 Task: Research Airbnb options in Allada, Benin from 12th  December, 2023 to 15th December, 2023 for 3 adults.2 bedrooms having 3 beds and 1 bathroom. Property type can be flat. Look for 4 properties as per requirement.
Action: Mouse moved to (421, 151)
Screenshot: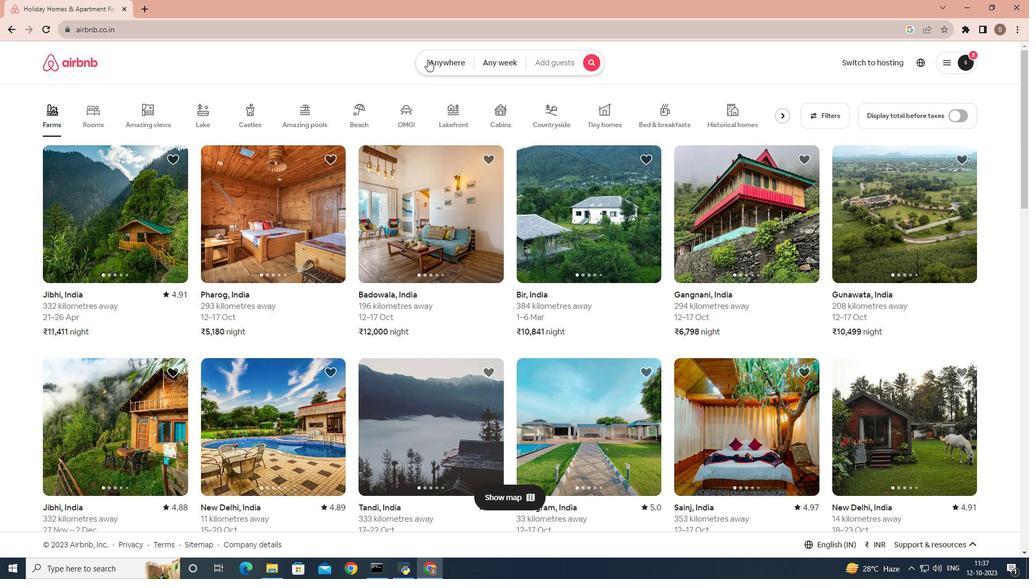 
Action: Mouse pressed left at (421, 151)
Screenshot: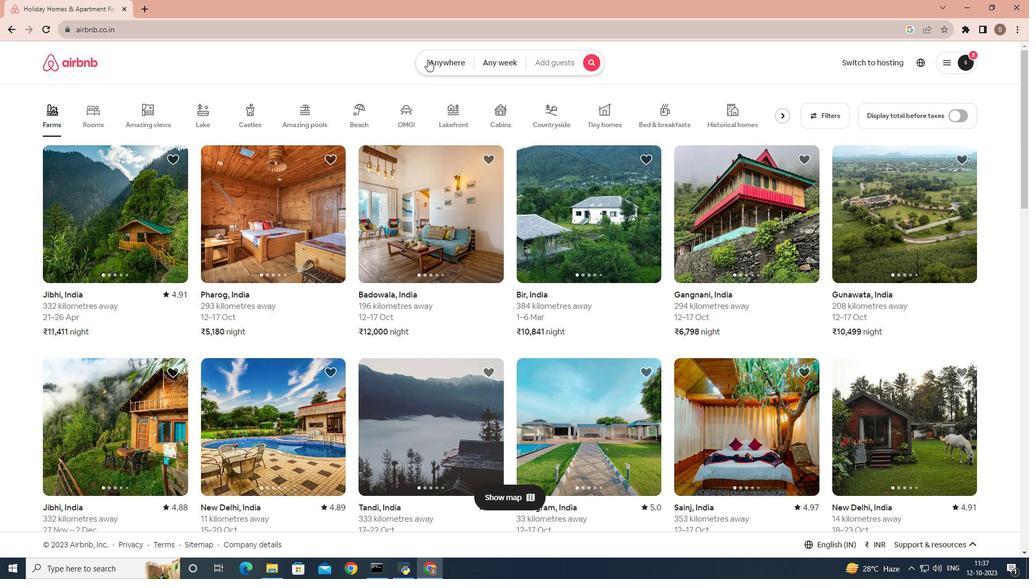 
Action: Mouse moved to (330, 174)
Screenshot: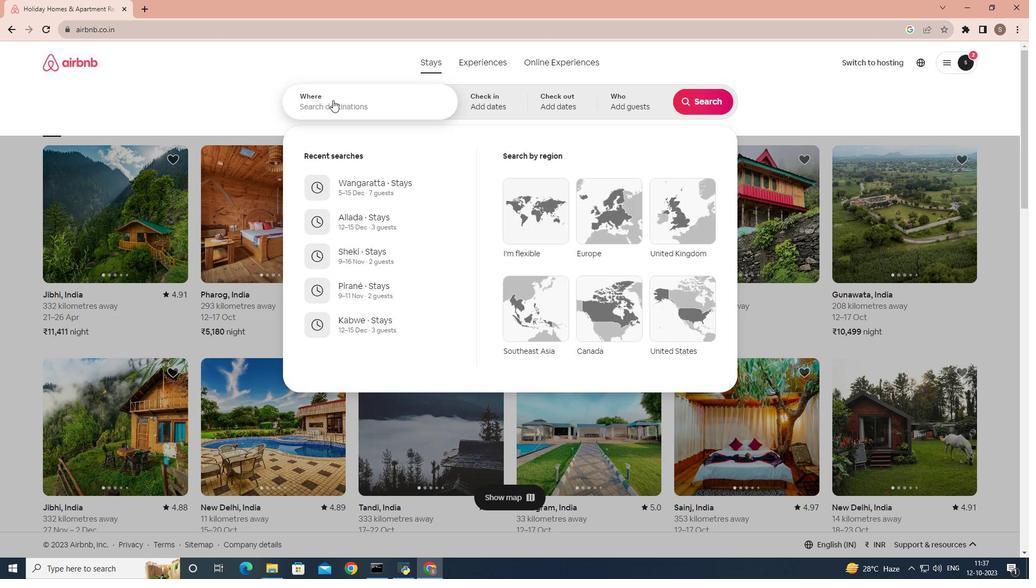 
Action: Mouse pressed left at (330, 174)
Screenshot: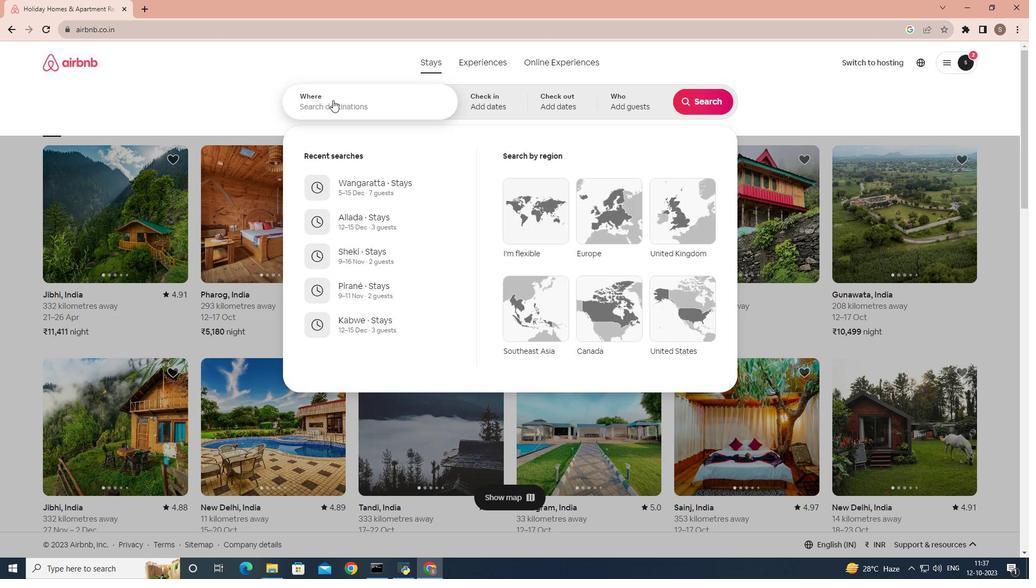 
Action: Mouse moved to (324, 175)
Screenshot: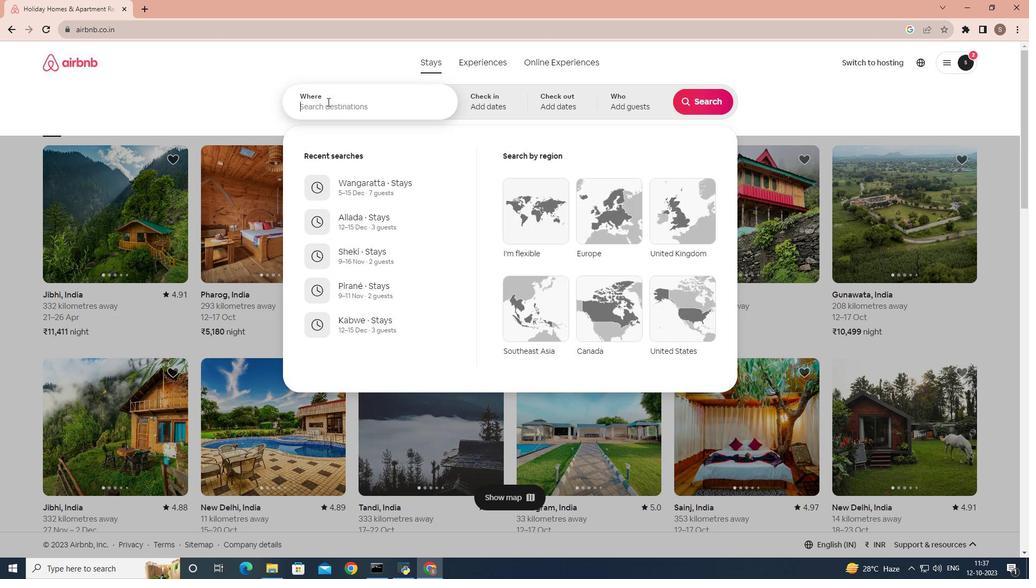 
Action: Key pressed alla
Screenshot: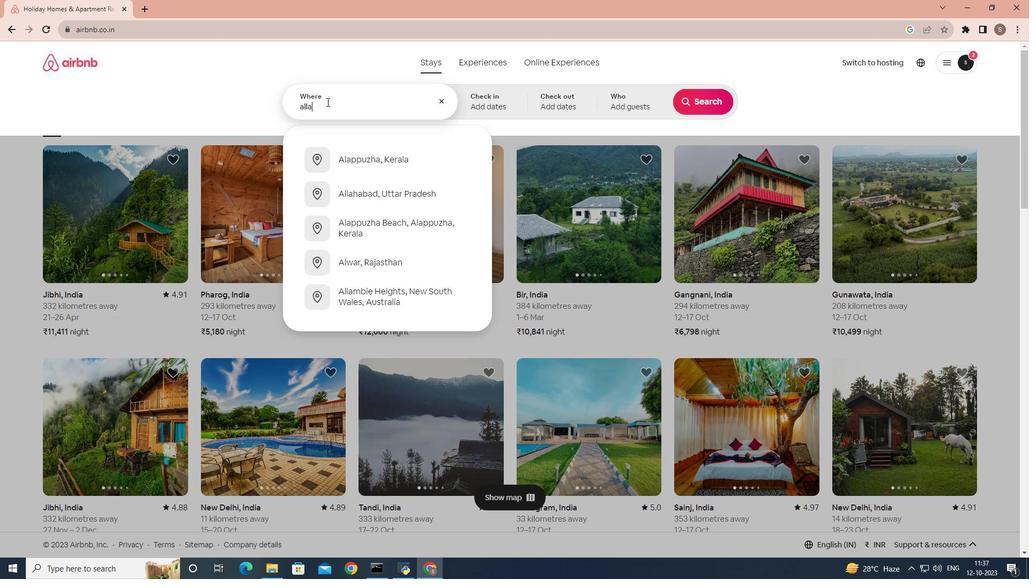 
Action: Mouse moved to (323, 175)
Screenshot: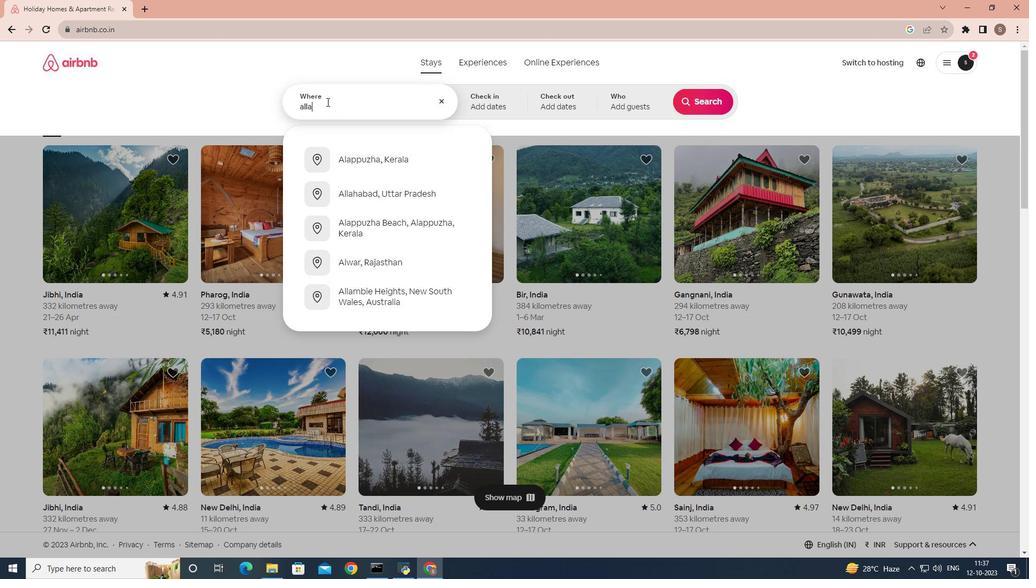 
Action: Key pressed da
Screenshot: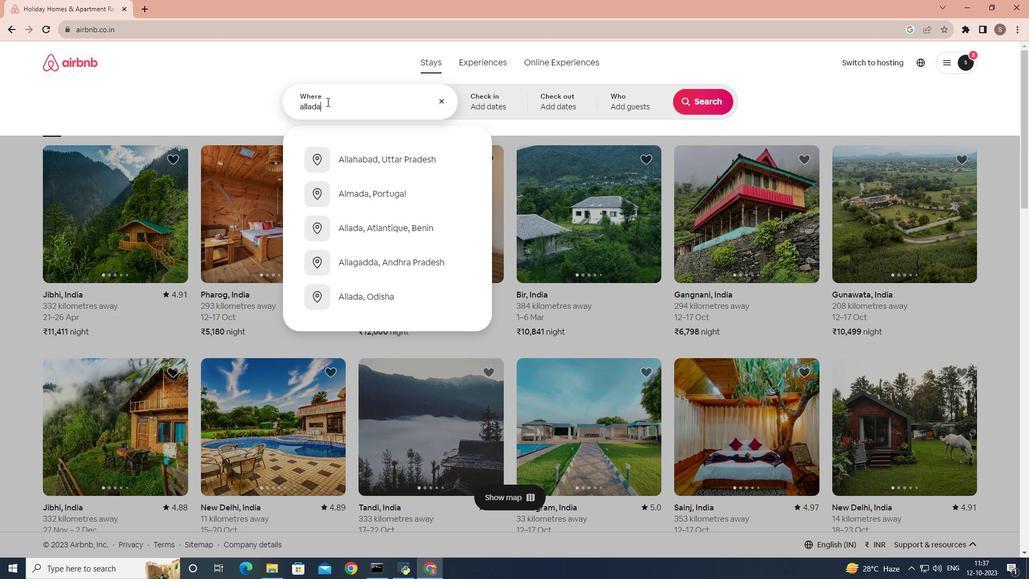 
Action: Mouse moved to (342, 243)
Screenshot: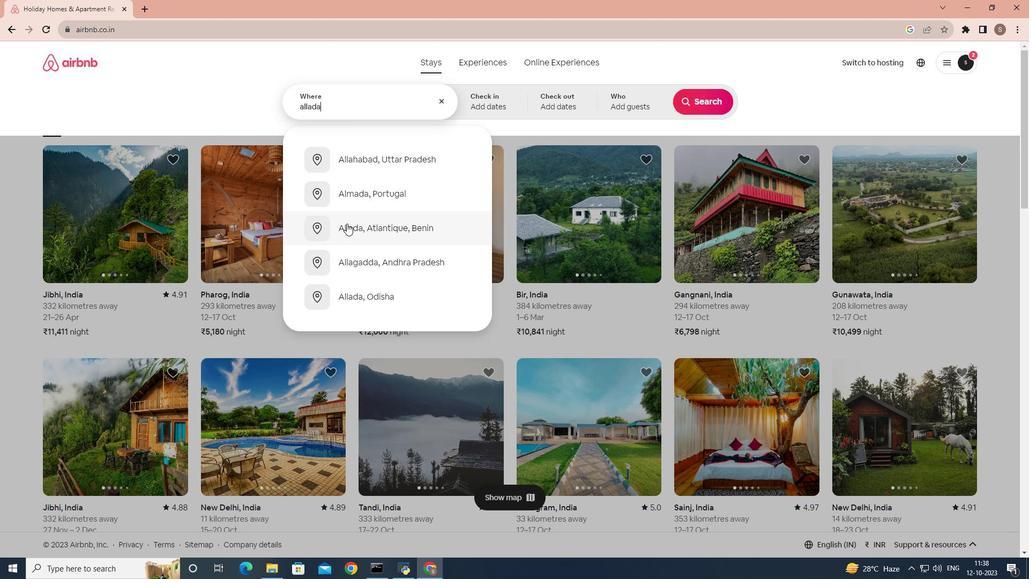 
Action: Mouse pressed left at (342, 243)
Screenshot: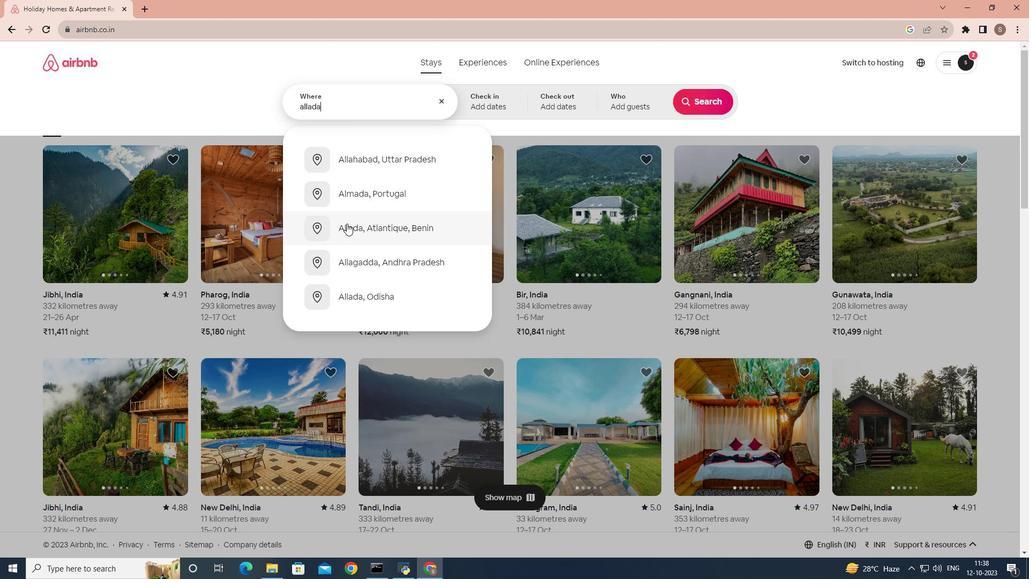 
Action: Mouse moved to (682, 224)
Screenshot: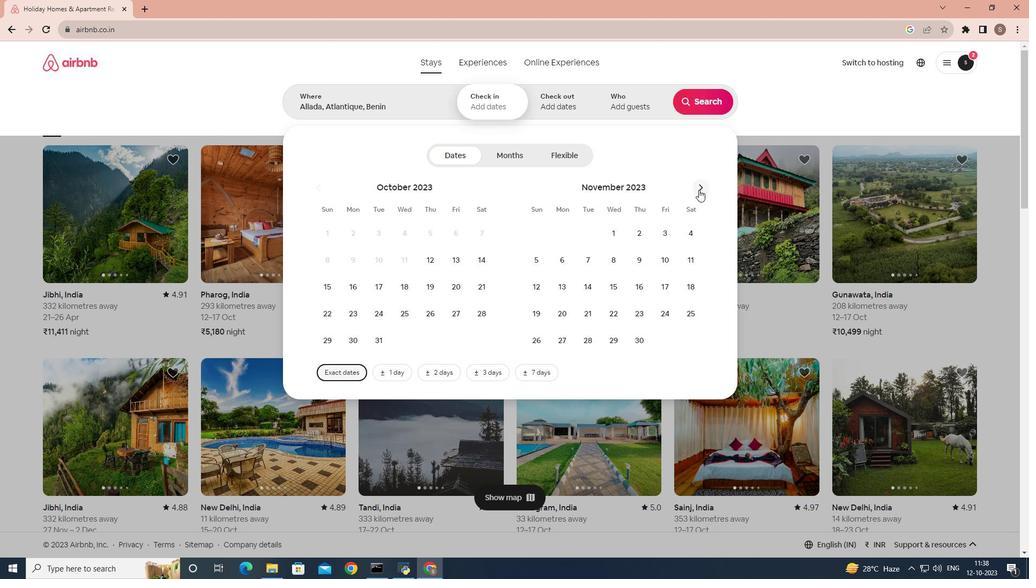 
Action: Mouse pressed left at (682, 224)
Screenshot: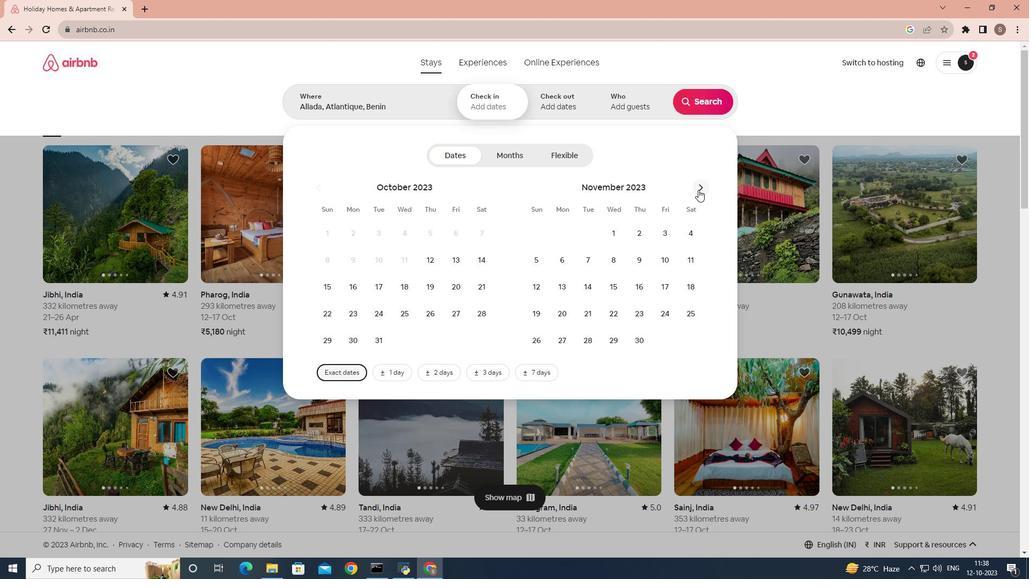 
Action: Mouse moved to (588, 279)
Screenshot: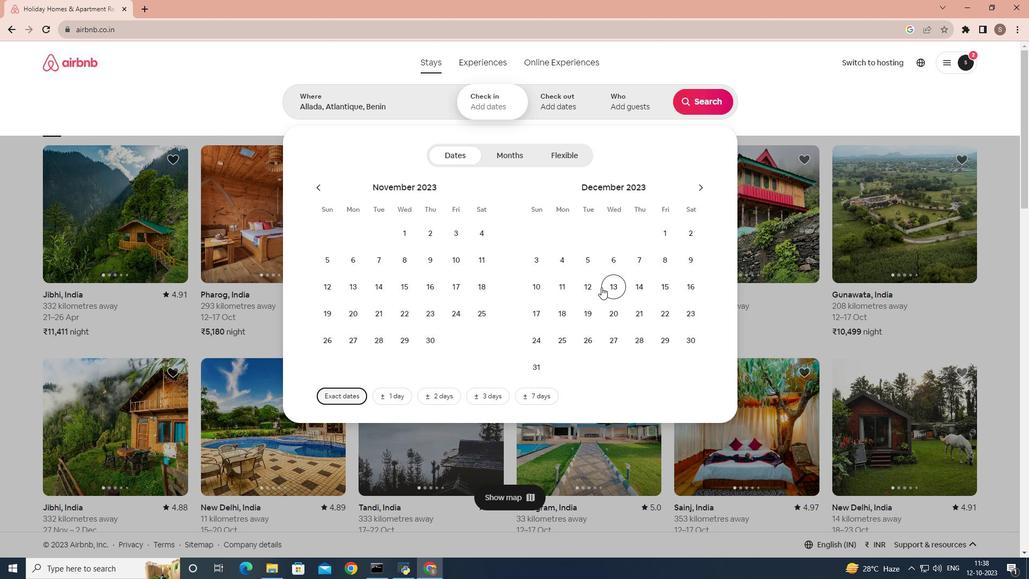 
Action: Mouse pressed left at (588, 279)
Screenshot: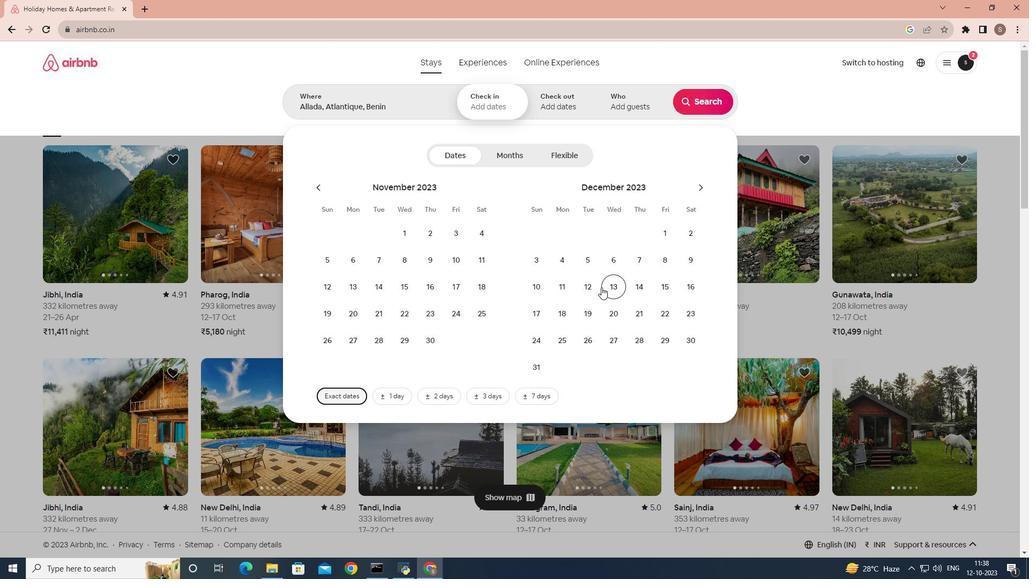 
Action: Mouse moved to (580, 280)
Screenshot: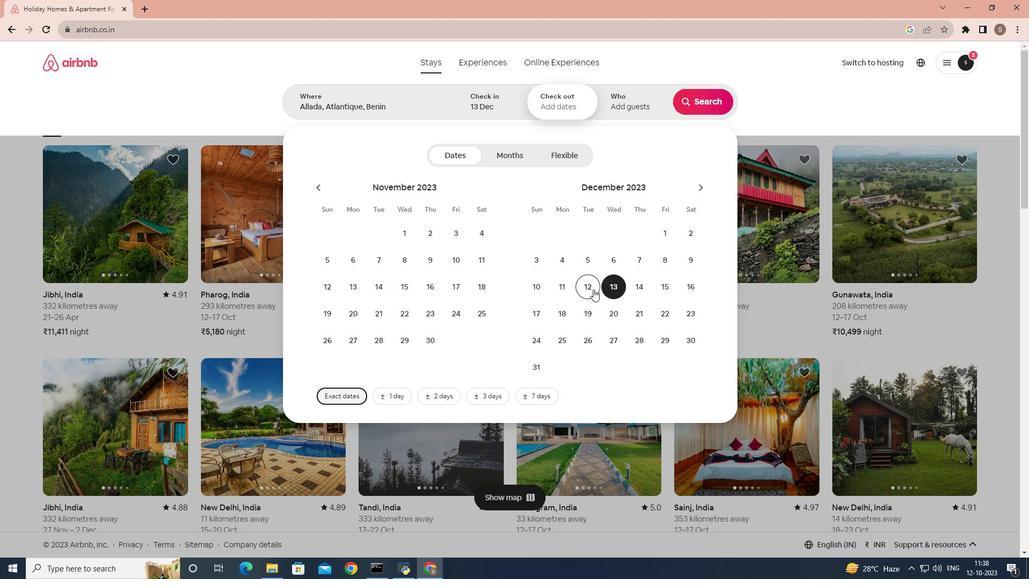 
Action: Mouse pressed left at (580, 280)
Screenshot: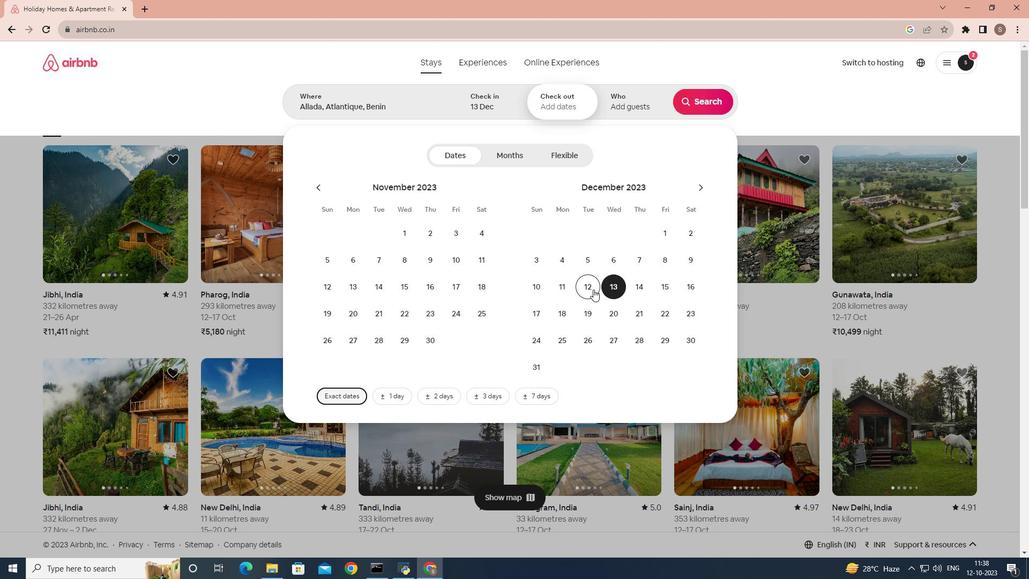 
Action: Mouse moved to (658, 281)
Screenshot: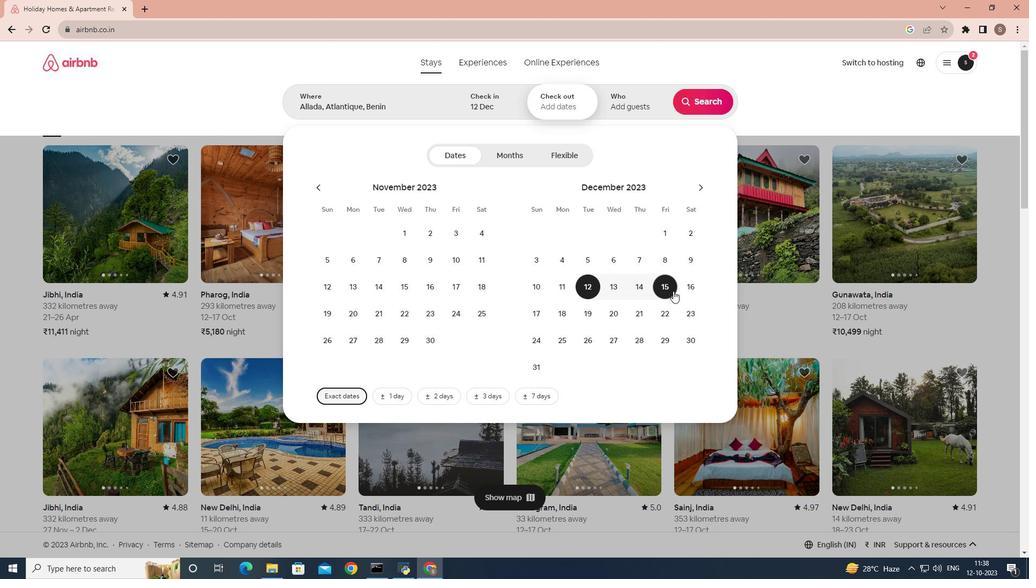 
Action: Mouse pressed left at (658, 281)
Screenshot: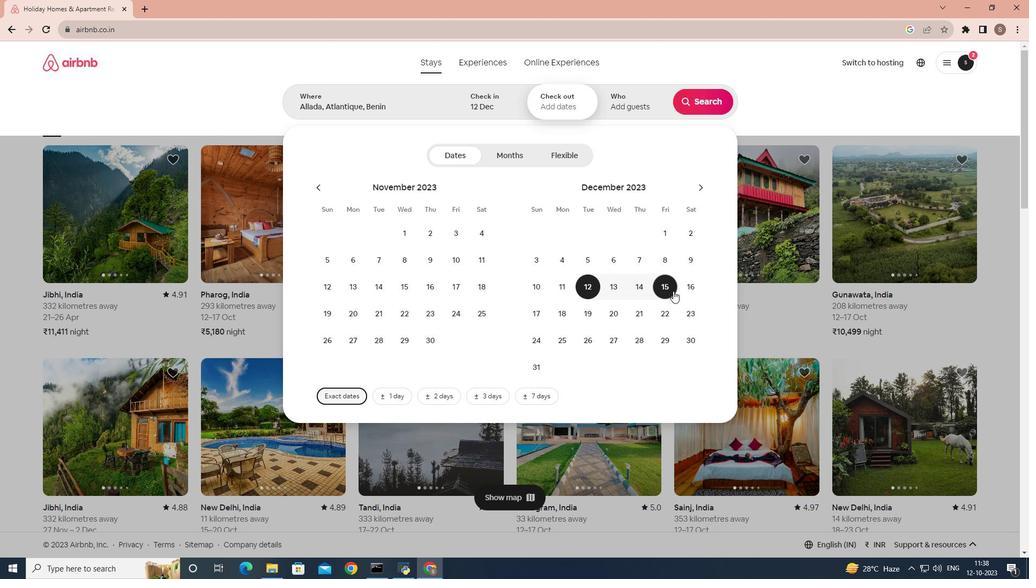 
Action: Mouse moved to (607, 183)
Screenshot: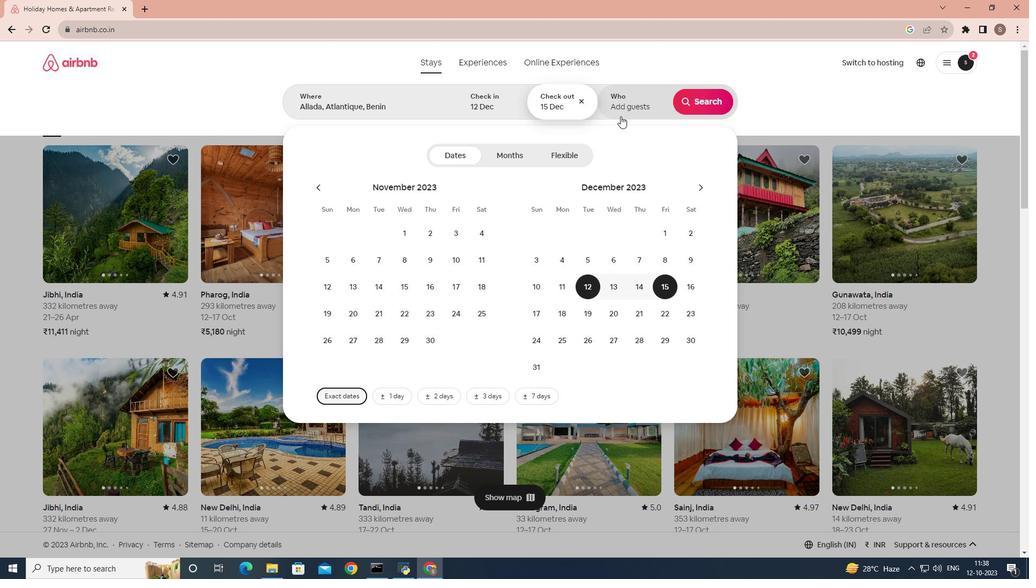 
Action: Mouse pressed left at (607, 183)
Screenshot: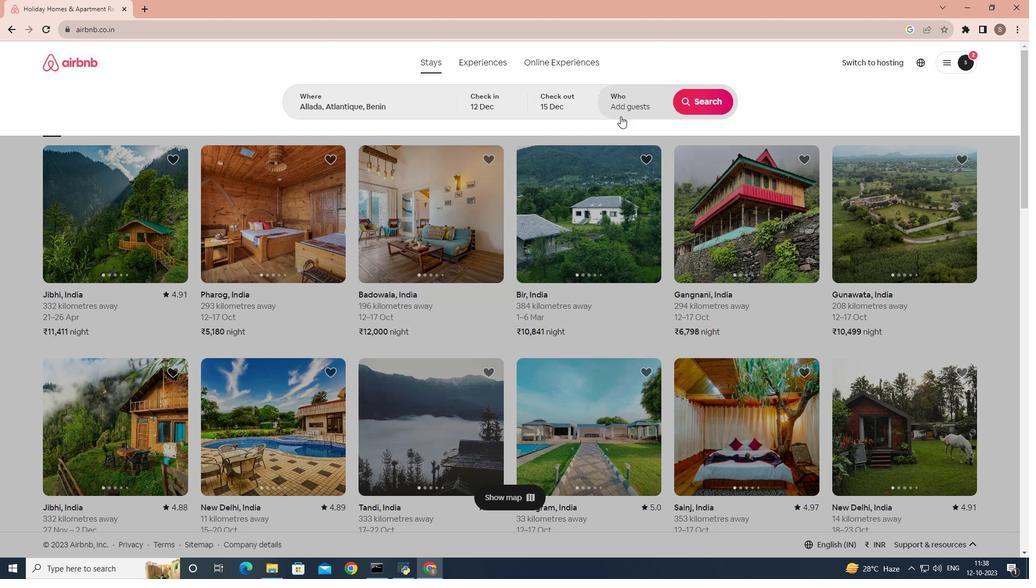 
Action: Mouse moved to (682, 210)
Screenshot: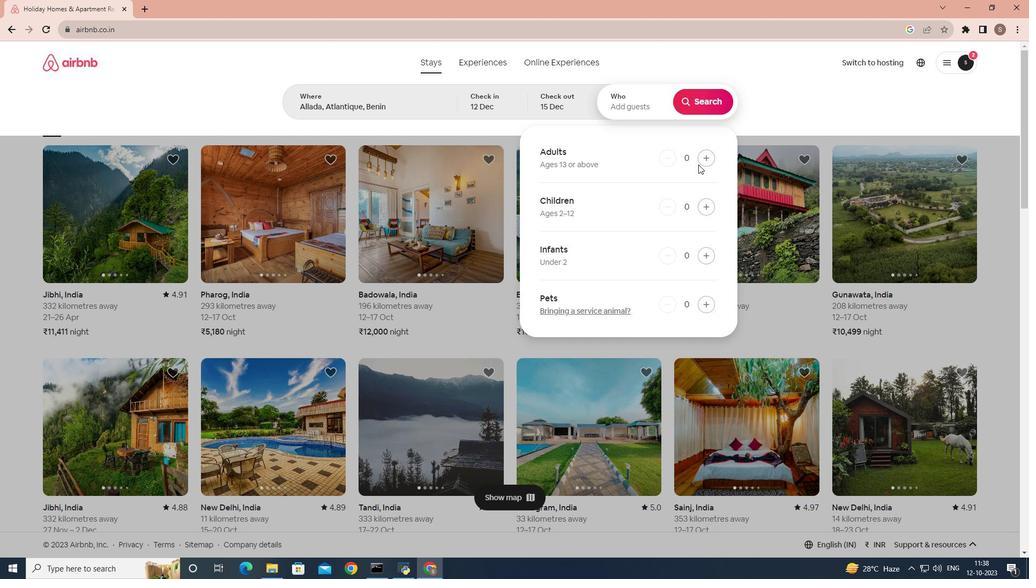 
Action: Mouse pressed left at (682, 210)
Screenshot: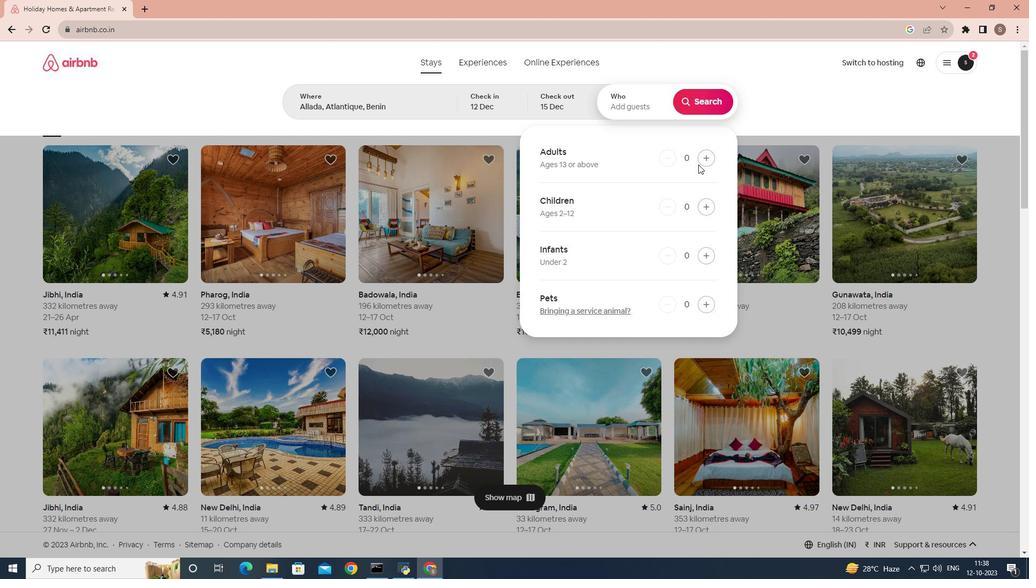 
Action: Mouse moved to (682, 209)
Screenshot: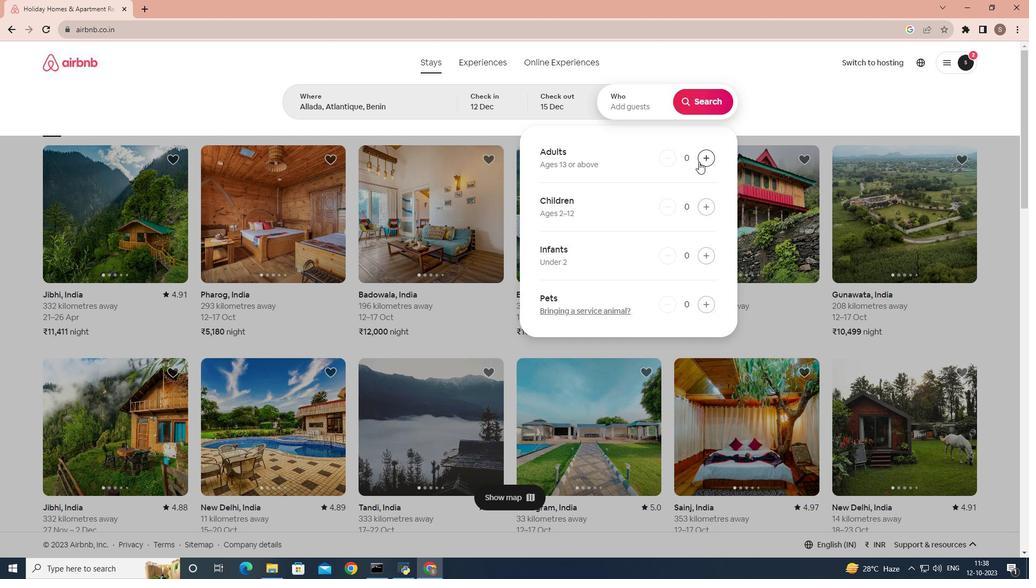
Action: Mouse pressed left at (682, 209)
Screenshot: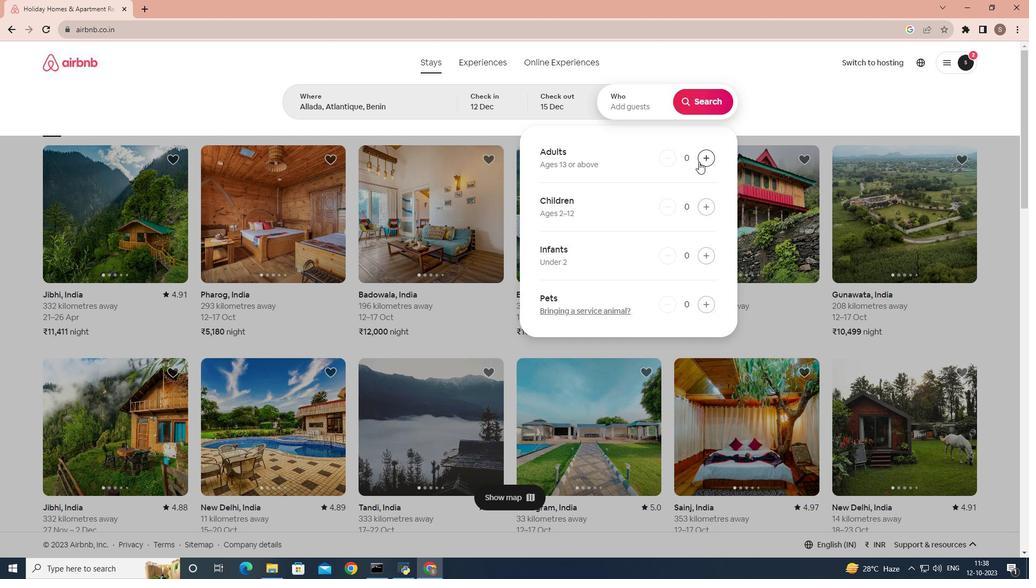 
Action: Mouse pressed left at (682, 209)
Screenshot: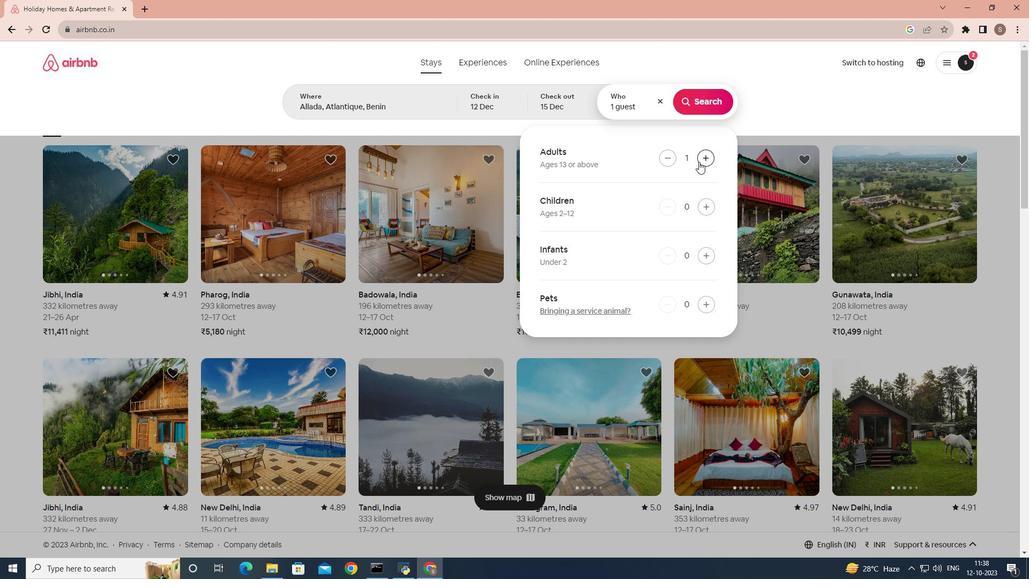 
Action: Mouse pressed left at (682, 209)
Screenshot: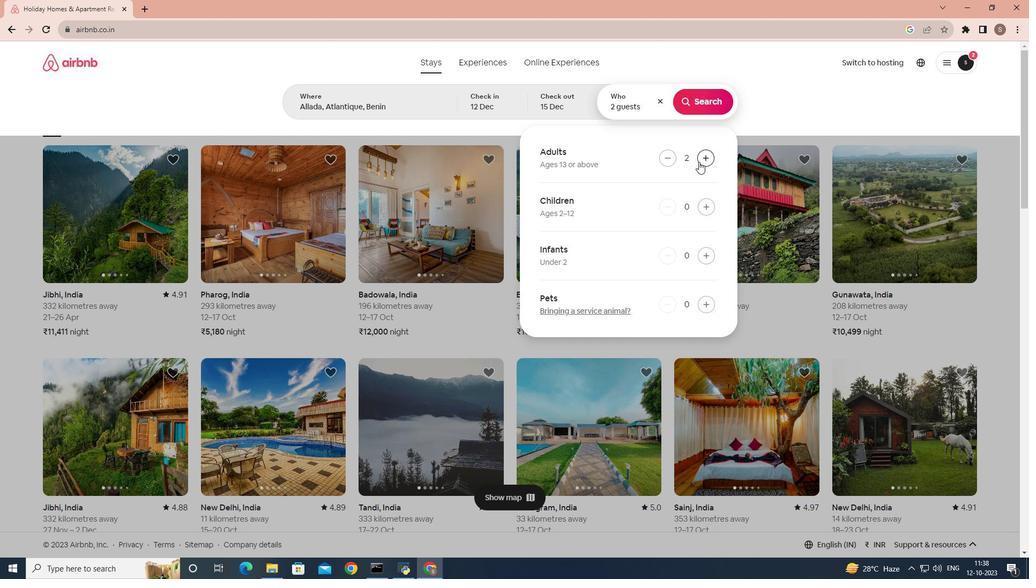 
Action: Mouse moved to (683, 166)
Screenshot: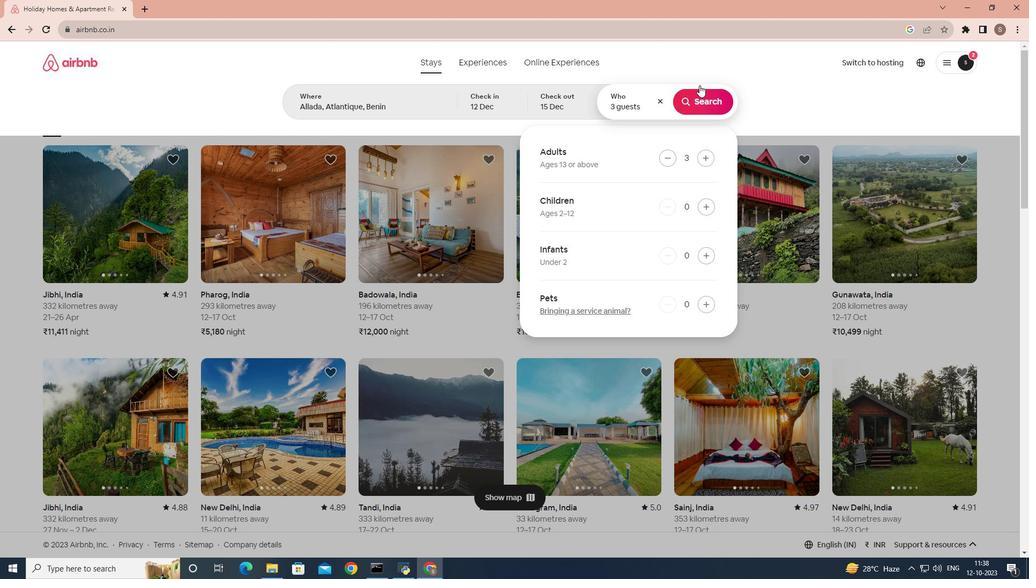 
Action: Mouse pressed left at (683, 166)
Screenshot: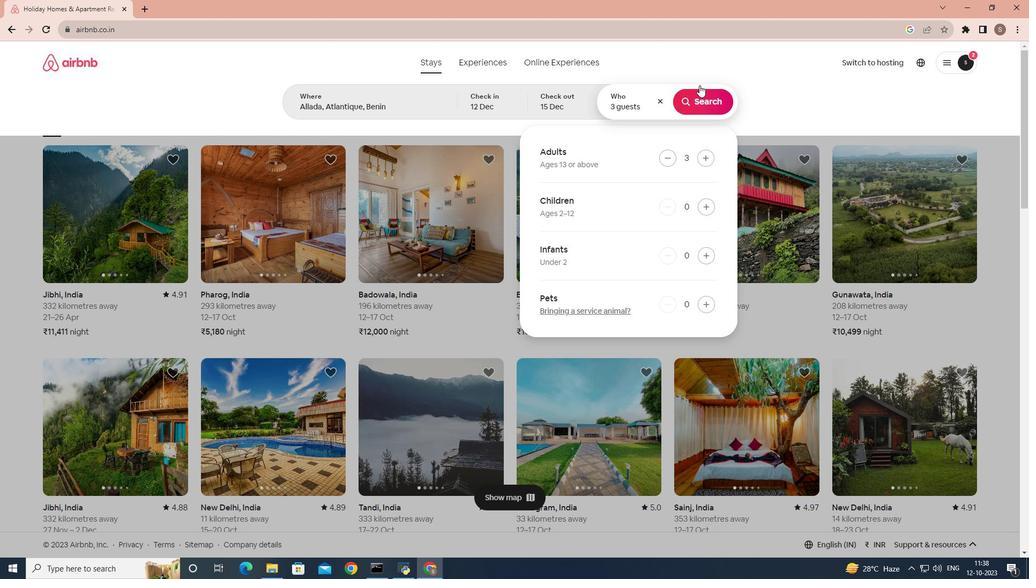 
Action: Mouse moved to (680, 172)
Screenshot: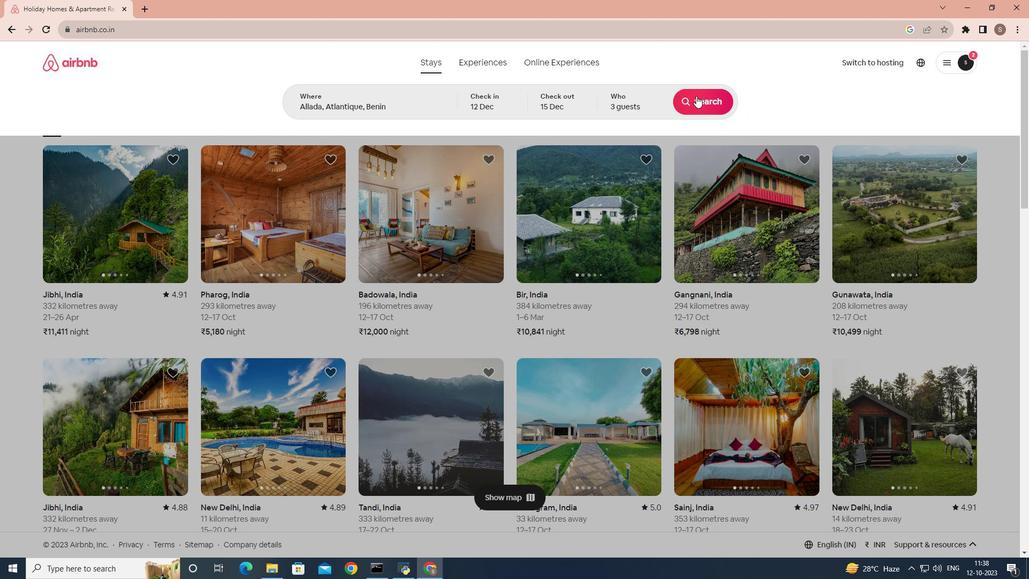 
Action: Mouse pressed left at (680, 172)
Screenshot: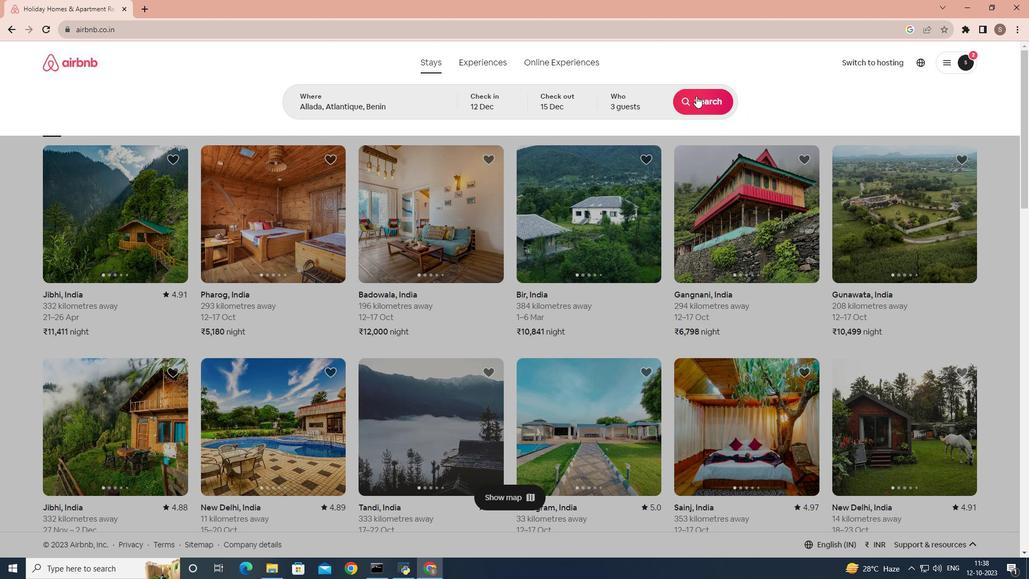 
Action: Mouse moved to (830, 178)
Screenshot: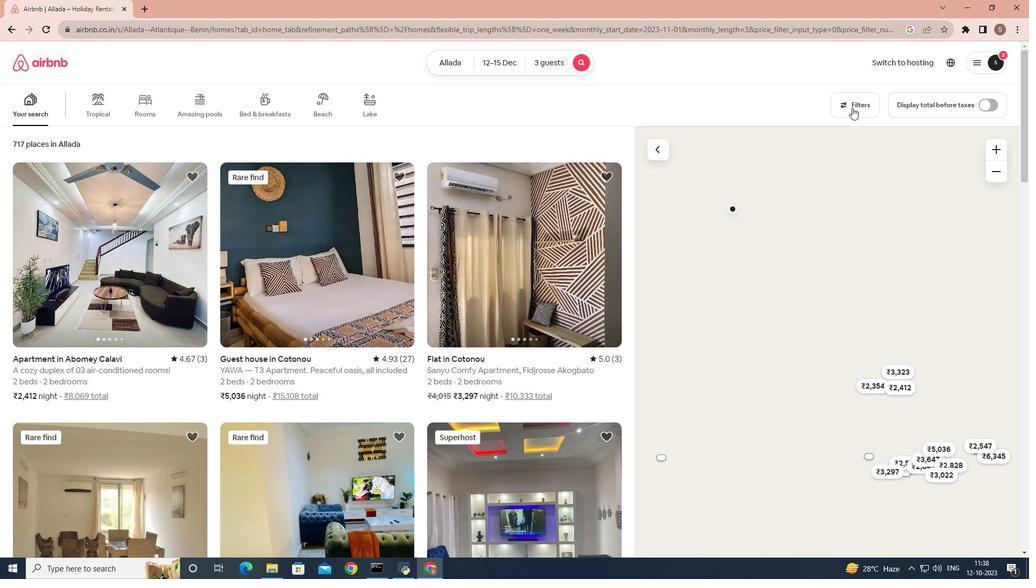 
Action: Mouse pressed left at (830, 178)
Screenshot: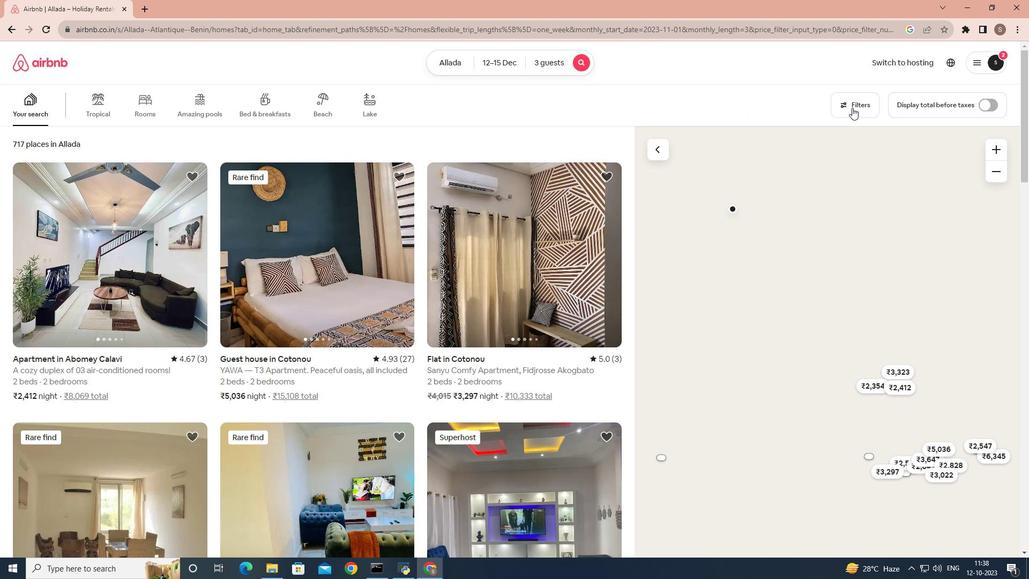 
Action: Mouse moved to (455, 272)
Screenshot: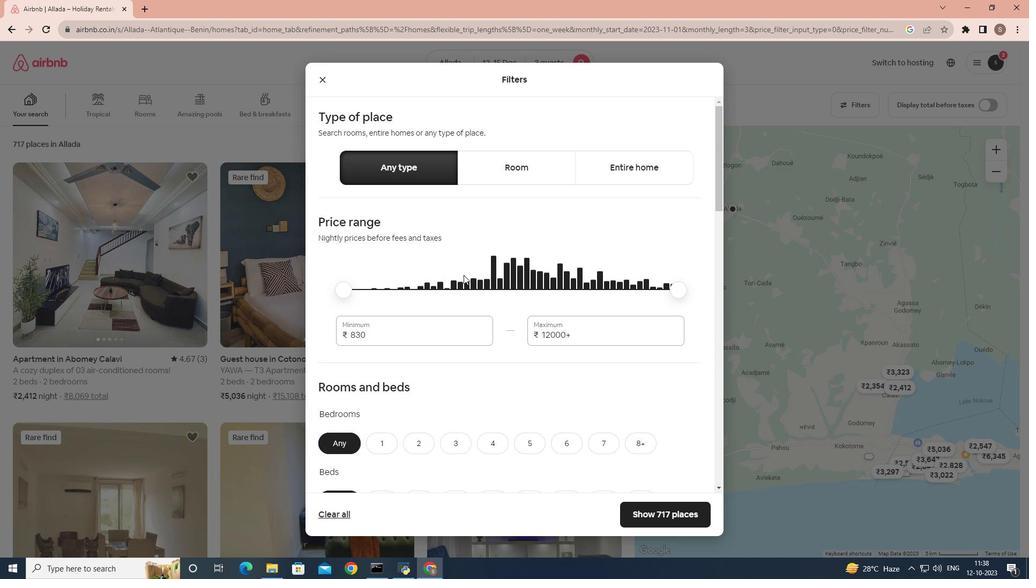 
Action: Mouse scrolled (455, 271) with delta (0, 0)
Screenshot: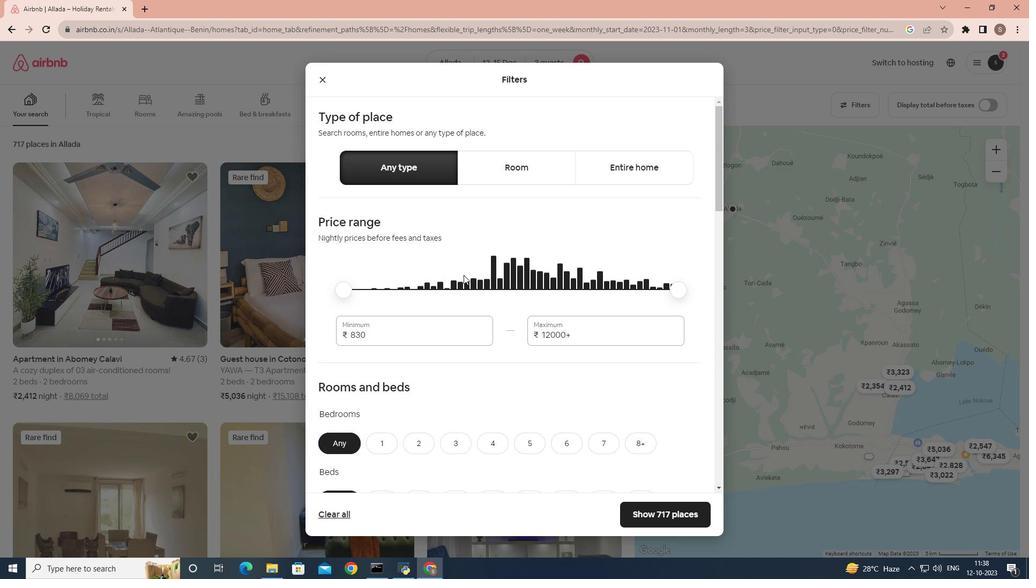 
Action: Mouse moved to (455, 272)
Screenshot: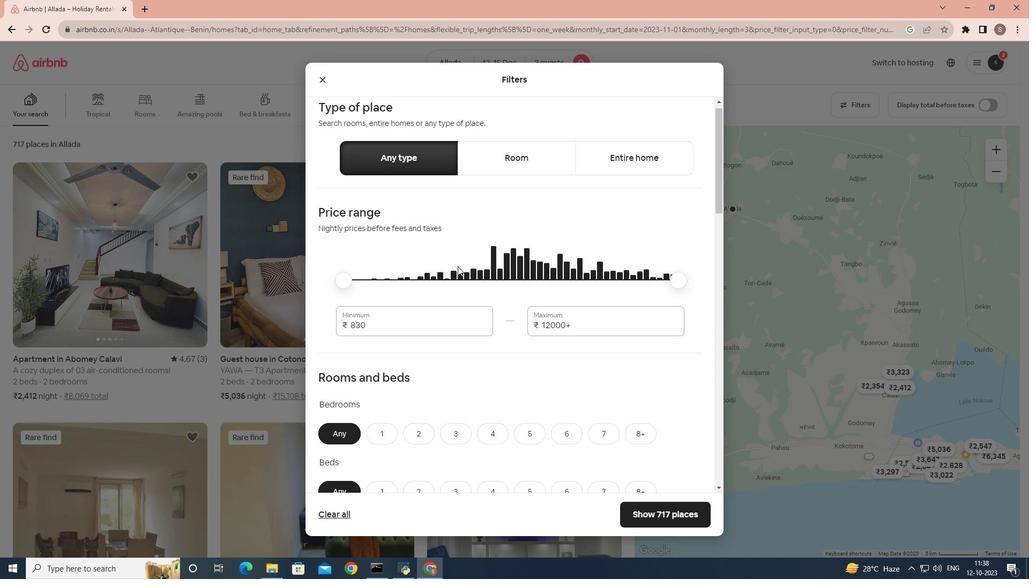 
Action: Mouse scrolled (455, 271) with delta (0, 0)
Screenshot: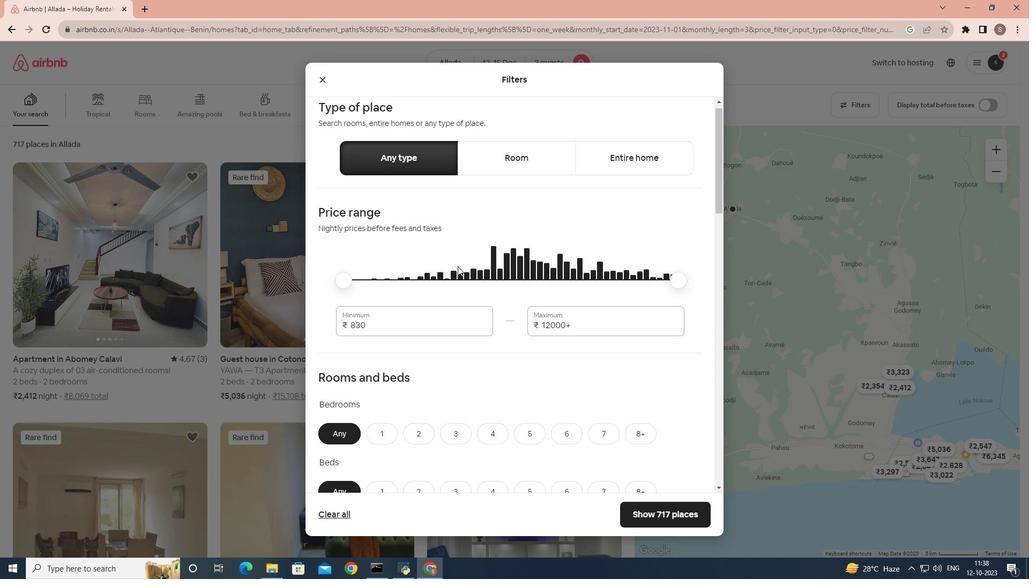 
Action: Mouse moved to (454, 271)
Screenshot: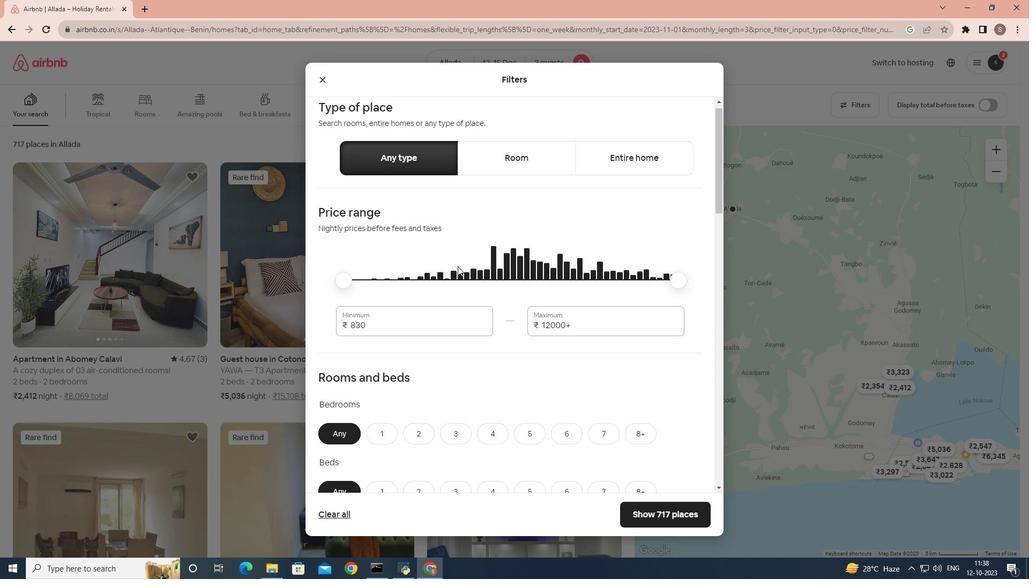 
Action: Mouse scrolled (454, 270) with delta (0, 0)
Screenshot: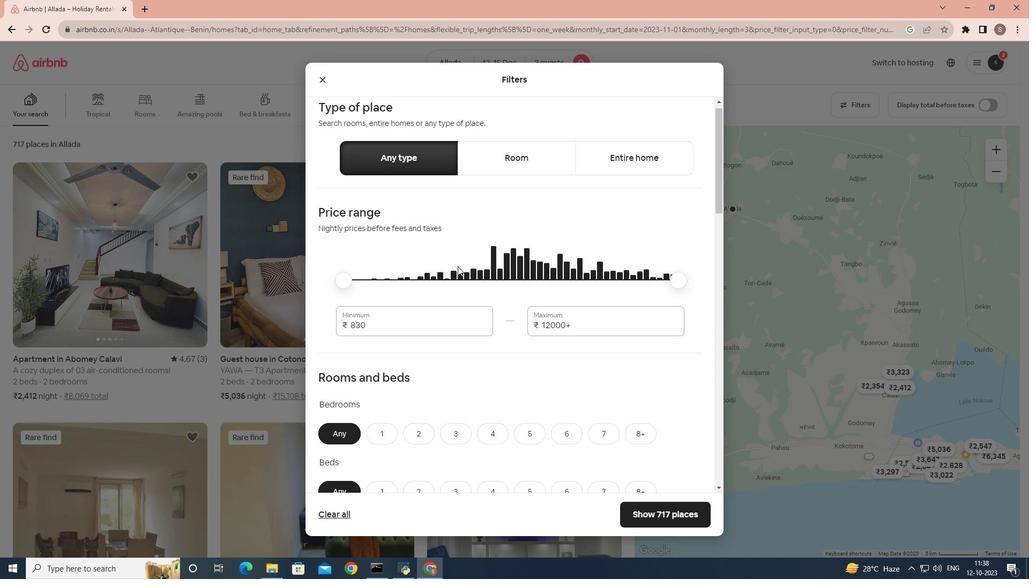 
Action: Mouse moved to (453, 270)
Screenshot: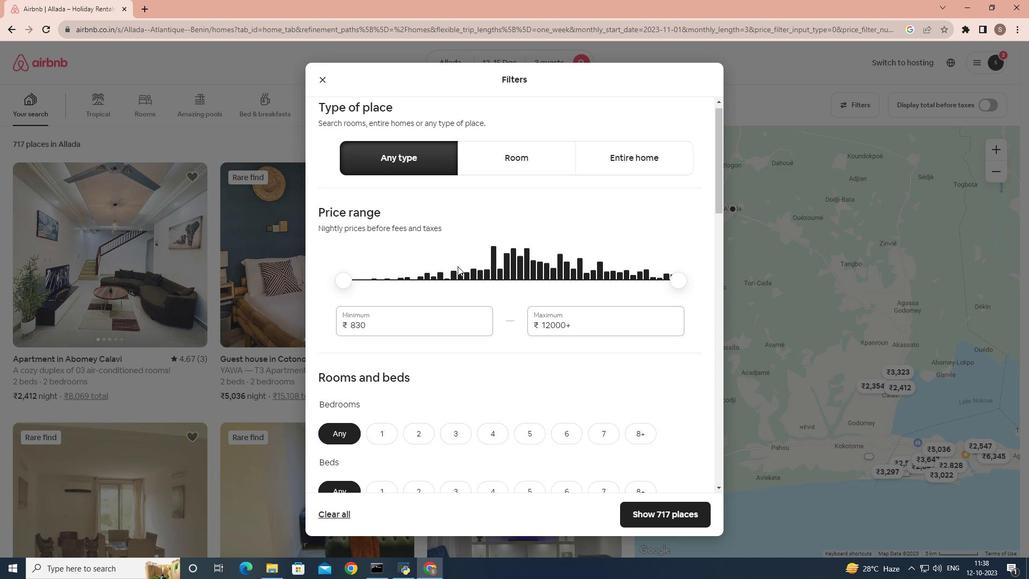 
Action: Mouse scrolled (453, 269) with delta (0, 0)
Screenshot: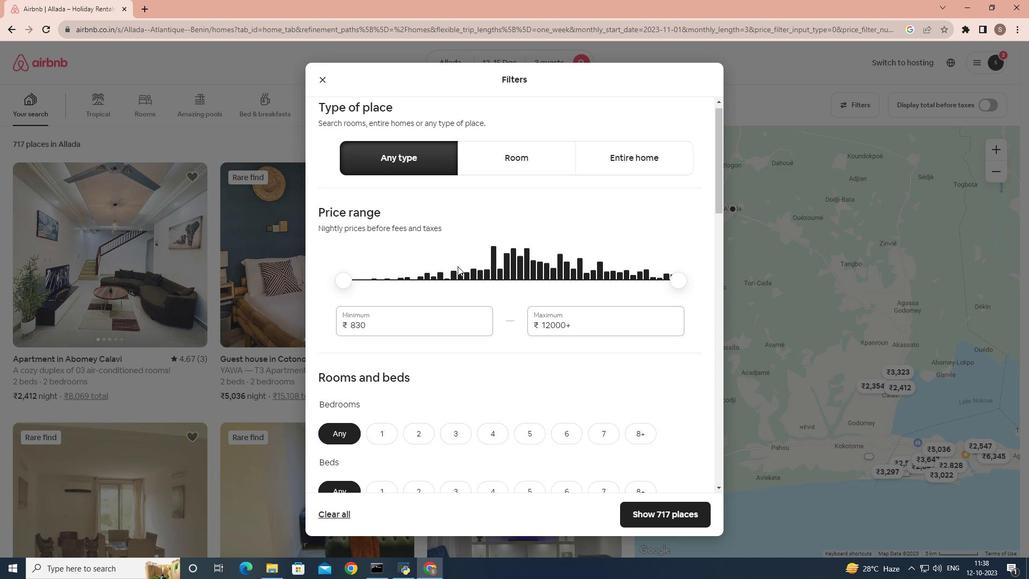 
Action: Mouse moved to (450, 269)
Screenshot: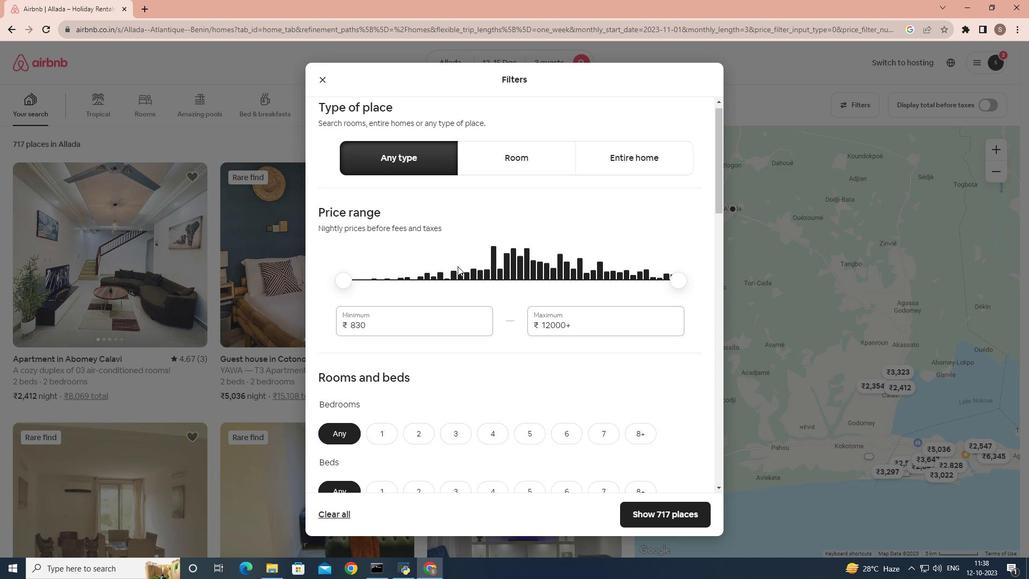 
Action: Mouse scrolled (450, 268) with delta (0, 0)
Screenshot: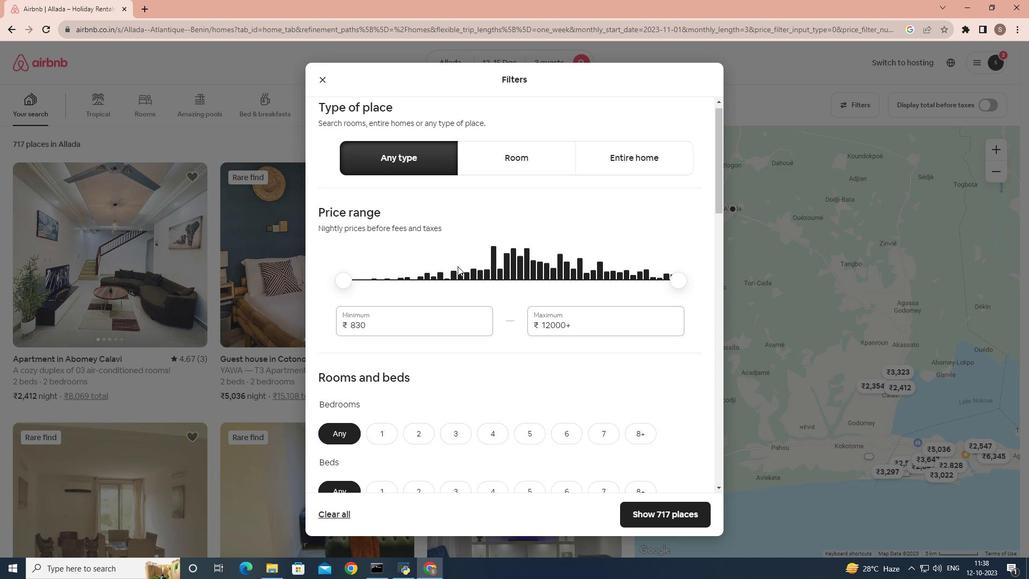 
Action: Mouse moved to (449, 267)
Screenshot: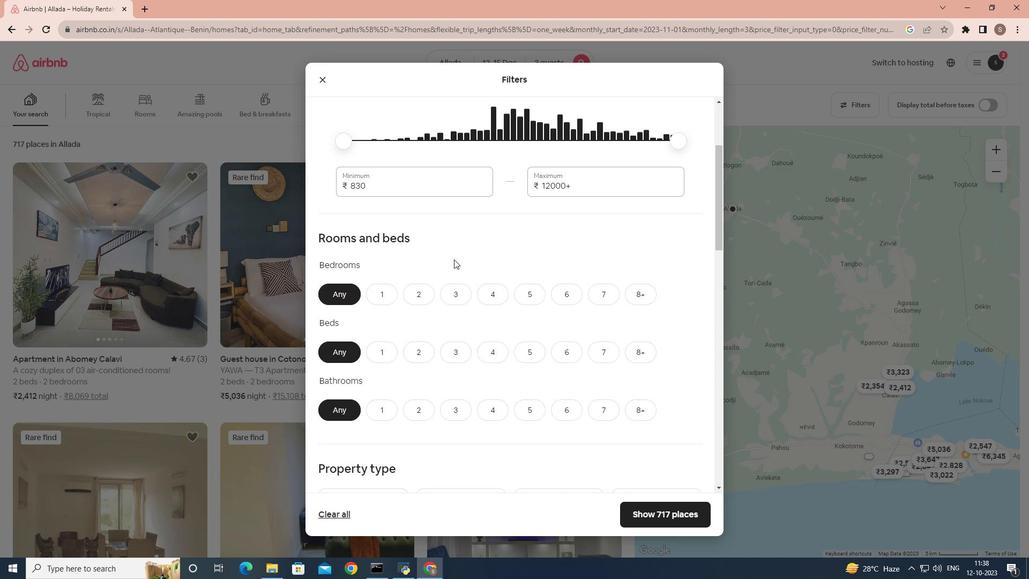 
Action: Mouse scrolled (449, 267) with delta (0, 0)
Screenshot: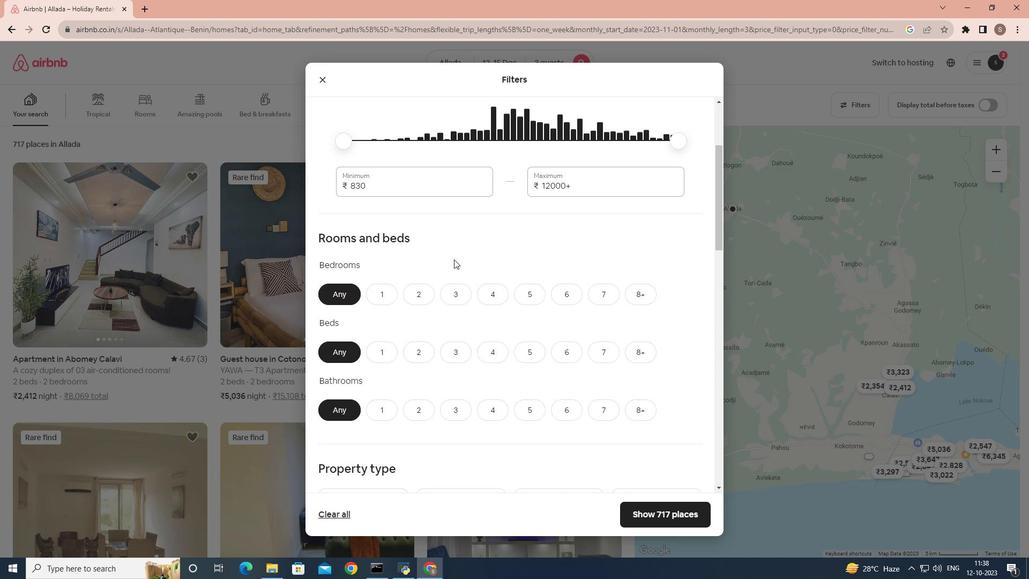 
Action: Mouse moved to (422, 239)
Screenshot: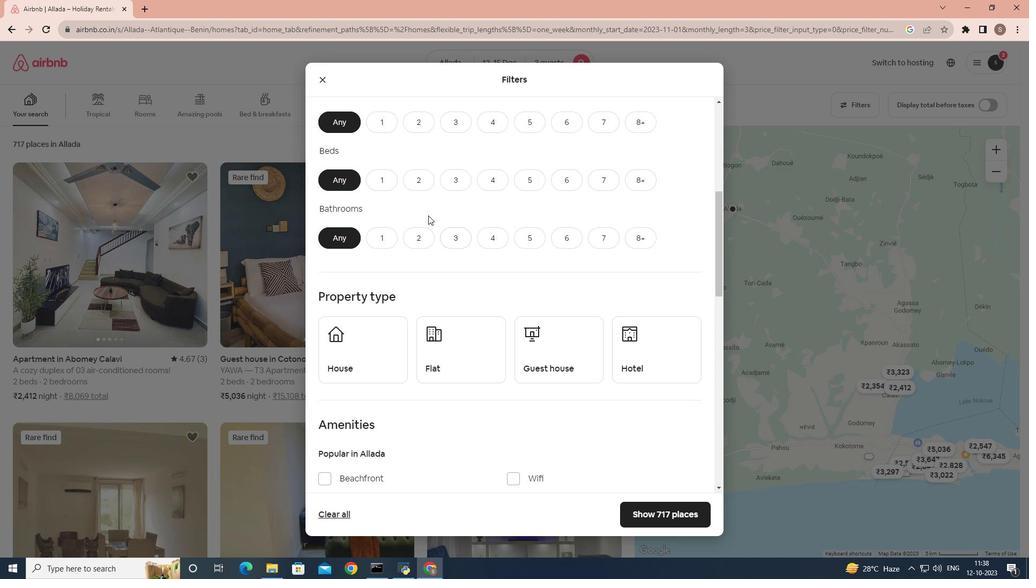 
Action: Mouse scrolled (422, 239) with delta (0, 0)
Screenshot: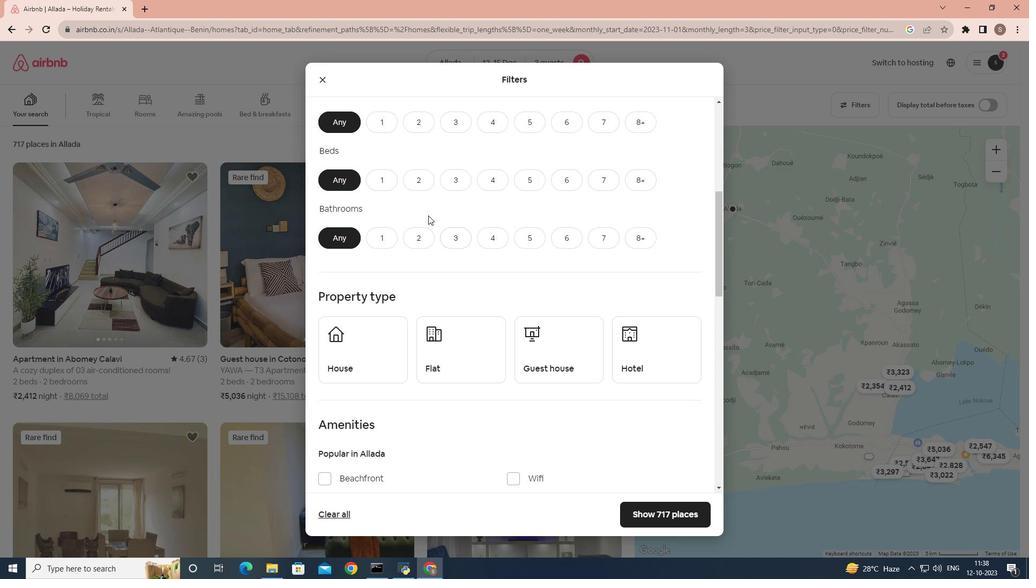 
Action: Mouse moved to (414, 220)
Screenshot: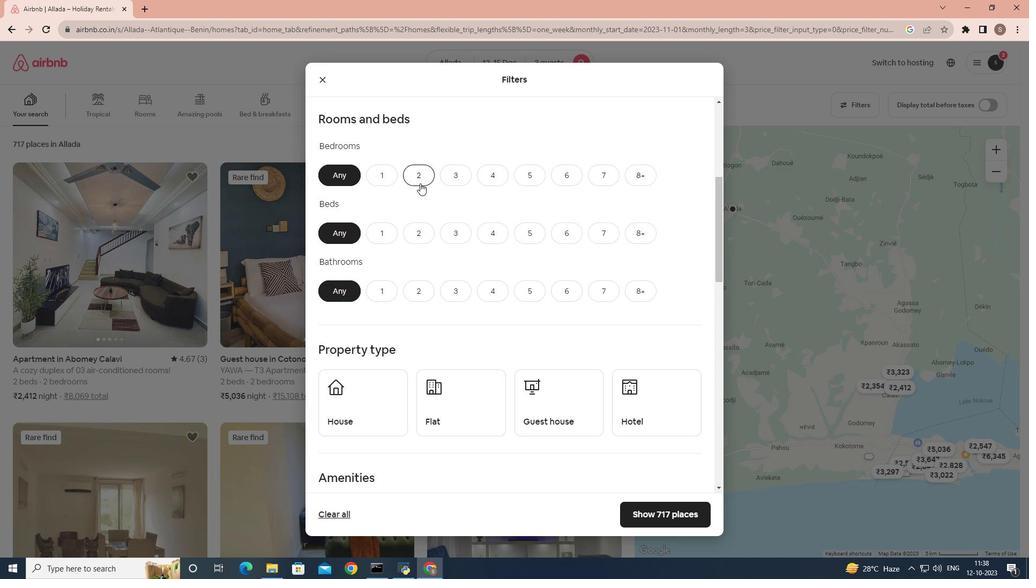 
Action: Mouse pressed left at (414, 220)
Screenshot: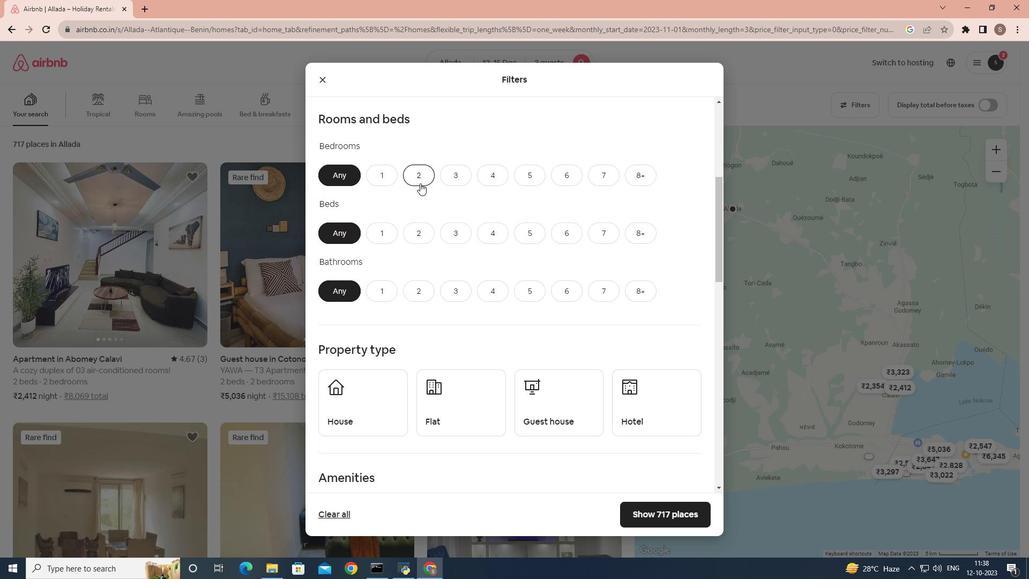 
Action: Mouse moved to (453, 252)
Screenshot: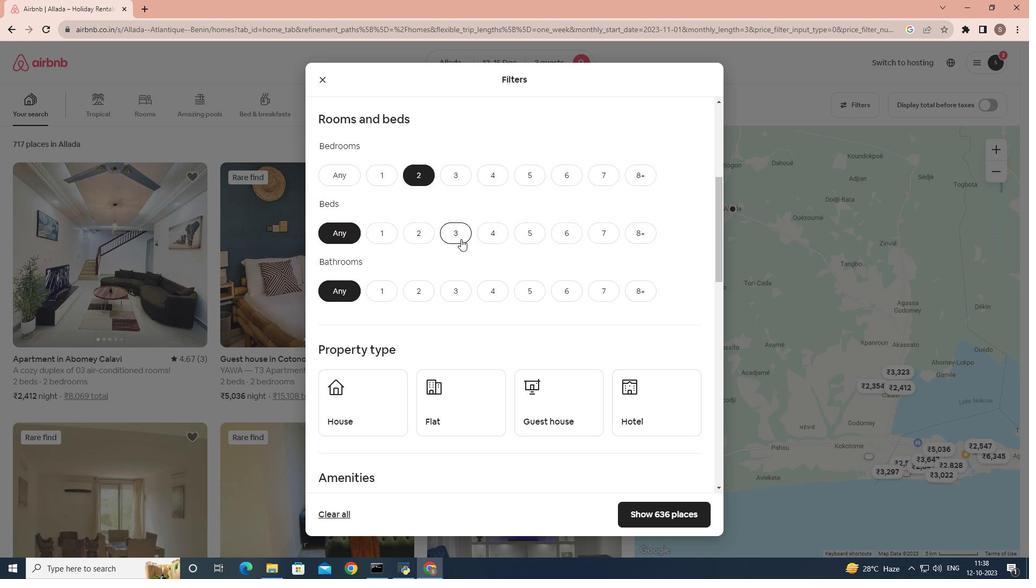 
Action: Mouse pressed left at (453, 252)
Screenshot: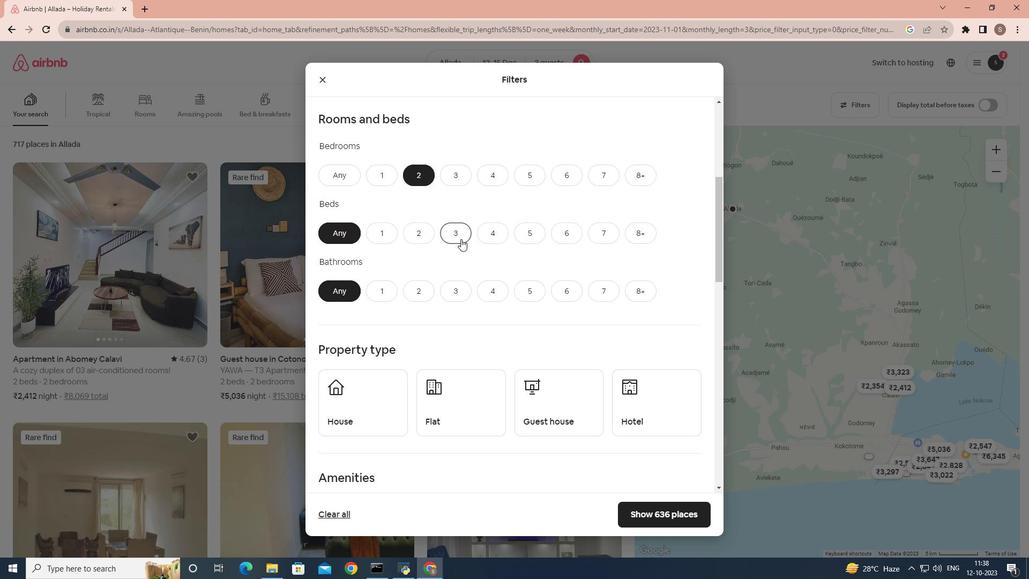 
Action: Mouse moved to (390, 281)
Screenshot: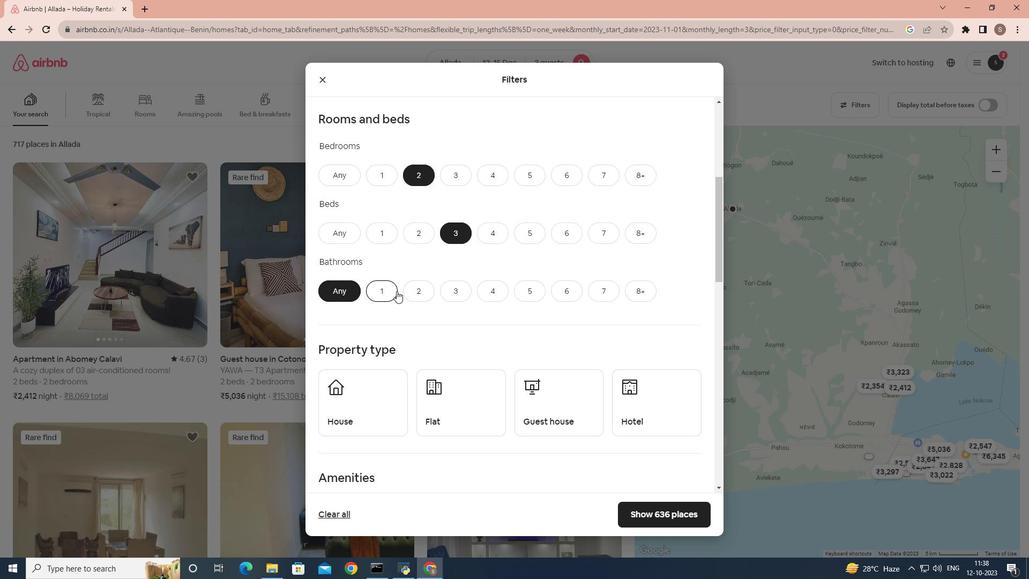 
Action: Mouse pressed left at (390, 281)
Screenshot: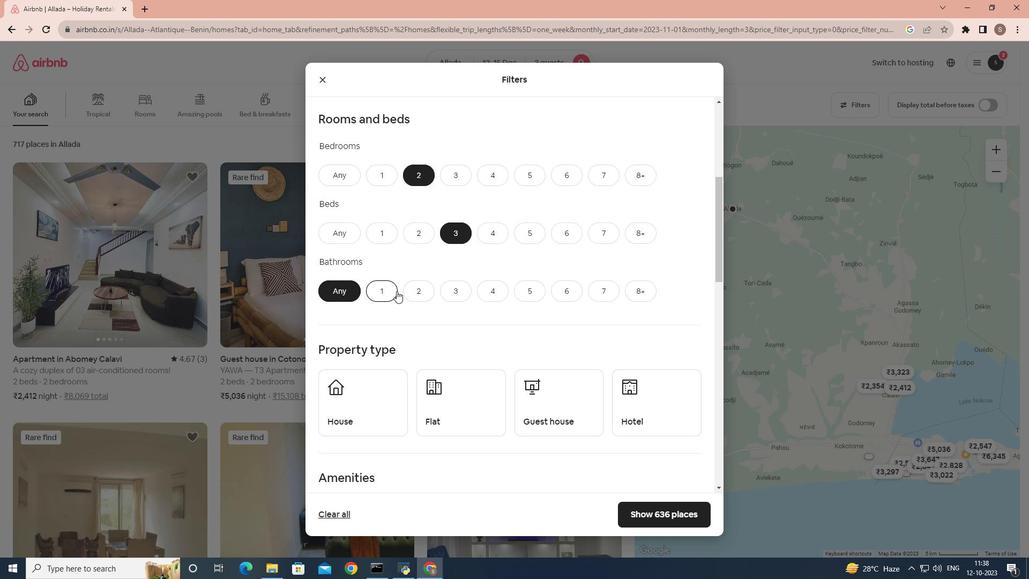 
Action: Mouse moved to (417, 269)
Screenshot: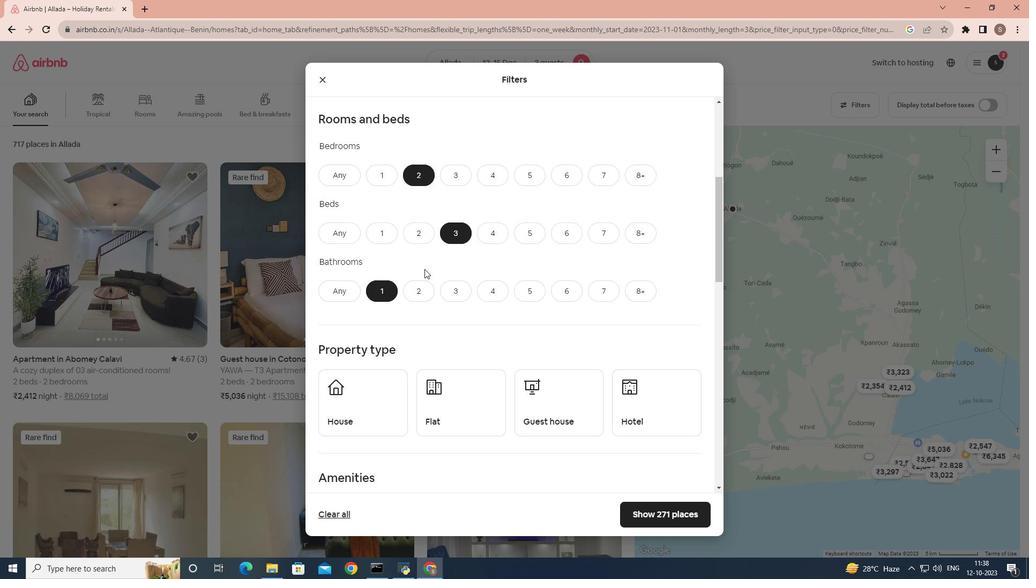 
Action: Mouse scrolled (417, 268) with delta (0, 0)
Screenshot: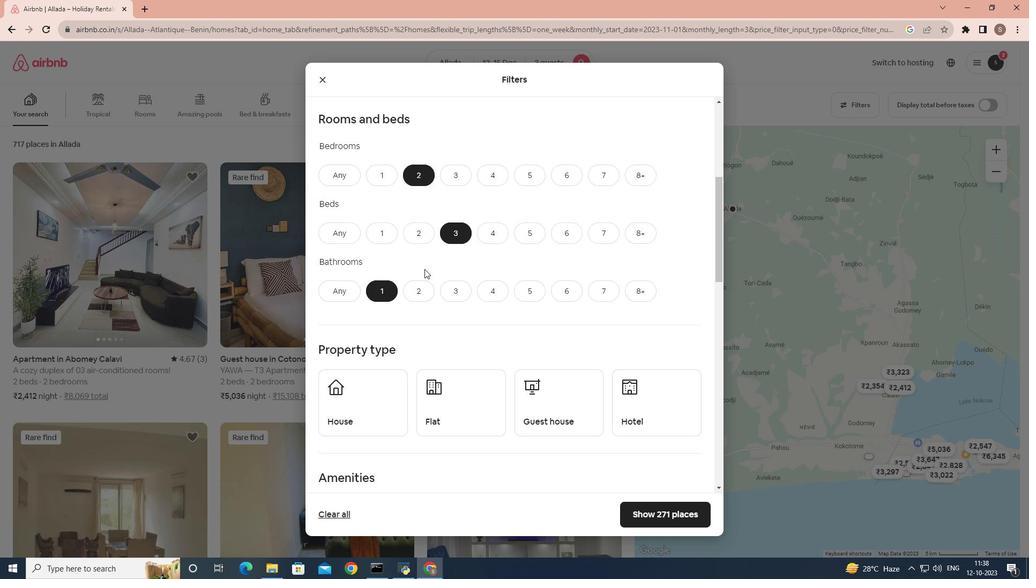 
Action: Mouse scrolled (417, 268) with delta (0, 0)
Screenshot: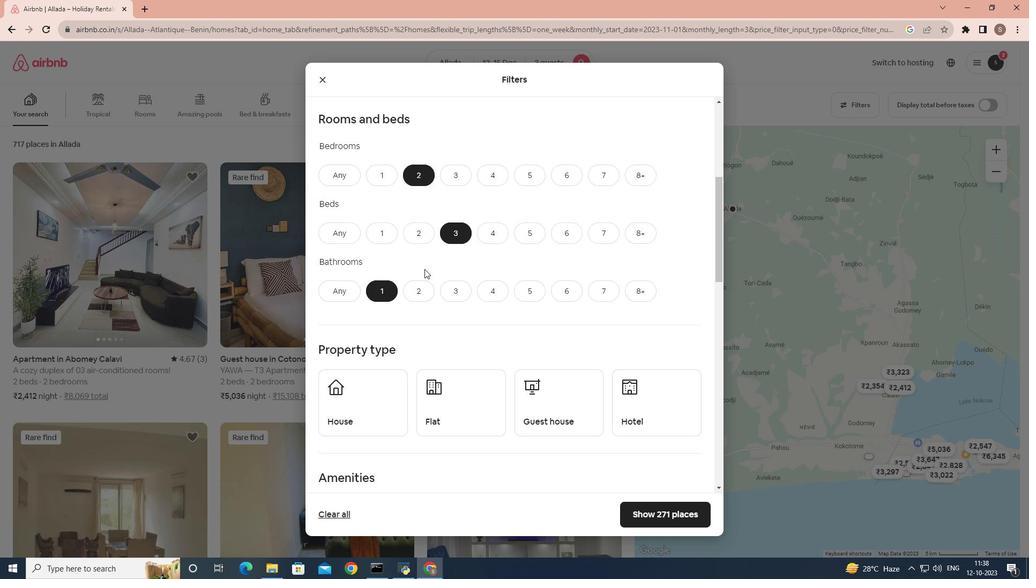 
Action: Mouse scrolled (417, 268) with delta (0, 0)
Screenshot: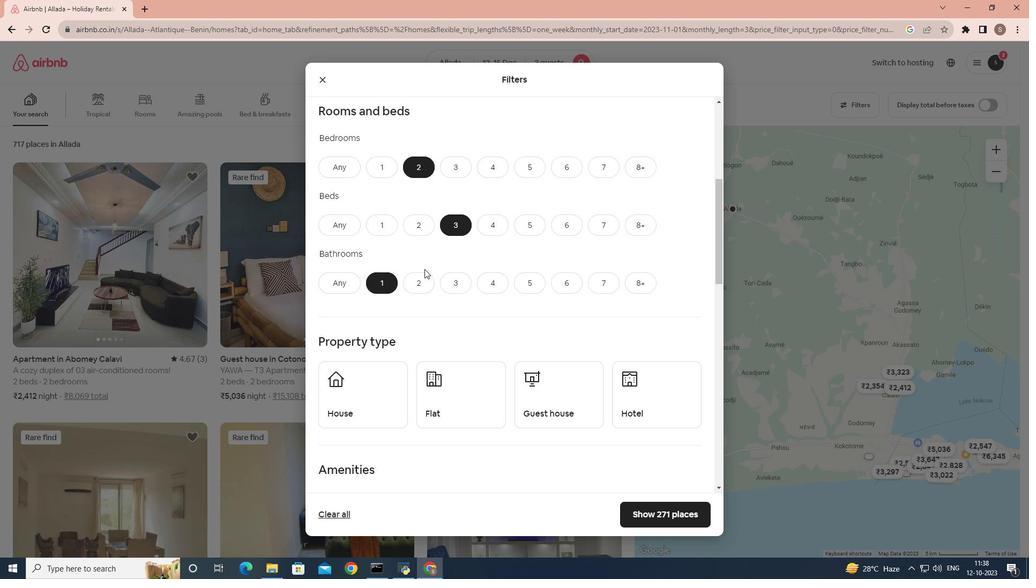 
Action: Mouse scrolled (417, 268) with delta (0, 0)
Screenshot: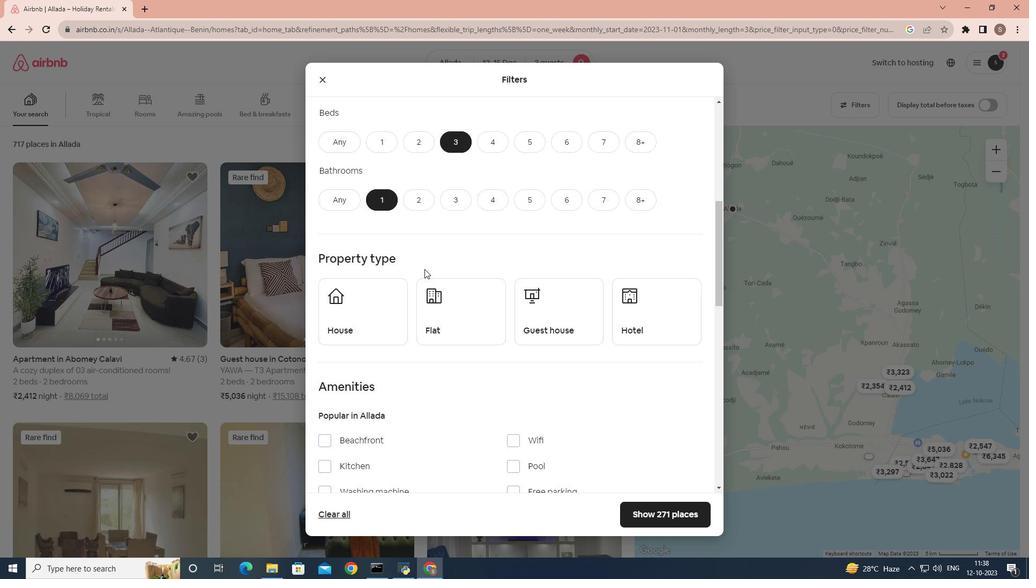 
Action: Mouse scrolled (417, 268) with delta (0, 0)
Screenshot: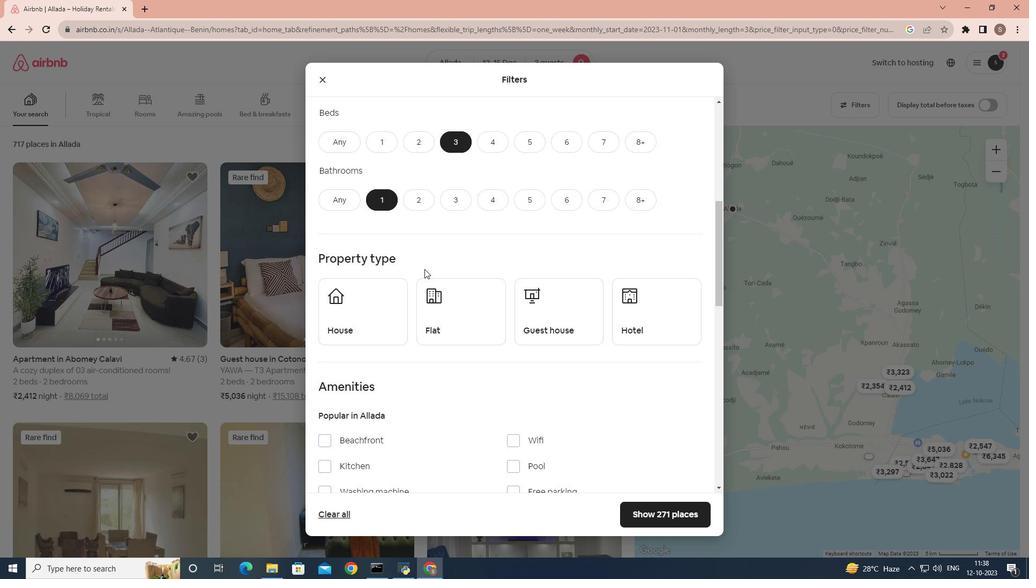 
Action: Mouse moved to (442, 193)
Screenshot: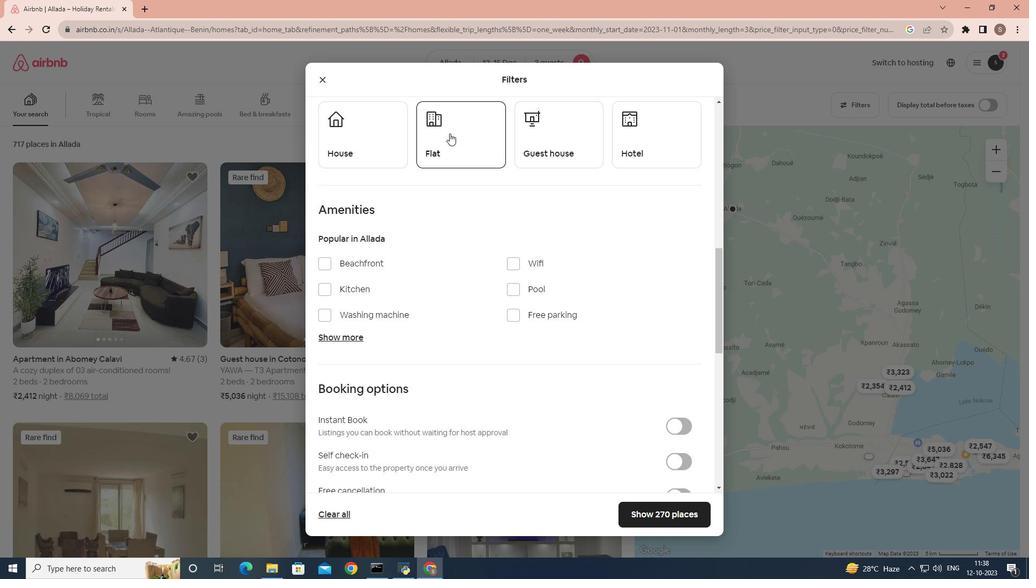 
Action: Mouse pressed left at (442, 193)
Screenshot: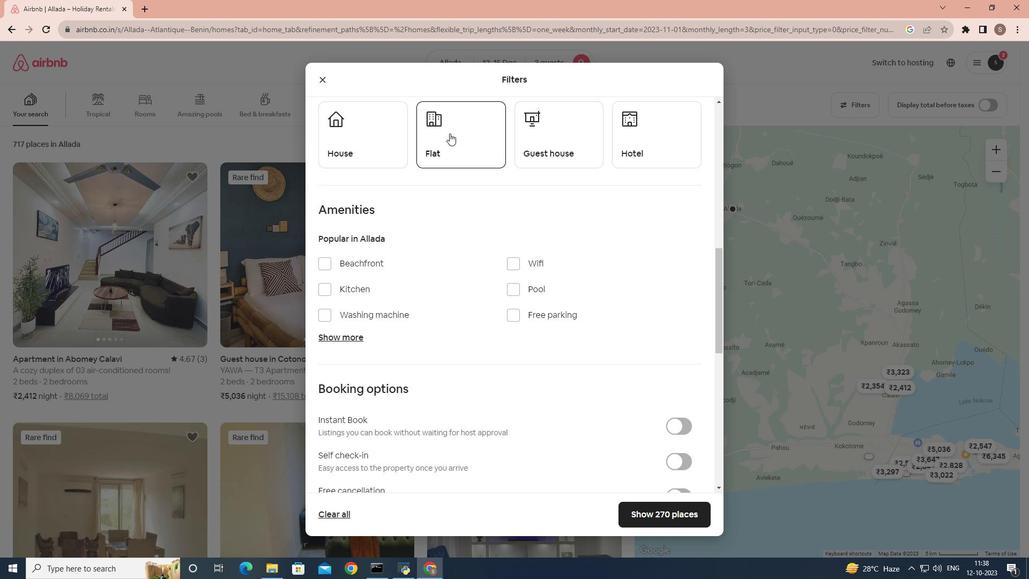 
Action: Mouse moved to (431, 286)
Screenshot: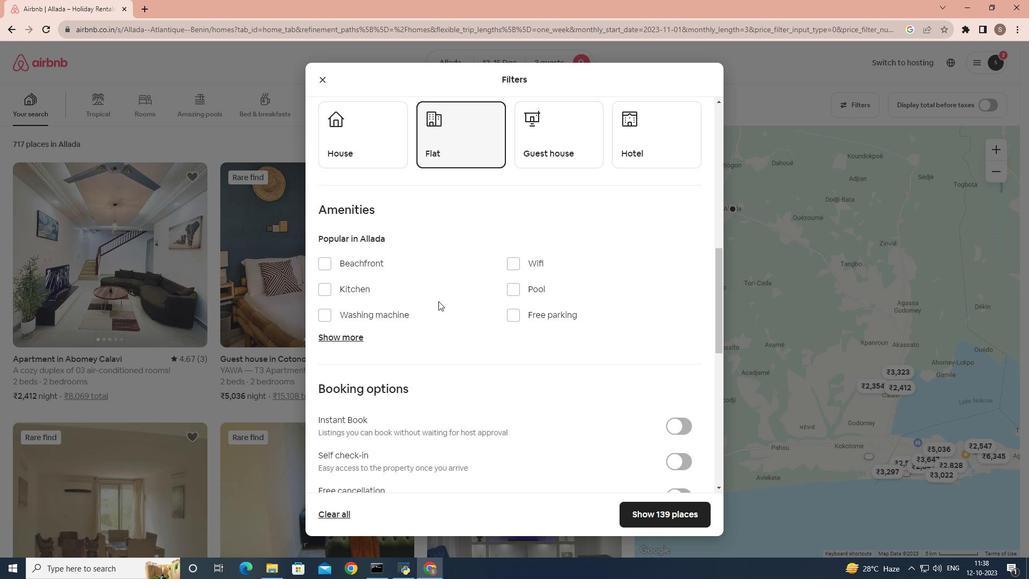 
Action: Mouse scrolled (431, 286) with delta (0, 0)
Screenshot: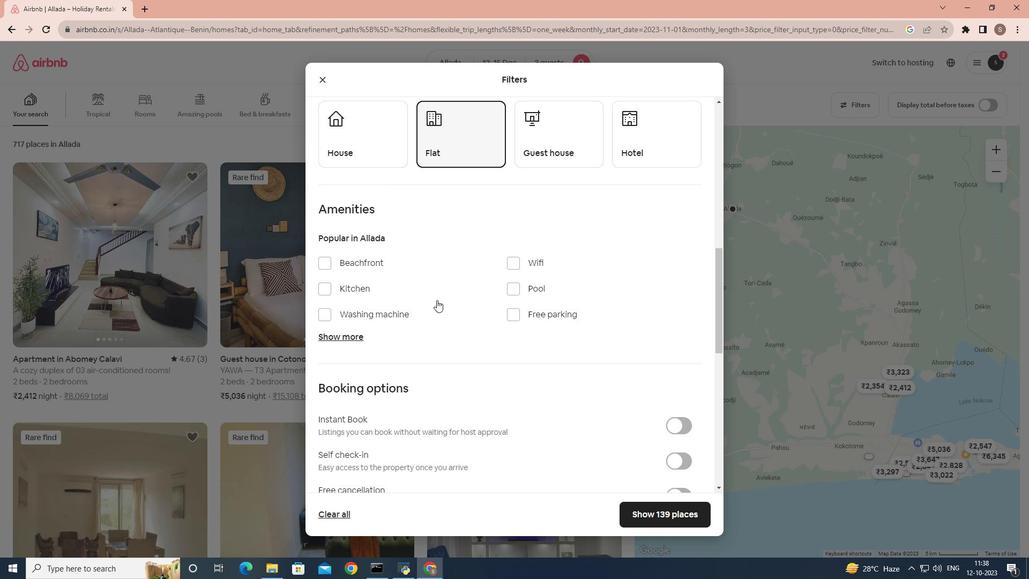 
Action: Mouse scrolled (431, 286) with delta (0, 0)
Screenshot: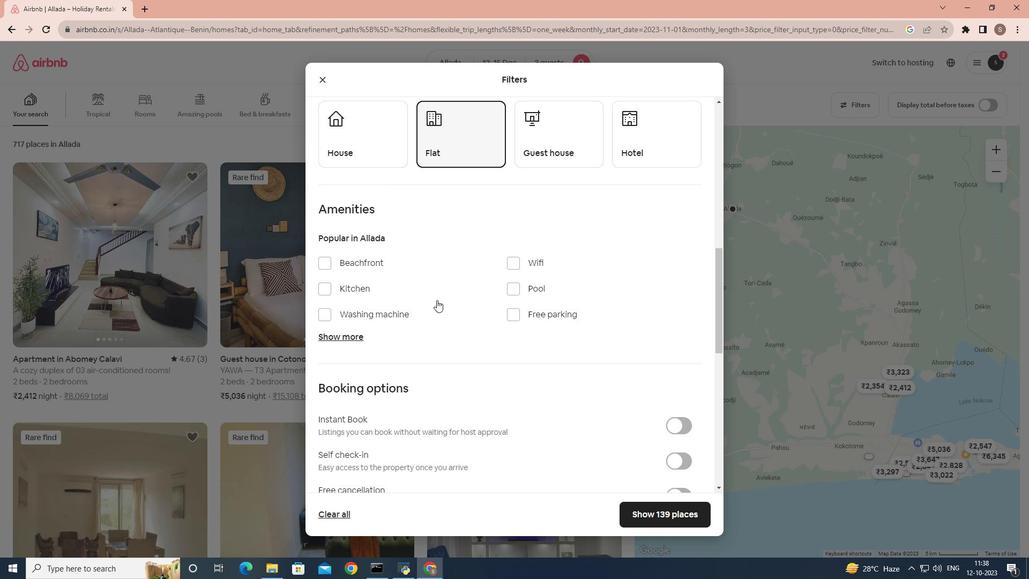 
Action: Mouse scrolled (431, 286) with delta (0, 0)
Screenshot: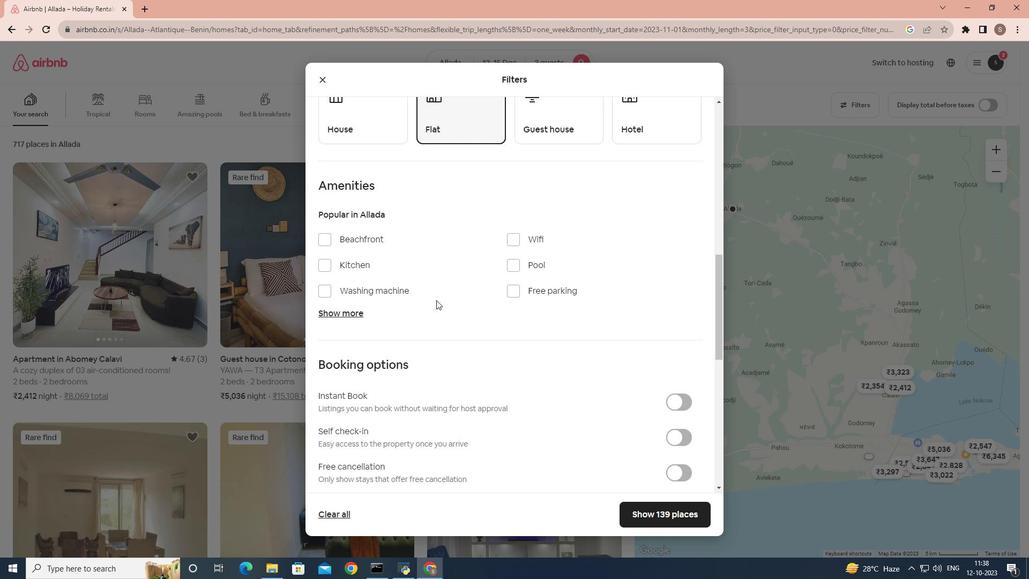 
Action: Mouse moved to (430, 286)
Screenshot: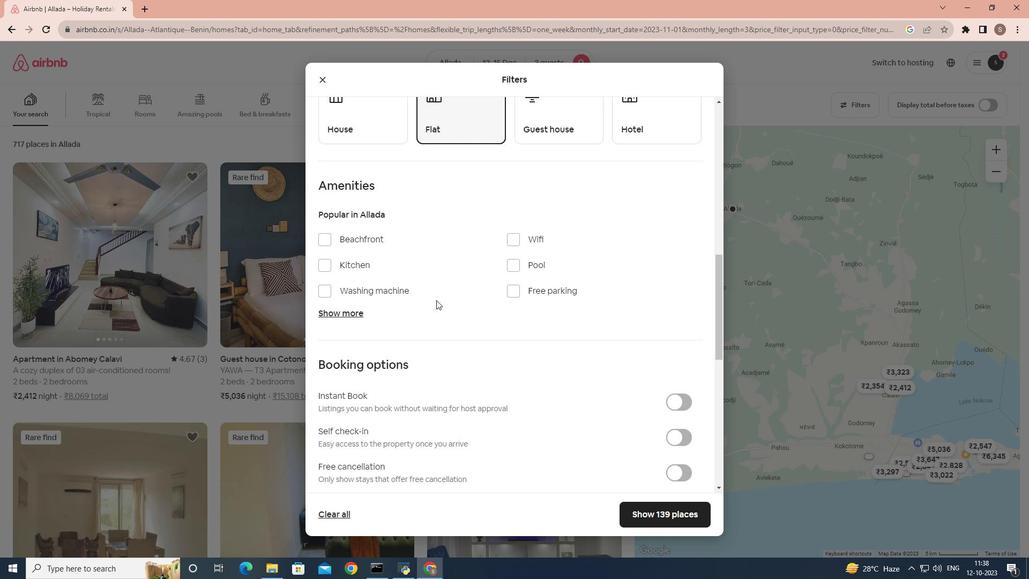 
Action: Mouse scrolled (430, 286) with delta (0, 0)
Screenshot: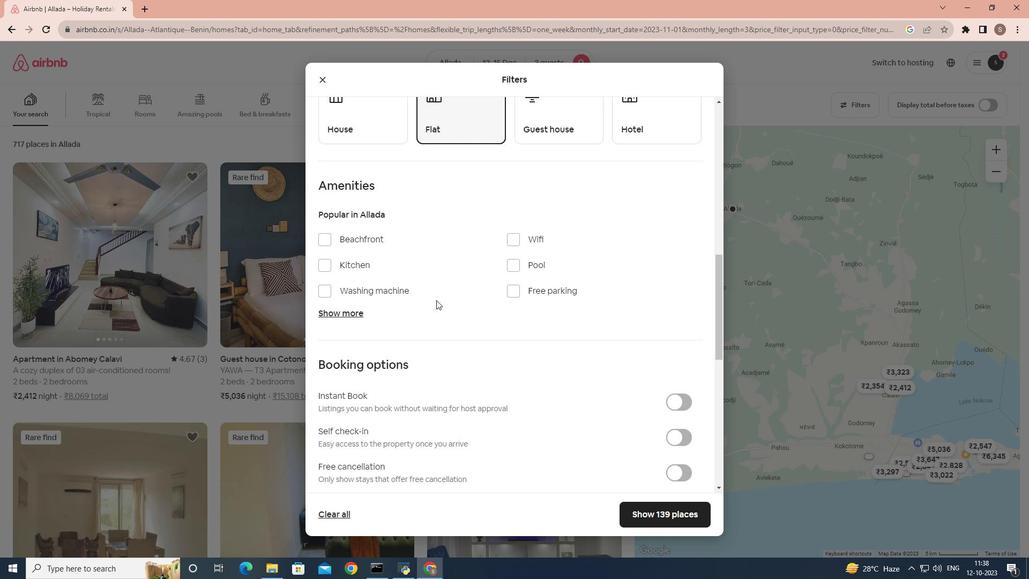 
Action: Mouse moved to (429, 286)
Screenshot: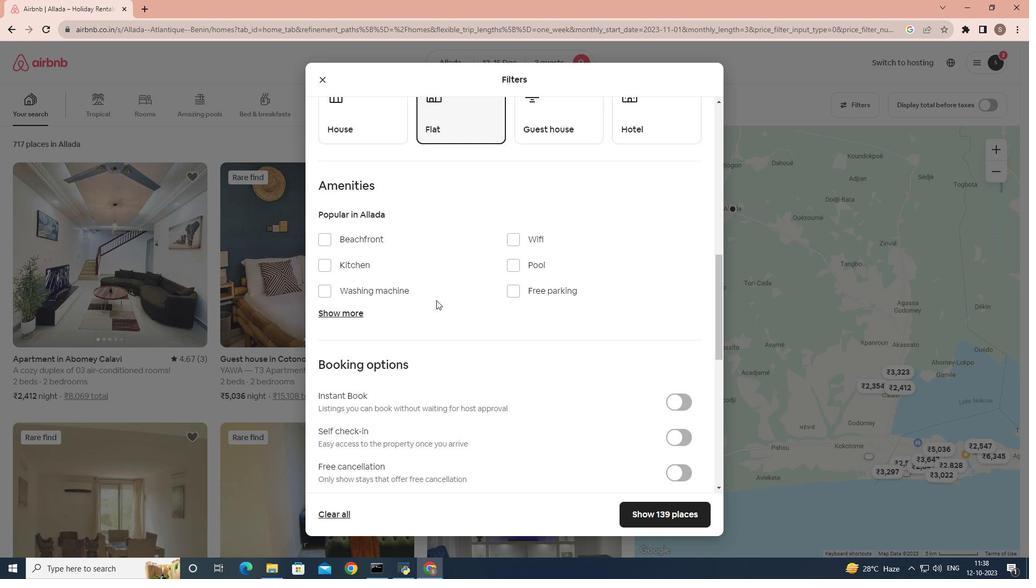 
Action: Mouse scrolled (429, 285) with delta (0, 0)
Screenshot: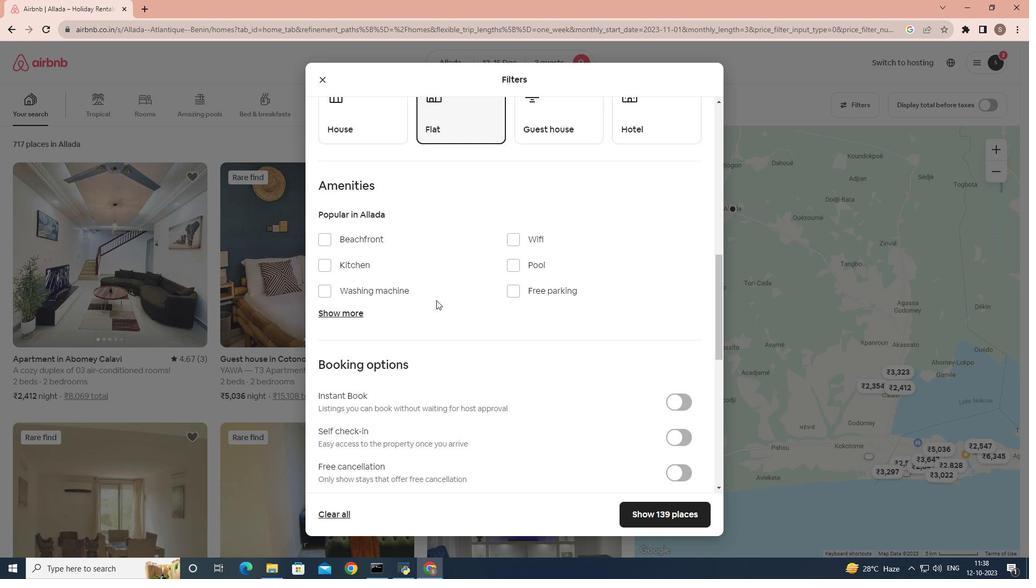 
Action: Mouse moved to (475, 293)
Screenshot: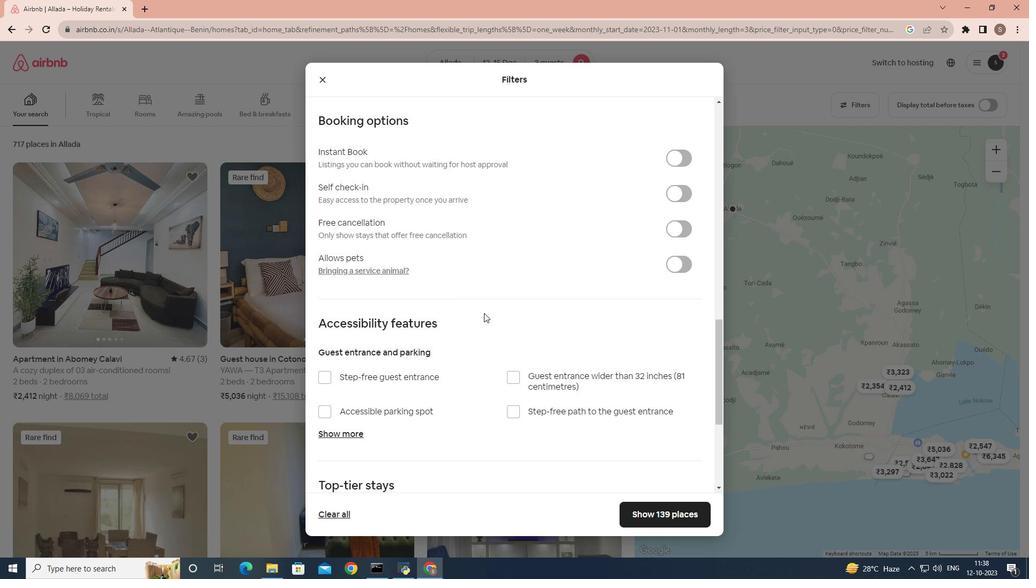 
Action: Mouse scrolled (475, 293) with delta (0, 0)
Screenshot: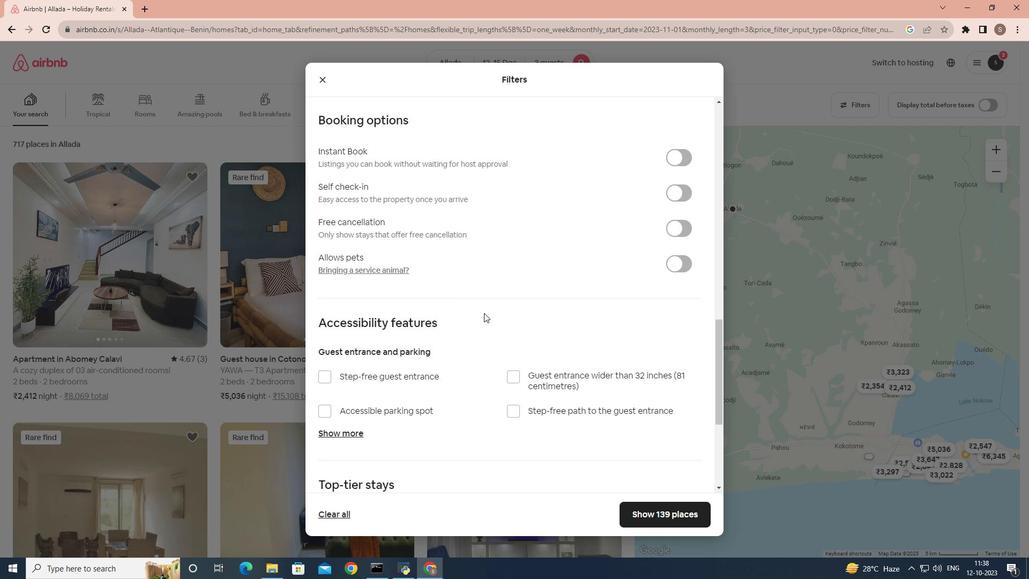 
Action: Mouse scrolled (475, 293) with delta (0, 0)
Screenshot: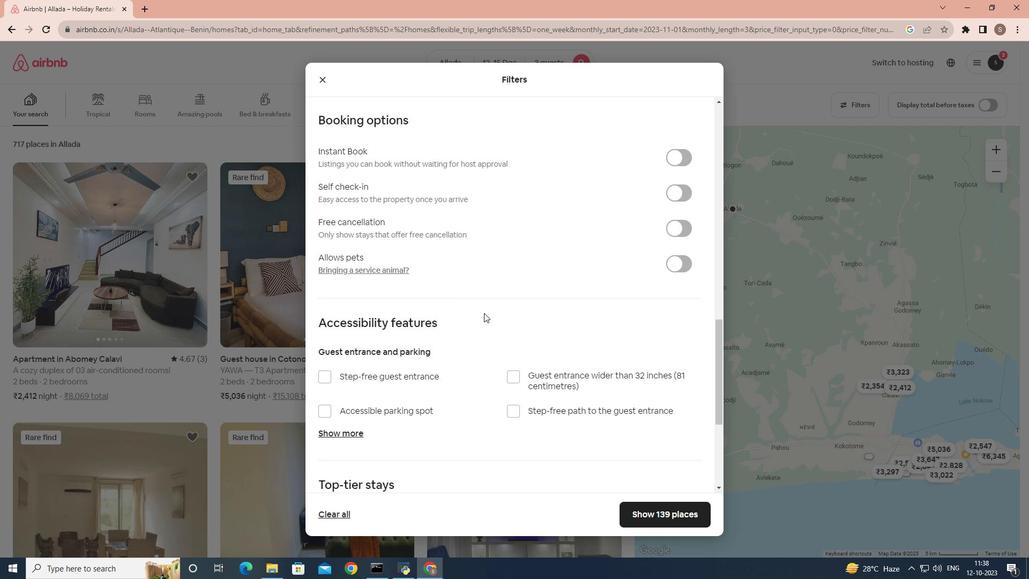 
Action: Mouse scrolled (475, 293) with delta (0, 0)
Screenshot: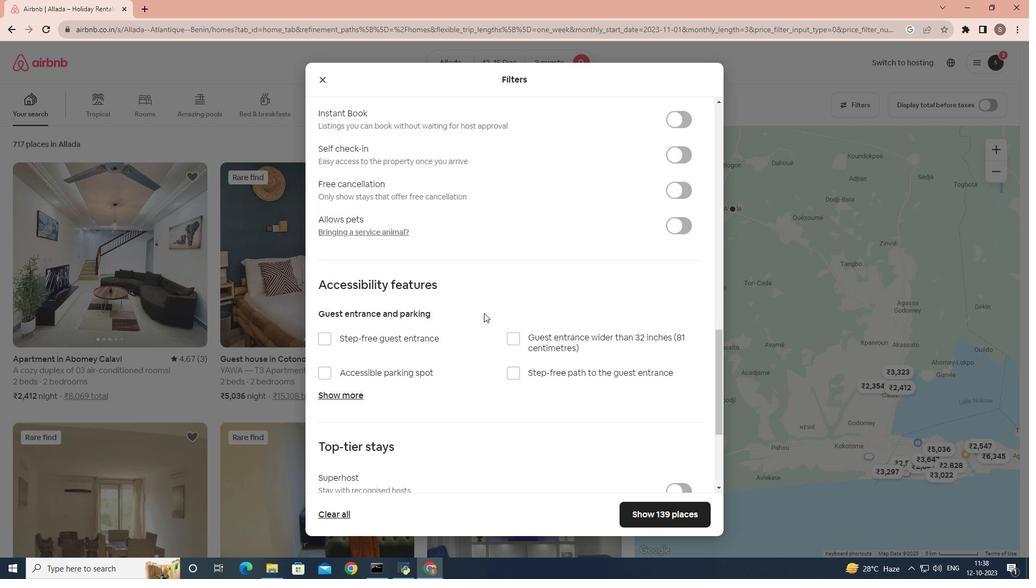
Action: Mouse moved to (475, 293)
Screenshot: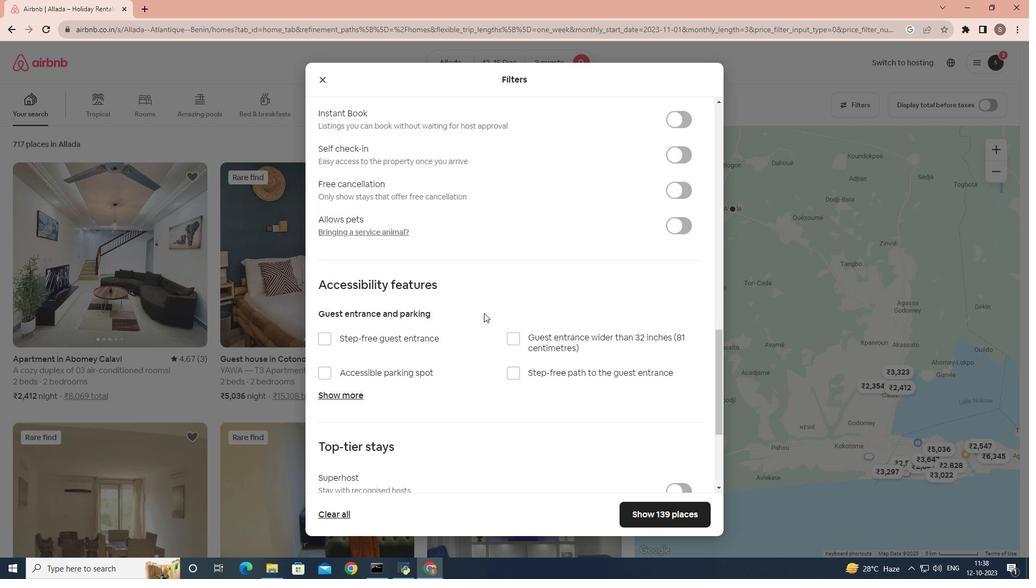 
Action: Mouse scrolled (475, 293) with delta (0, 0)
Screenshot: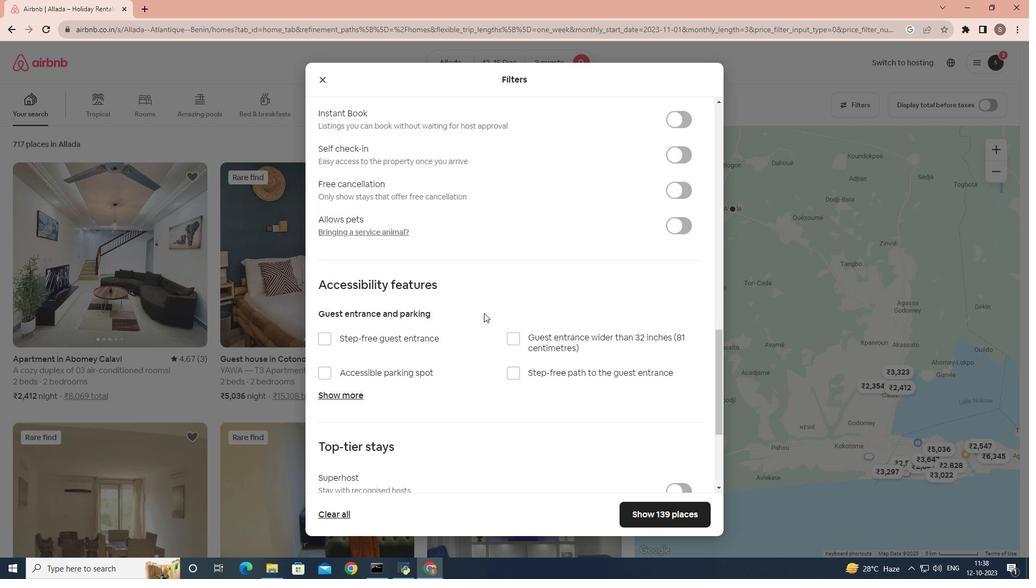 
Action: Mouse moved to (647, 405)
Screenshot: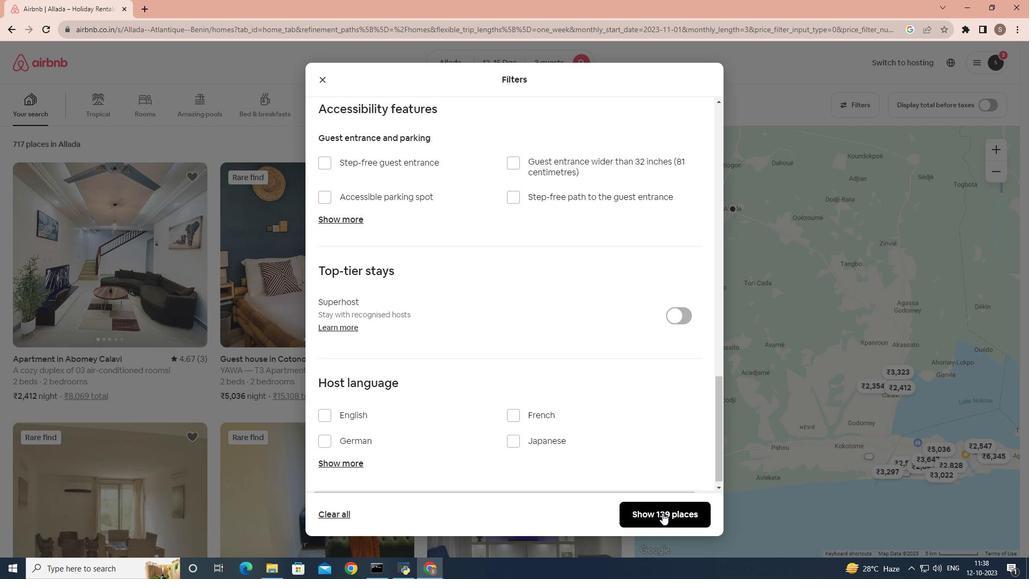 
Action: Mouse pressed left at (647, 405)
Screenshot: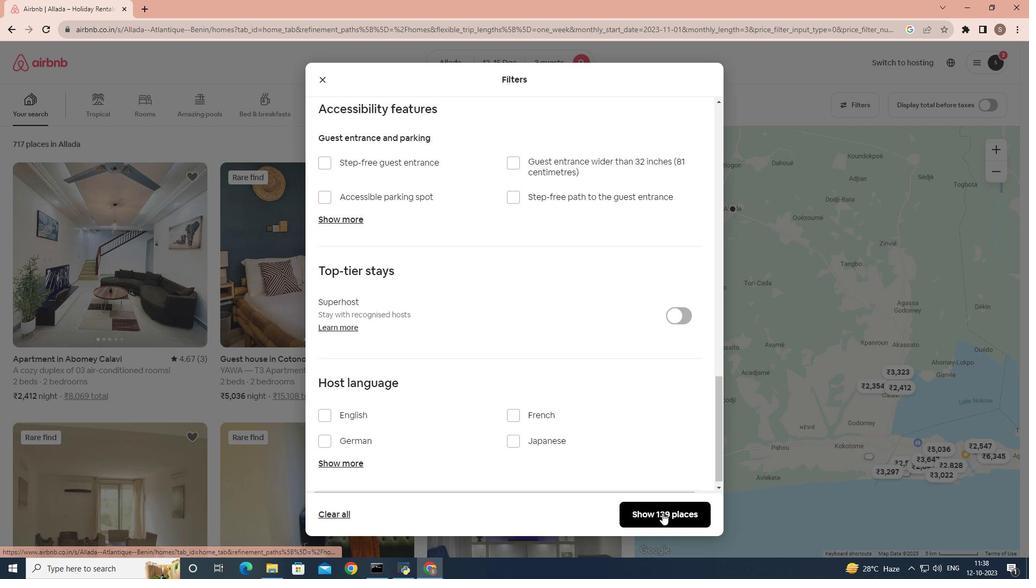 
Action: Mouse moved to (284, 294)
Screenshot: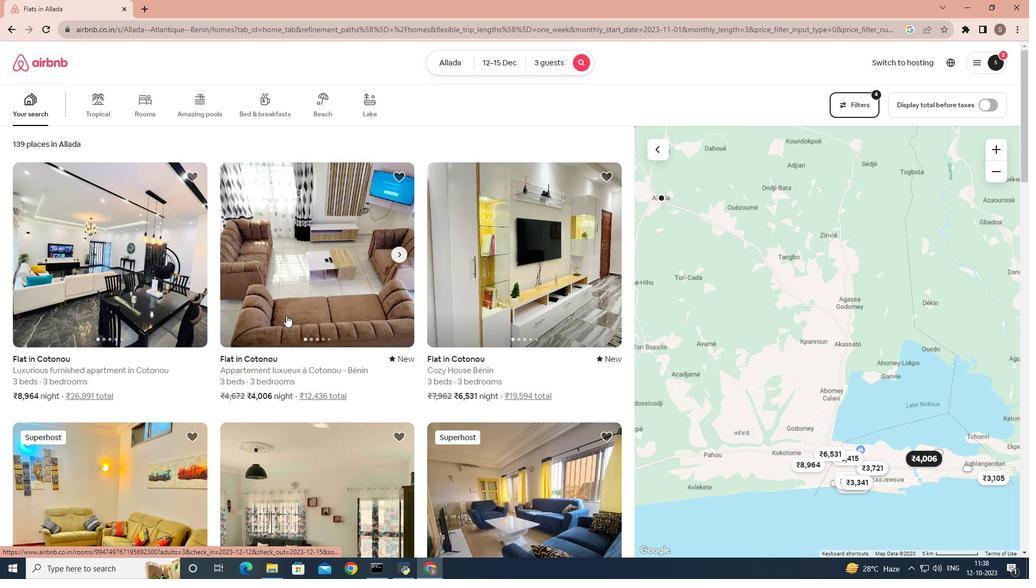 
Action: Mouse pressed left at (284, 294)
Screenshot: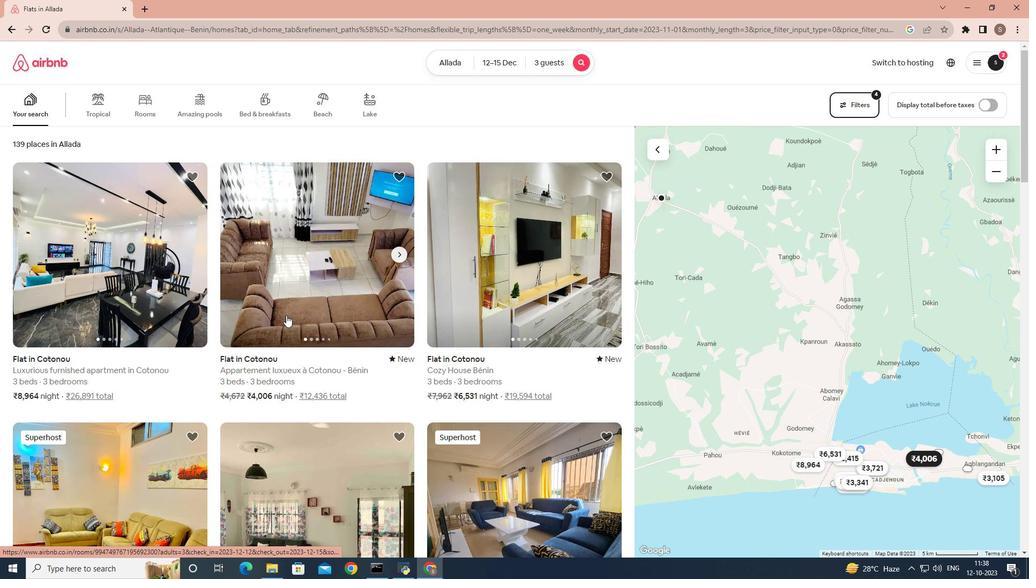 
Action: Mouse scrolled (284, 294) with delta (0, 0)
Screenshot: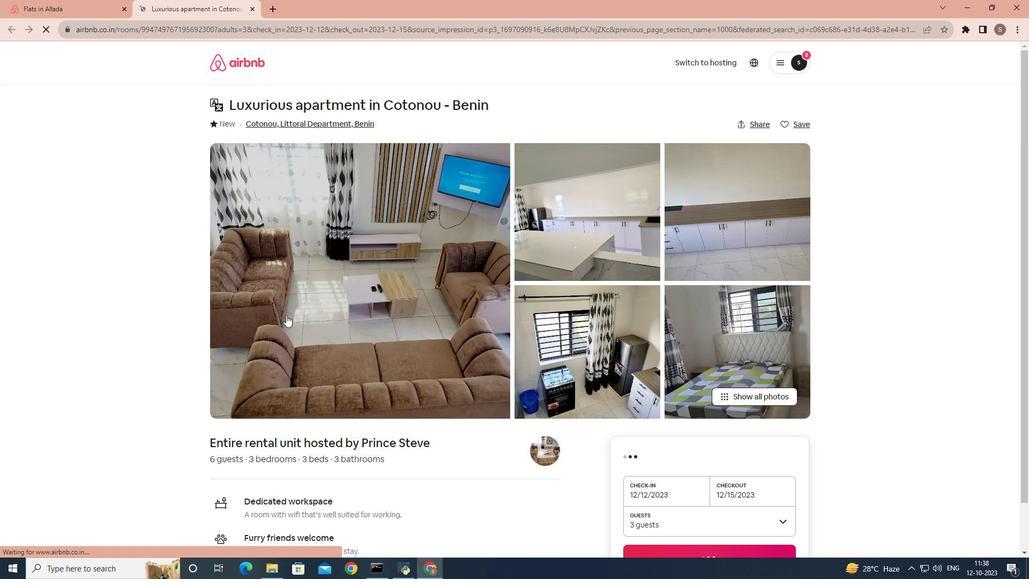 
Action: Mouse scrolled (284, 294) with delta (0, 0)
Screenshot: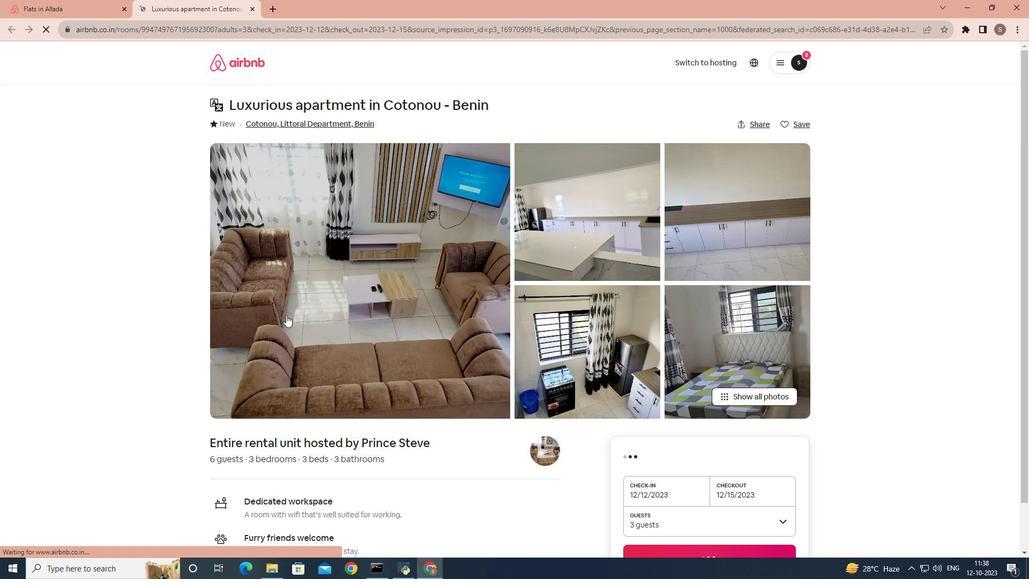 
Action: Mouse scrolled (284, 294) with delta (0, 0)
Screenshot: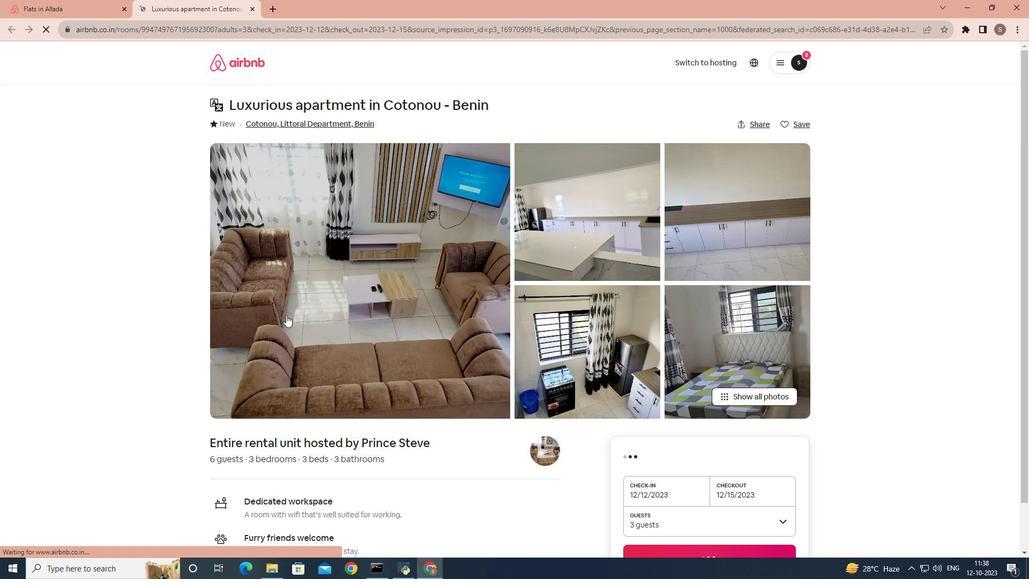 
Action: Mouse scrolled (284, 294) with delta (0, 0)
Screenshot: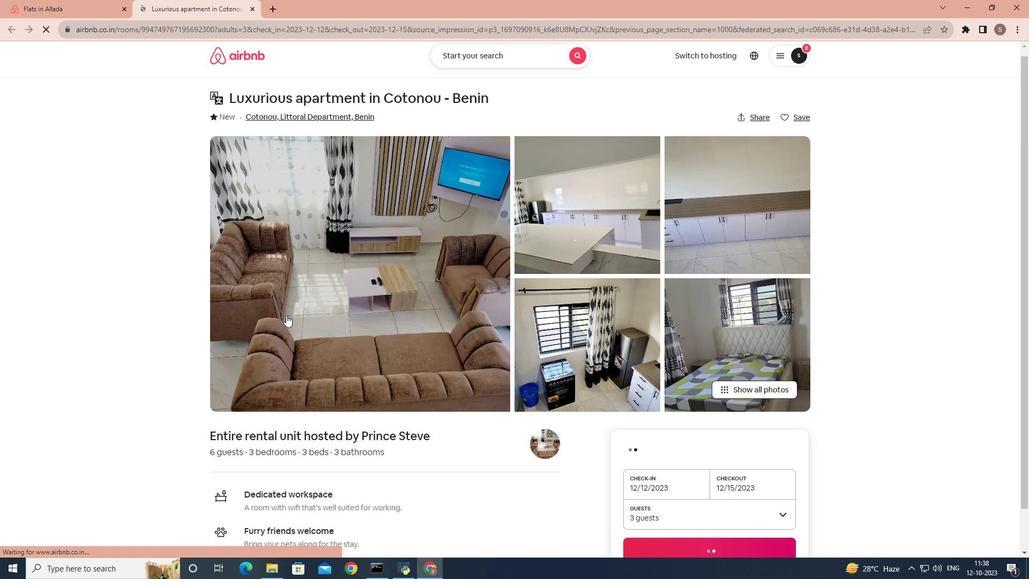 
Action: Mouse scrolled (284, 294) with delta (0, 0)
Screenshot: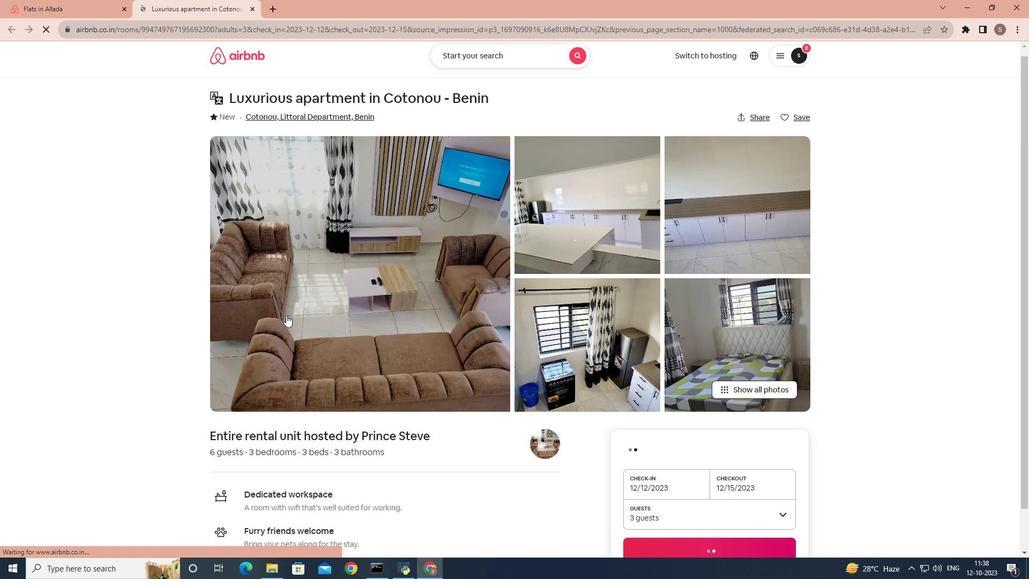
Action: Mouse scrolled (284, 294) with delta (0, 0)
Screenshot: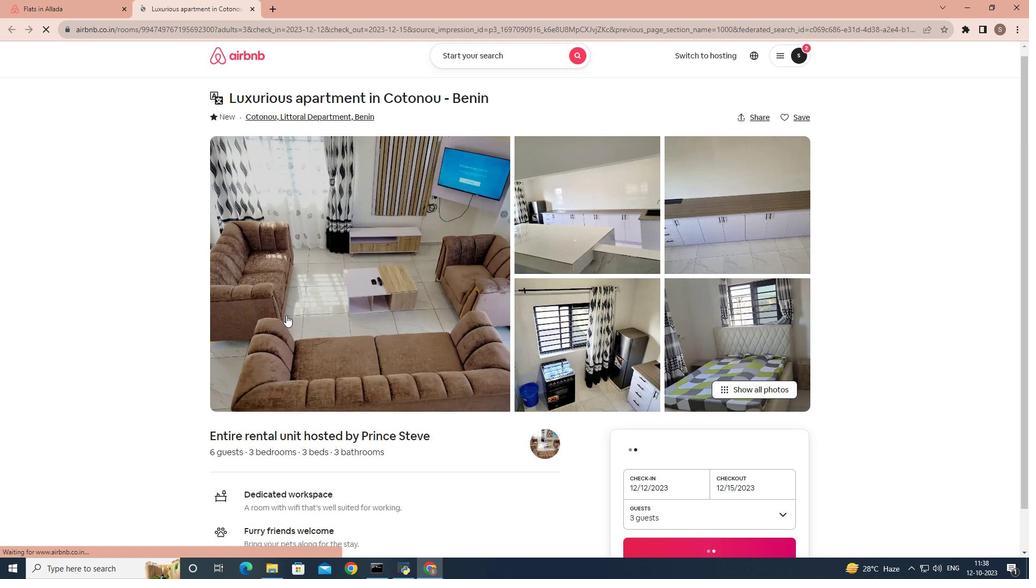 
Action: Mouse moved to (284, 293)
Screenshot: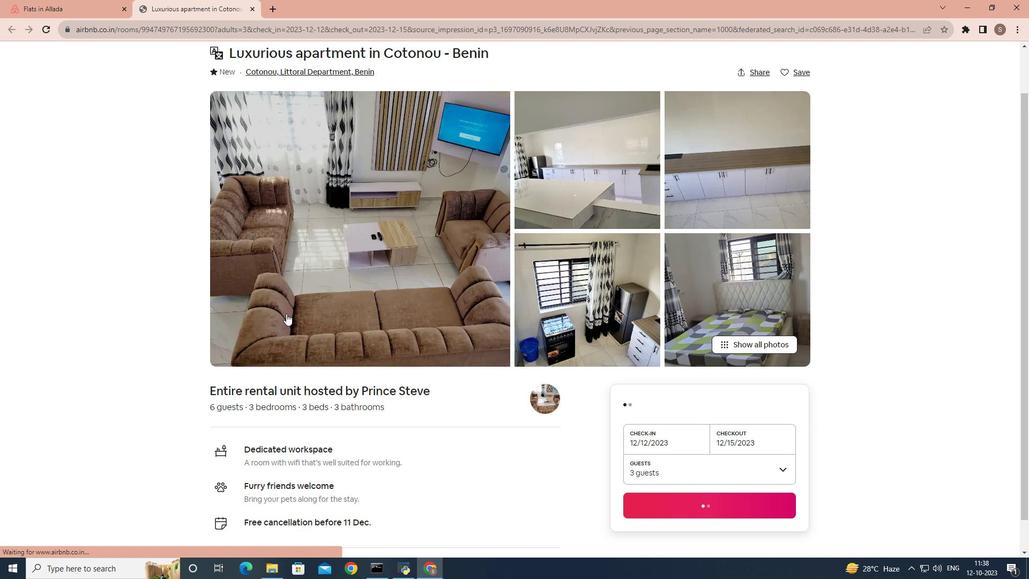 
Action: Mouse scrolled (284, 293) with delta (0, 0)
Screenshot: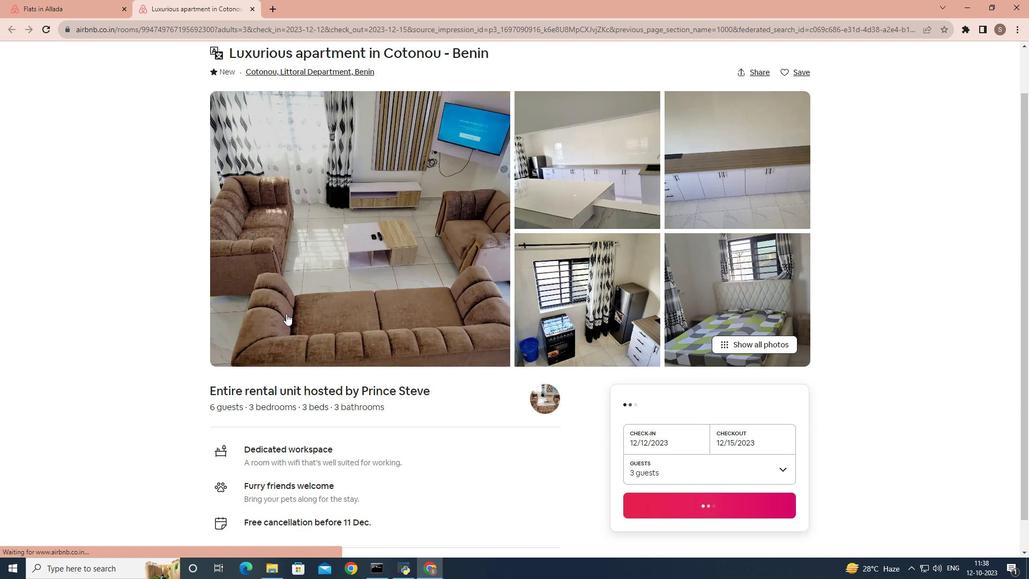 
Action: Mouse scrolled (284, 293) with delta (0, 0)
Screenshot: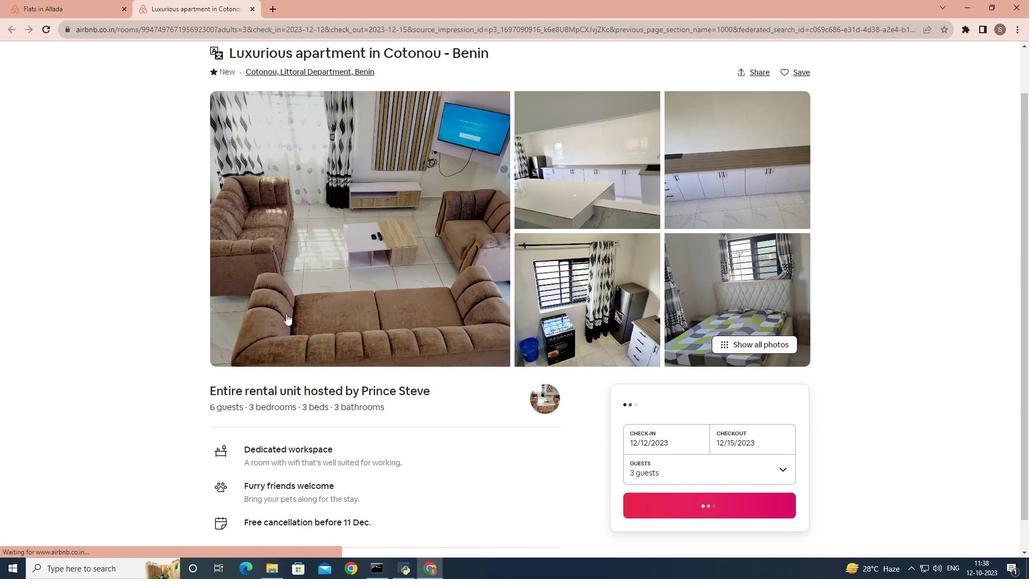 
Action: Mouse scrolled (284, 293) with delta (0, 0)
Screenshot: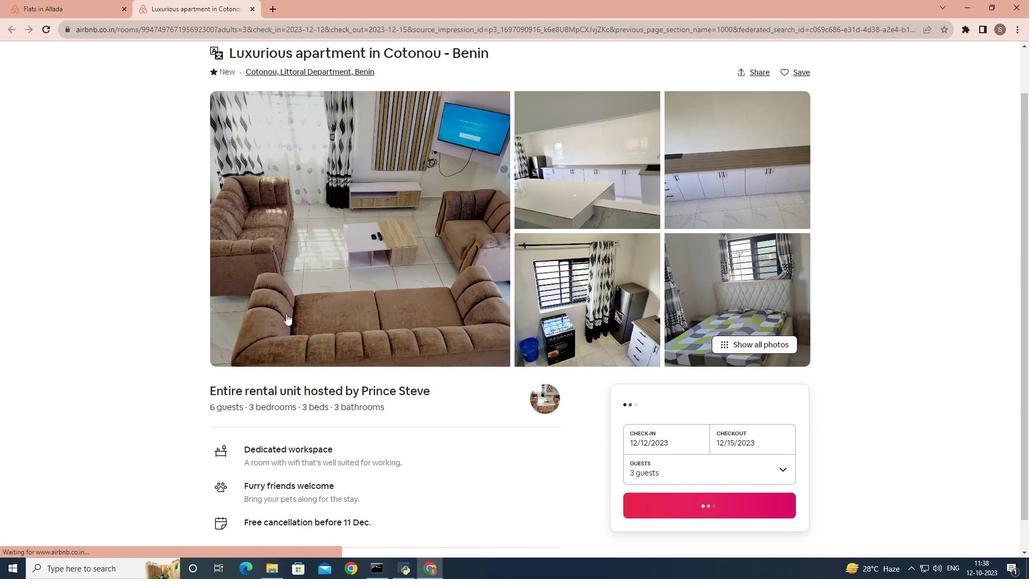 
Action: Mouse scrolled (284, 293) with delta (0, 0)
Screenshot: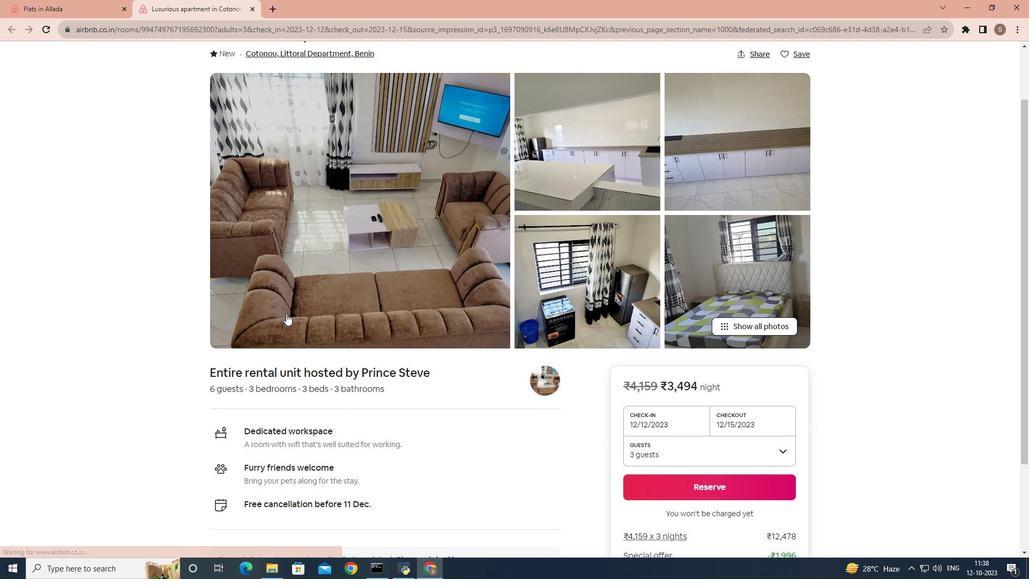 
Action: Mouse scrolled (284, 293) with delta (0, 0)
Screenshot: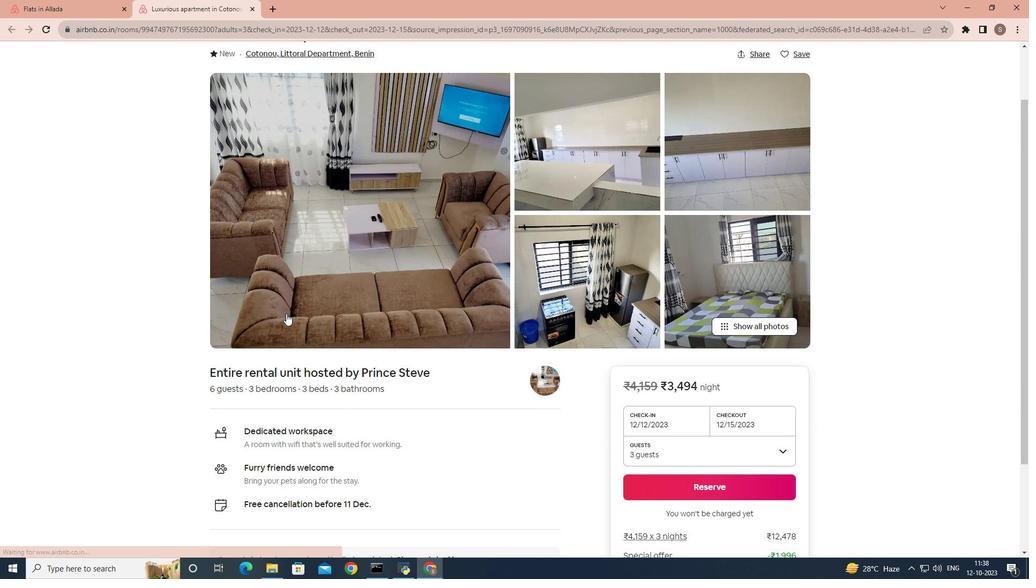 
Action: Mouse moved to (284, 292)
Screenshot: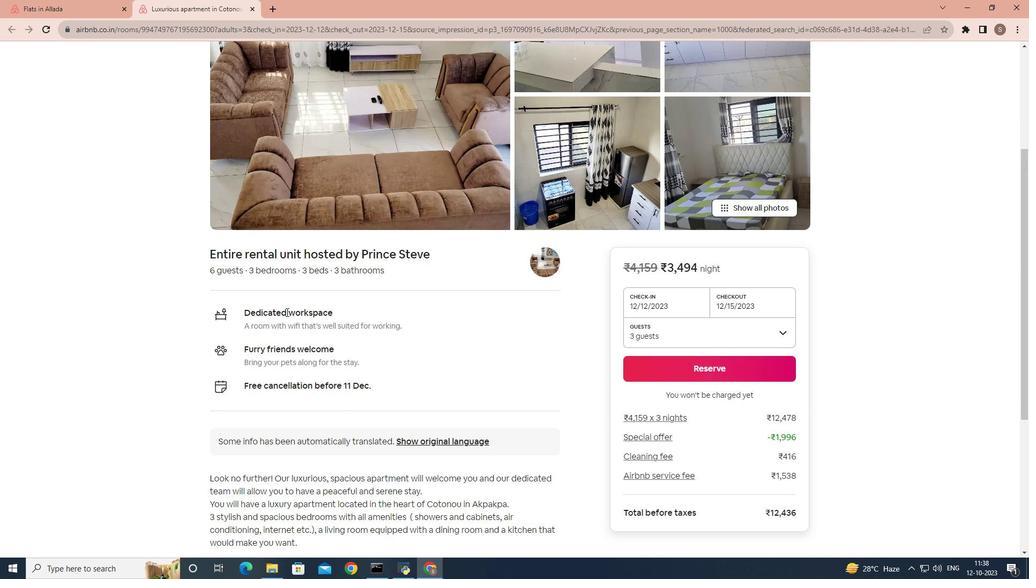 
Action: Mouse scrolled (284, 292) with delta (0, 0)
Screenshot: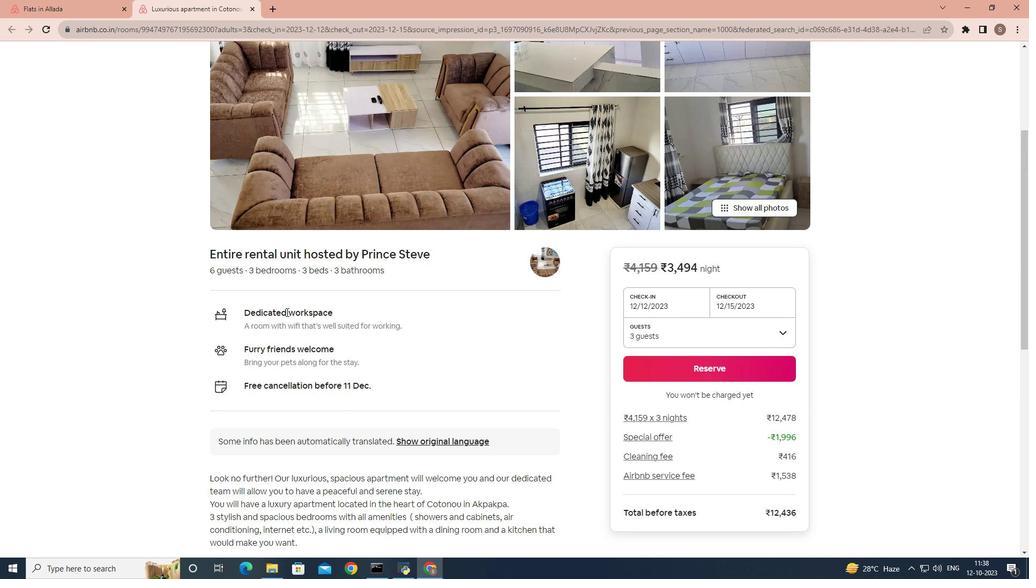 
Action: Mouse scrolled (284, 292) with delta (0, 0)
Screenshot: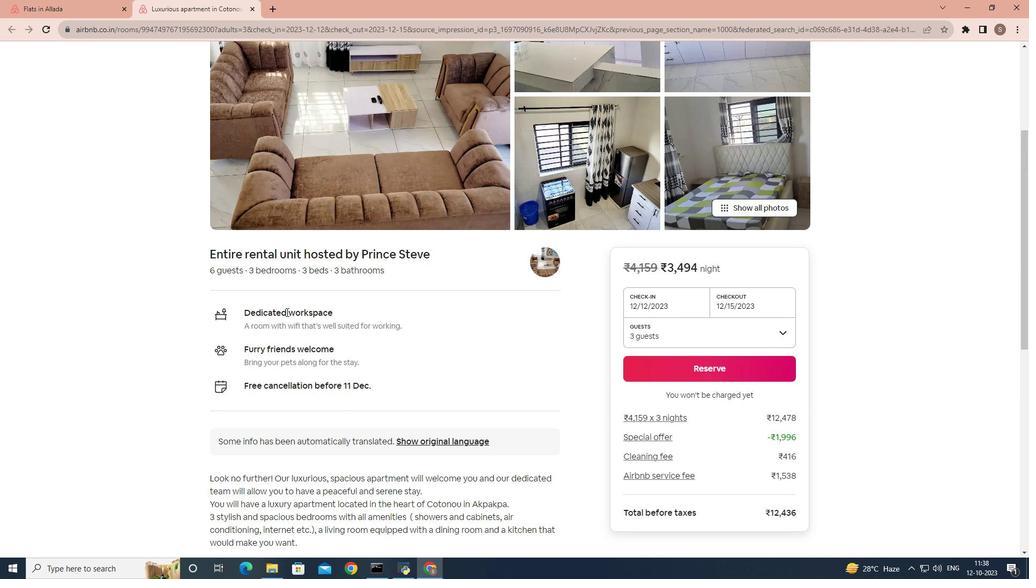 
Action: Mouse scrolled (284, 292) with delta (0, 0)
Screenshot: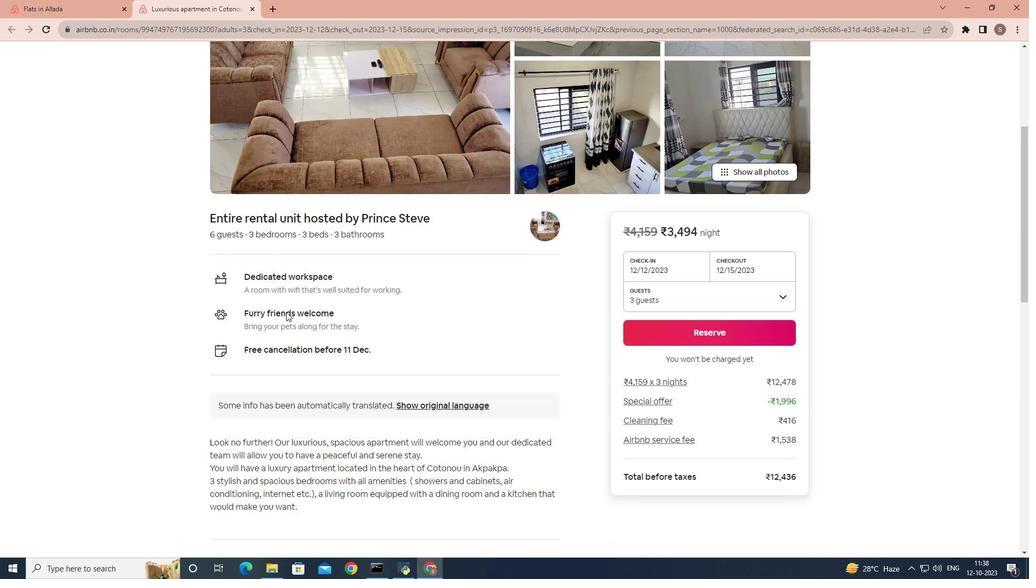 
Action: Mouse scrolled (284, 292) with delta (0, 0)
Screenshot: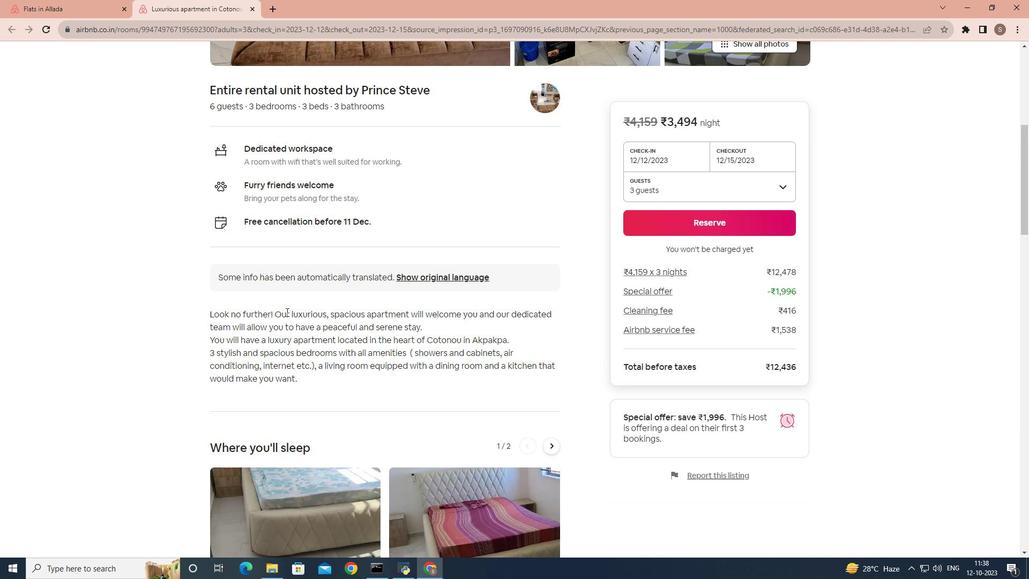 
Action: Mouse scrolled (284, 292) with delta (0, 0)
Screenshot: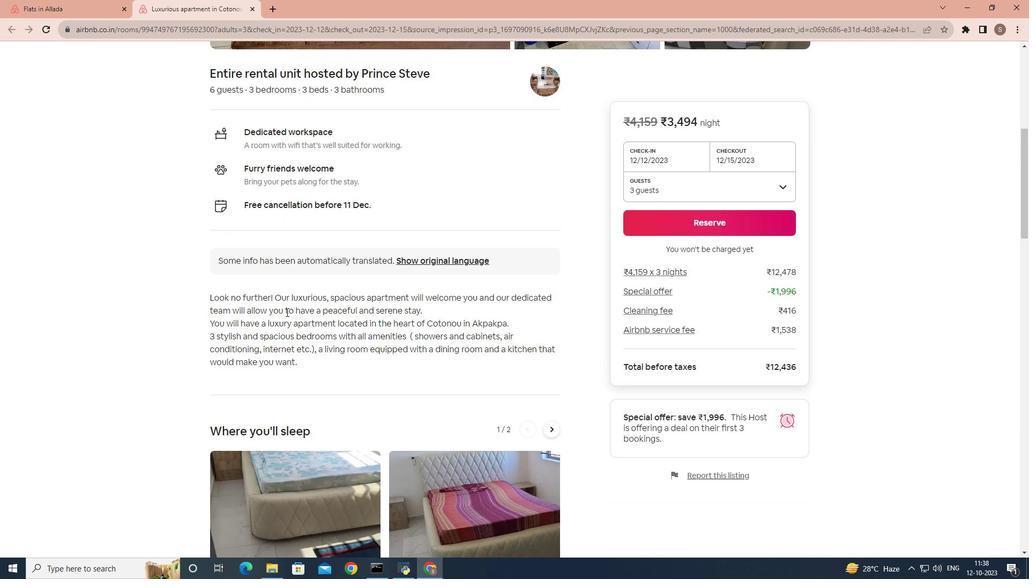 
Action: Mouse scrolled (284, 292) with delta (0, 0)
Screenshot: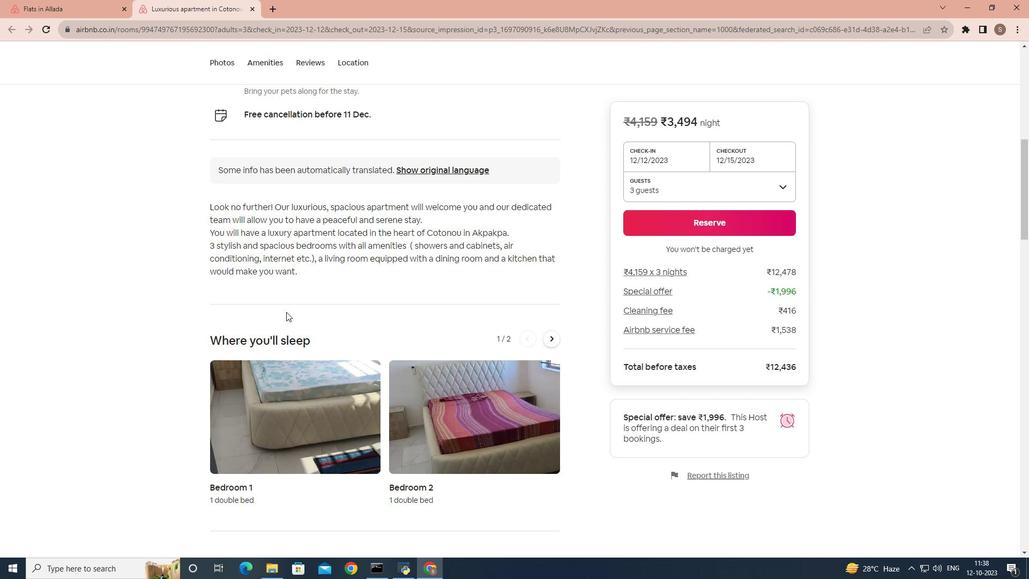 
Action: Mouse scrolled (284, 292) with delta (0, 0)
Screenshot: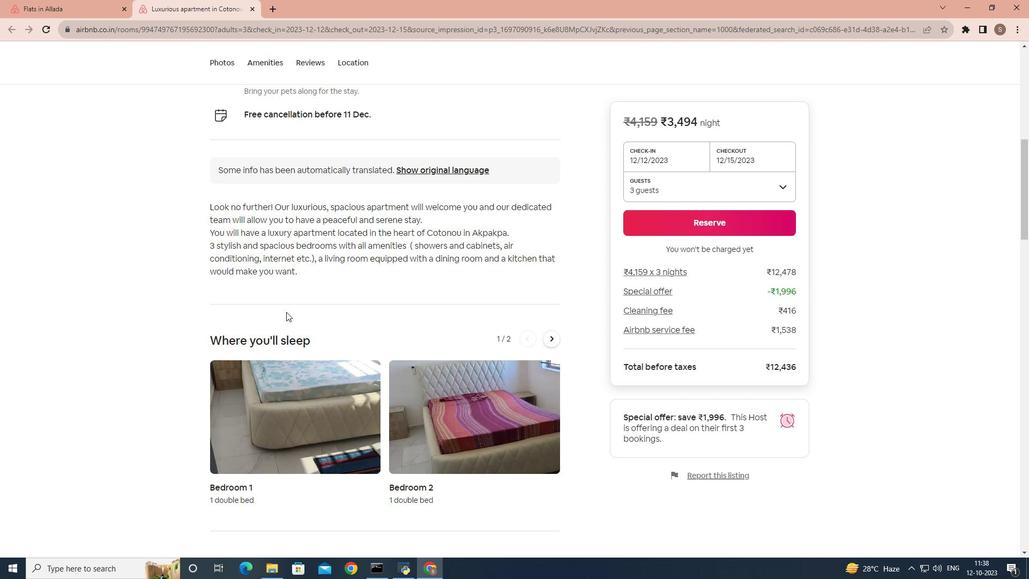 
Action: Mouse scrolled (284, 292) with delta (0, 0)
Screenshot: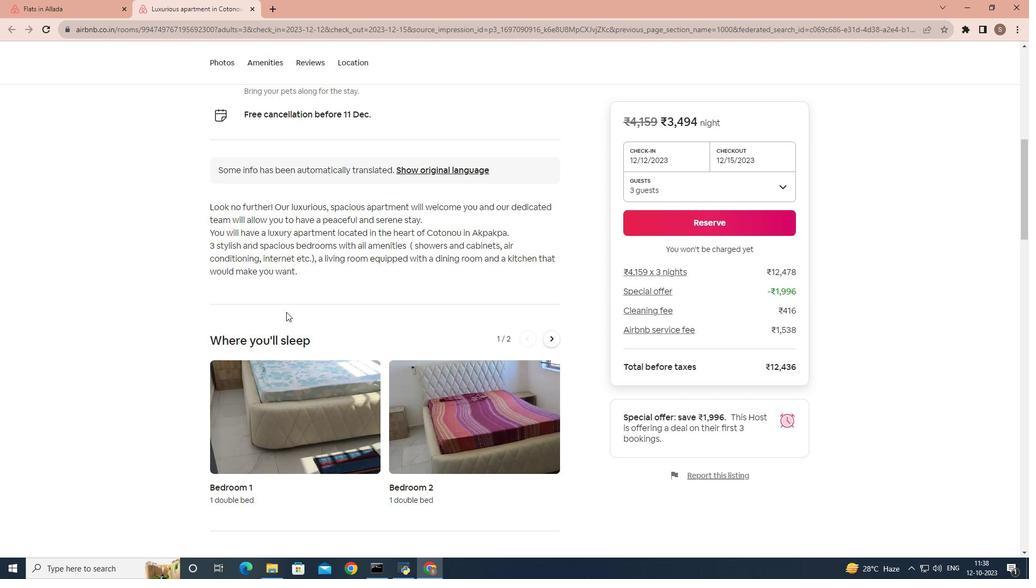 
Action: Mouse scrolled (284, 292) with delta (0, 0)
Screenshot: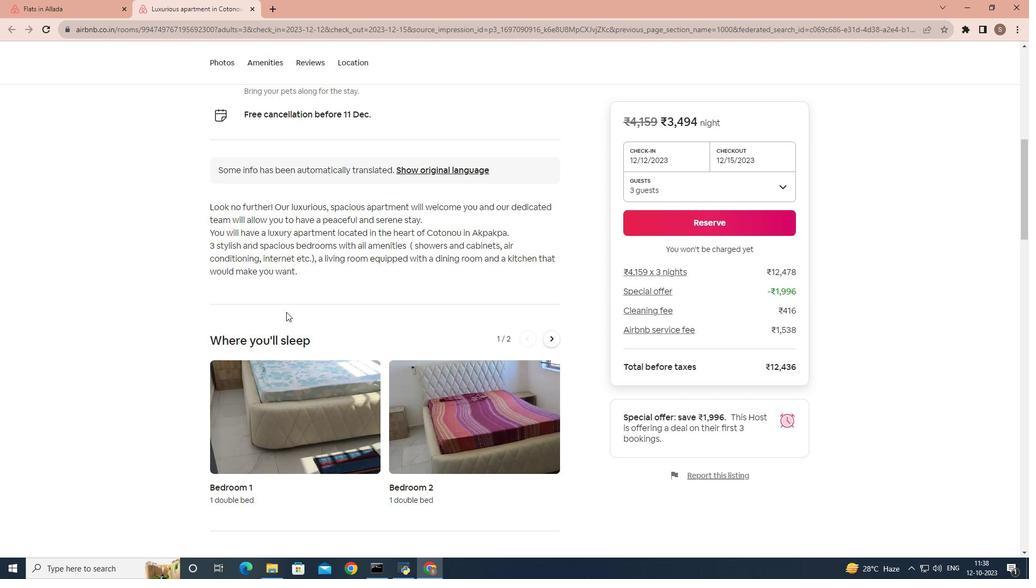 
Action: Mouse scrolled (284, 292) with delta (0, 0)
Screenshot: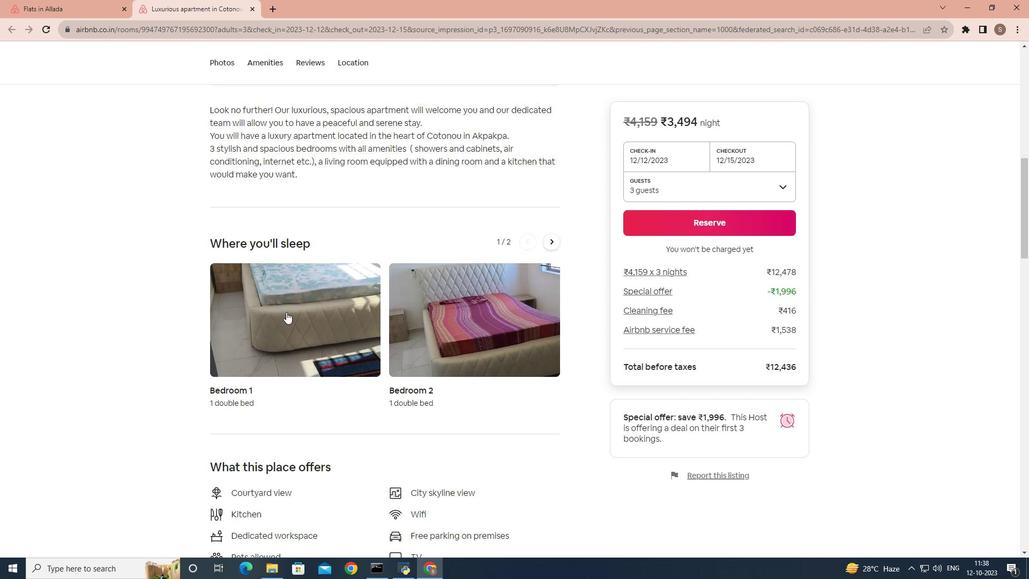 
Action: Mouse scrolled (284, 292) with delta (0, 0)
Screenshot: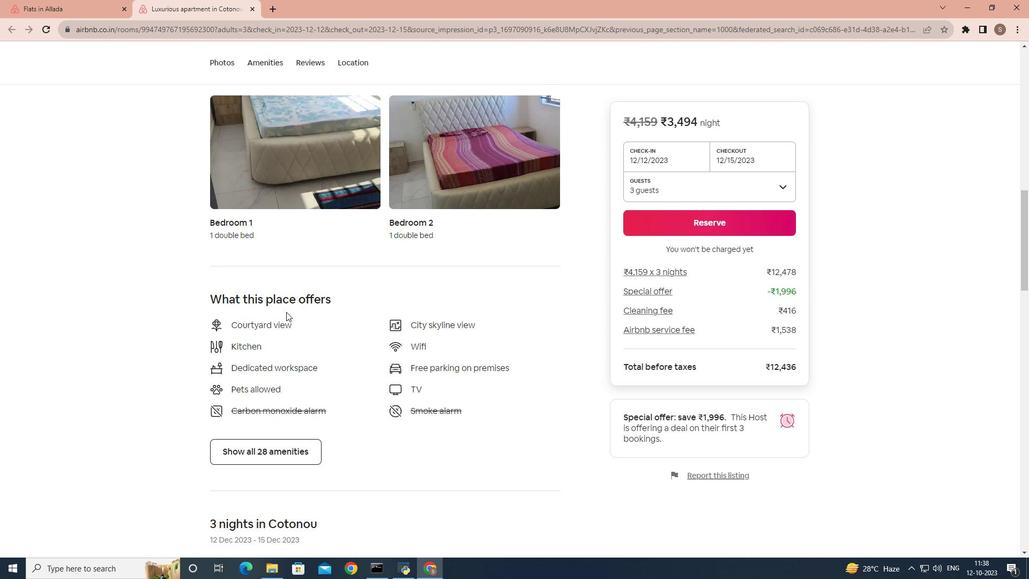 
Action: Mouse scrolled (284, 292) with delta (0, 0)
Screenshot: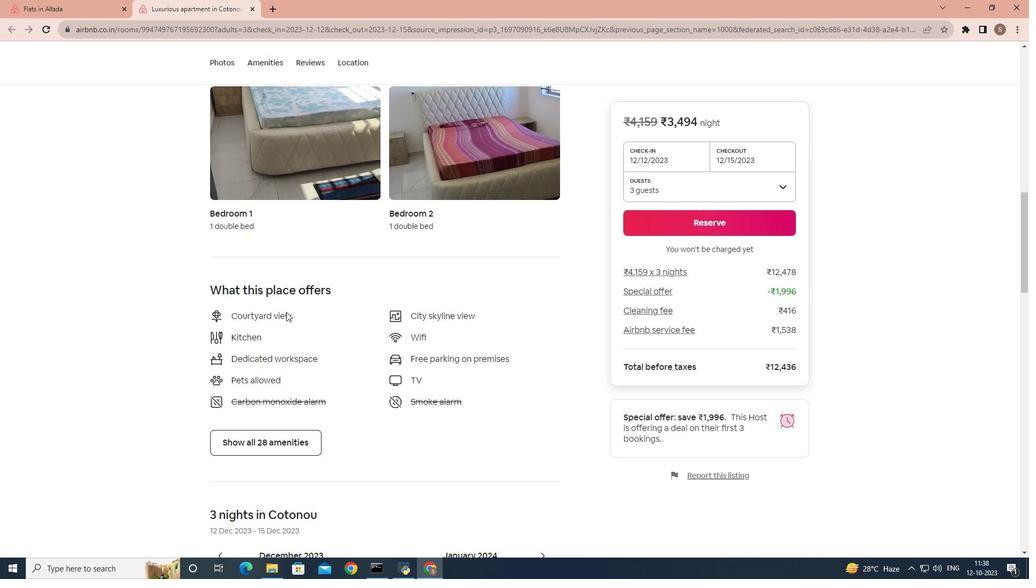 
Action: Mouse scrolled (284, 292) with delta (0, 0)
Screenshot: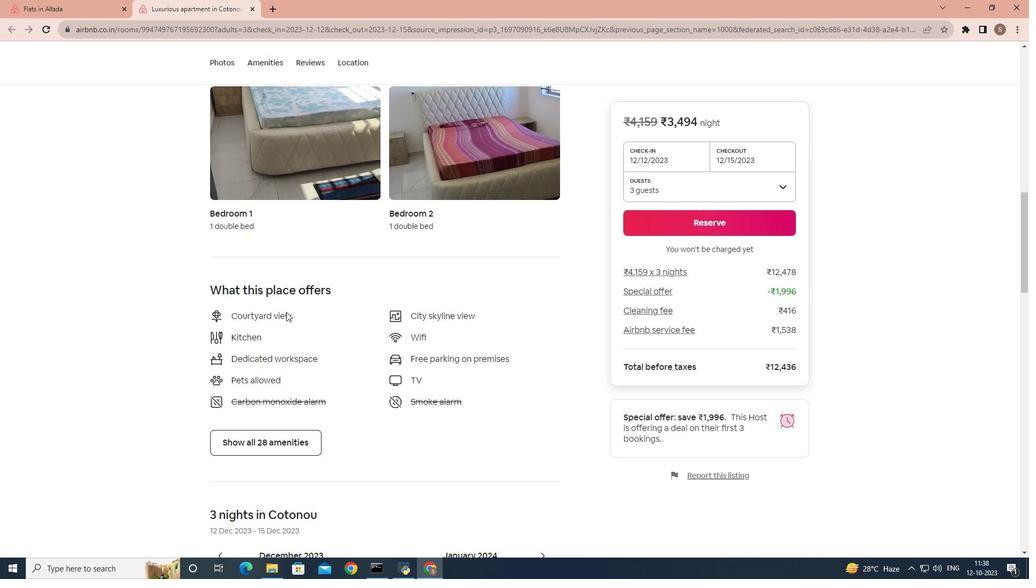 
Action: Mouse scrolled (284, 292) with delta (0, 0)
Screenshot: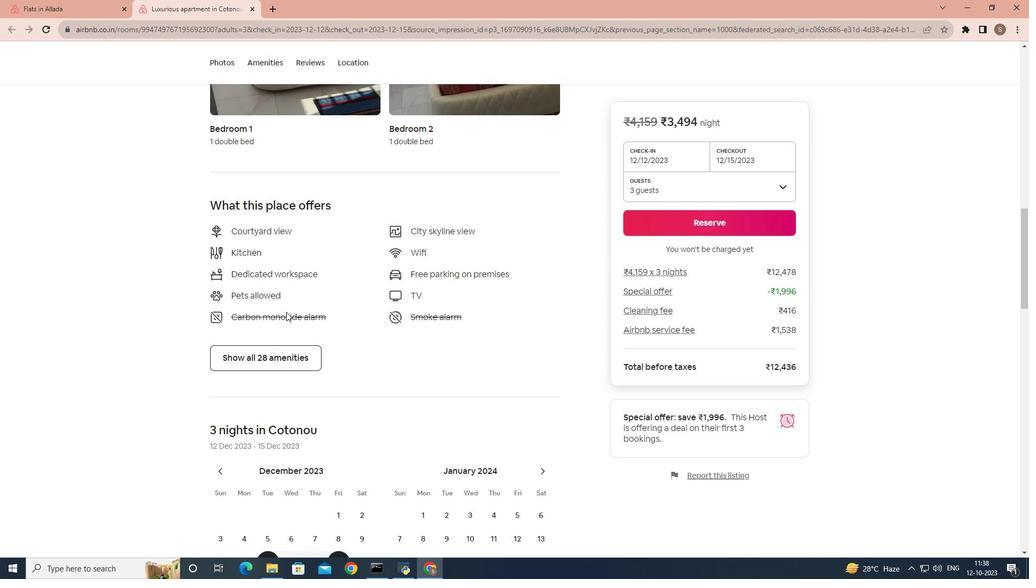
Action: Mouse scrolled (284, 292) with delta (0, 0)
Screenshot: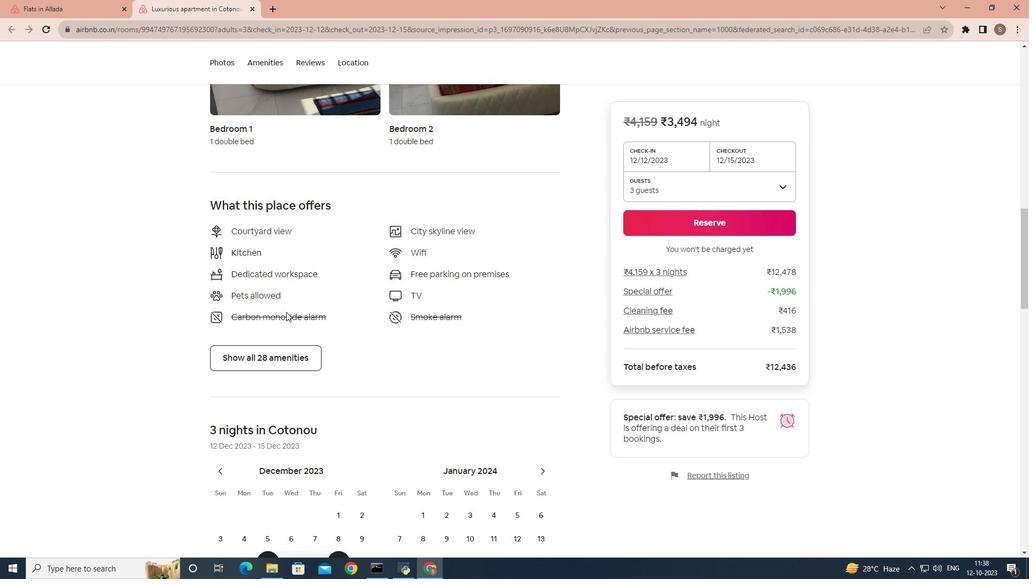 
Action: Mouse moved to (294, 225)
Screenshot: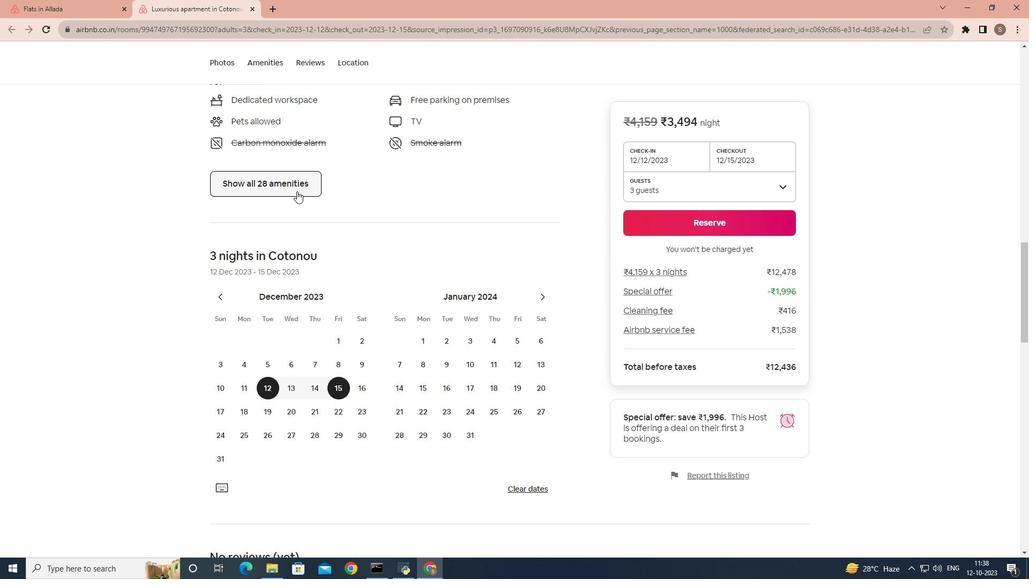 
Action: Mouse pressed left at (294, 225)
Screenshot: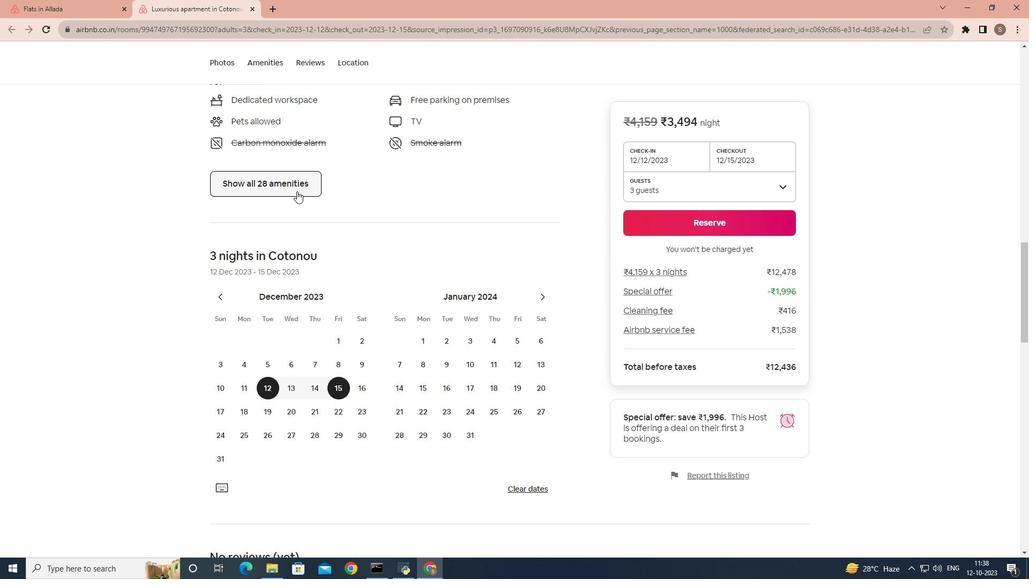 
Action: Mouse moved to (344, 221)
Screenshot: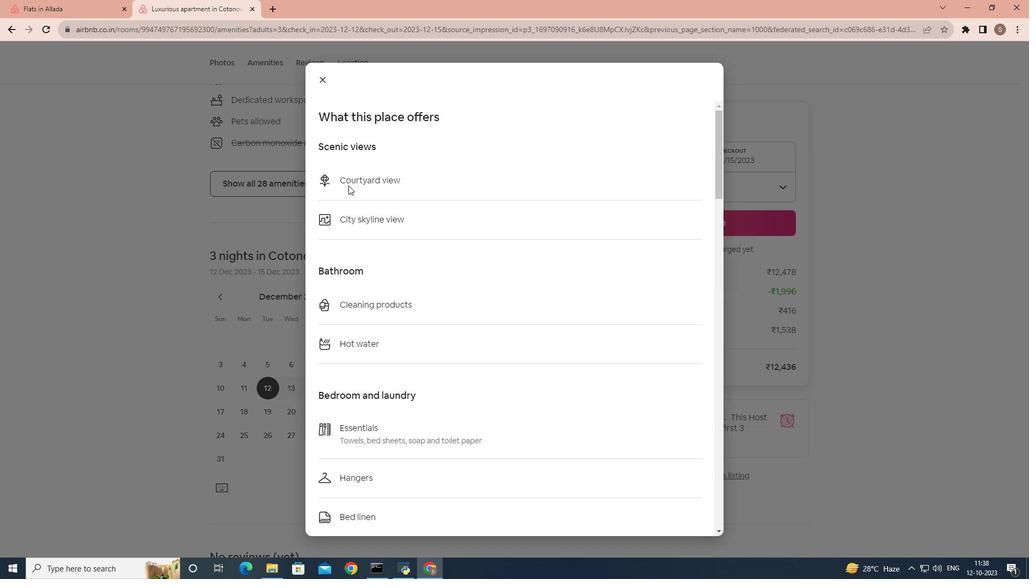 
Action: Mouse scrolled (344, 221) with delta (0, 0)
Screenshot: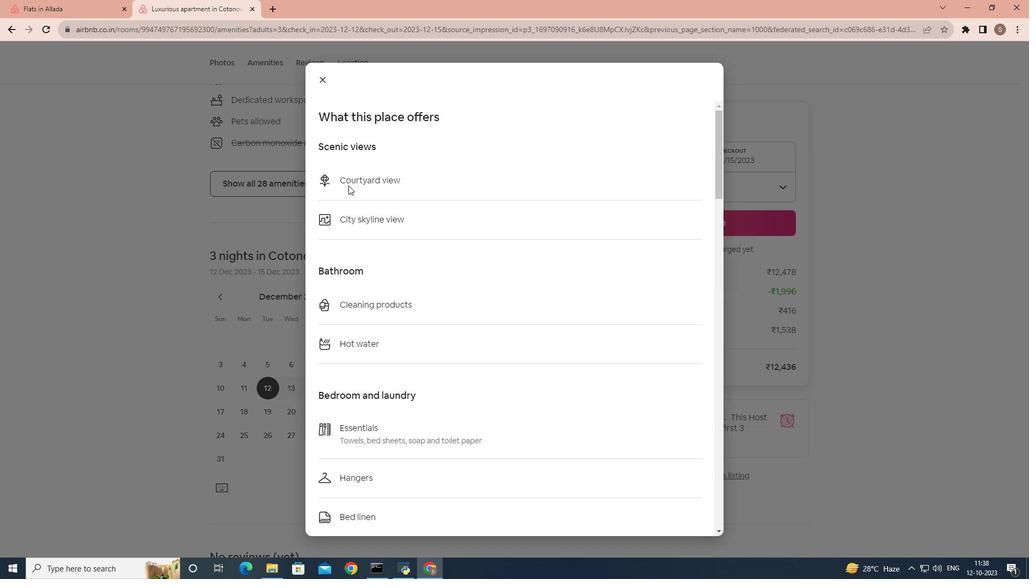 
Action: Mouse moved to (344, 221)
Screenshot: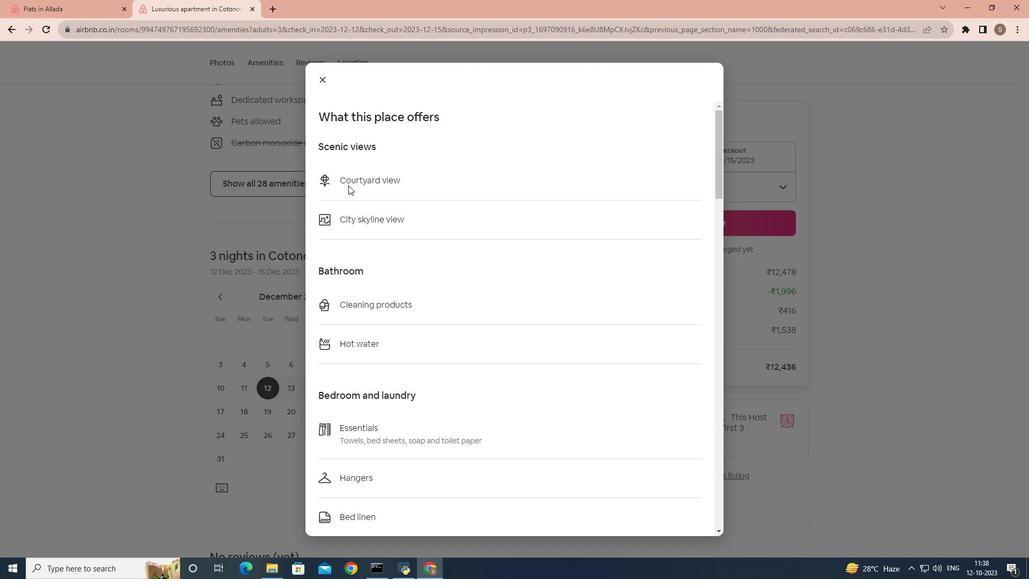 
Action: Mouse scrolled (344, 221) with delta (0, 0)
Screenshot: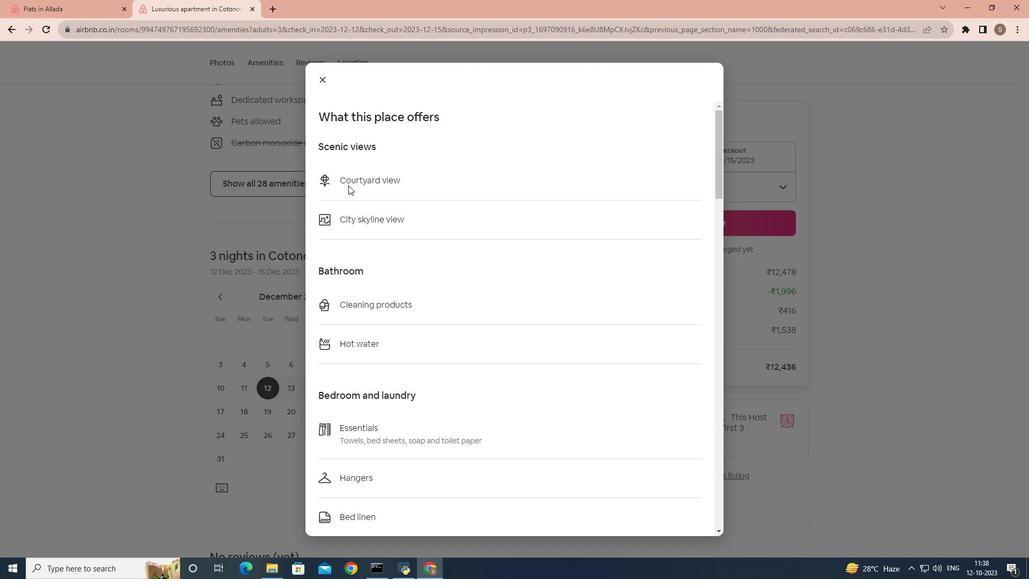 
Action: Mouse moved to (344, 222)
Screenshot: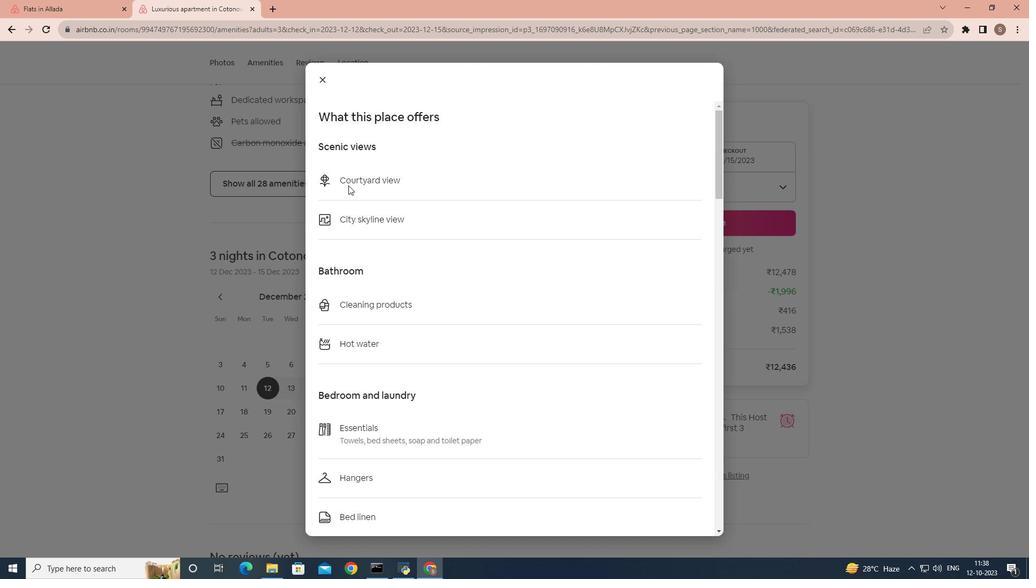 
Action: Mouse scrolled (344, 222) with delta (0, 0)
Screenshot: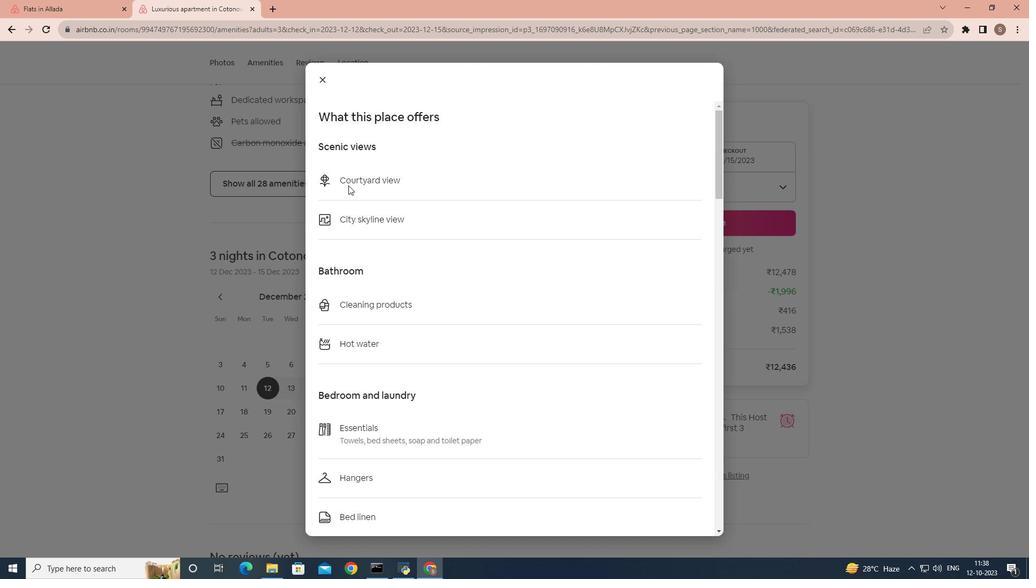 
Action: Mouse scrolled (344, 222) with delta (0, 0)
Screenshot: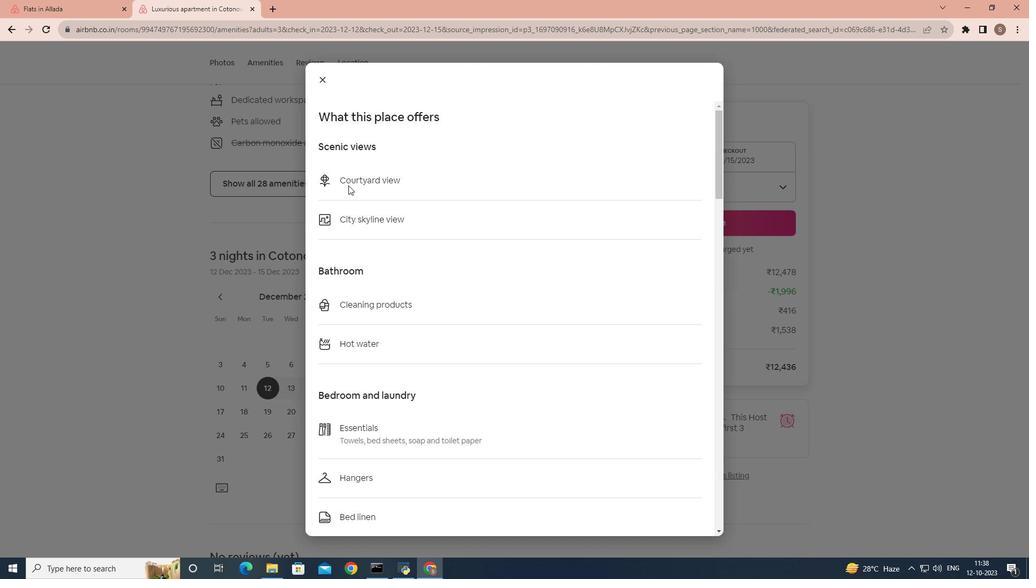 
Action: Mouse scrolled (344, 222) with delta (0, 0)
Screenshot: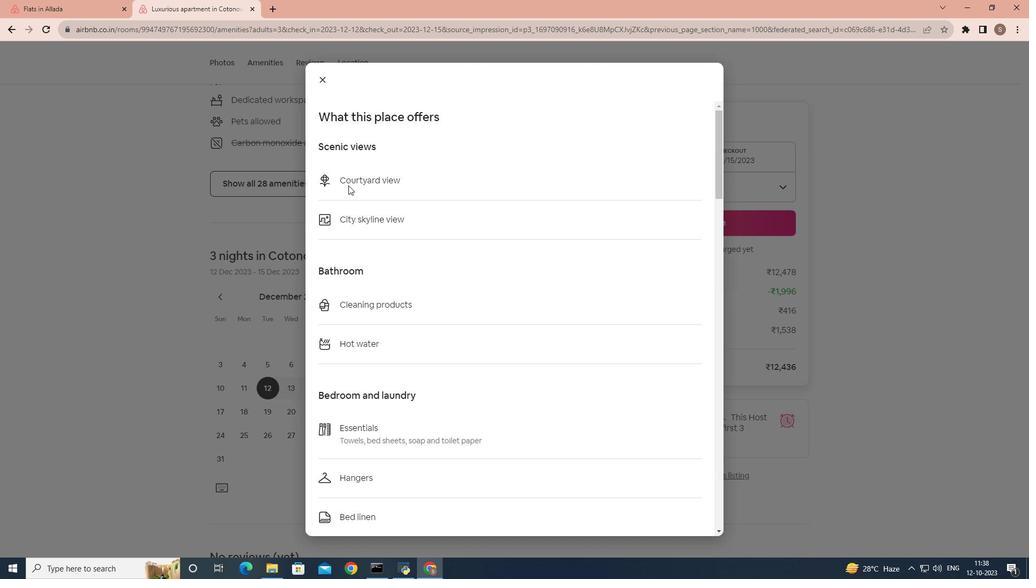 
Action: Mouse scrolled (344, 222) with delta (0, 0)
Screenshot: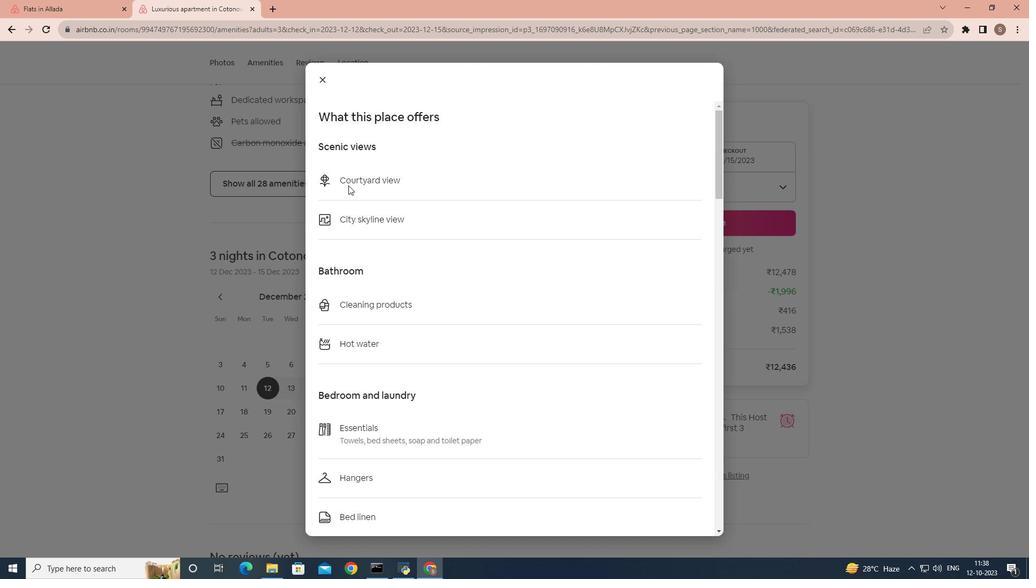 
Action: Mouse scrolled (344, 222) with delta (0, 0)
Screenshot: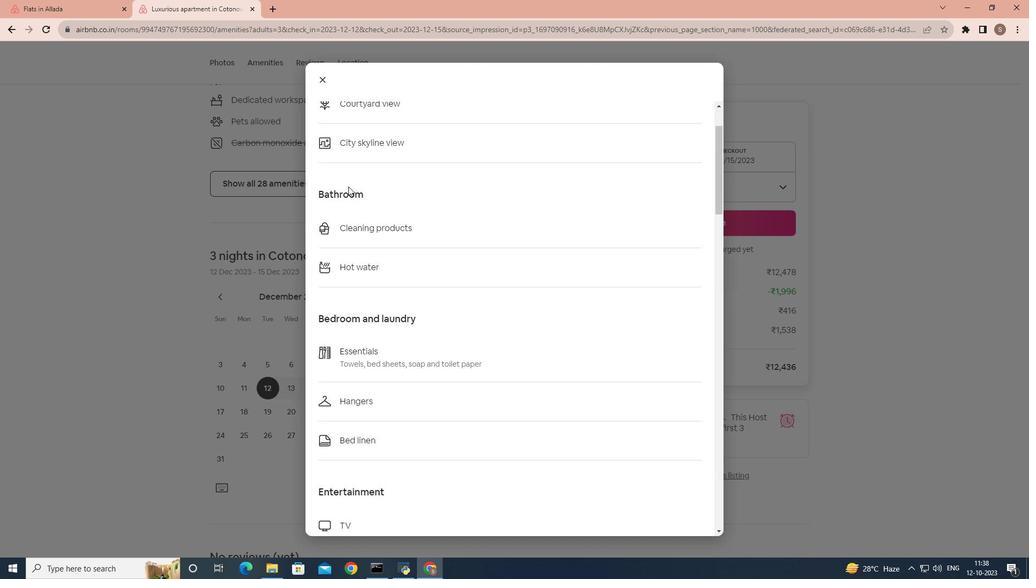 
Action: Mouse moved to (344, 222)
Screenshot: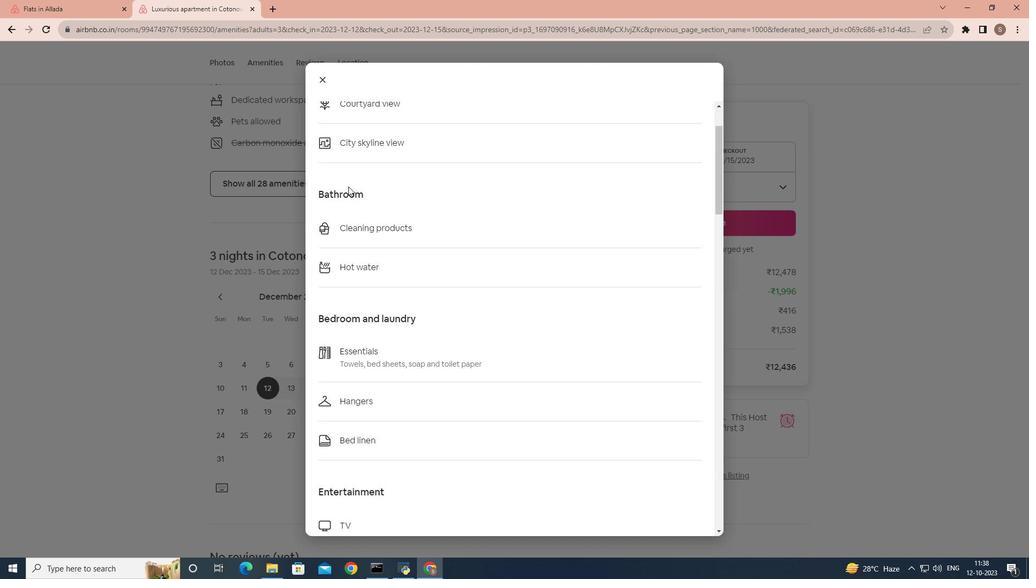 
Action: Mouse scrolled (344, 222) with delta (0, 0)
Screenshot: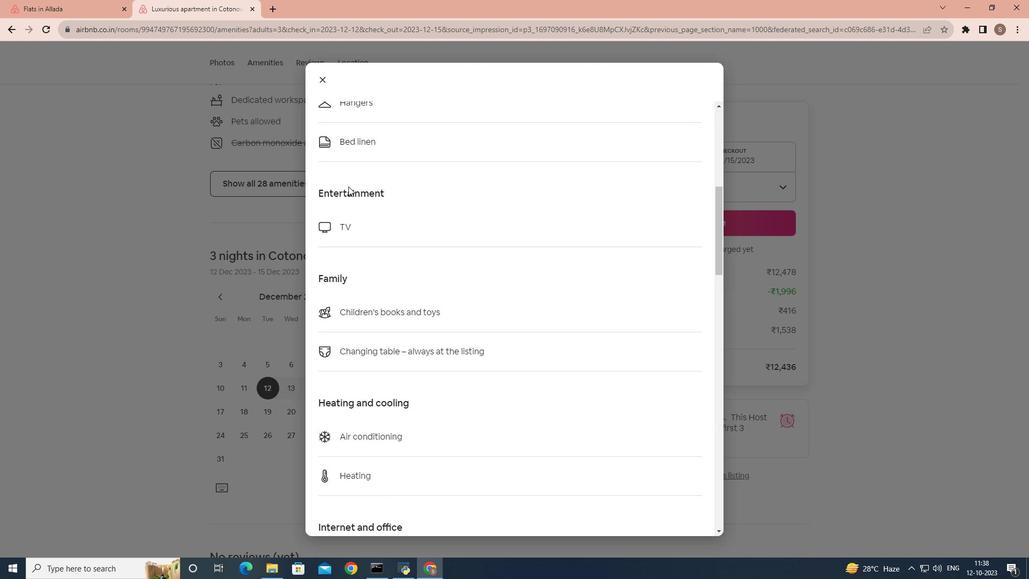 
Action: Mouse scrolled (344, 222) with delta (0, 0)
Screenshot: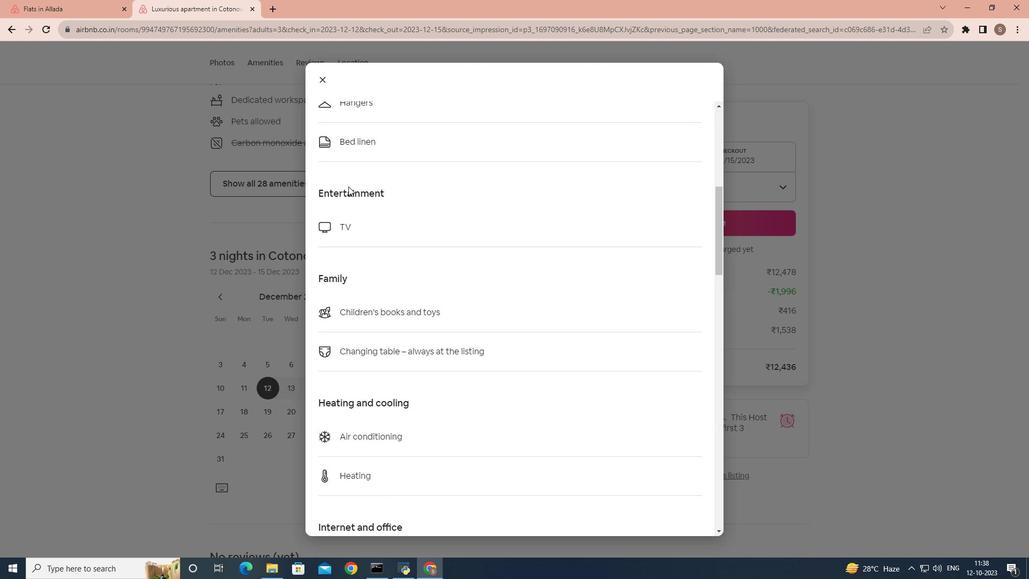 
Action: Mouse scrolled (344, 222) with delta (0, 0)
Screenshot: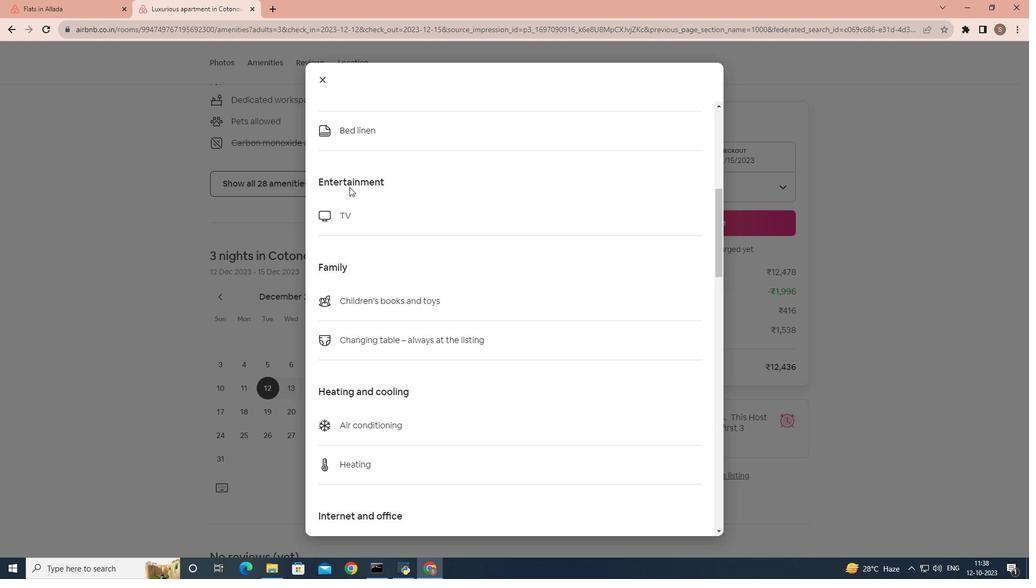 
Action: Mouse scrolled (344, 222) with delta (0, 0)
Screenshot: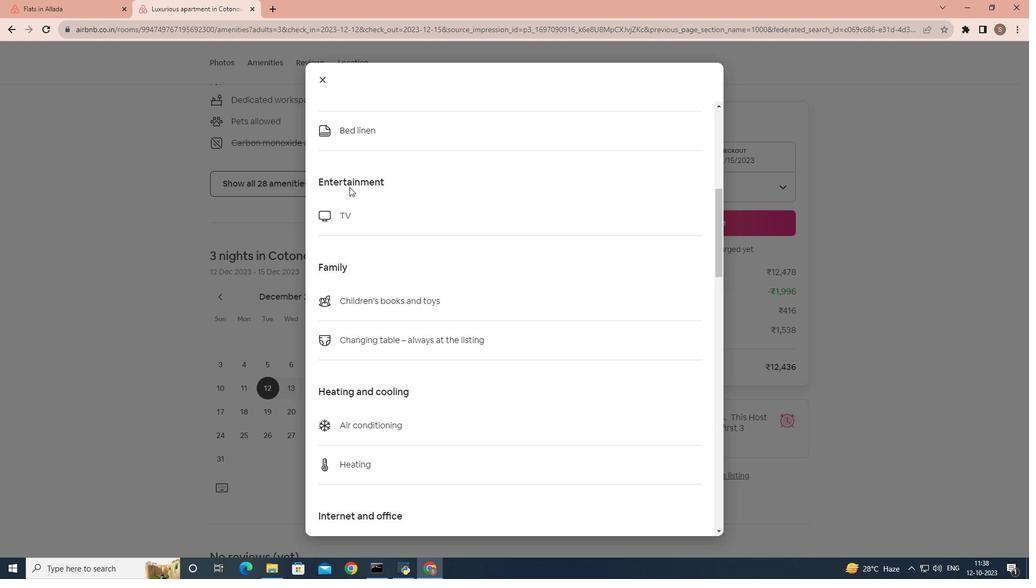 
Action: Mouse scrolled (344, 222) with delta (0, 0)
Screenshot: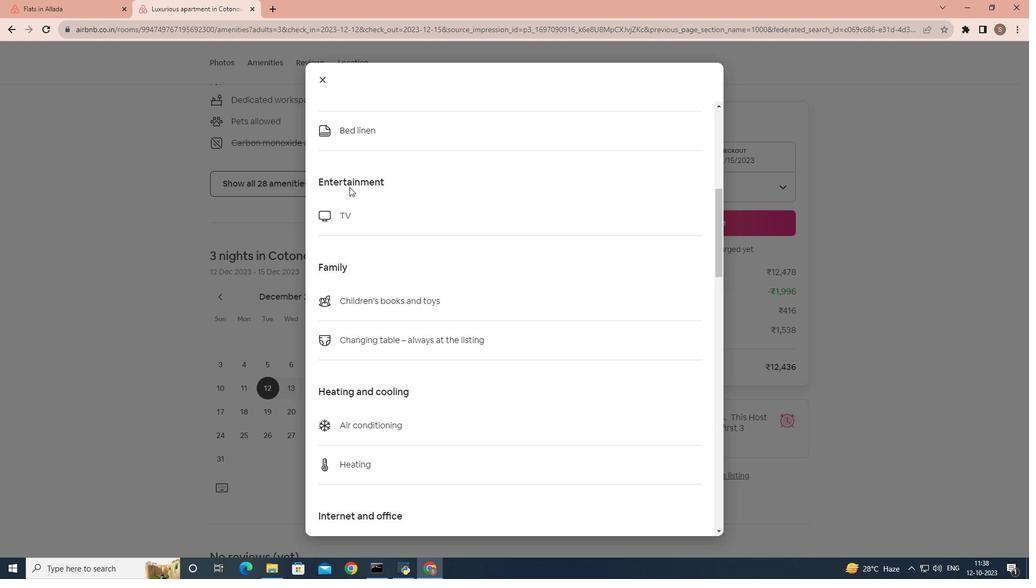 
Action: Mouse scrolled (344, 222) with delta (0, 0)
Screenshot: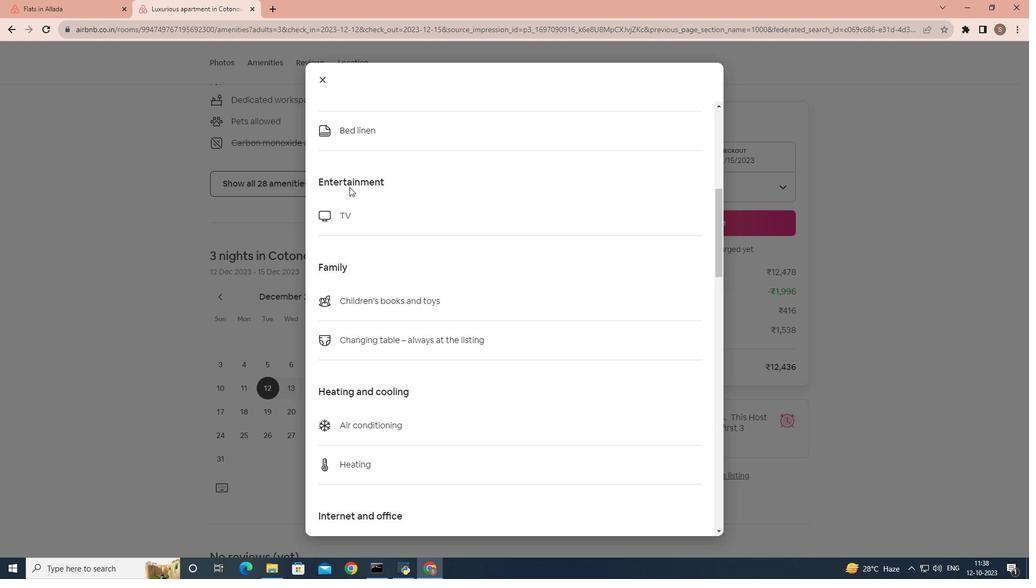 
Action: Mouse scrolled (344, 222) with delta (0, 0)
Screenshot: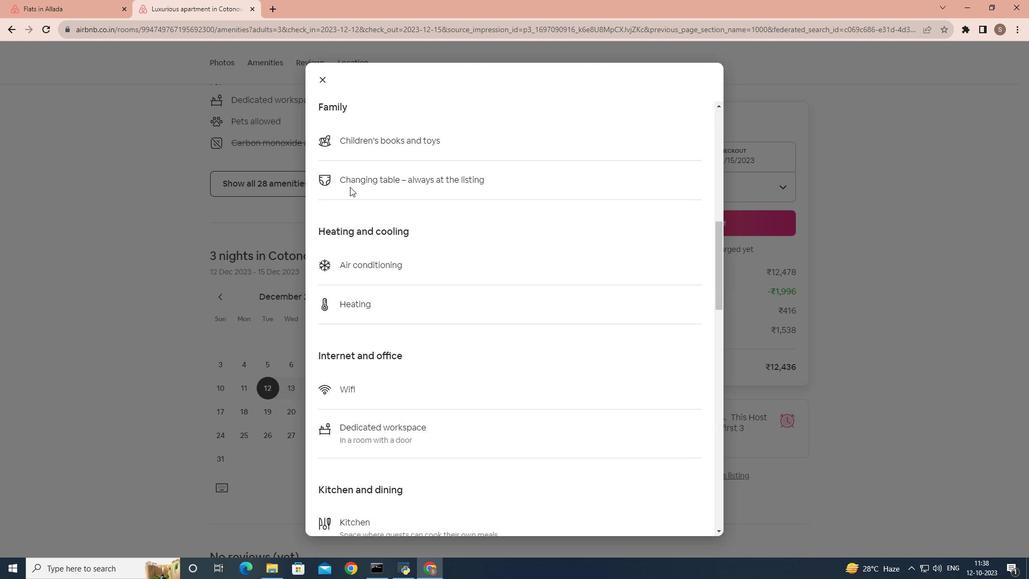 
Action: Mouse moved to (345, 223)
Screenshot: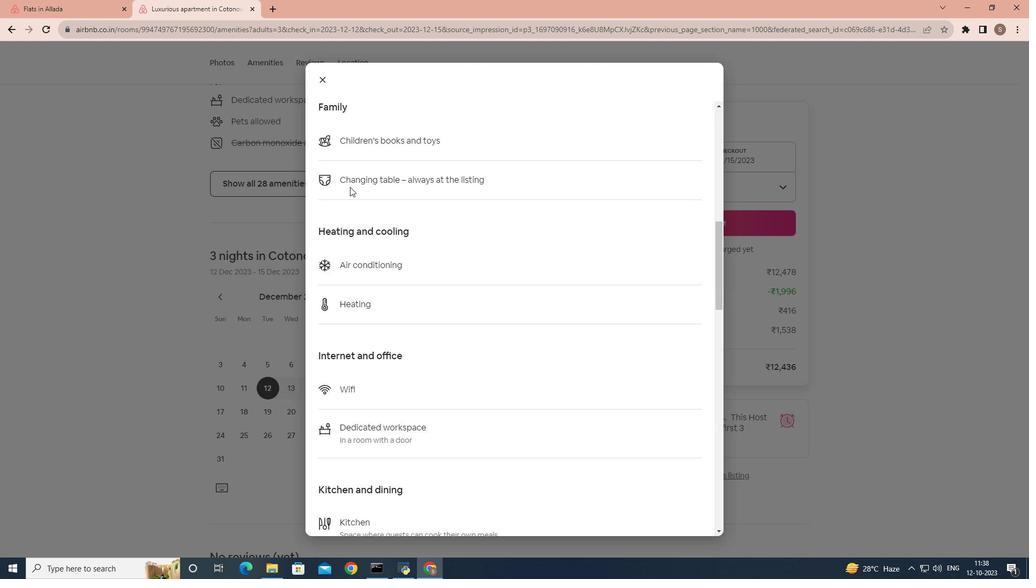 
Action: Mouse scrolled (345, 222) with delta (0, 0)
Screenshot: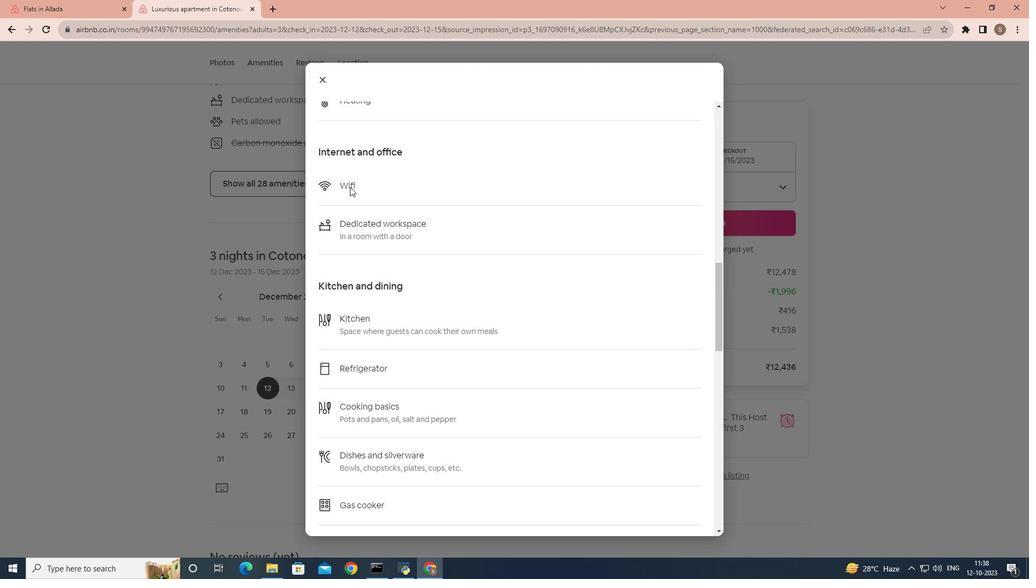 
Action: Mouse scrolled (345, 222) with delta (0, 0)
Screenshot: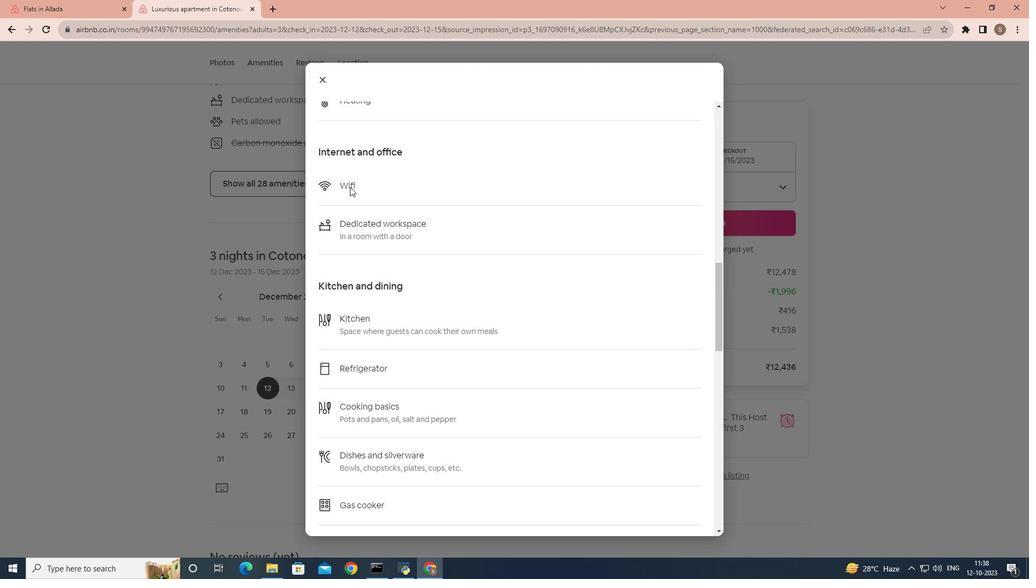 
Action: Mouse scrolled (345, 222) with delta (0, 0)
Screenshot: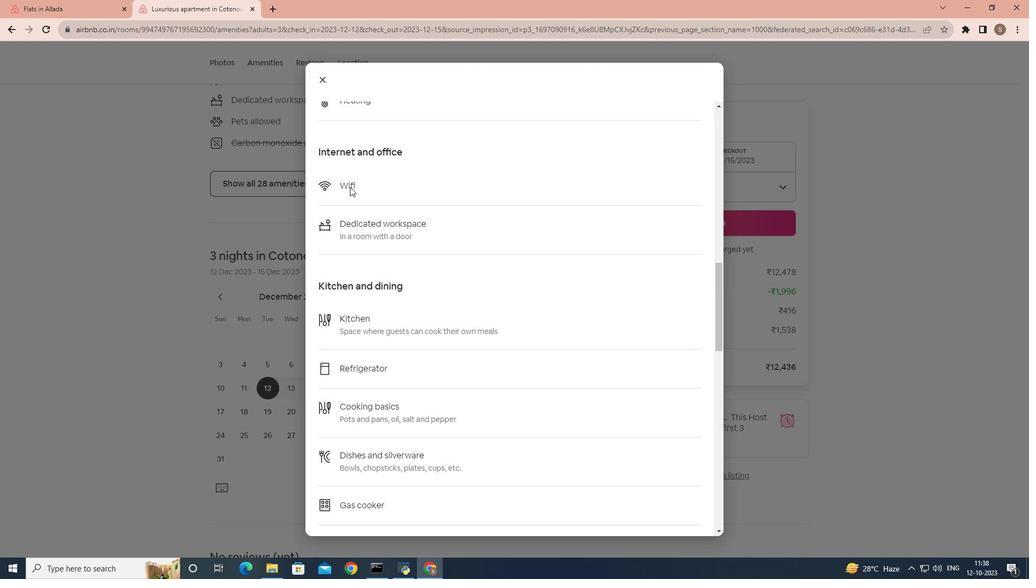 
Action: Mouse scrolled (345, 222) with delta (0, 0)
Screenshot: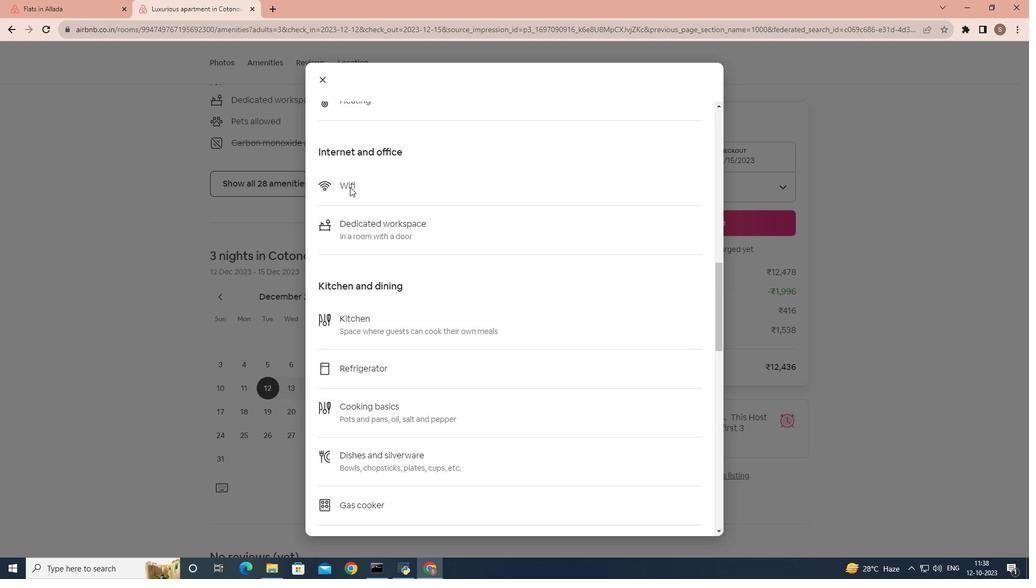 
Action: Mouse scrolled (345, 222) with delta (0, 0)
Screenshot: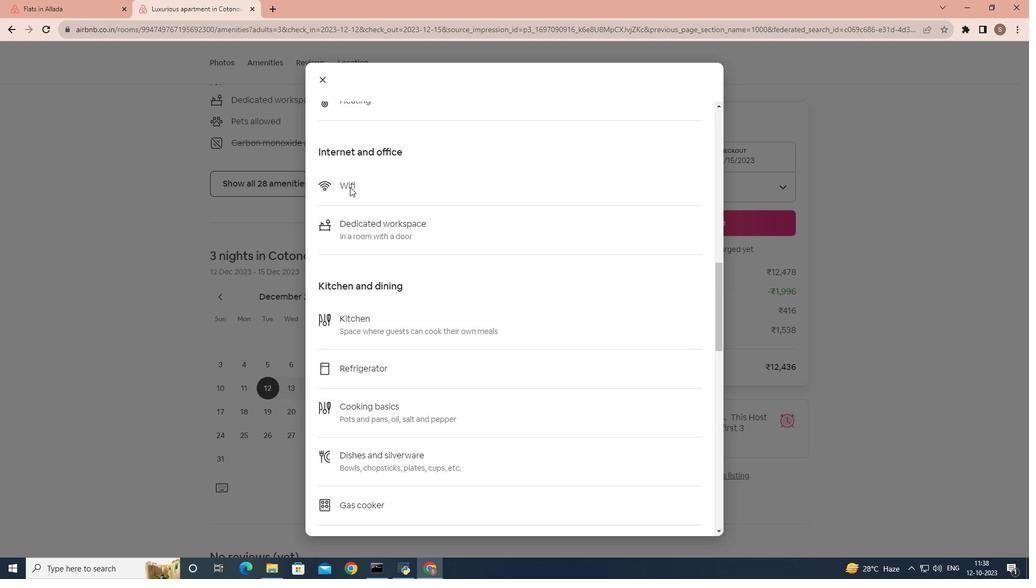 
Action: Mouse scrolled (345, 222) with delta (0, 0)
Screenshot: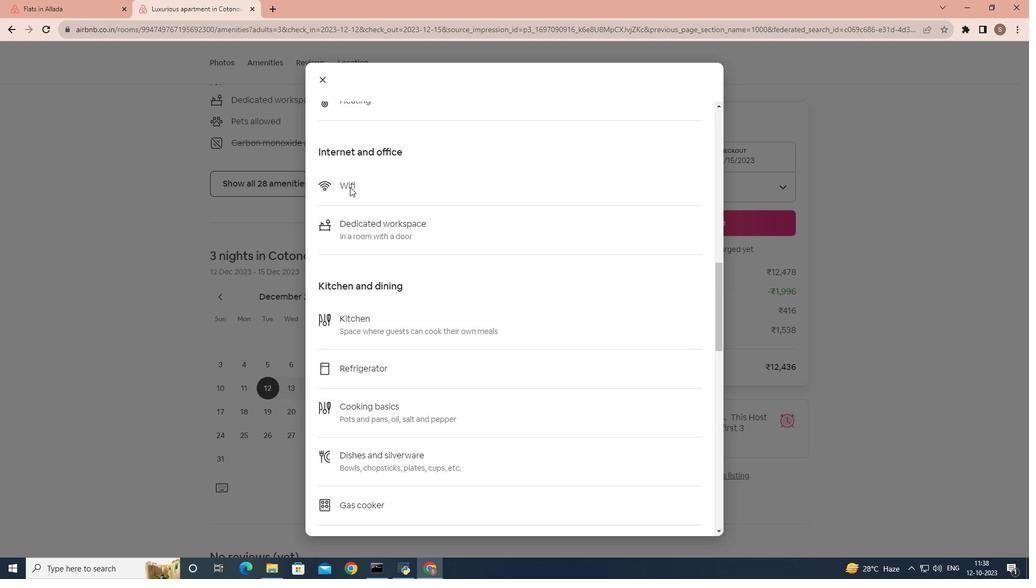 
Action: Mouse scrolled (345, 222) with delta (0, 0)
Screenshot: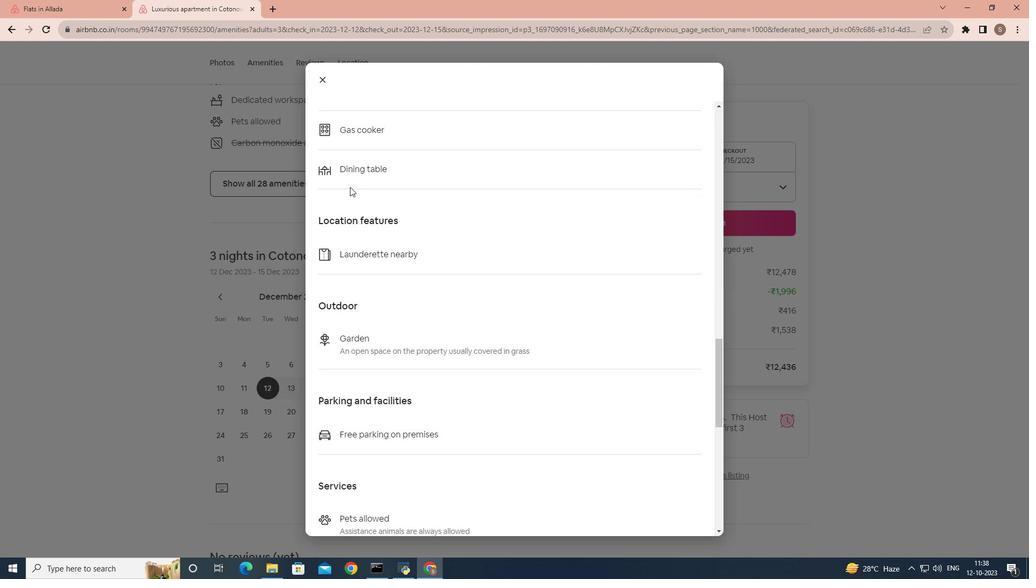 
Action: Mouse scrolled (345, 222) with delta (0, 0)
Screenshot: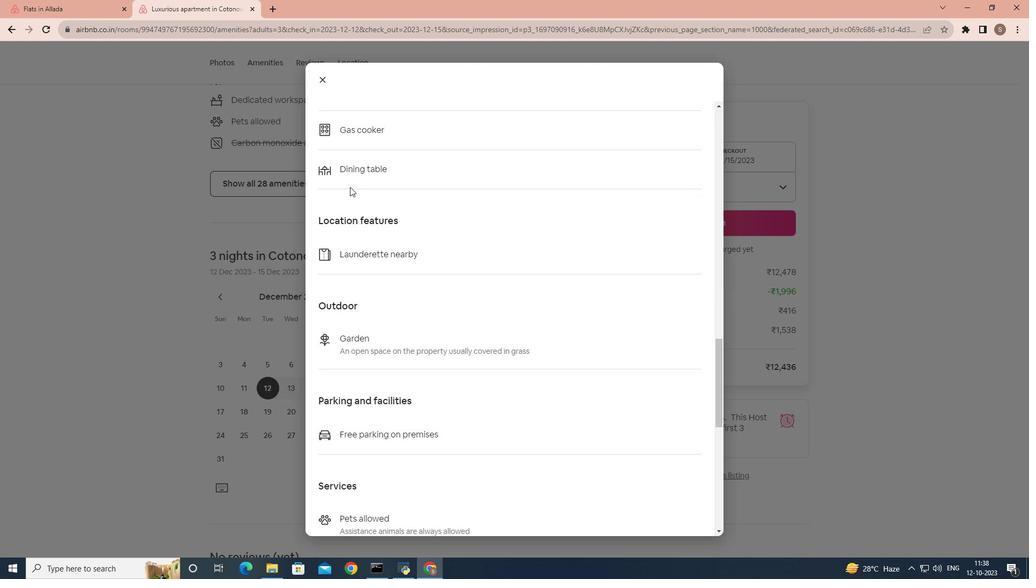 
Action: Mouse scrolled (345, 222) with delta (0, 0)
Screenshot: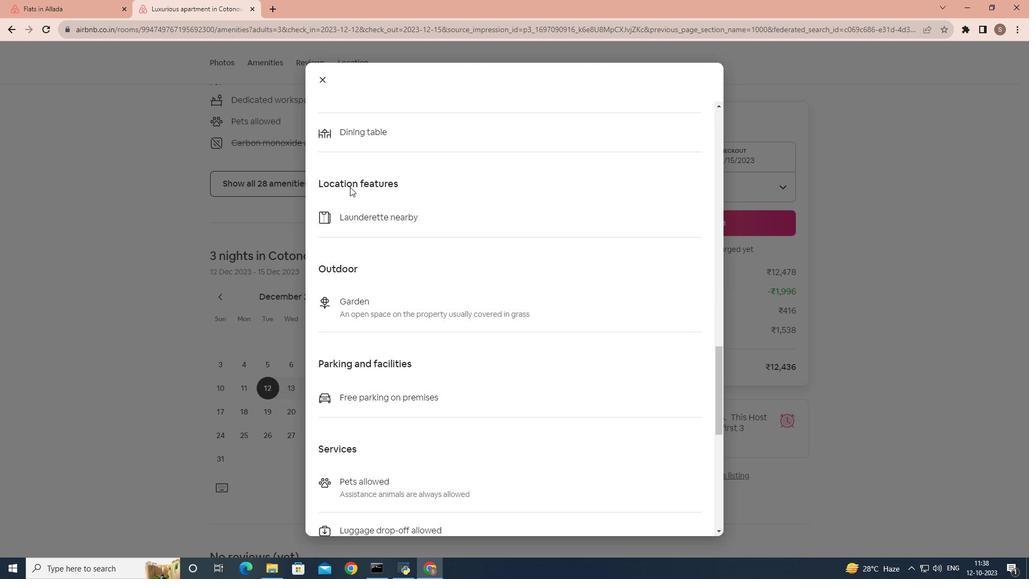 
Action: Mouse moved to (345, 223)
Screenshot: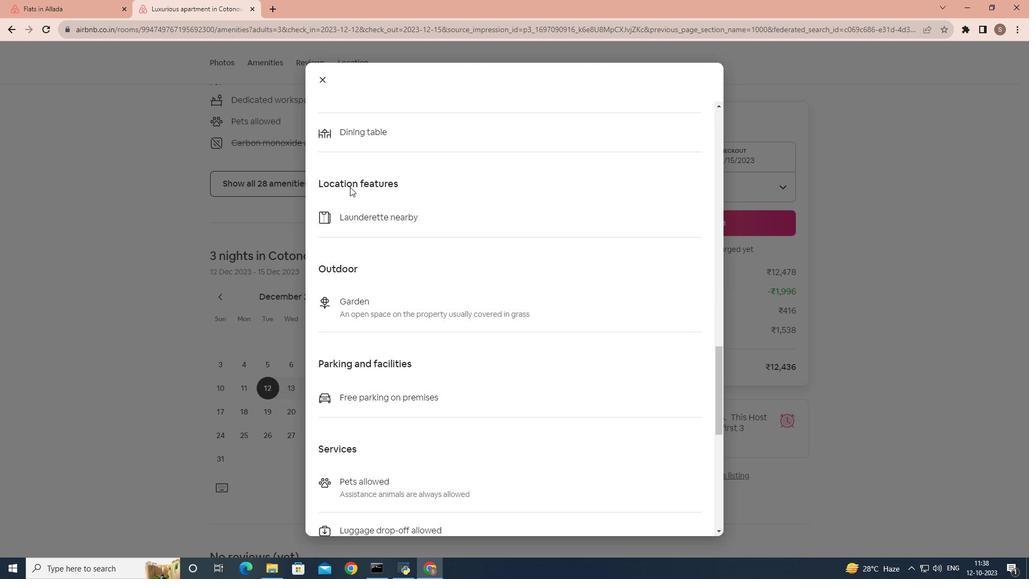 
Action: Mouse scrolled (345, 222) with delta (0, 0)
Screenshot: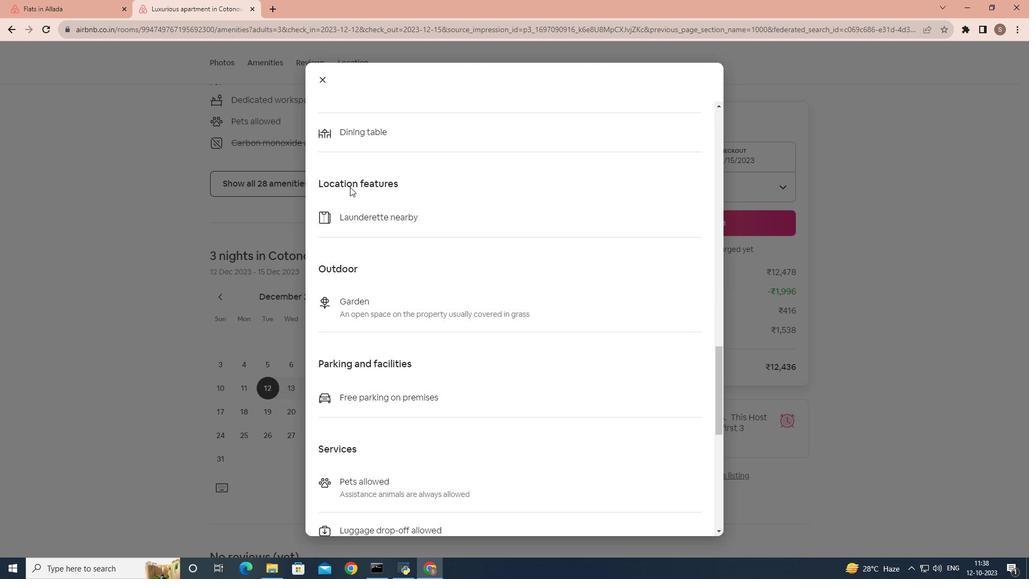 
Action: Mouse scrolled (345, 222) with delta (0, 0)
Screenshot: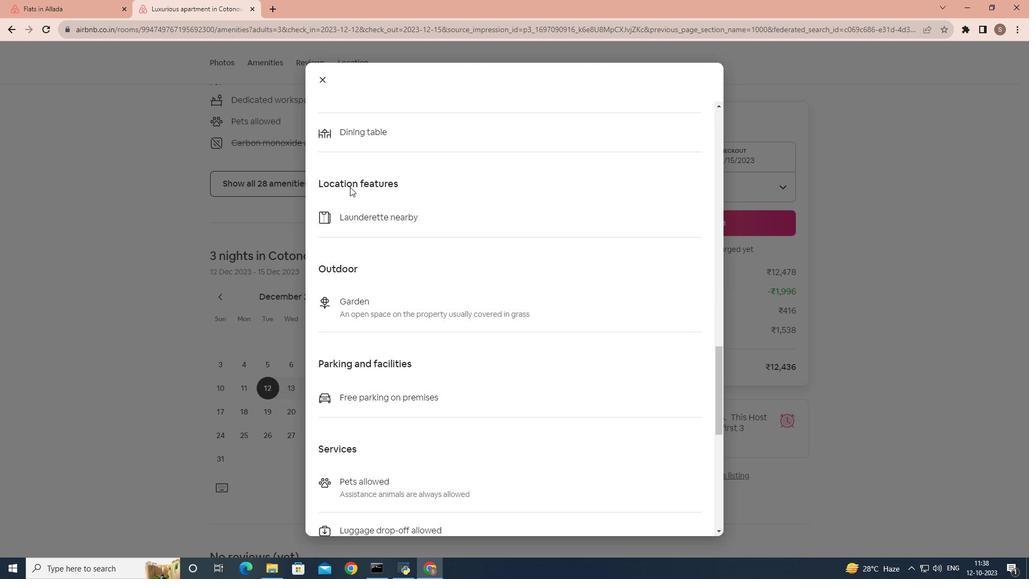
Action: Mouse scrolled (345, 222) with delta (0, 0)
Screenshot: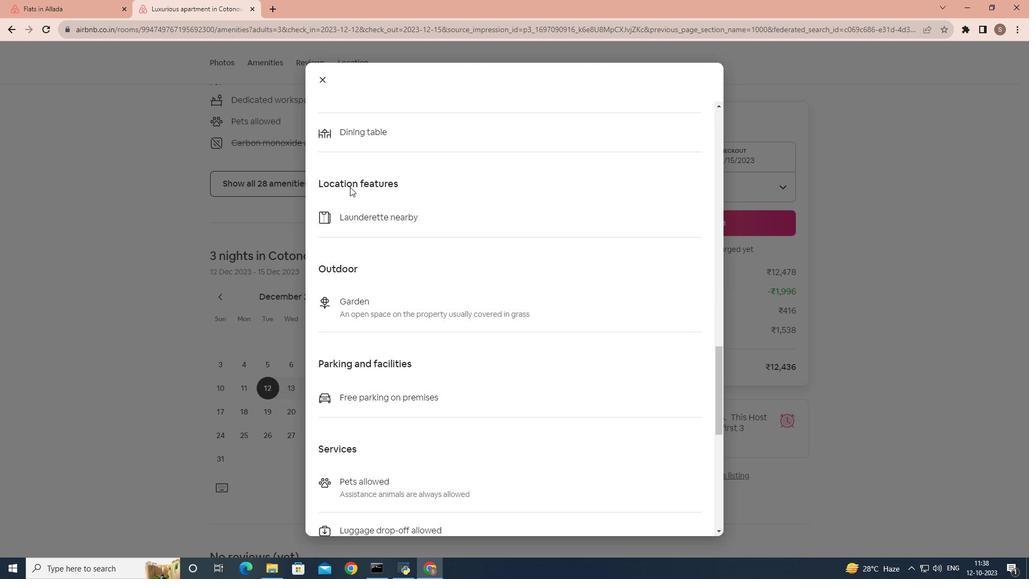 
Action: Mouse scrolled (345, 222) with delta (0, 0)
Screenshot: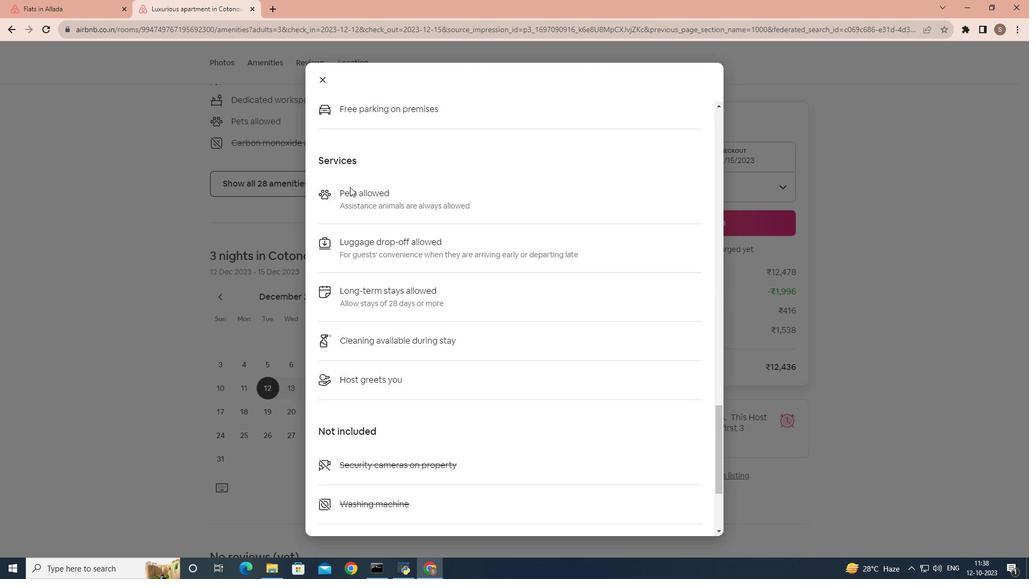 
Action: Mouse scrolled (345, 222) with delta (0, 0)
Screenshot: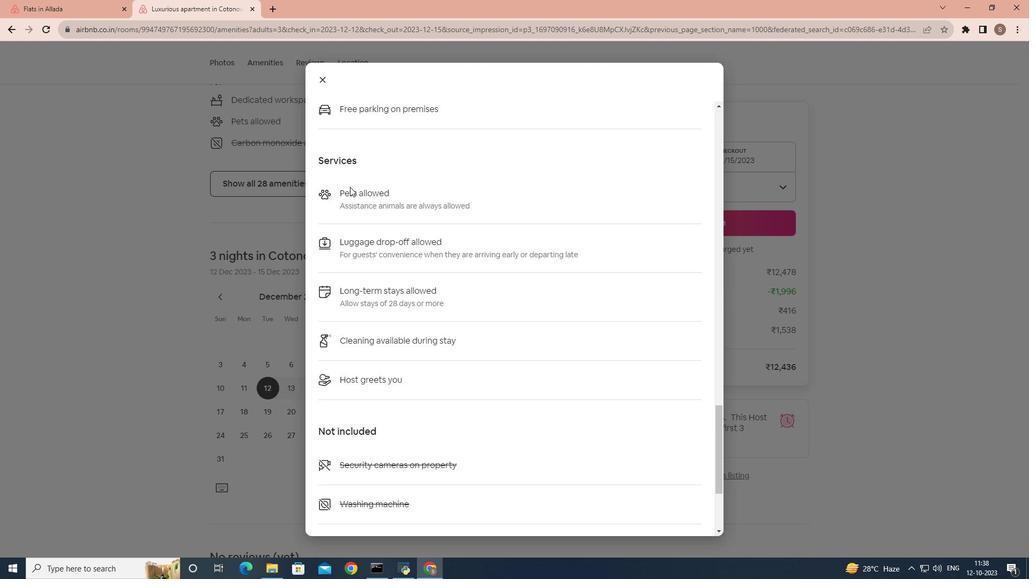 
Action: Mouse scrolled (345, 222) with delta (0, 0)
Screenshot: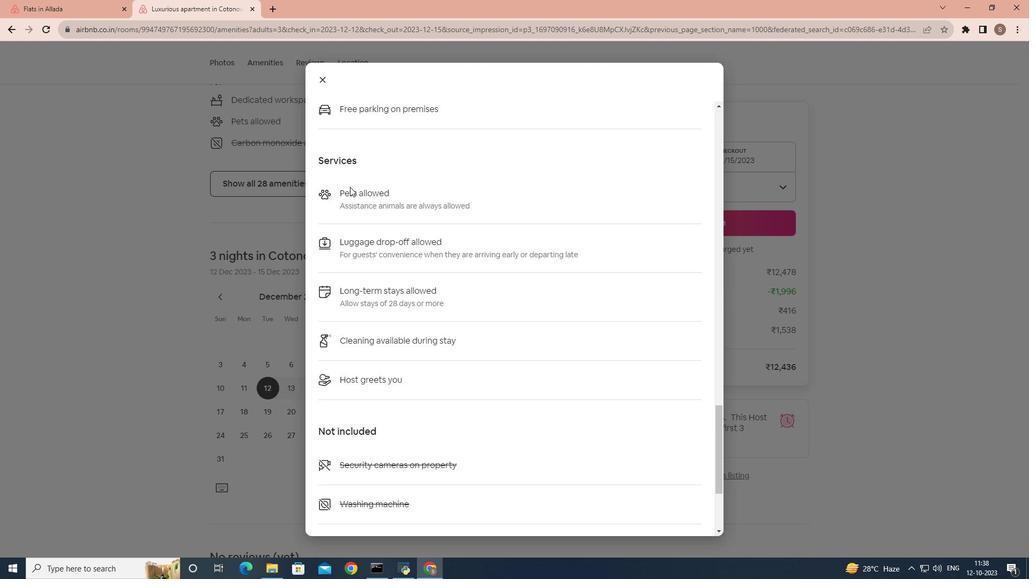 
Action: Mouse scrolled (345, 222) with delta (0, 0)
Screenshot: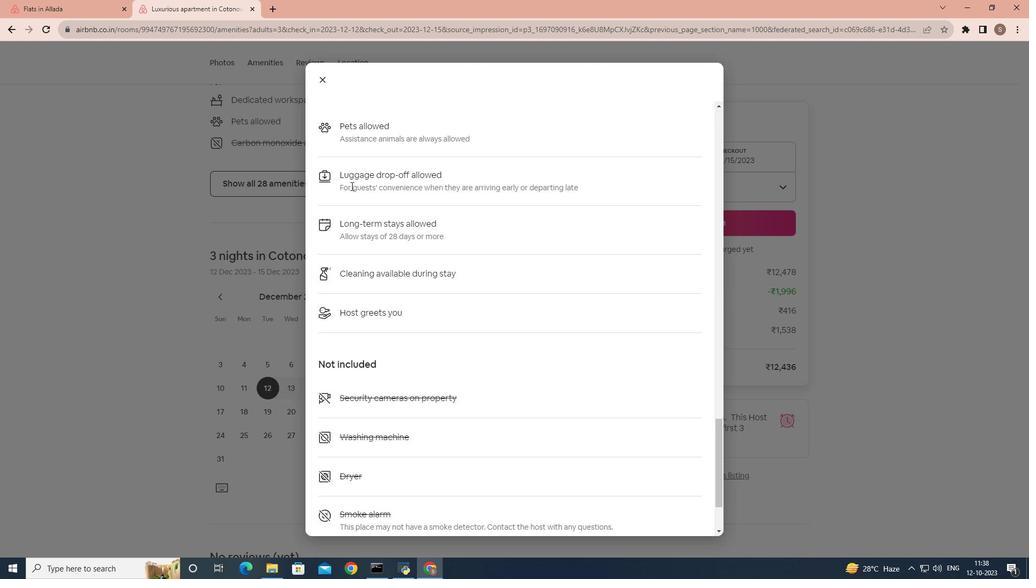
Action: Mouse scrolled (345, 222) with delta (0, 0)
Screenshot: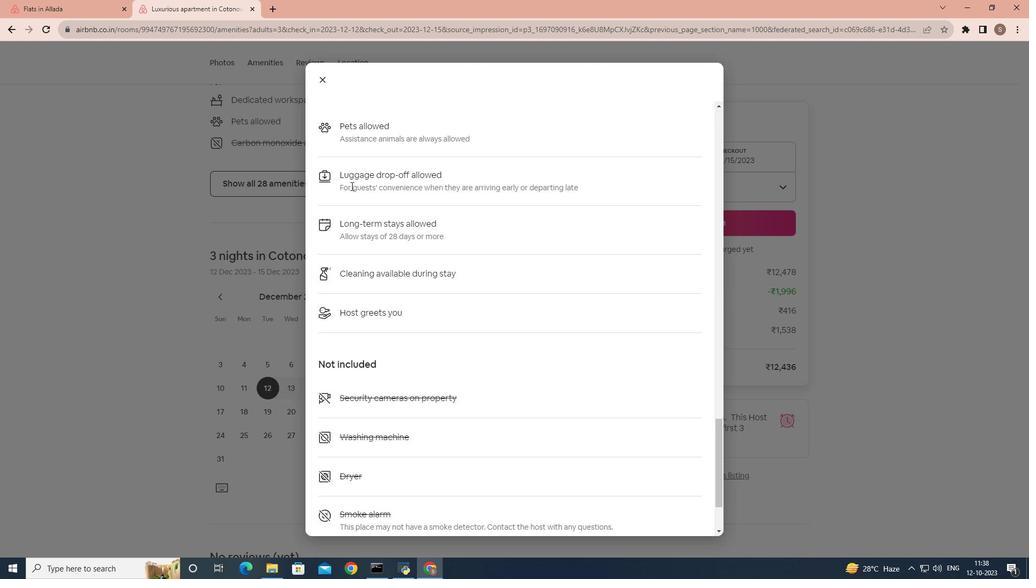 
Action: Mouse moved to (323, 164)
Screenshot: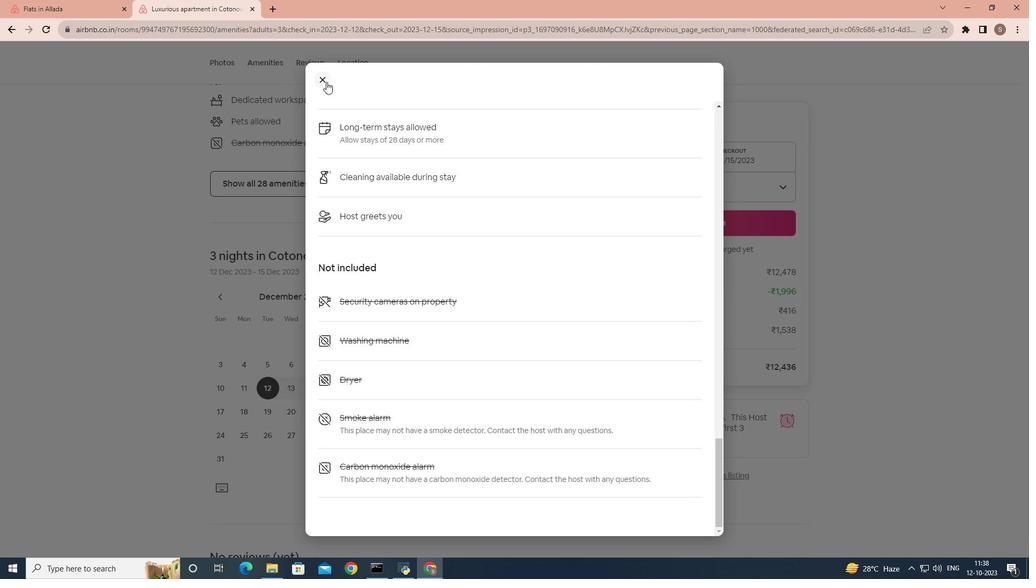 
Action: Mouse pressed left at (323, 164)
Screenshot: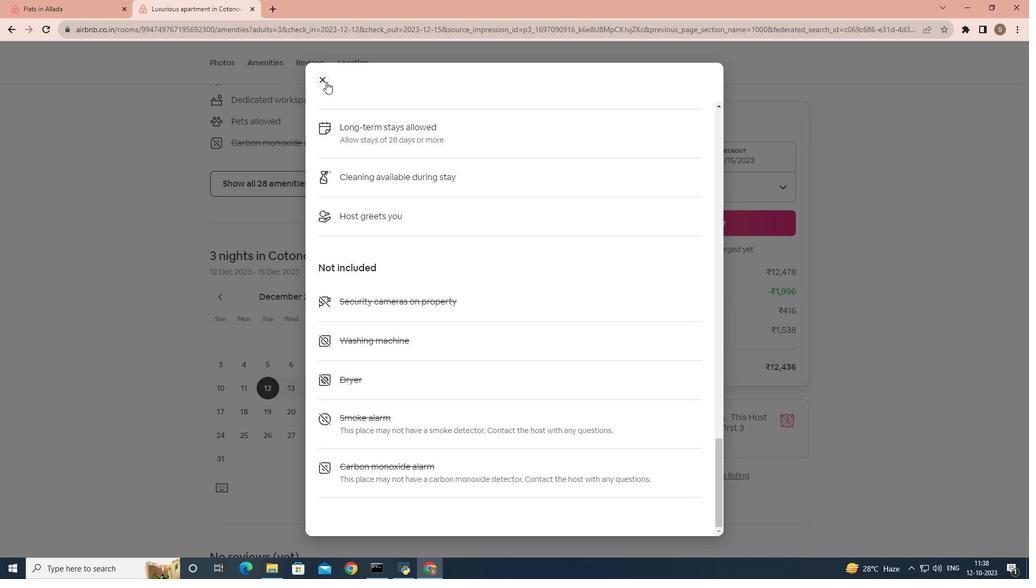 
Action: Mouse moved to (343, 269)
Screenshot: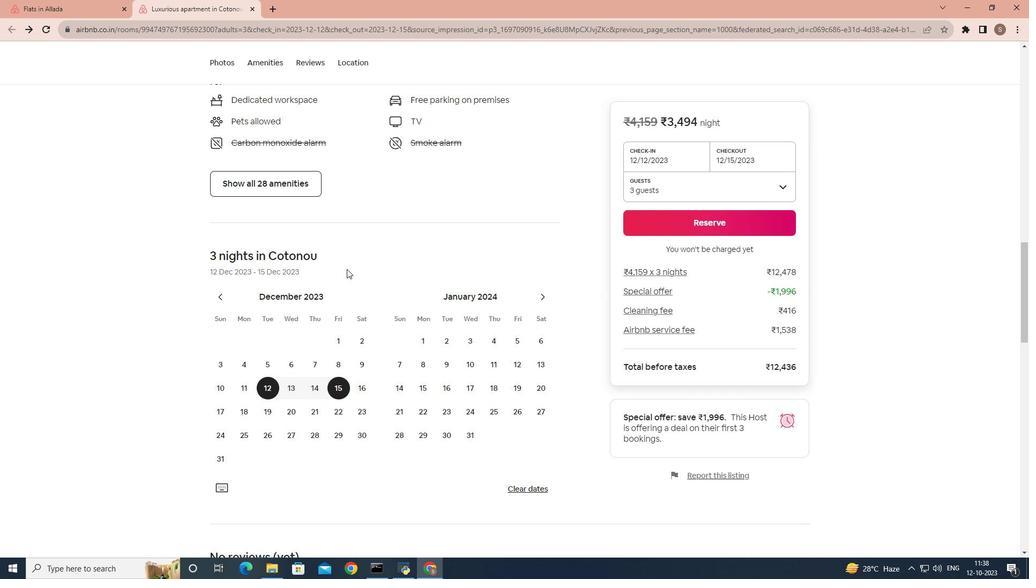 
Action: Mouse scrolled (343, 268) with delta (0, 0)
Screenshot: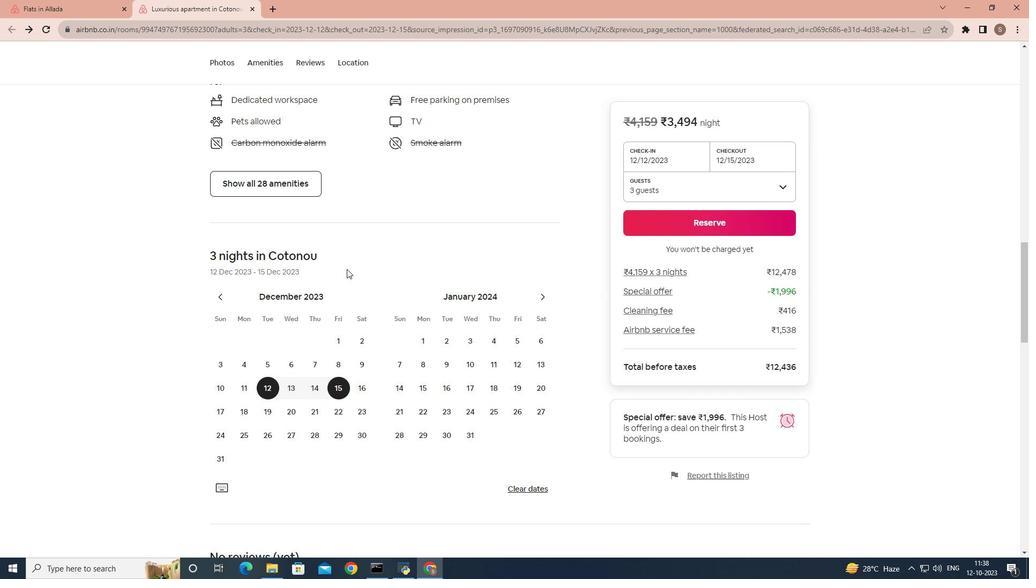 
Action: Mouse moved to (342, 269)
Screenshot: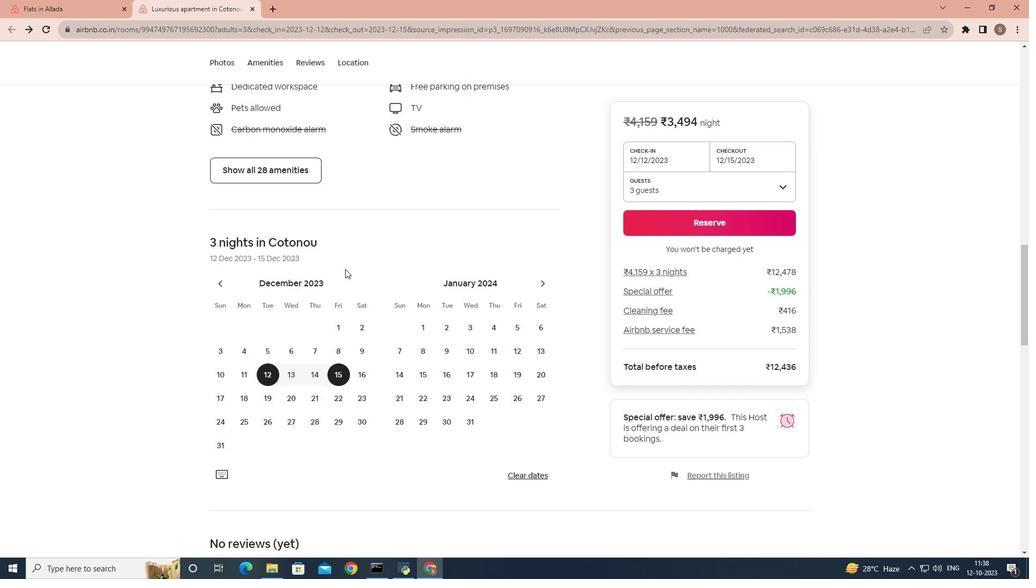 
Action: Mouse scrolled (342, 268) with delta (0, 0)
Screenshot: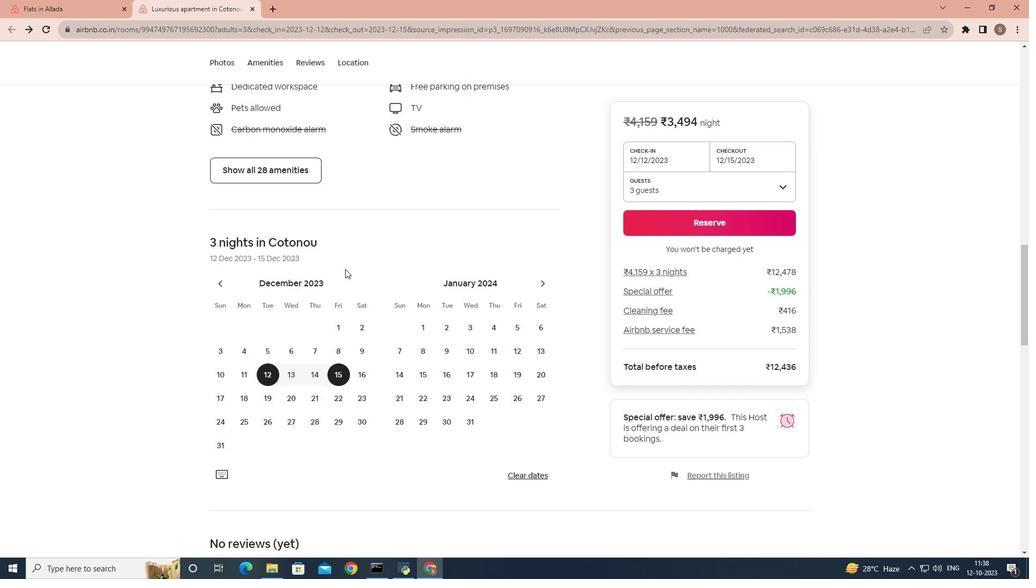
Action: Mouse moved to (342, 269)
Screenshot: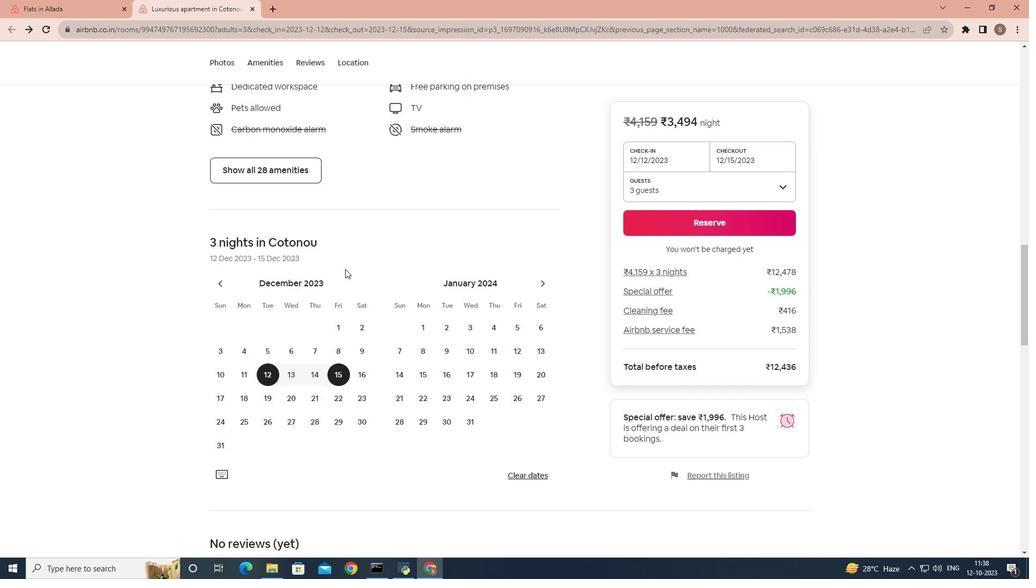 
Action: Mouse scrolled (342, 268) with delta (0, 0)
Screenshot: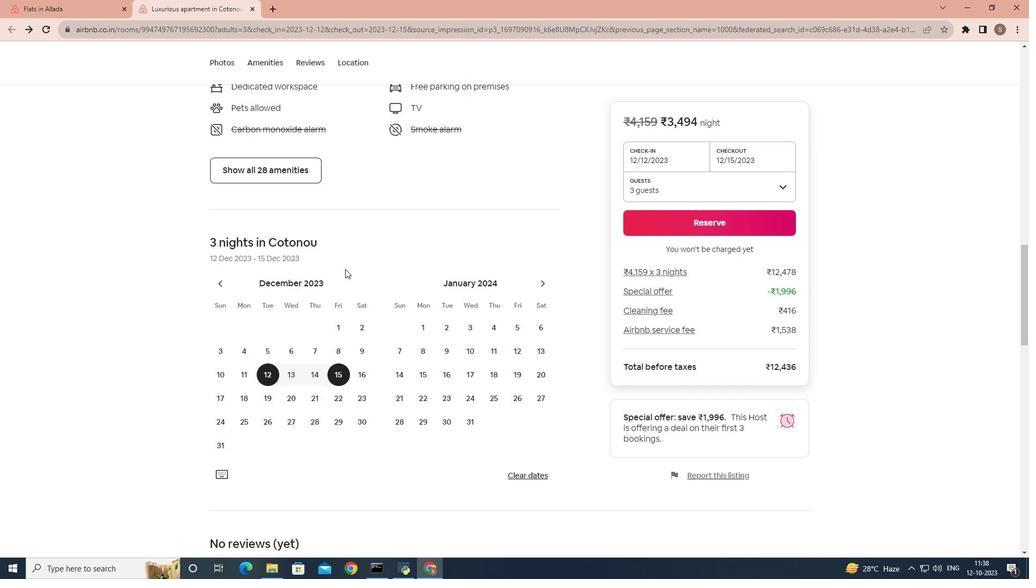 
Action: Mouse scrolled (342, 268) with delta (0, 0)
Screenshot: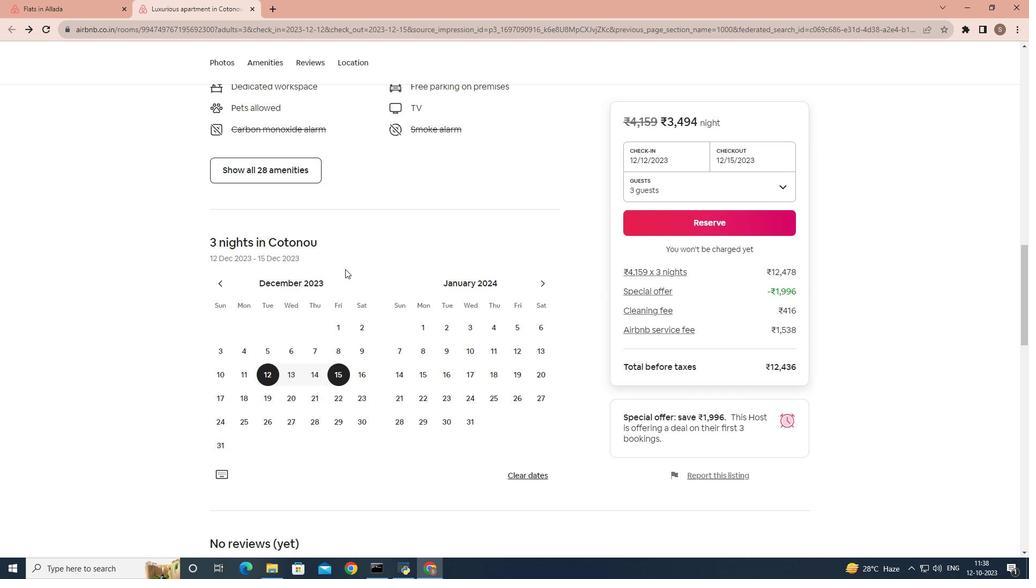
Action: Mouse moved to (342, 269)
Screenshot: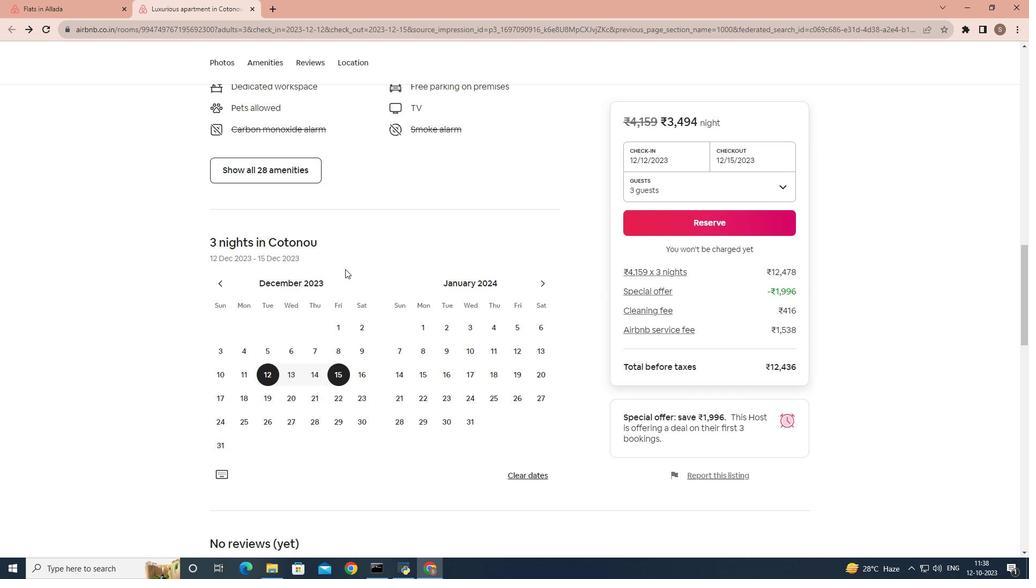 
Action: Mouse scrolled (342, 268) with delta (0, 0)
Screenshot: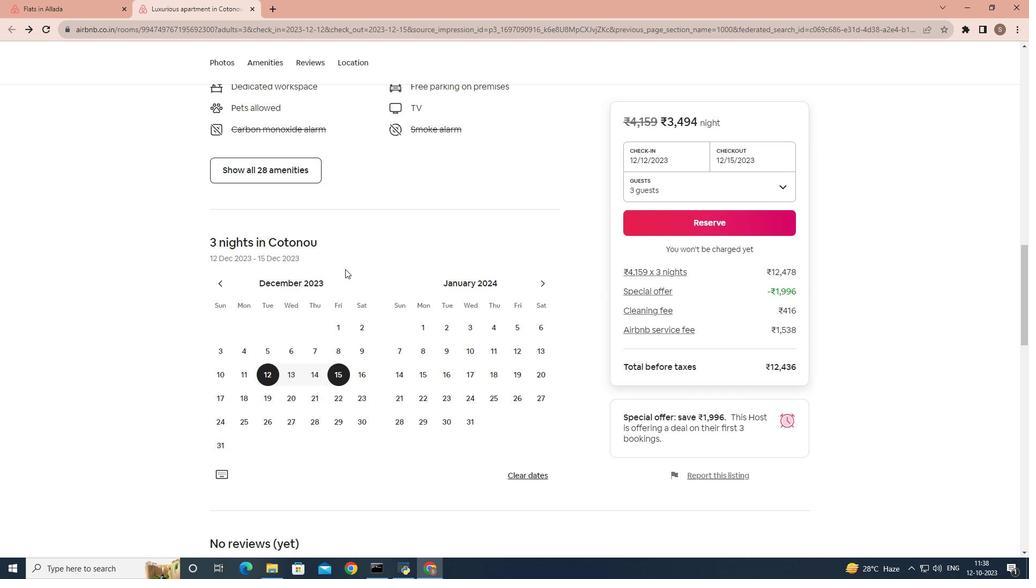 
Action: Mouse moved to (341, 269)
Screenshot: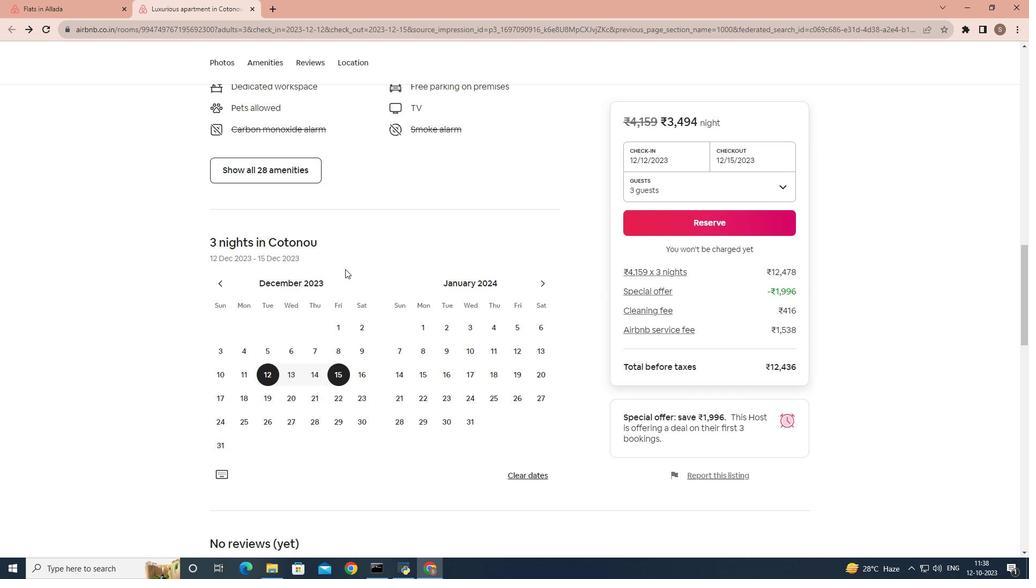 
Action: Mouse scrolled (341, 268) with delta (0, 0)
Screenshot: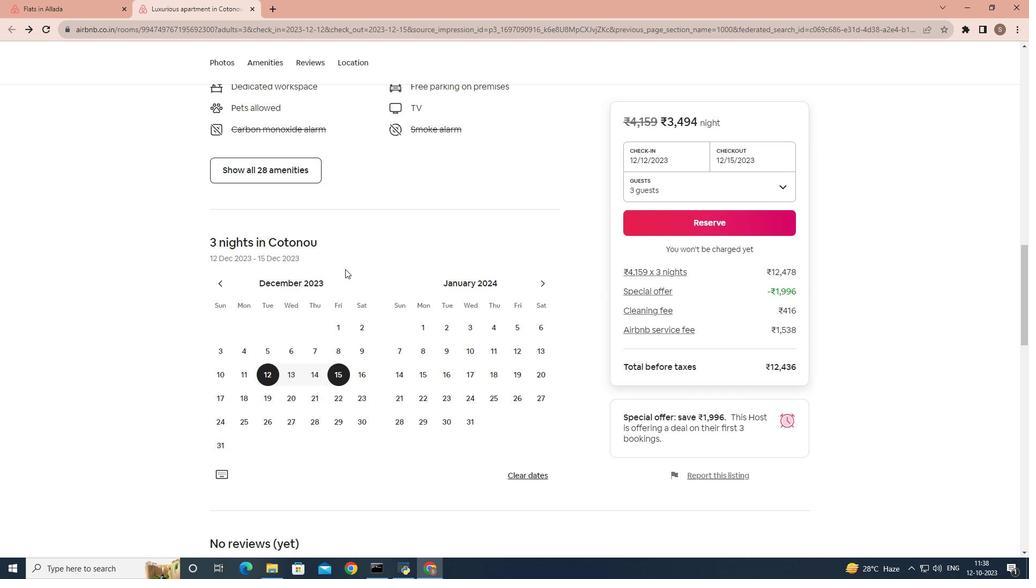 
Action: Mouse moved to (341, 269)
Screenshot: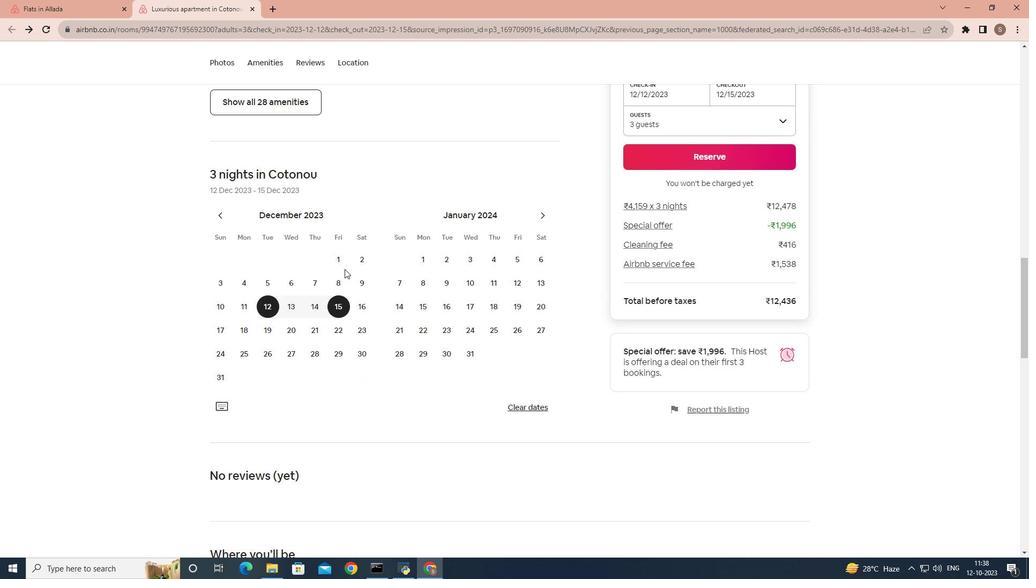 
Action: Mouse scrolled (341, 268) with delta (0, 0)
Screenshot: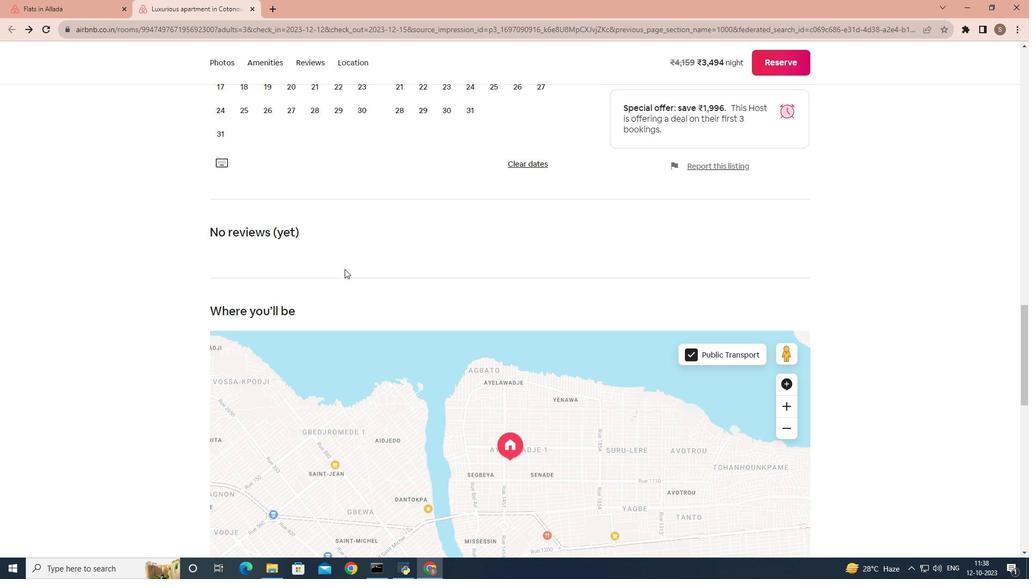
Action: Mouse scrolled (341, 268) with delta (0, 0)
Screenshot: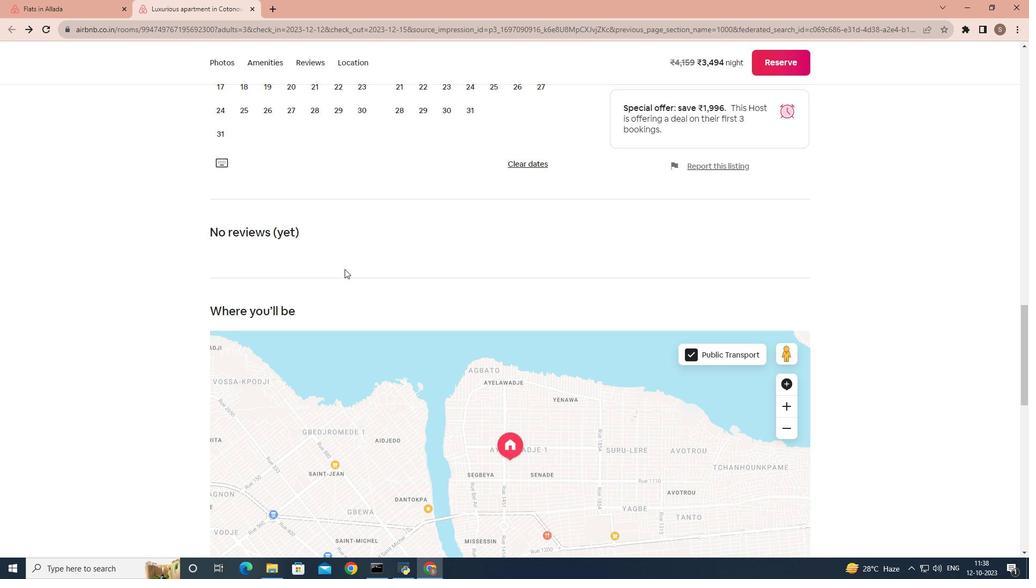 
Action: Mouse scrolled (341, 268) with delta (0, 0)
Screenshot: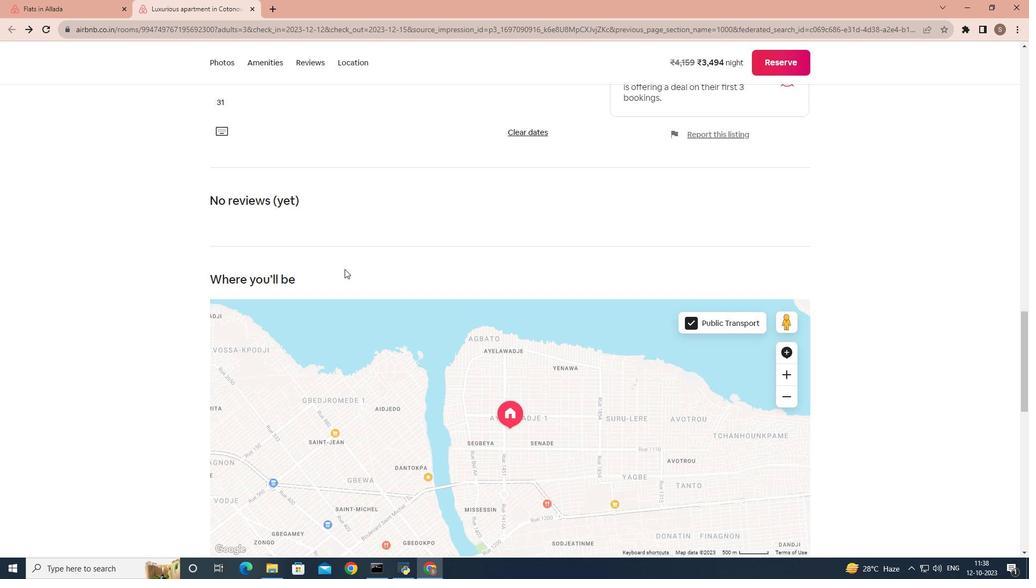 
Action: Mouse scrolled (341, 268) with delta (0, 0)
Screenshot: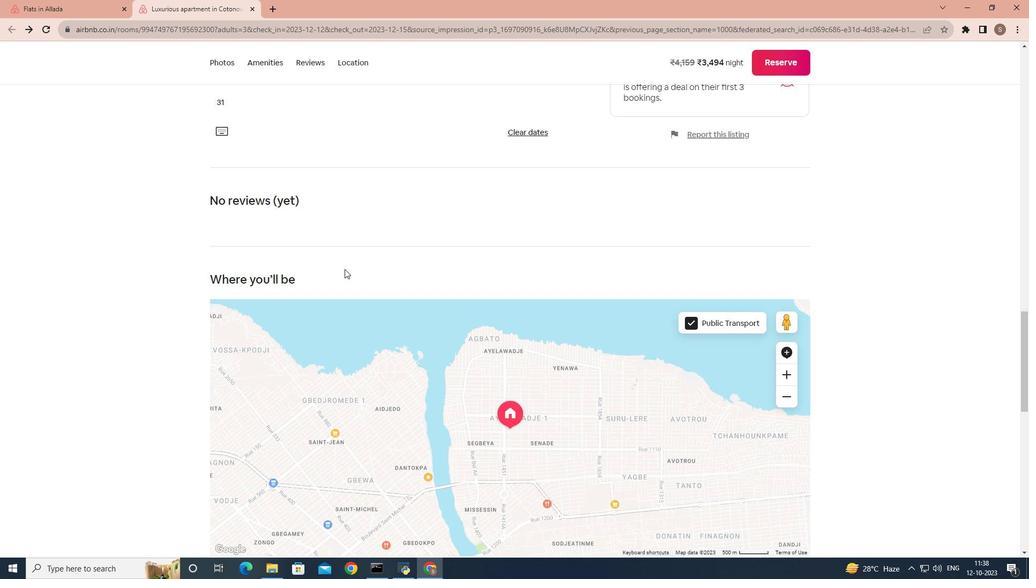 
Action: Mouse scrolled (341, 268) with delta (0, 0)
Screenshot: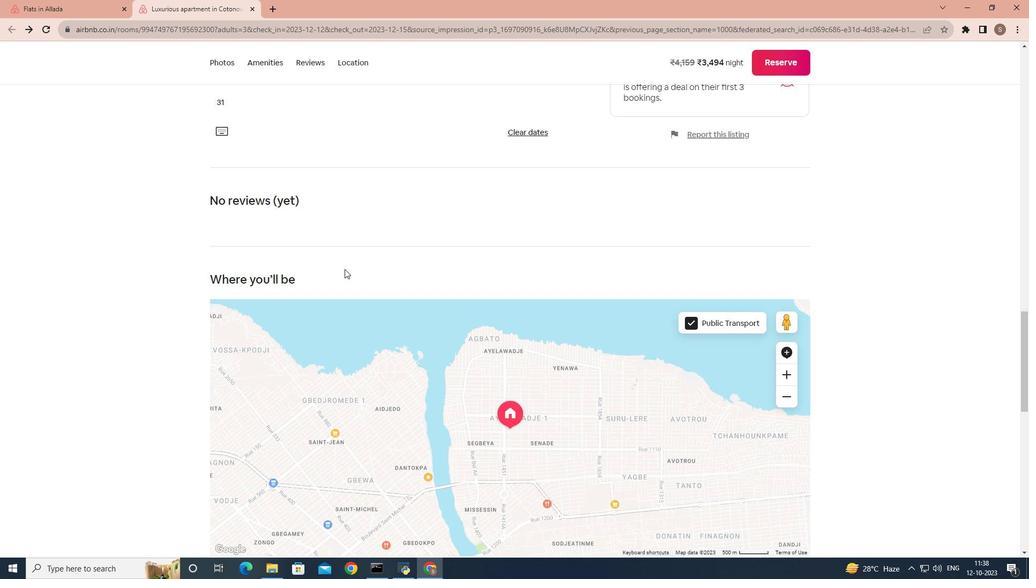 
Action: Mouse scrolled (341, 268) with delta (0, 0)
Screenshot: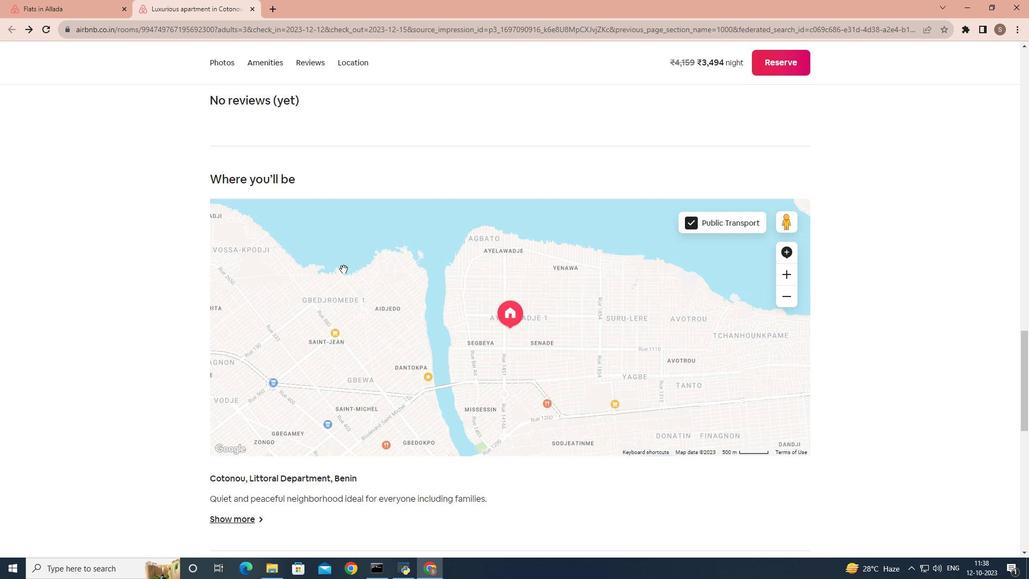 
Action: Mouse moved to (340, 269)
Screenshot: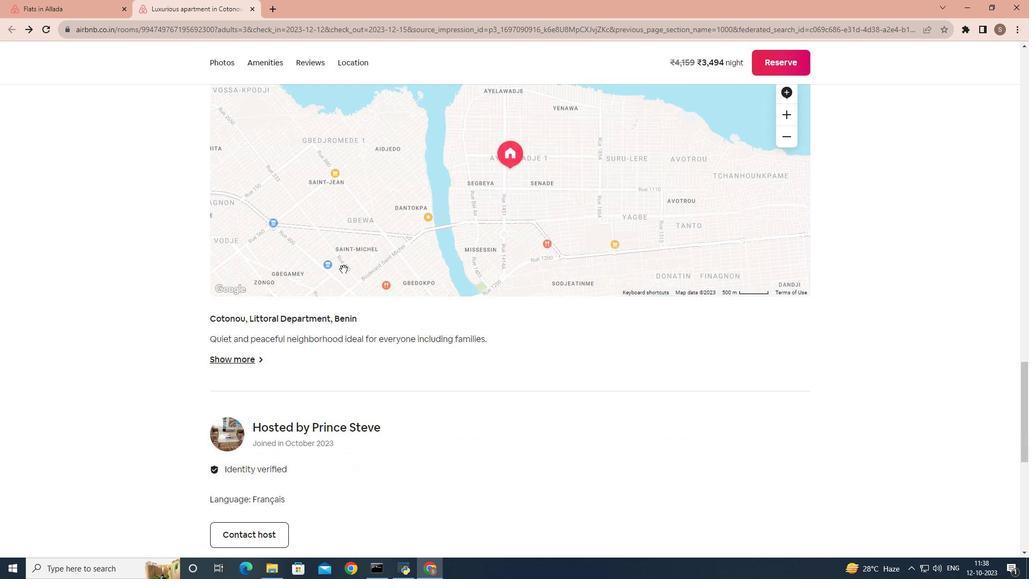 
Action: Mouse scrolled (340, 269) with delta (0, 0)
Screenshot: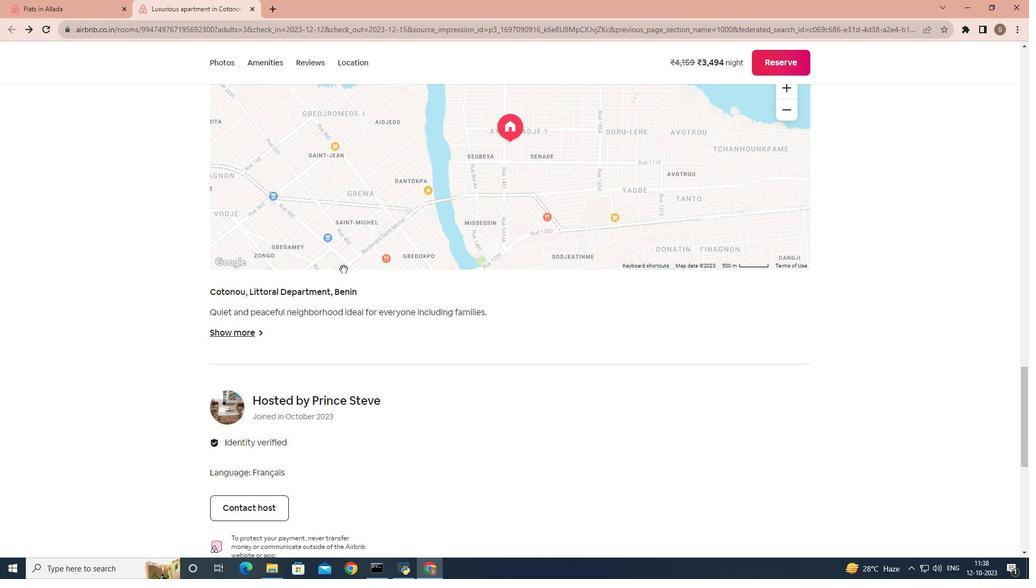 
Action: Mouse moved to (251, 334)
Screenshot: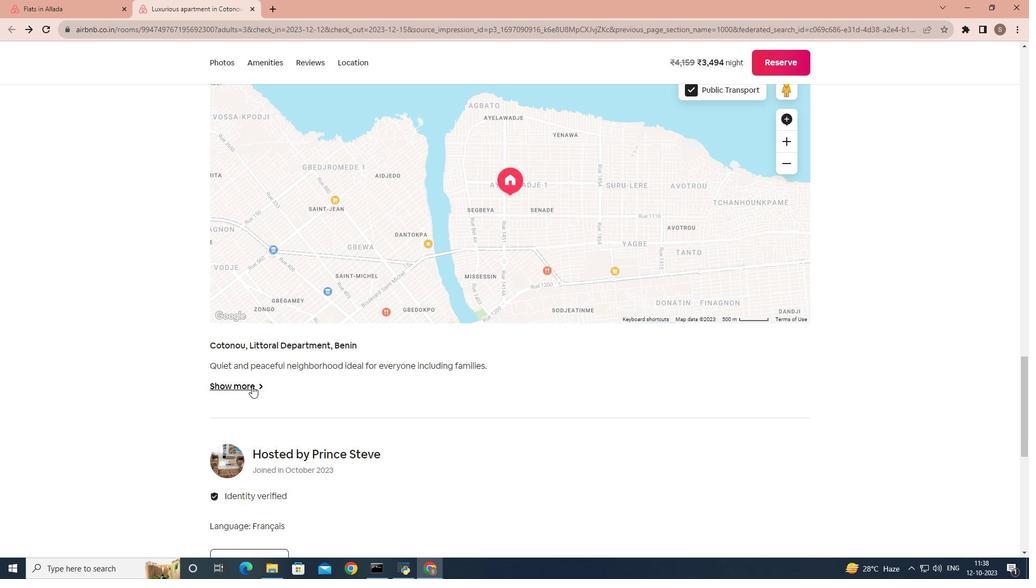 
Action: Mouse pressed left at (251, 334)
Screenshot: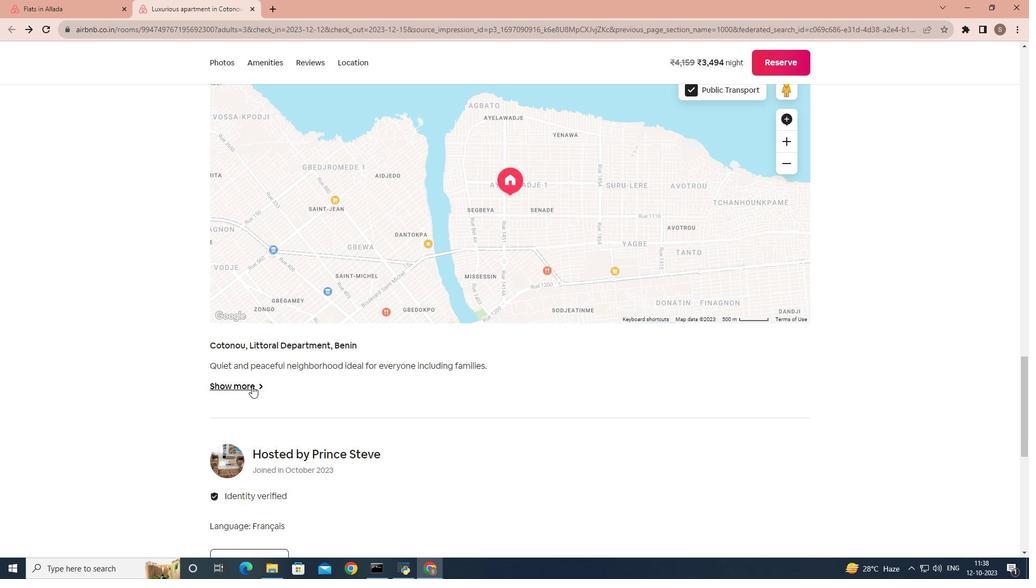 
Action: Mouse moved to (25, 152)
Screenshot: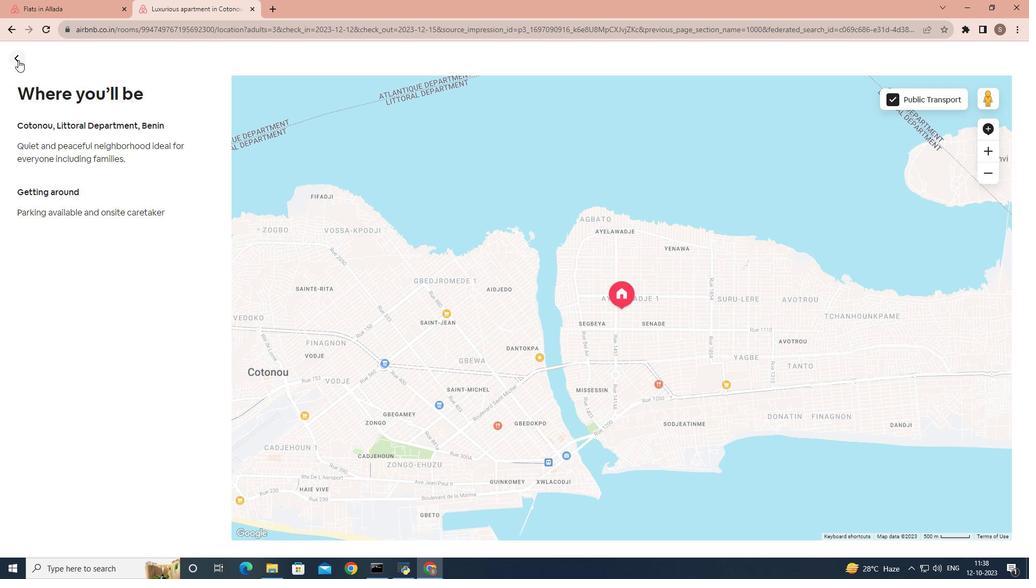 
Action: Mouse pressed left at (25, 152)
Screenshot: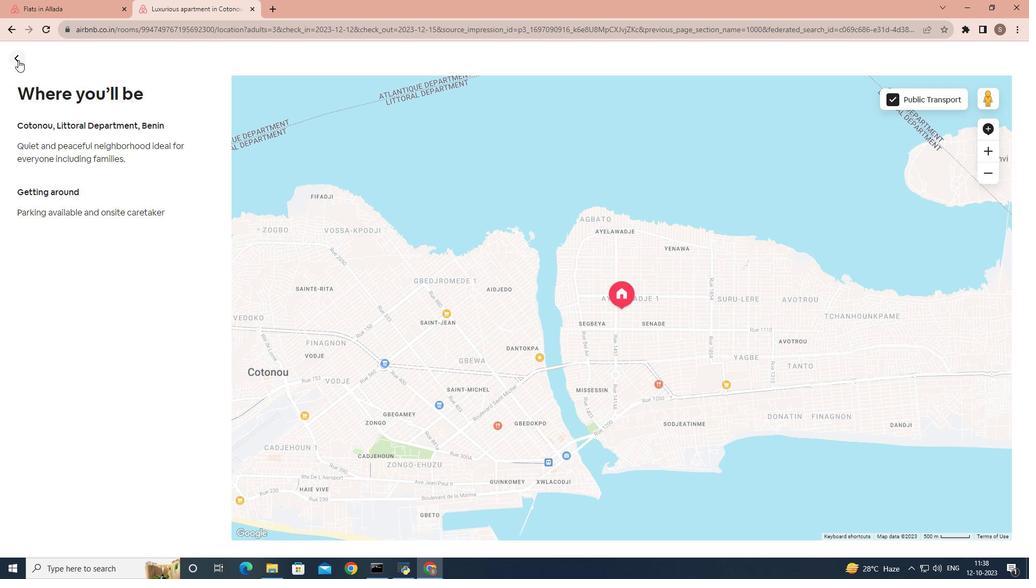 
Action: Mouse moved to (321, 284)
Screenshot: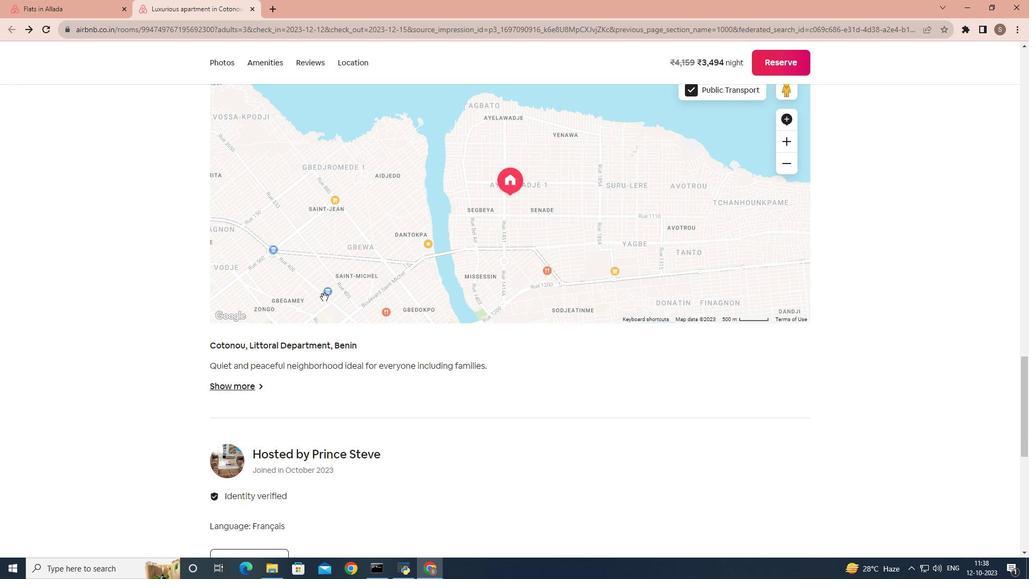 
Action: Mouse scrolled (321, 284) with delta (0, 0)
Screenshot: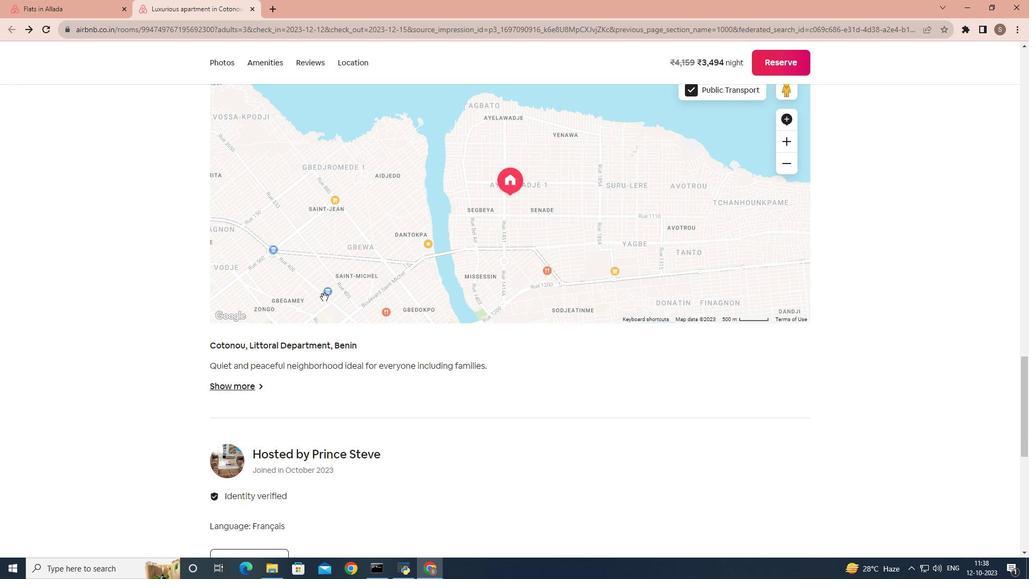 
Action: Mouse scrolled (321, 284) with delta (0, 0)
Screenshot: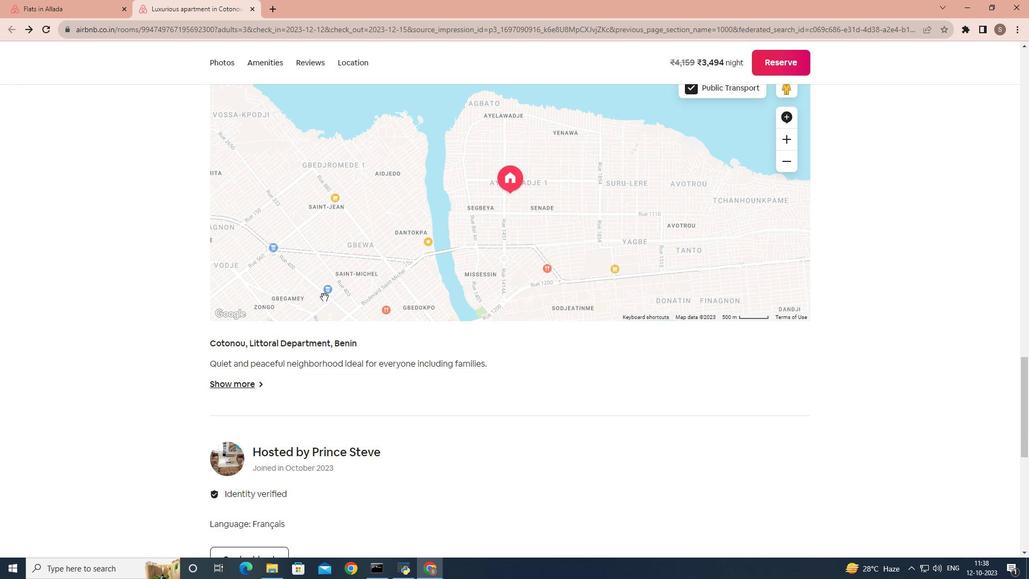 
Action: Mouse scrolled (321, 284) with delta (0, 0)
Screenshot: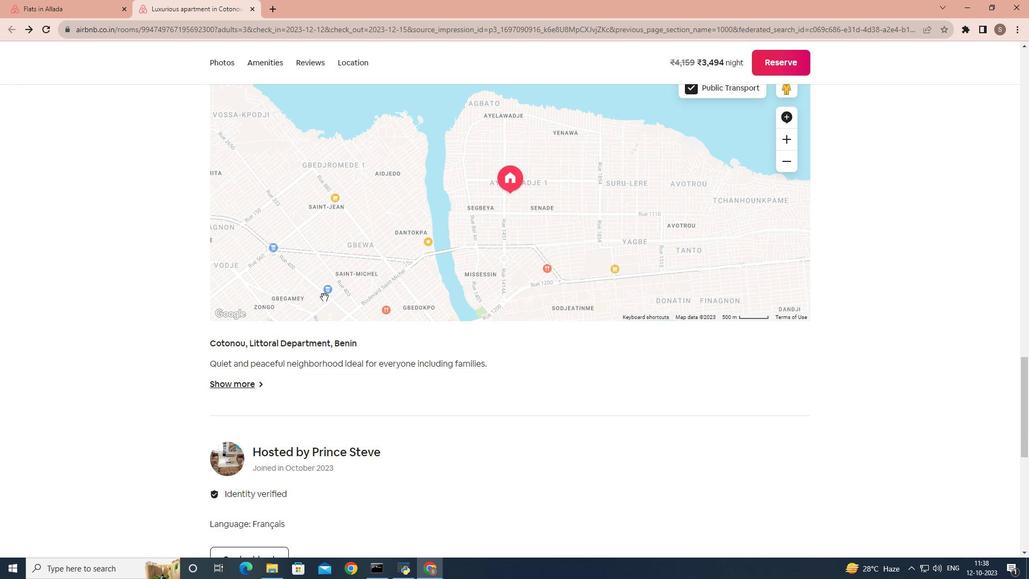 
Action: Mouse scrolled (321, 284) with delta (0, 0)
Screenshot: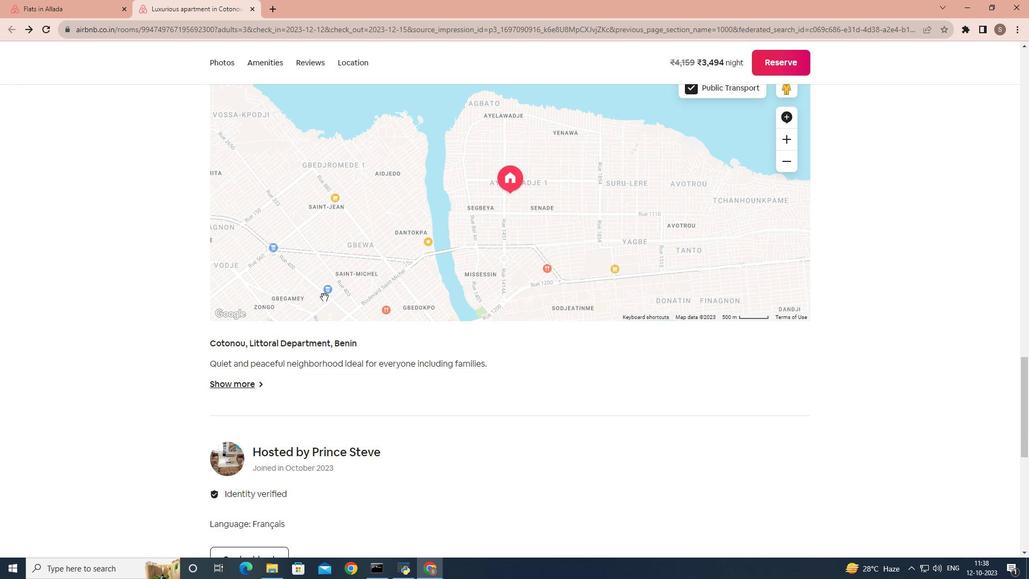 
Action: Mouse scrolled (321, 284) with delta (0, 0)
Screenshot: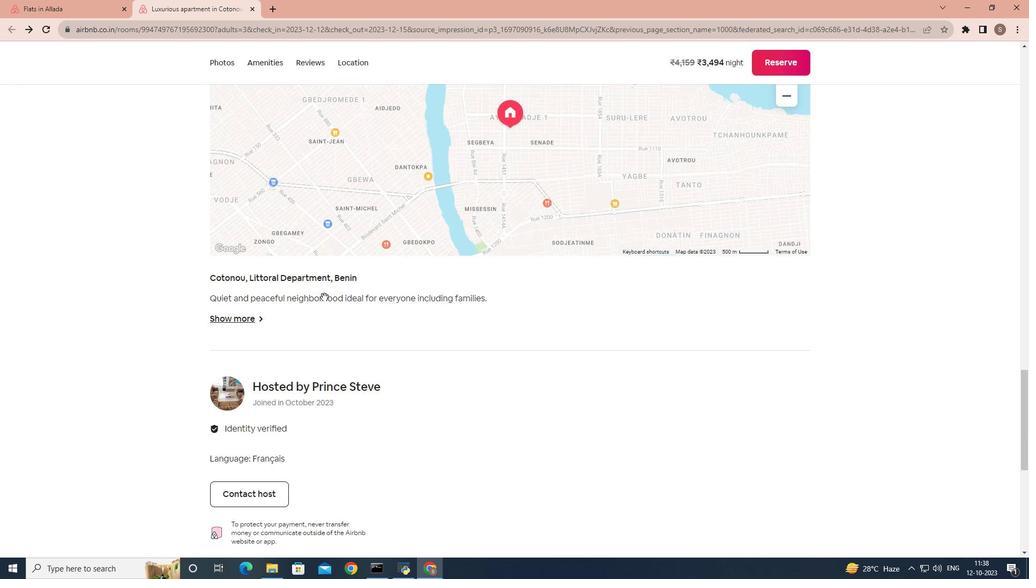 
Action: Mouse scrolled (321, 284) with delta (0, 0)
Screenshot: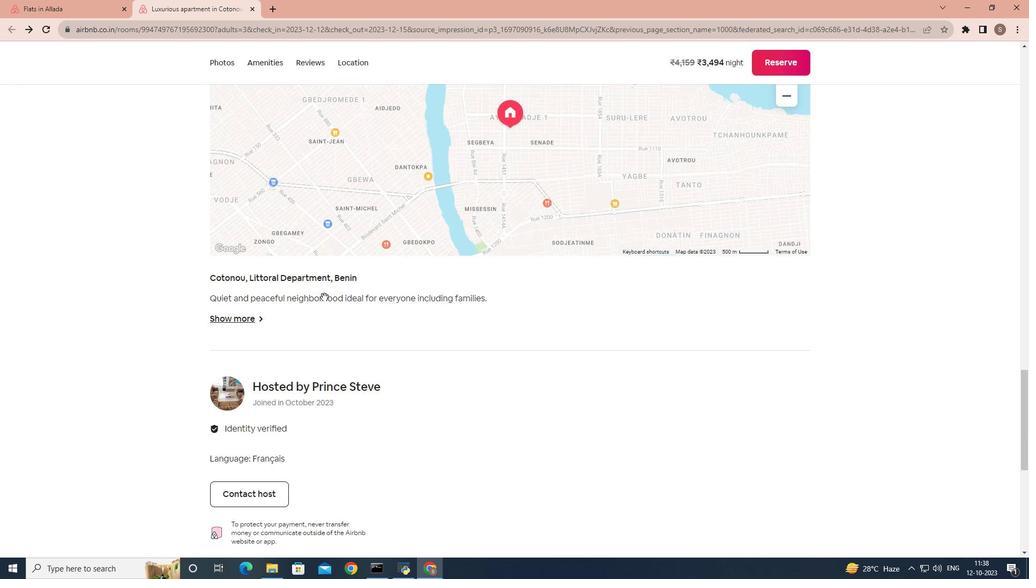 
Action: Mouse moved to (240, 374)
Screenshot: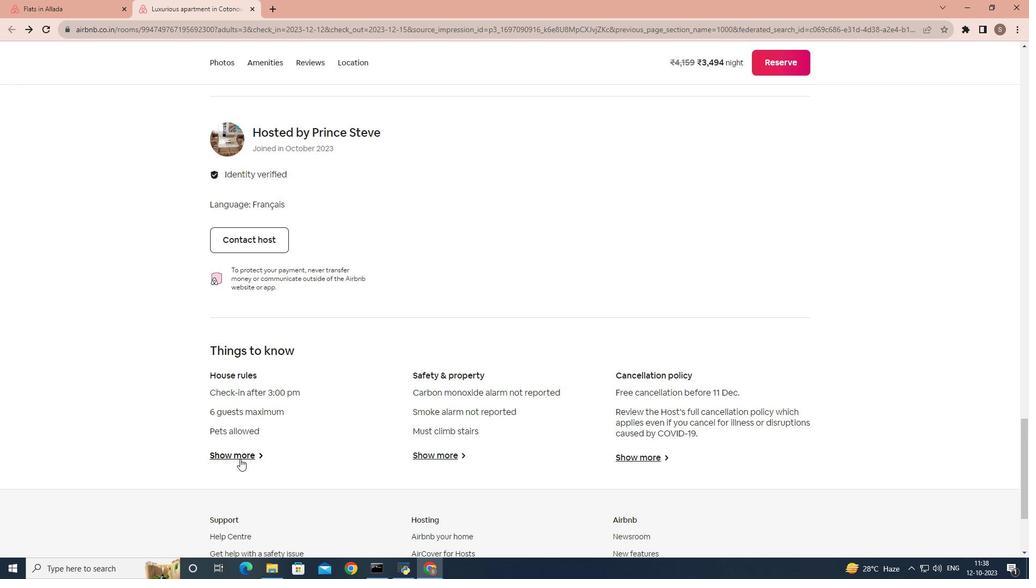 
Action: Mouse pressed left at (240, 374)
Screenshot: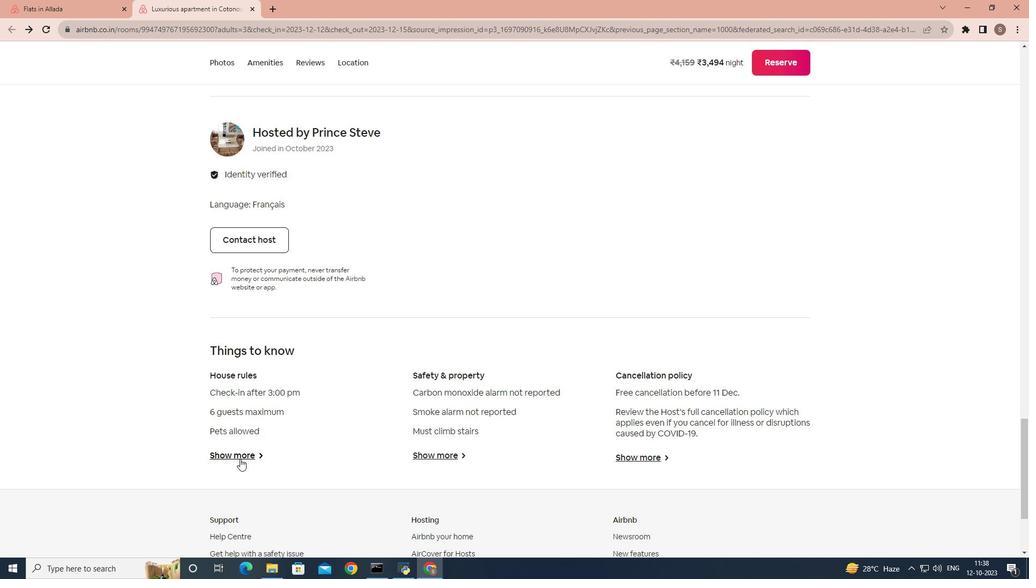 
Action: Mouse moved to (315, 211)
Screenshot: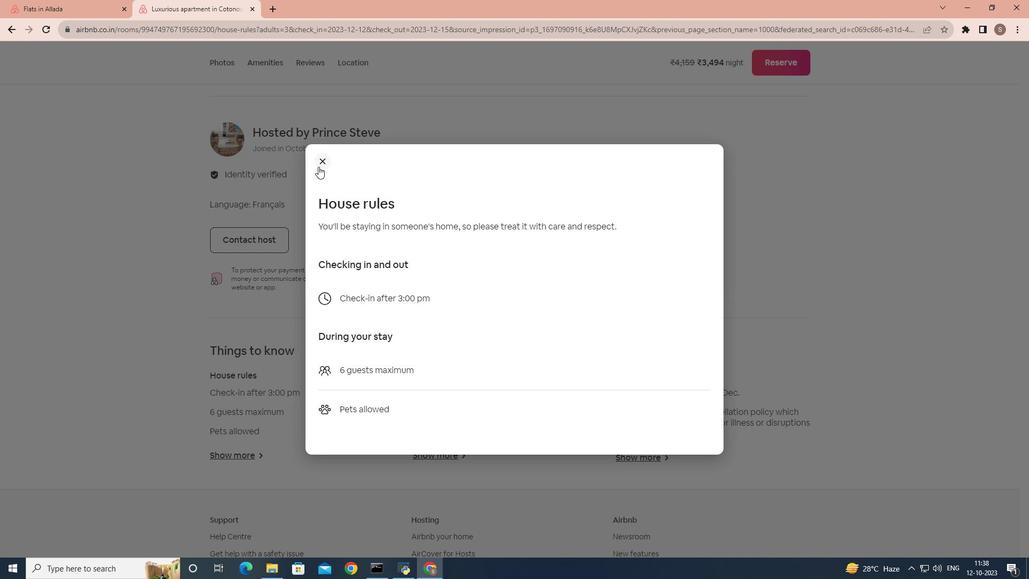 
Action: Mouse pressed left at (315, 211)
Screenshot: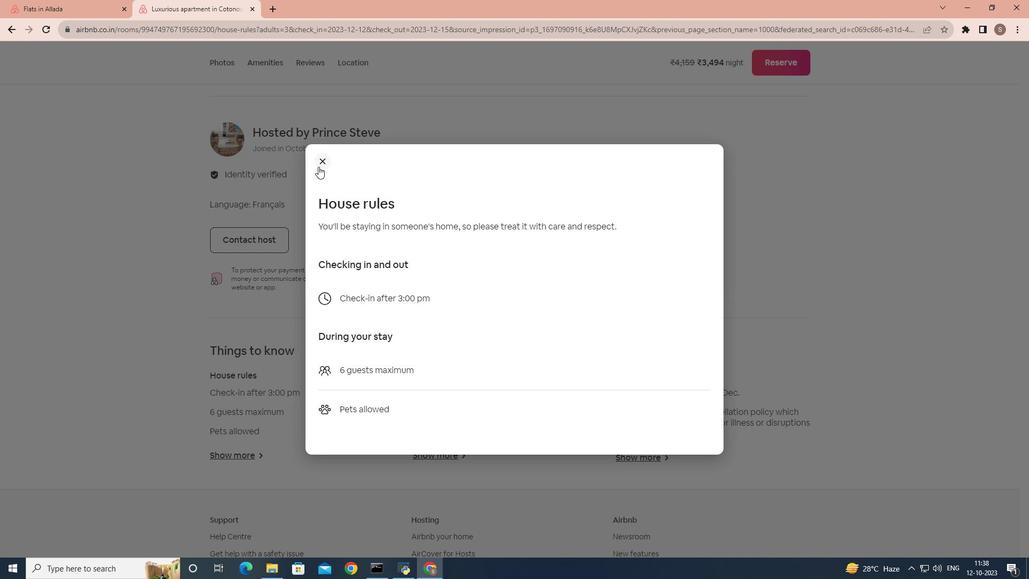 
Action: Mouse moved to (320, 211)
Screenshot: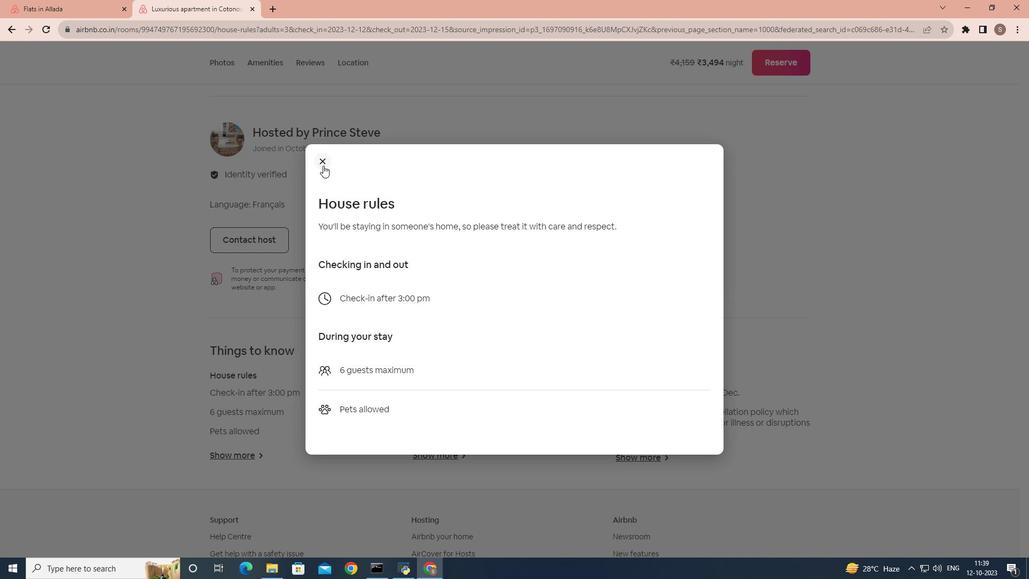 
Action: Mouse pressed left at (320, 211)
Screenshot: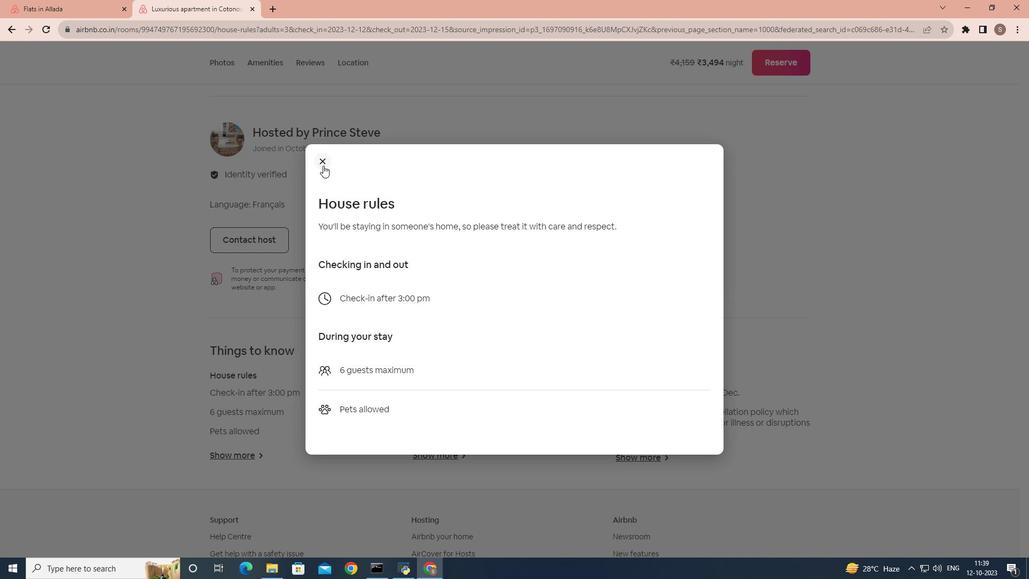 
Action: Mouse moved to (445, 373)
Screenshot: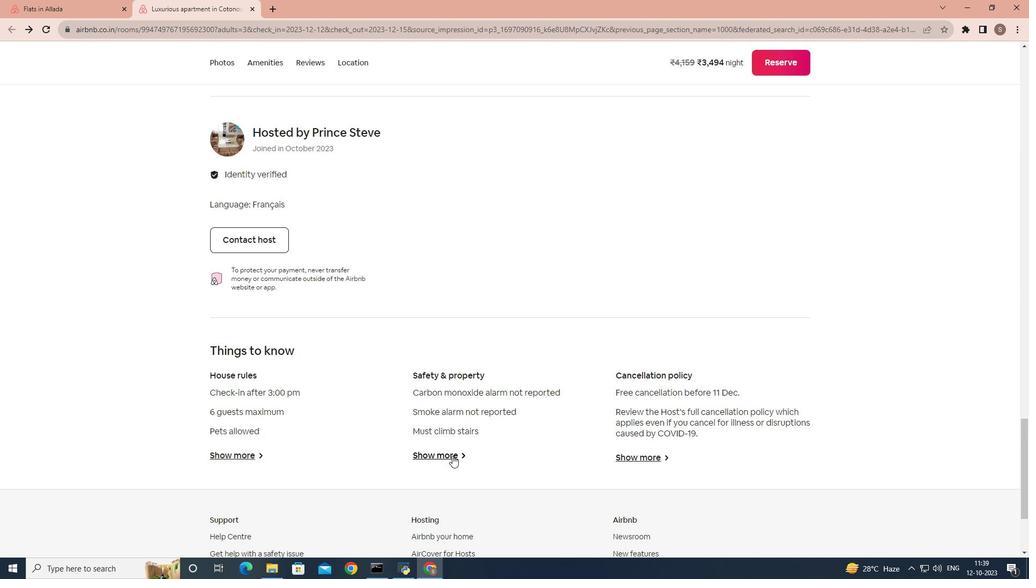 
Action: Mouse pressed left at (445, 373)
Screenshot: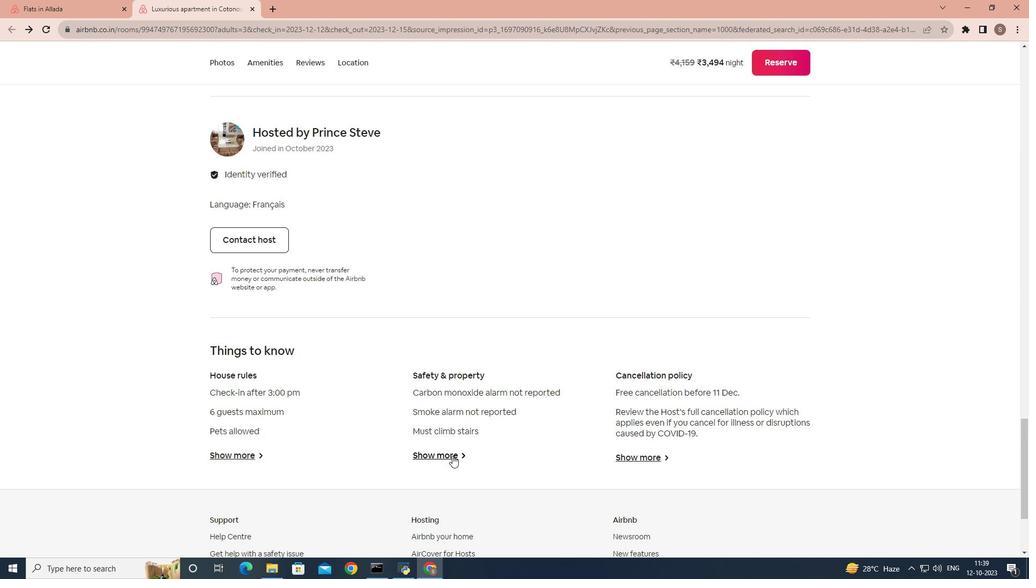 
Action: Mouse moved to (319, 198)
Screenshot: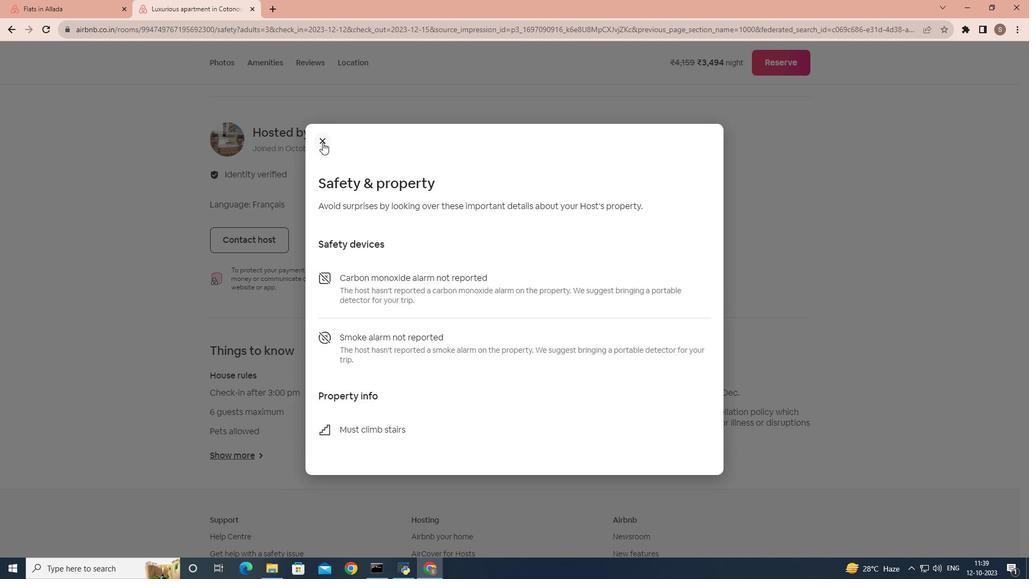 
Action: Mouse pressed left at (319, 198)
Screenshot: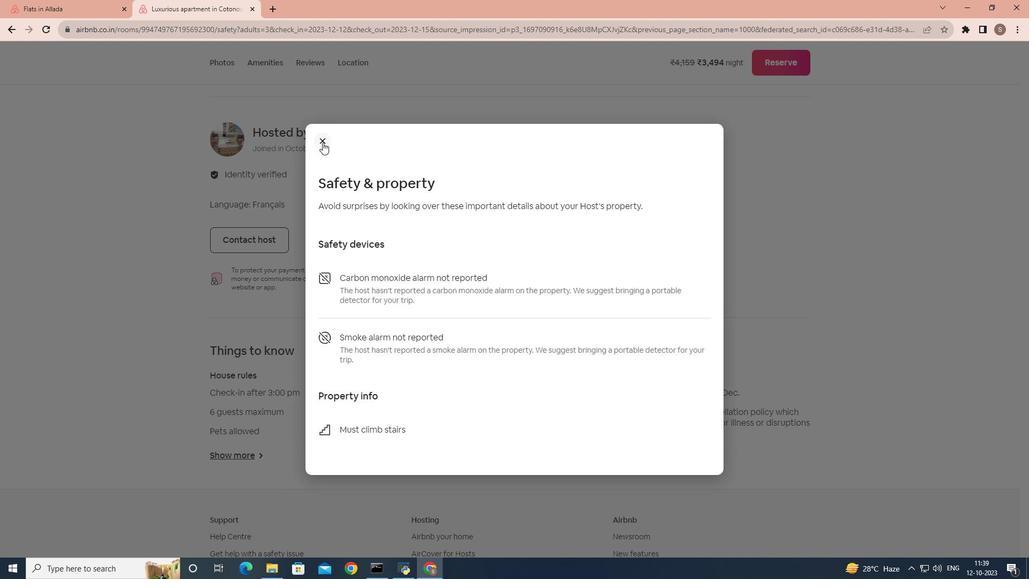 
Action: Mouse moved to (624, 374)
Screenshot: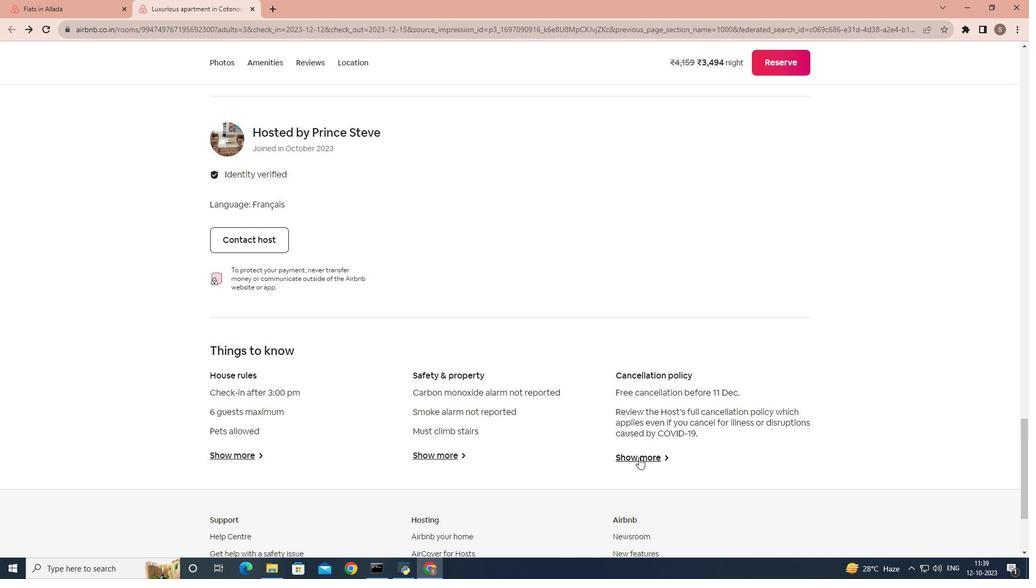 
Action: Mouse pressed left at (624, 374)
Screenshot: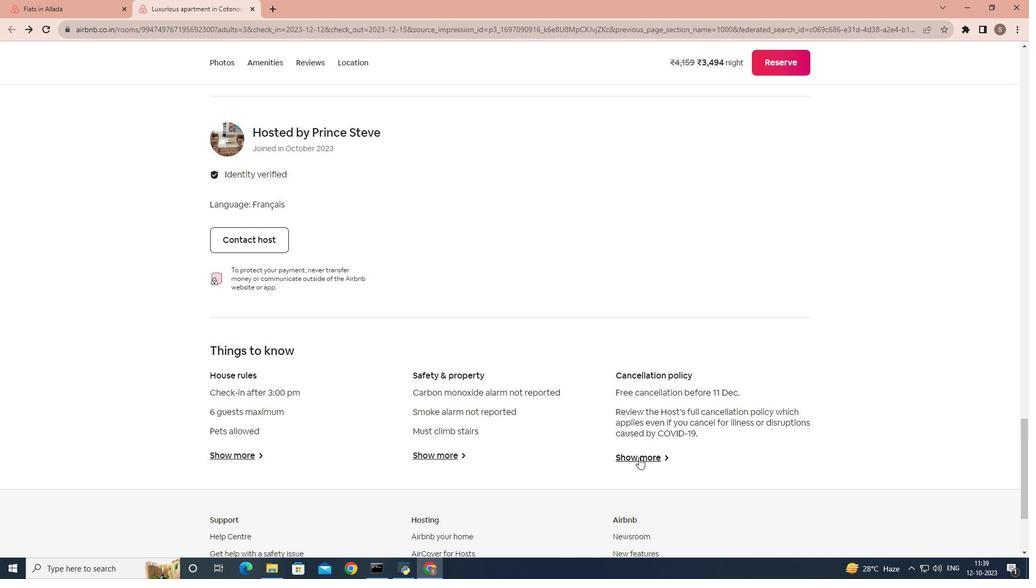 
Action: Mouse moved to (381, 207)
Screenshot: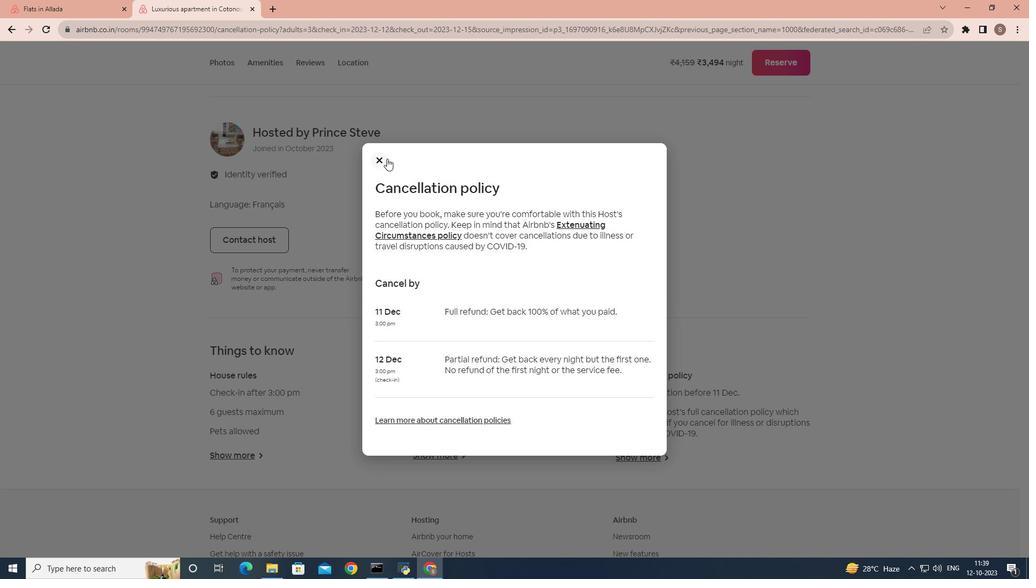 
Action: Mouse pressed left at (381, 207)
Screenshot: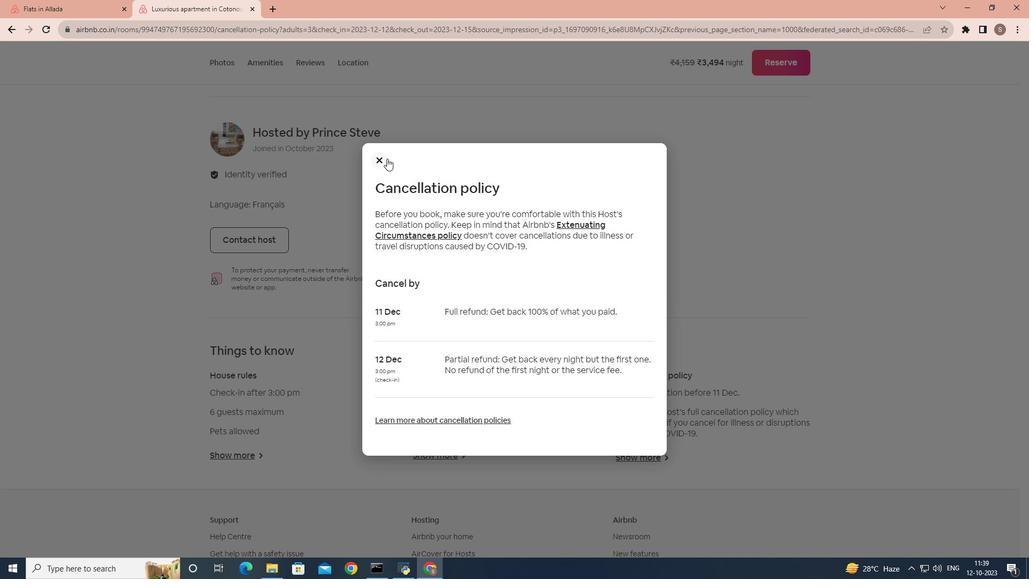 
Action: Mouse moved to (392, 236)
Screenshot: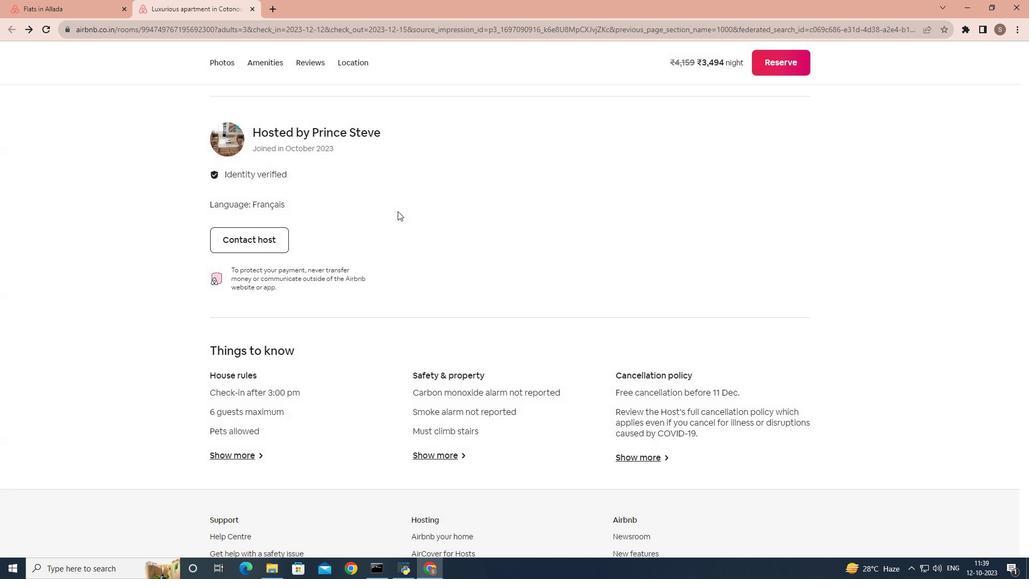 
Action: Mouse scrolled (392, 237) with delta (0, 0)
Screenshot: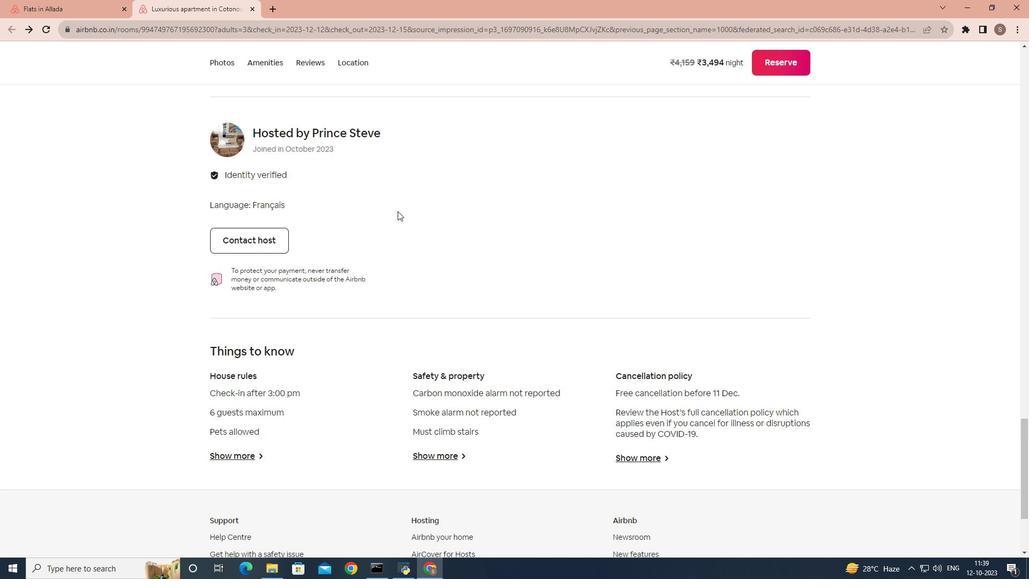 
Action: Mouse scrolled (392, 237) with delta (0, 0)
Screenshot: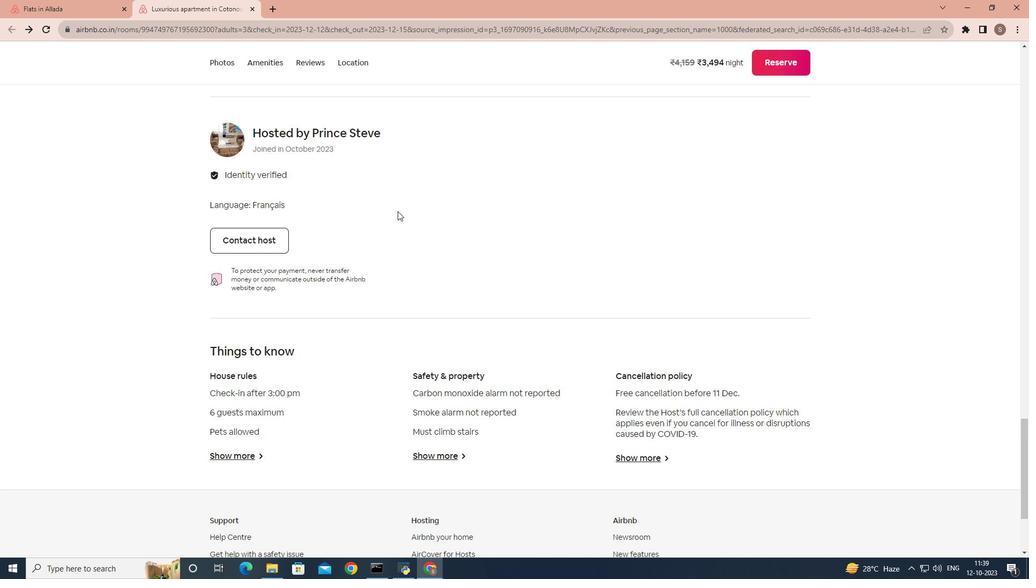 
Action: Mouse scrolled (392, 237) with delta (0, 0)
Screenshot: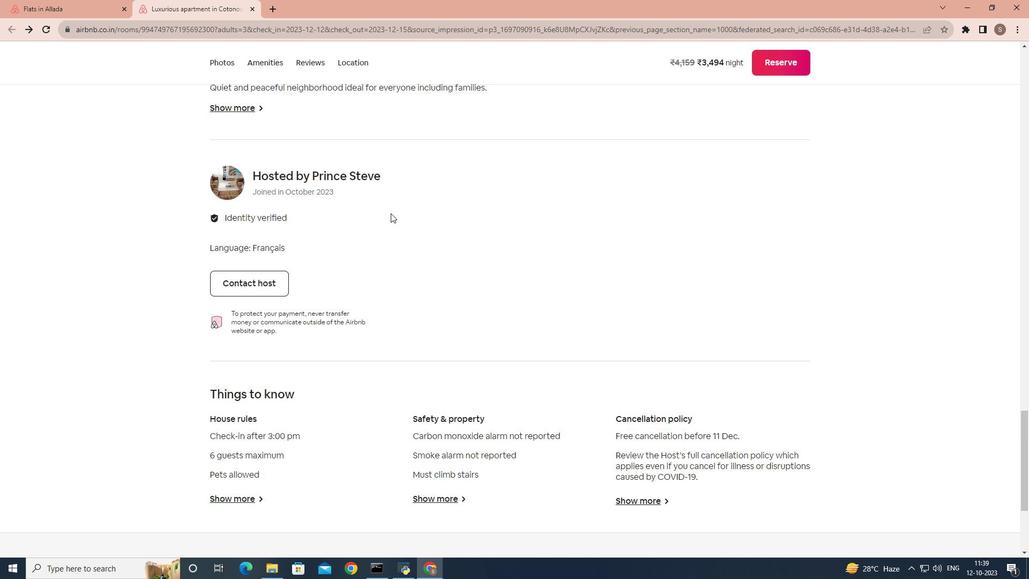 
Action: Mouse scrolled (392, 237) with delta (0, 0)
Screenshot: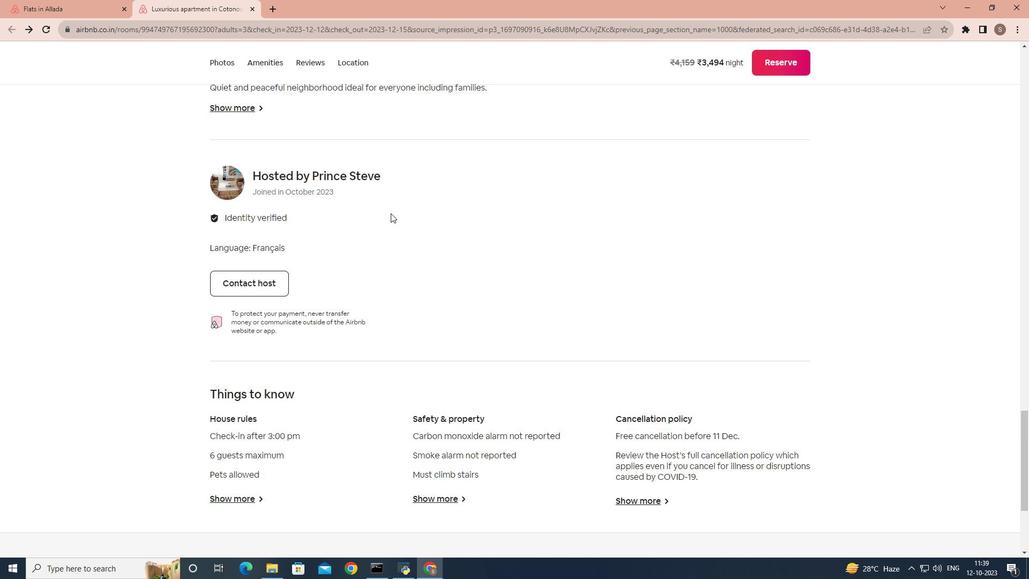 
Action: Mouse scrolled (392, 237) with delta (0, 0)
Screenshot: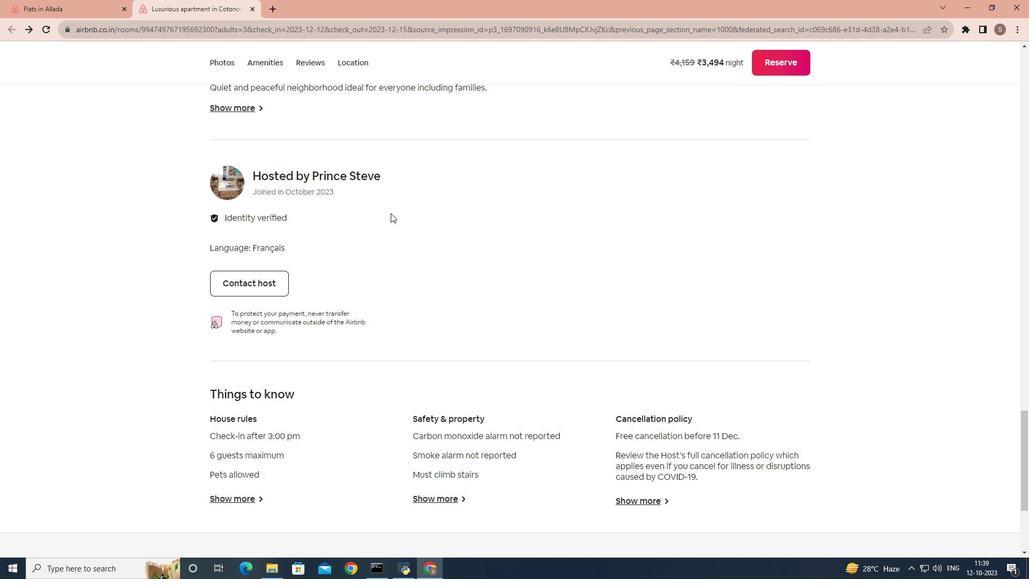 
Action: Mouse moved to (390, 237)
Screenshot: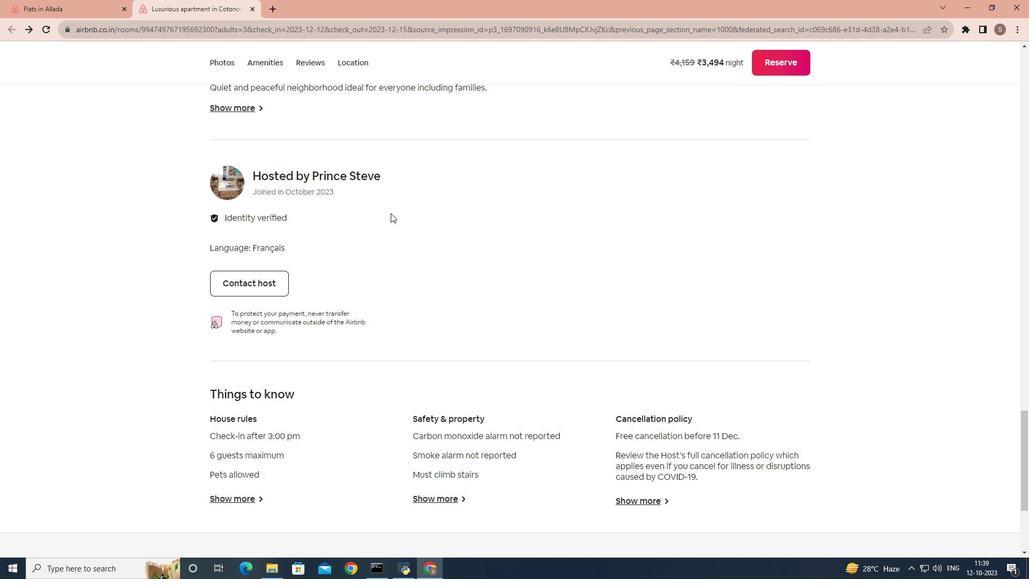 
Action: Mouse scrolled (390, 237) with delta (0, 0)
Screenshot: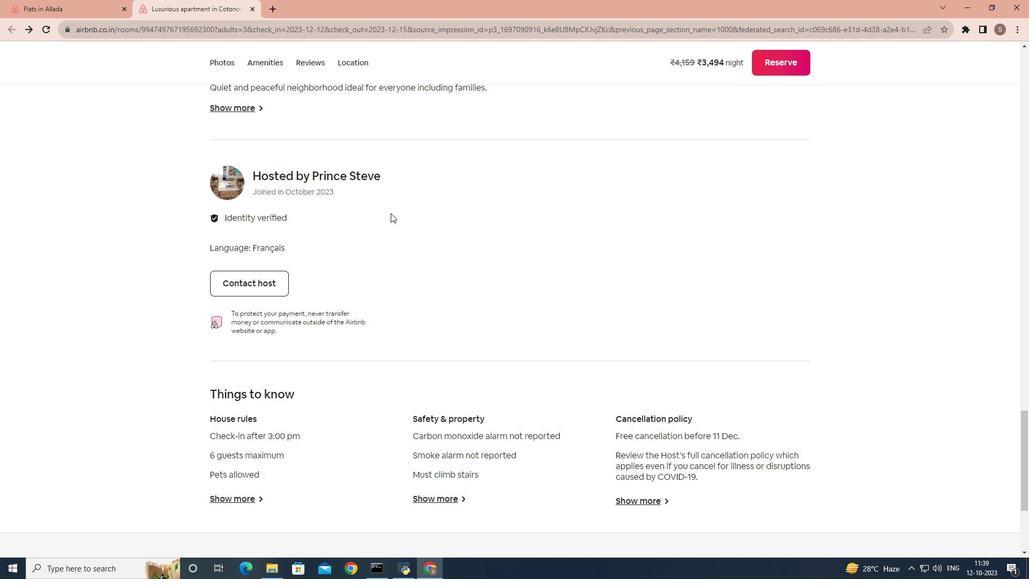 
Action: Mouse moved to (387, 237)
Screenshot: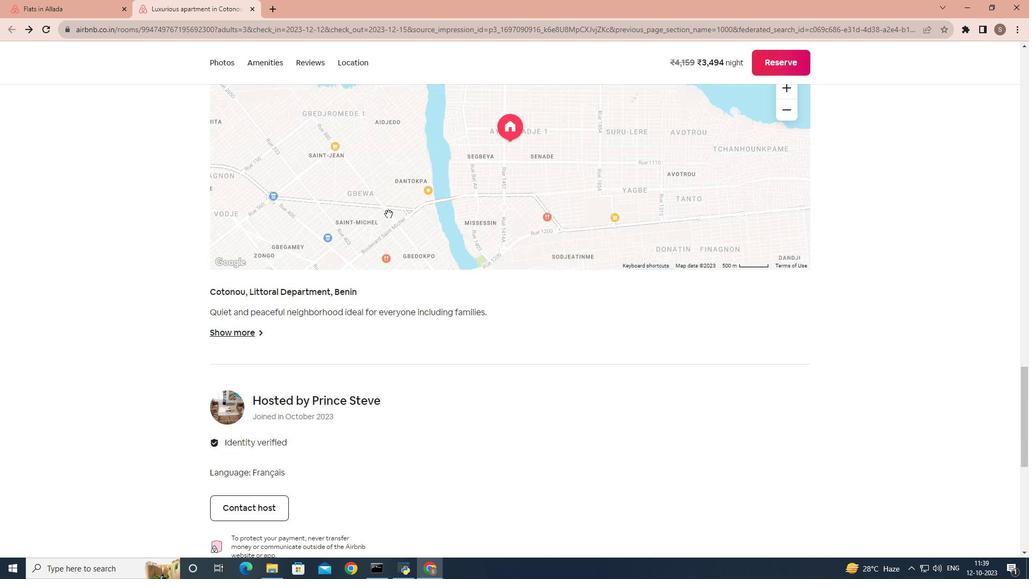 
Action: Mouse scrolled (387, 237) with delta (0, 0)
Screenshot: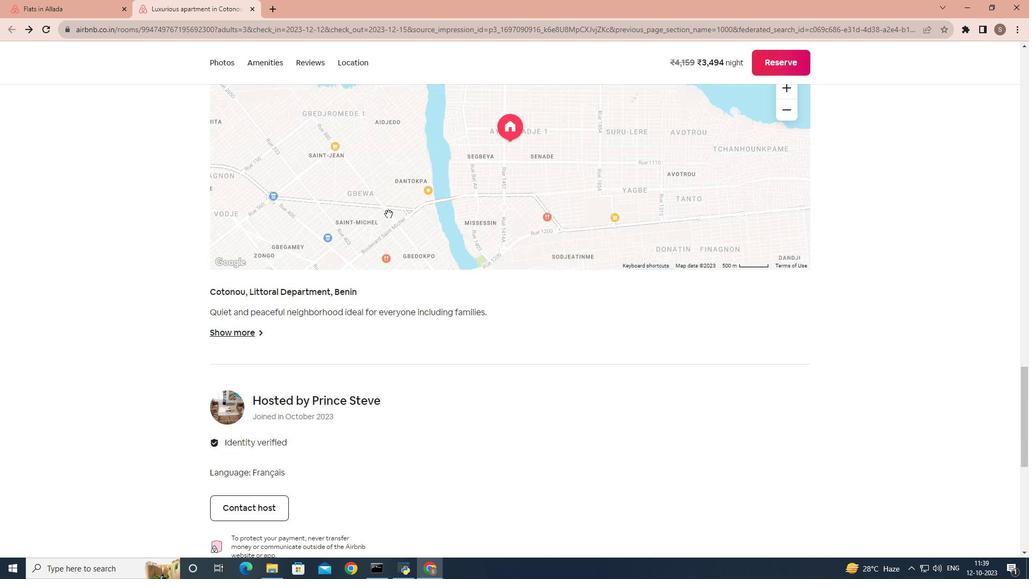 
Action: Mouse moved to (383, 238)
Screenshot: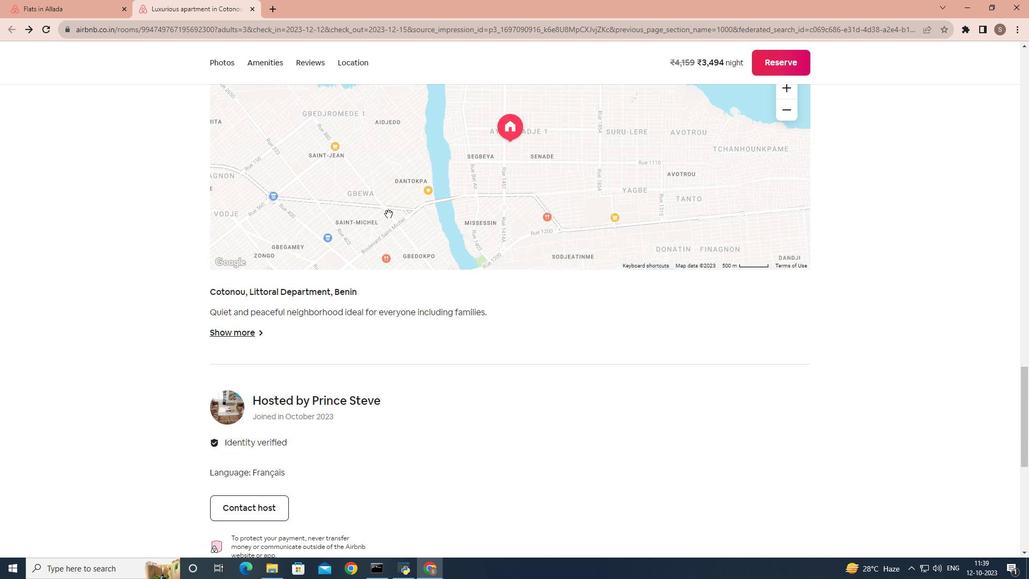 
Action: Mouse scrolled (383, 238) with delta (0, 0)
Screenshot: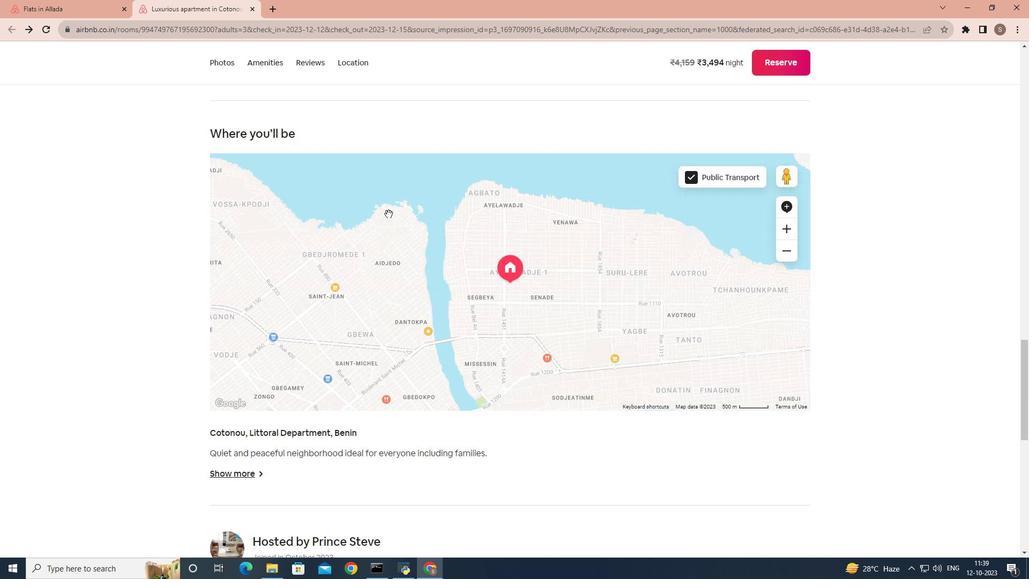 
Action: Mouse scrolled (383, 238) with delta (0, 0)
Screenshot: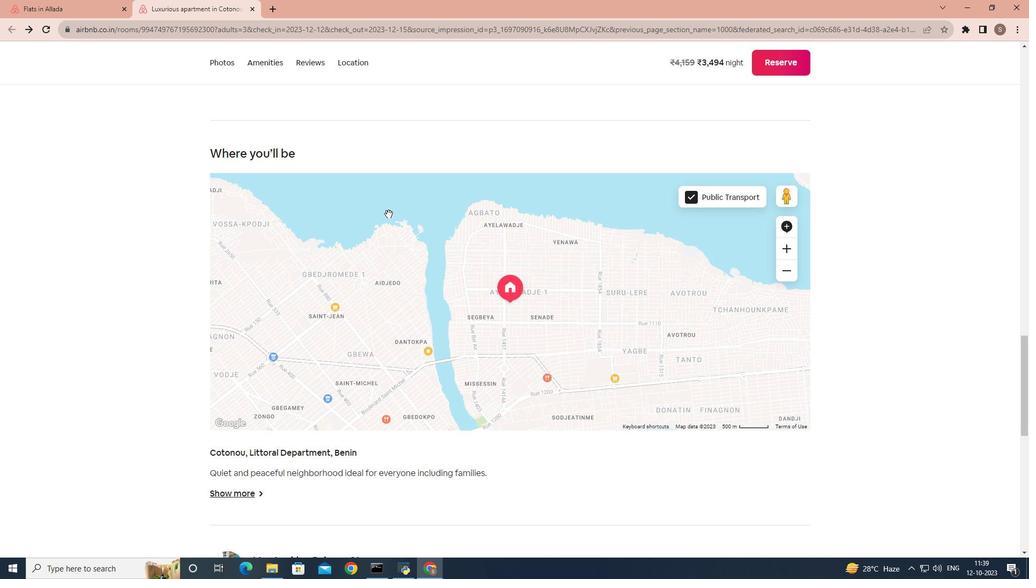 
Action: Mouse scrolled (383, 238) with delta (0, 0)
Screenshot: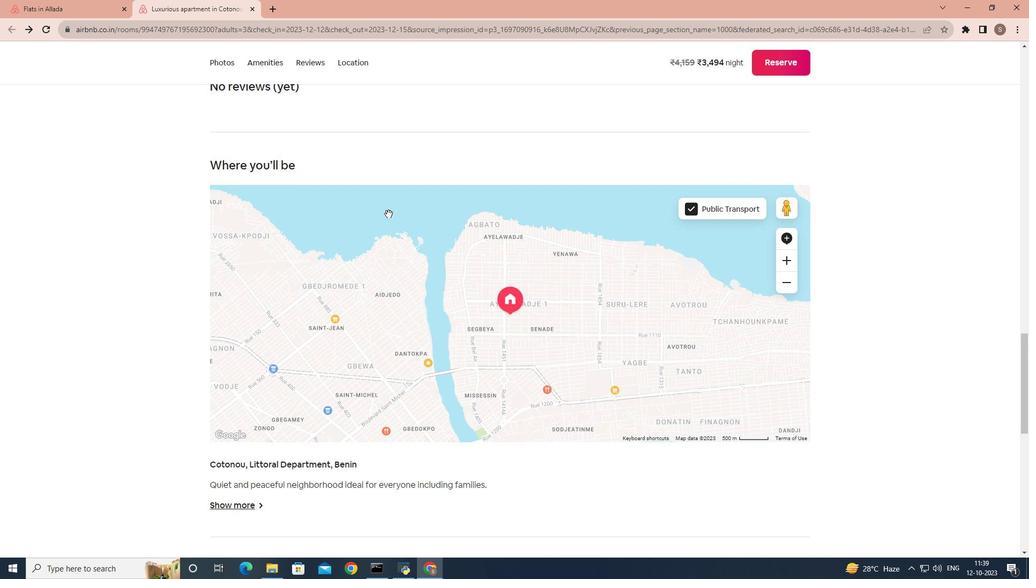 
Action: Mouse scrolled (383, 238) with delta (0, 0)
Screenshot: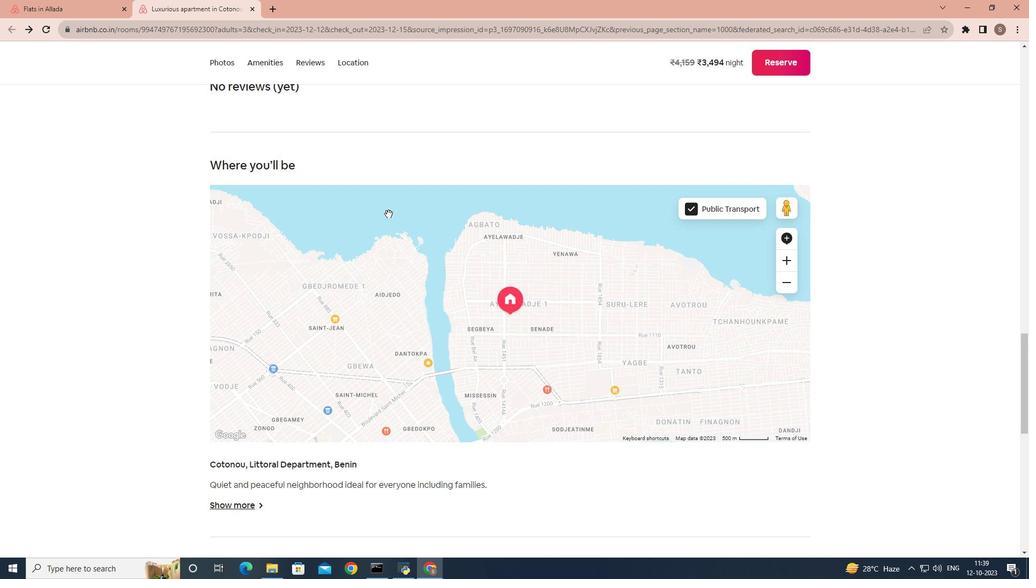 
Action: Mouse scrolled (383, 238) with delta (0, 0)
Screenshot: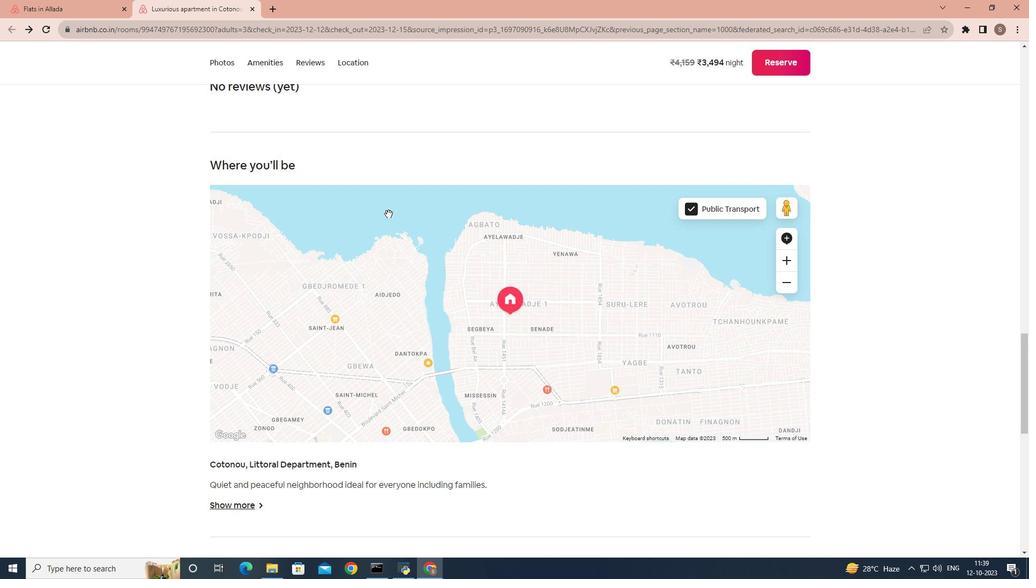 
Action: Mouse scrolled (383, 238) with delta (0, 0)
Screenshot: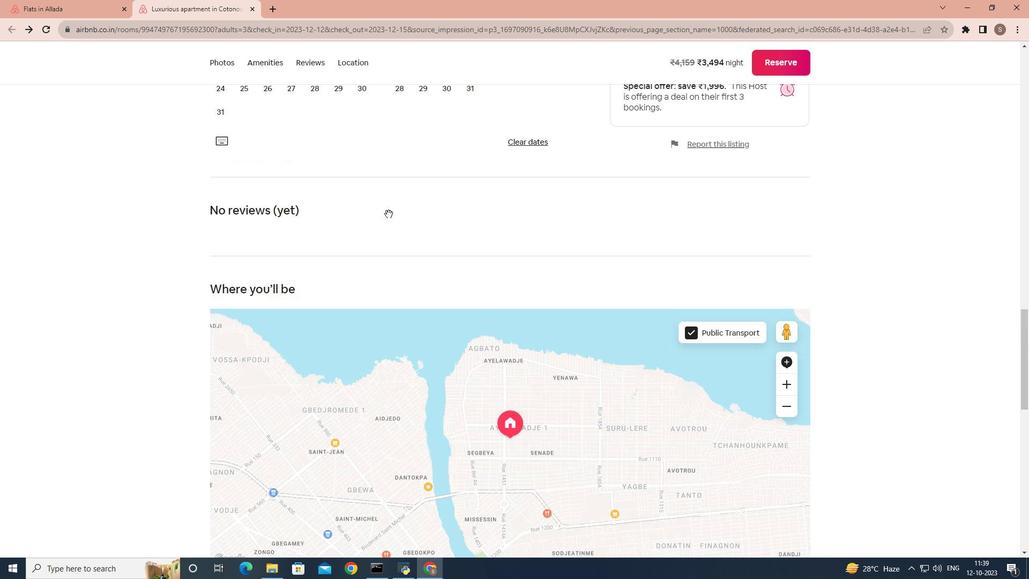 
Action: Mouse scrolled (383, 238) with delta (0, 0)
Screenshot: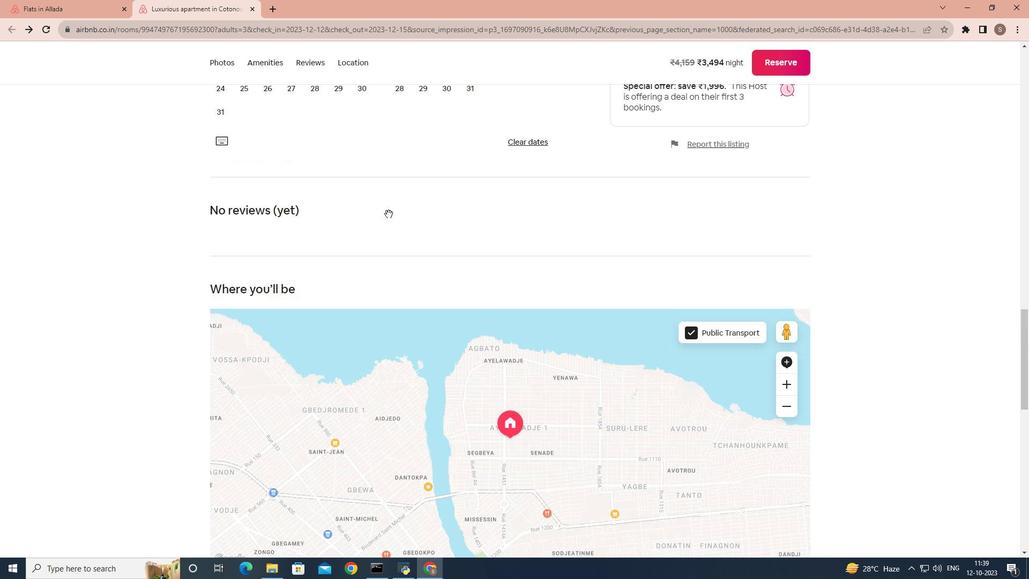 
Action: Mouse scrolled (383, 238) with delta (0, 0)
Screenshot: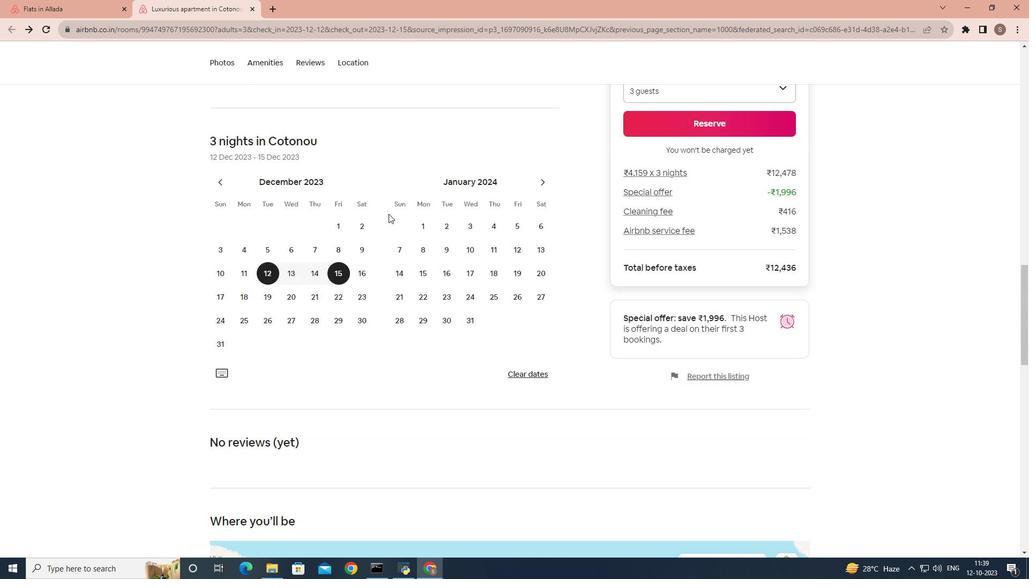 
Action: Mouse scrolled (383, 238) with delta (0, 0)
Screenshot: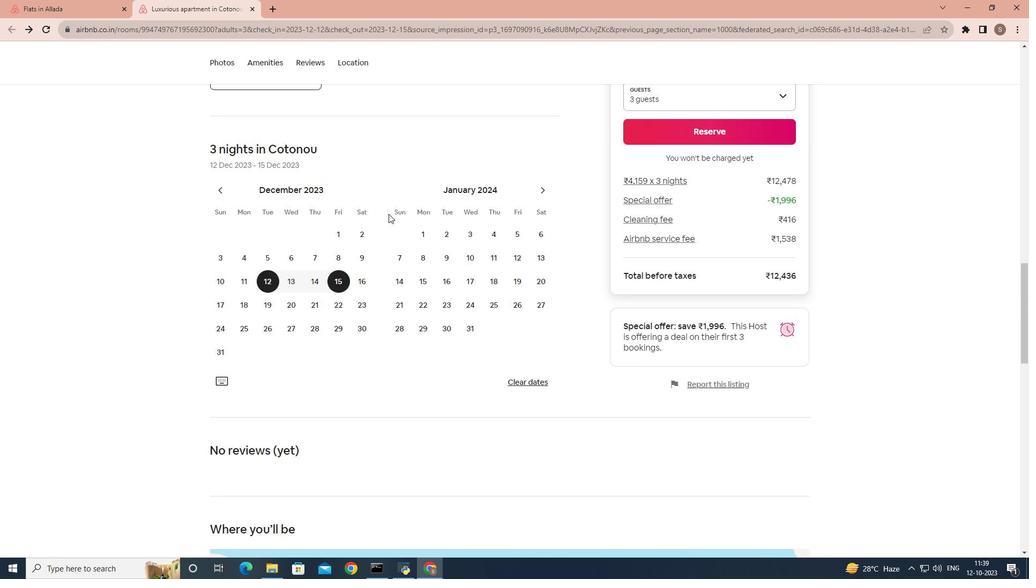
Action: Mouse scrolled (383, 238) with delta (0, 0)
Screenshot: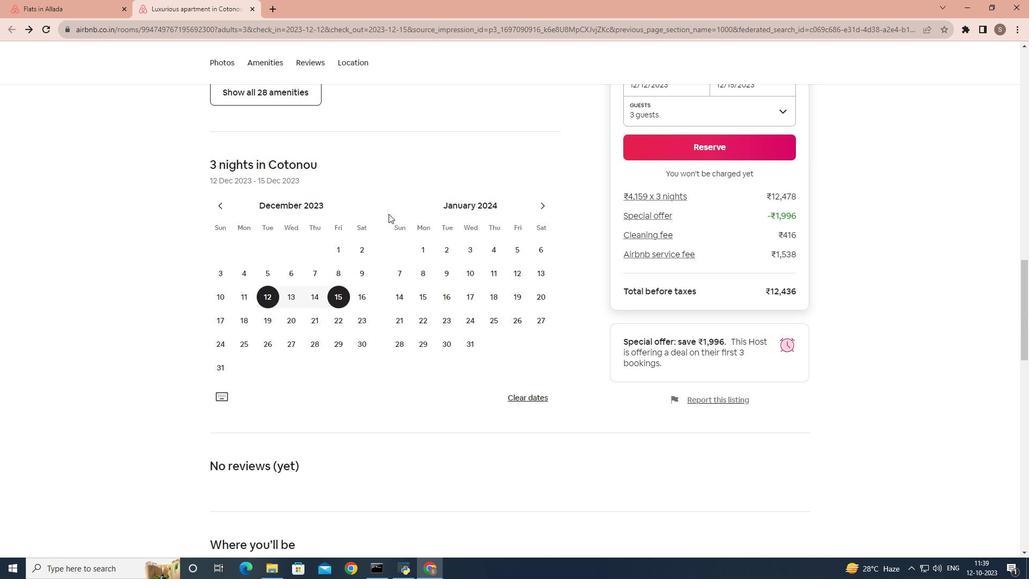 
Action: Mouse scrolled (383, 238) with delta (0, 0)
Screenshot: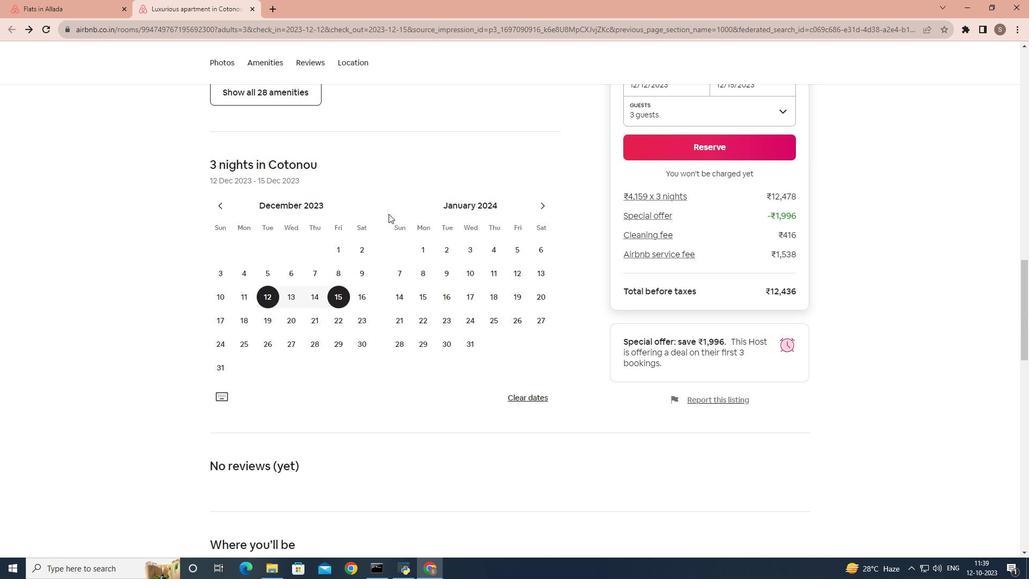 
Action: Mouse scrolled (383, 238) with delta (0, 0)
Screenshot: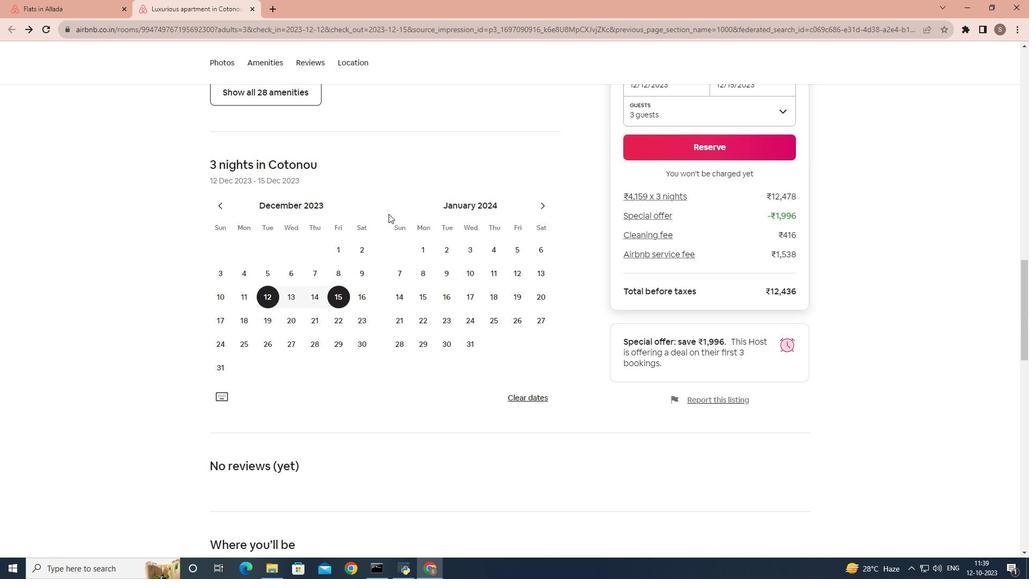 
Action: Mouse scrolled (383, 238) with delta (0, 0)
Screenshot: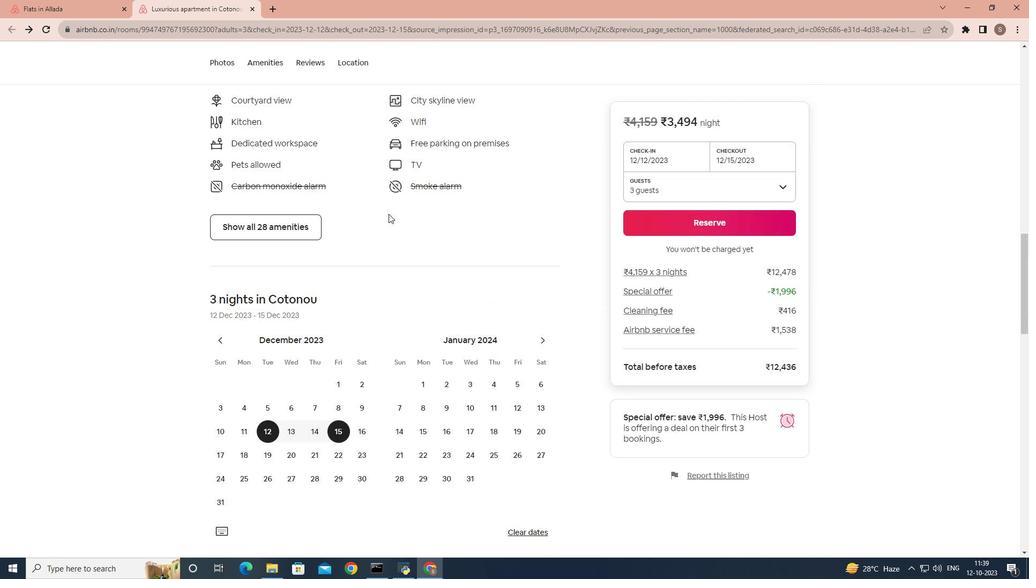 
Action: Mouse scrolled (383, 238) with delta (0, 0)
Screenshot: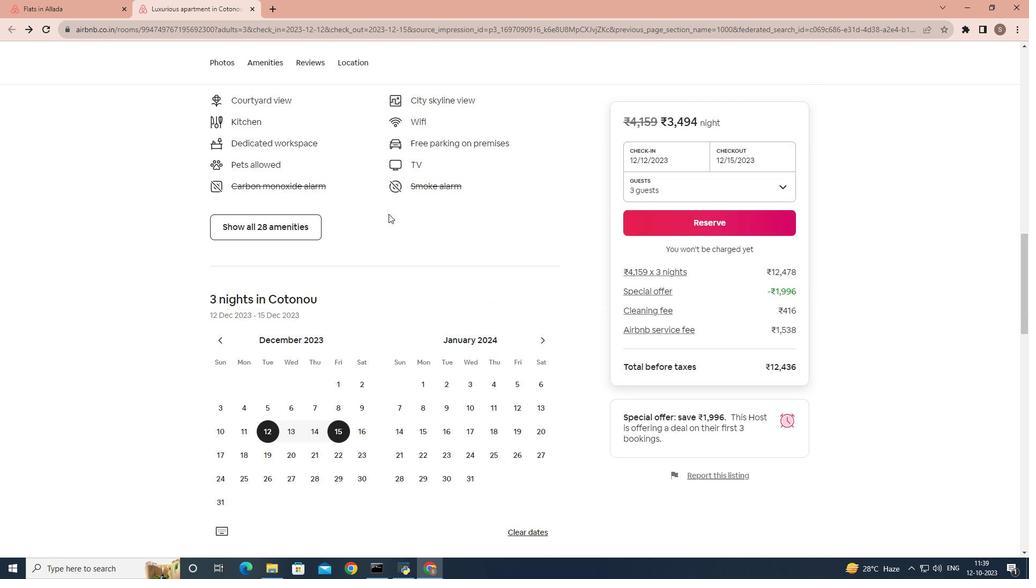 
Action: Mouse scrolled (383, 238) with delta (0, 0)
Screenshot: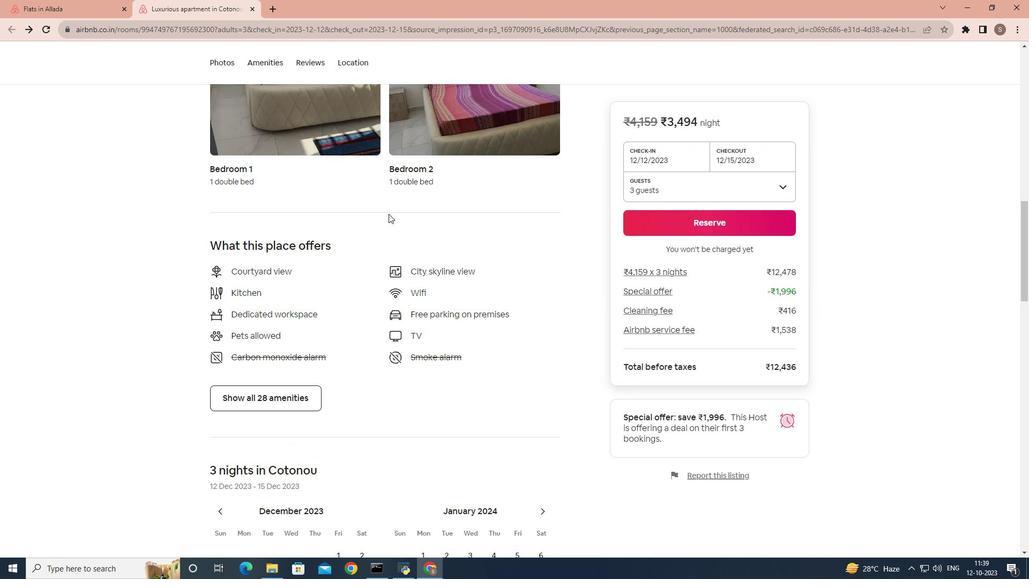
Action: Mouse scrolled (383, 238) with delta (0, 0)
Screenshot: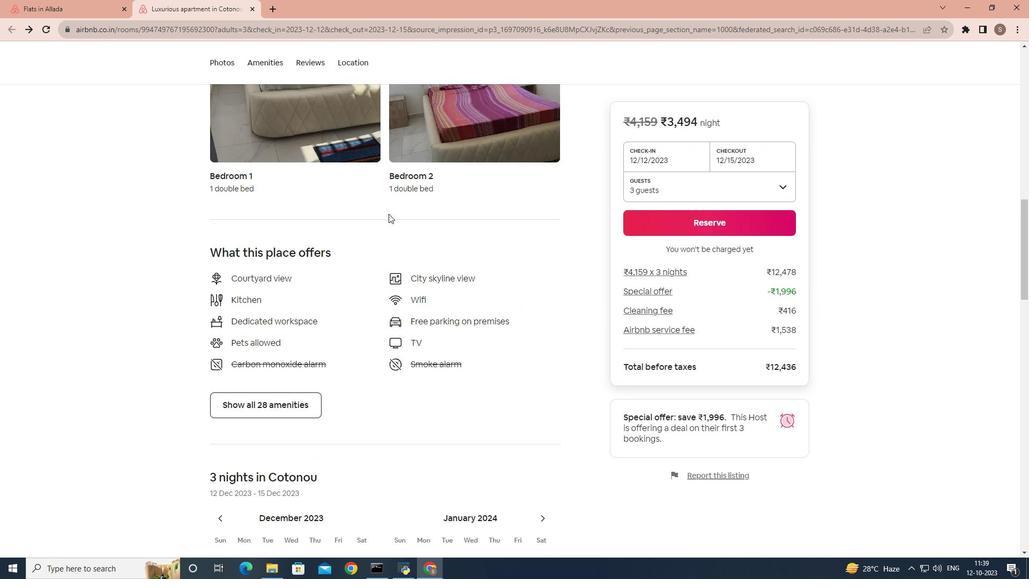 
Action: Mouse scrolled (383, 238) with delta (0, 0)
Screenshot: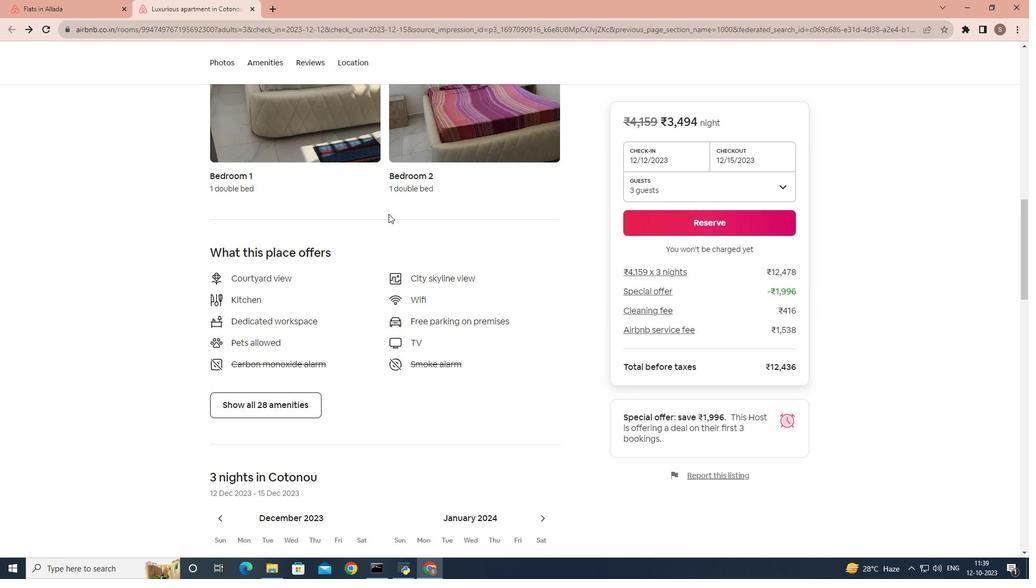 
Action: Mouse scrolled (383, 238) with delta (0, 0)
Screenshot: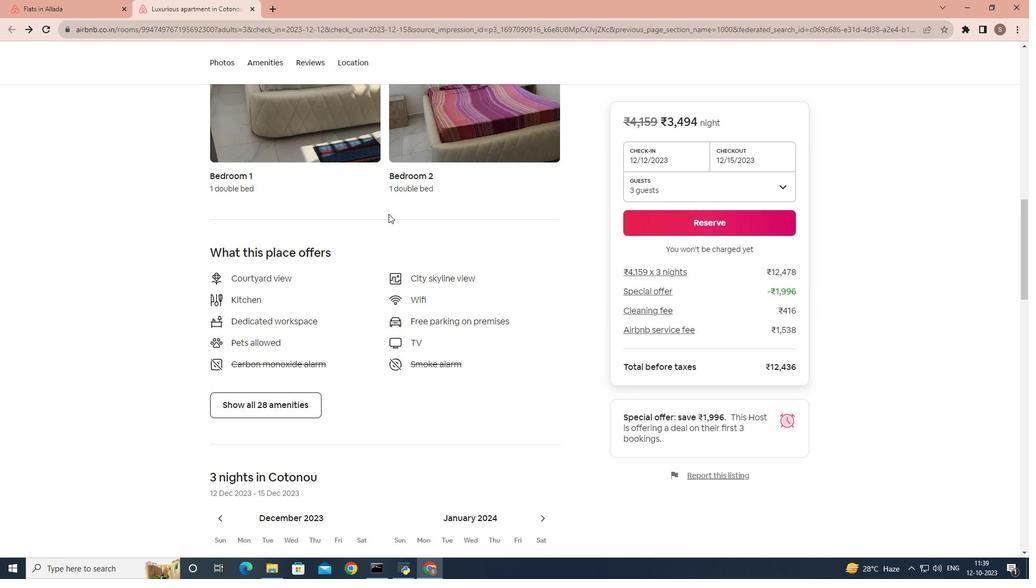 
Action: Mouse scrolled (383, 238) with delta (0, 0)
Screenshot: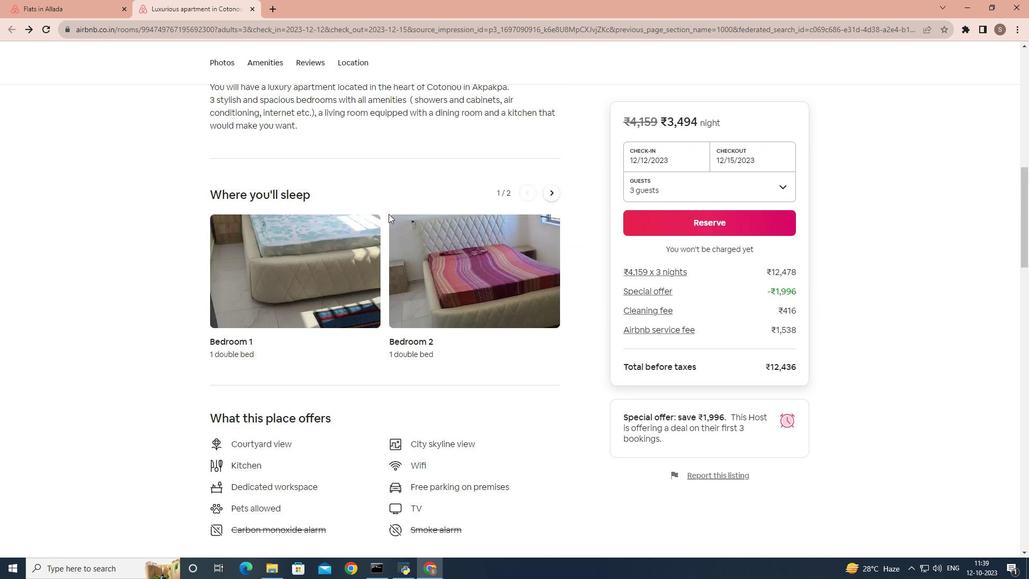 
Action: Mouse scrolled (383, 238) with delta (0, 0)
Screenshot: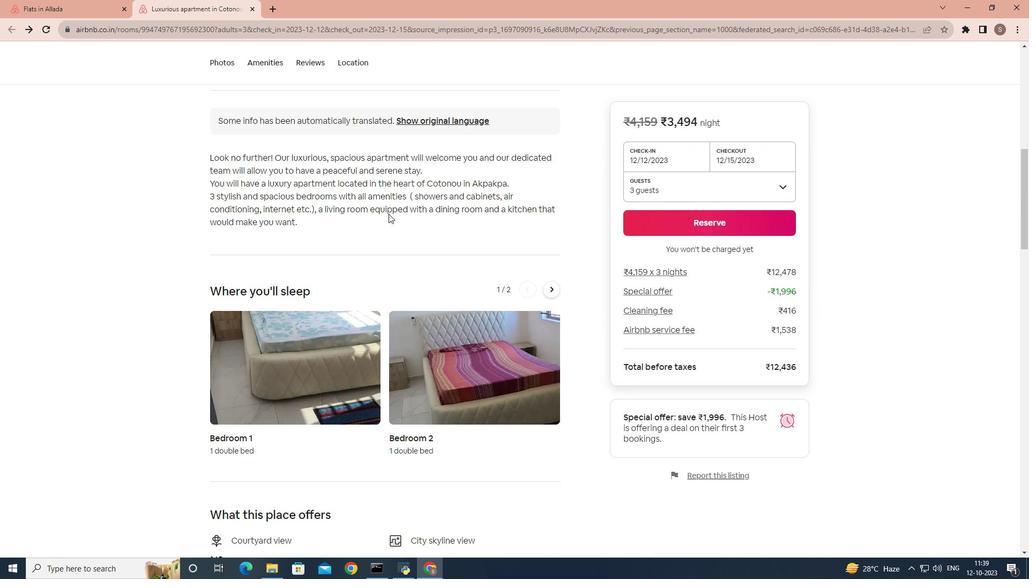 
Action: Mouse scrolled (383, 238) with delta (0, 0)
Screenshot: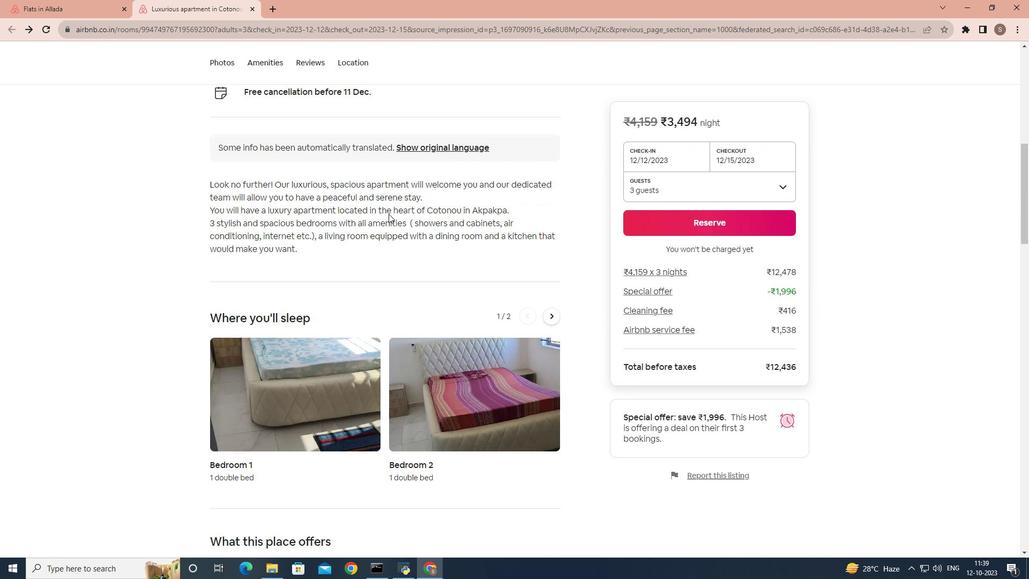 
Action: Mouse scrolled (383, 238) with delta (0, 0)
Screenshot: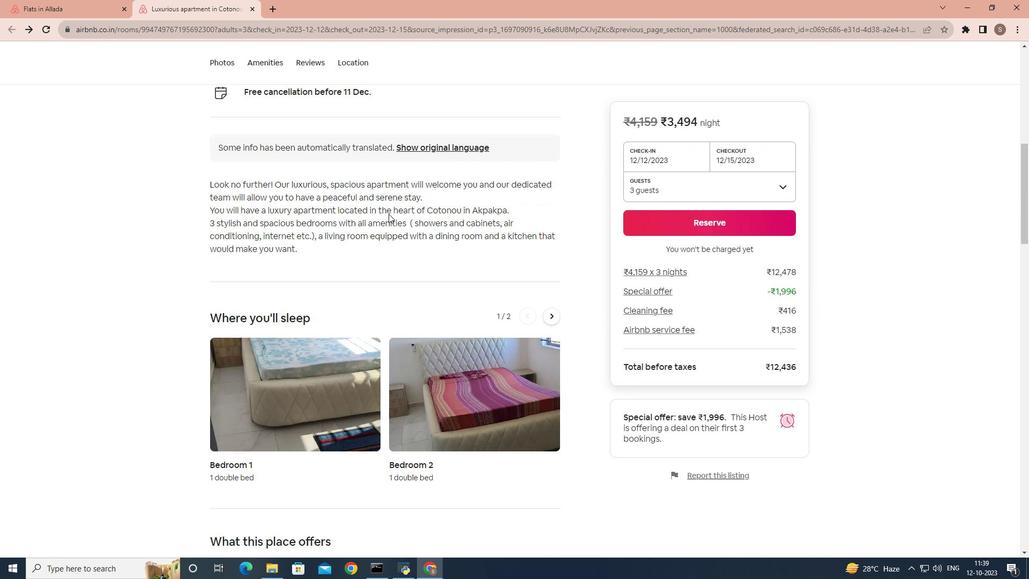 
Action: Mouse scrolled (383, 238) with delta (0, 0)
Screenshot: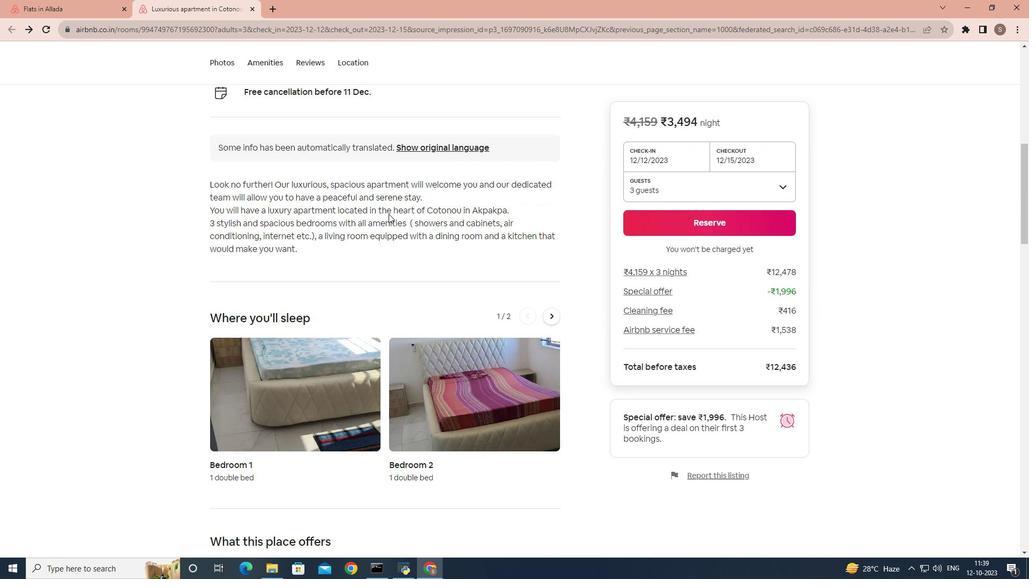 
Action: Mouse scrolled (383, 238) with delta (0, 0)
Screenshot: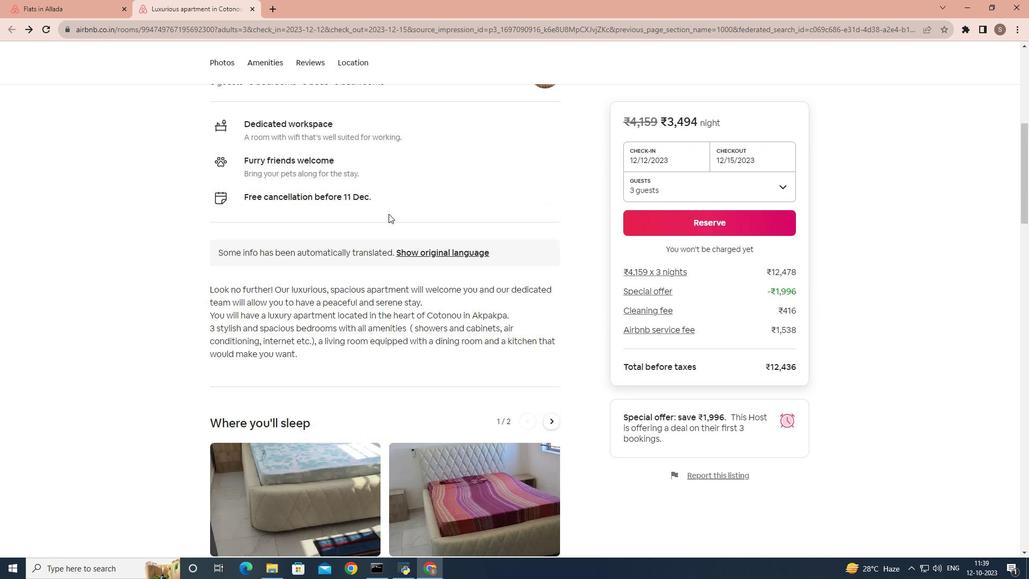 
Action: Mouse scrolled (383, 238) with delta (0, 0)
Screenshot: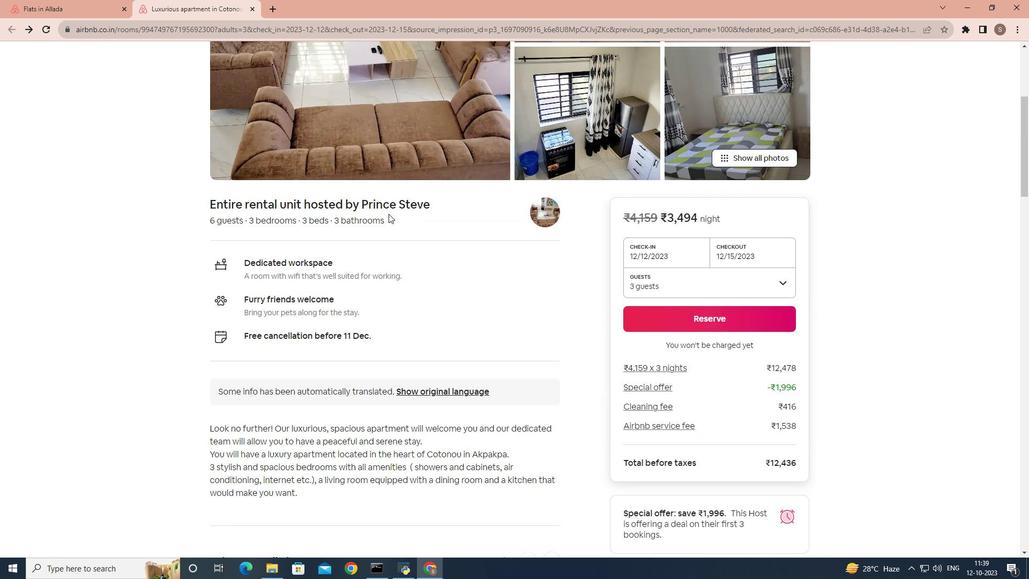 
Action: Mouse scrolled (383, 238) with delta (0, 0)
Screenshot: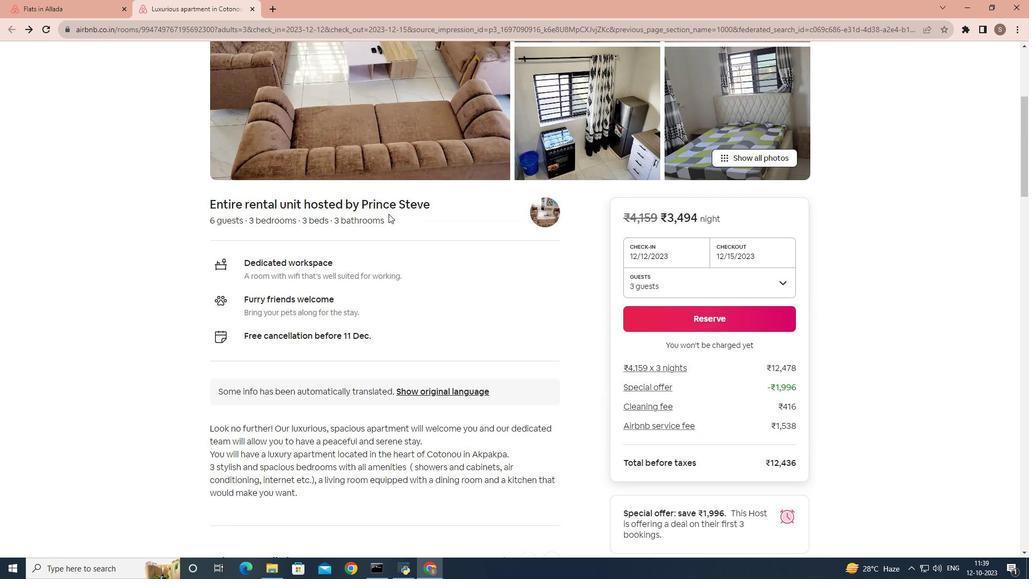 
Action: Mouse scrolled (383, 238) with delta (0, 0)
Screenshot: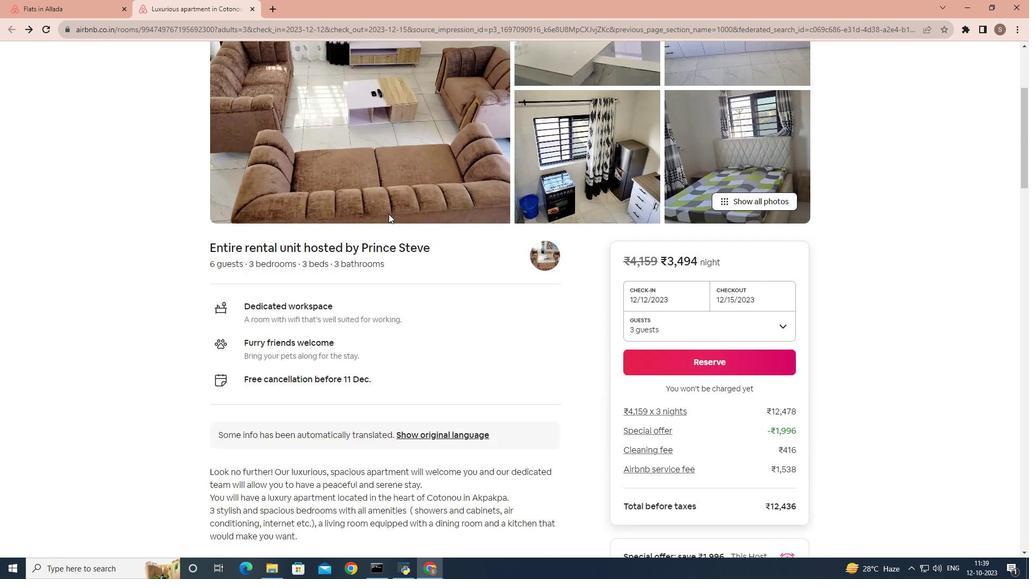 
Action: Mouse scrolled (383, 238) with delta (0, 0)
Screenshot: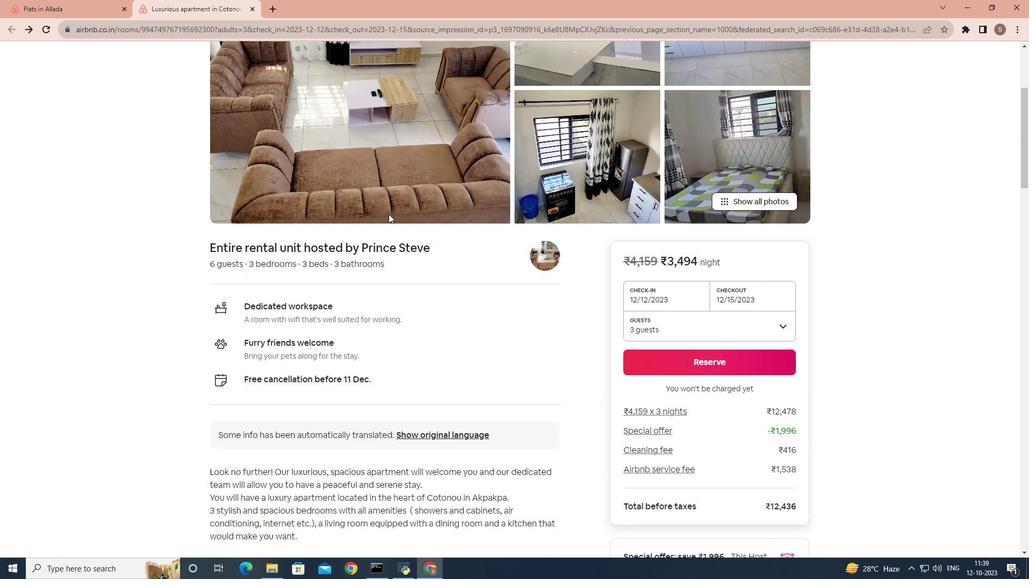 
Action: Mouse moved to (349, 248)
Screenshot: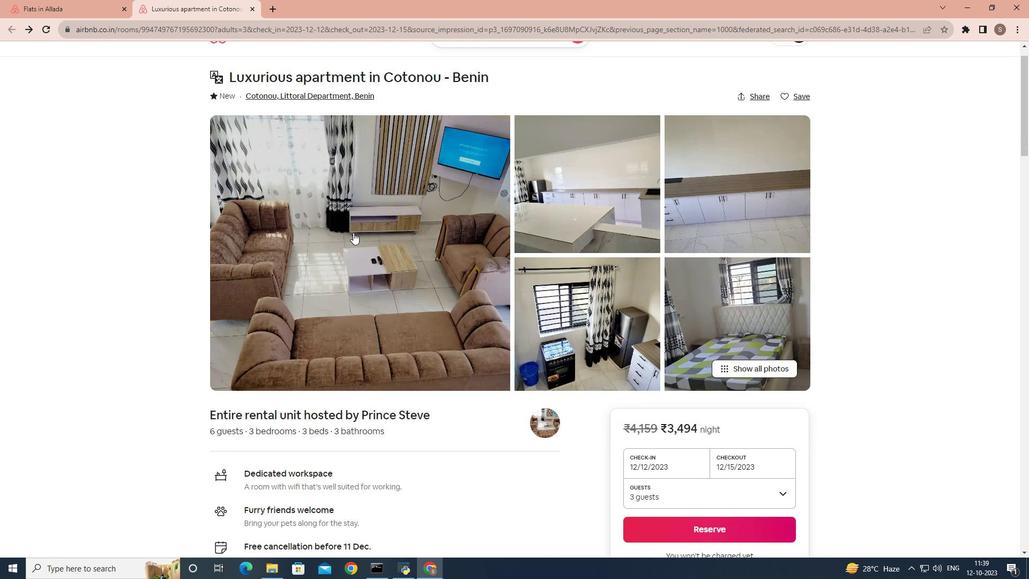
Action: Mouse pressed left at (349, 248)
Screenshot: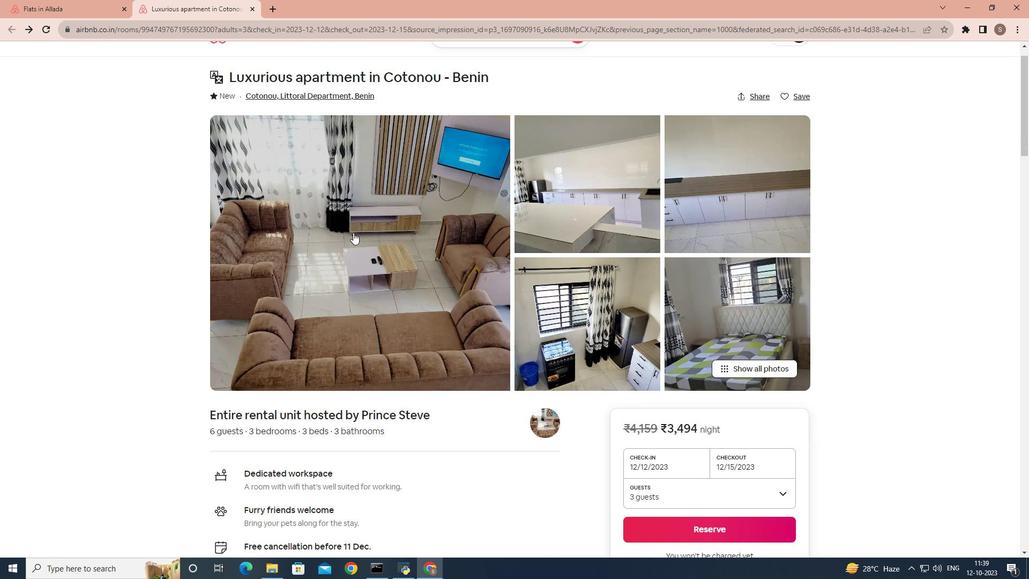 
Action: Mouse scrolled (349, 248) with delta (0, 0)
Screenshot: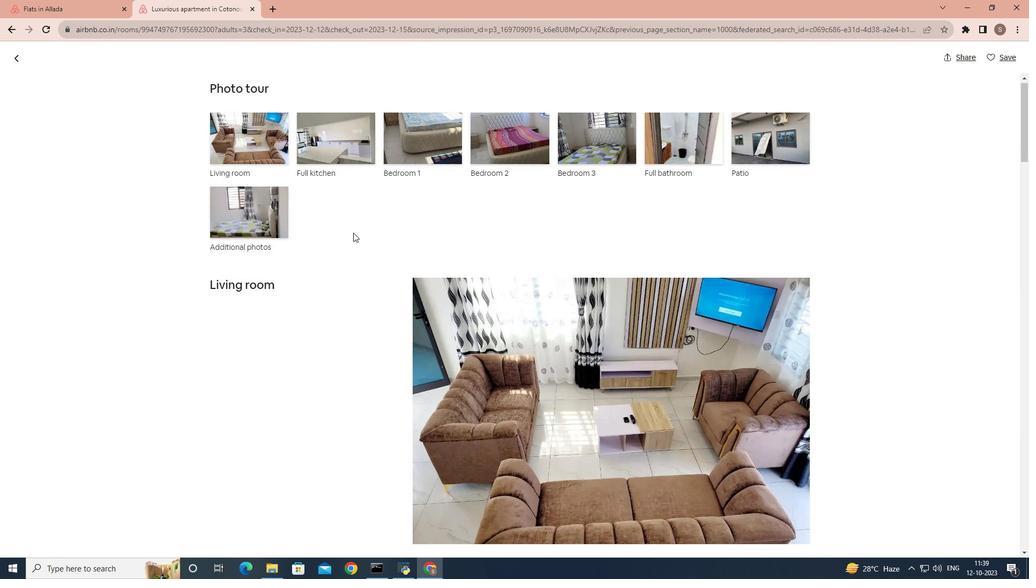 
Action: Mouse scrolled (349, 248) with delta (0, 0)
Screenshot: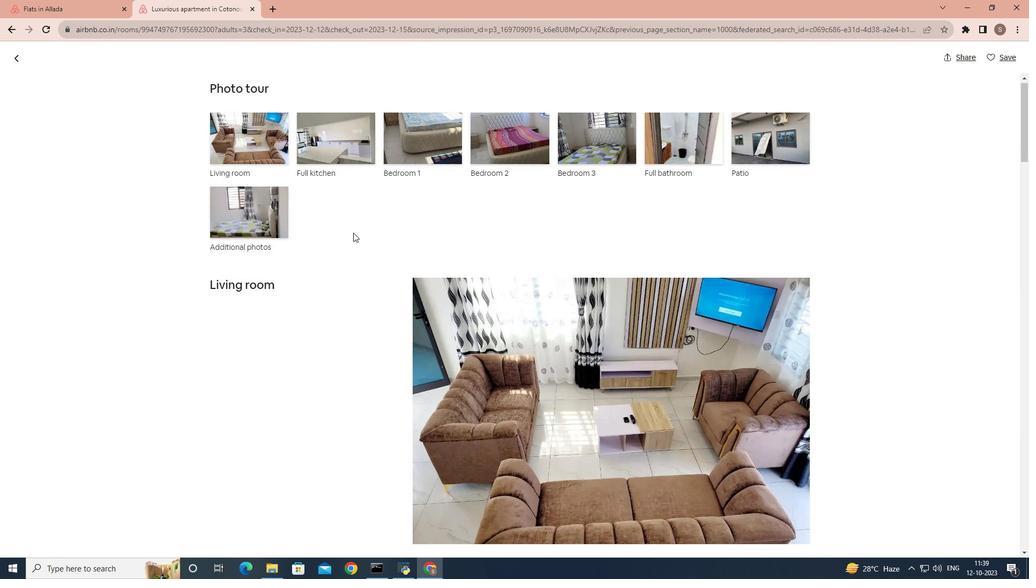 
Action: Mouse scrolled (349, 248) with delta (0, 0)
Screenshot: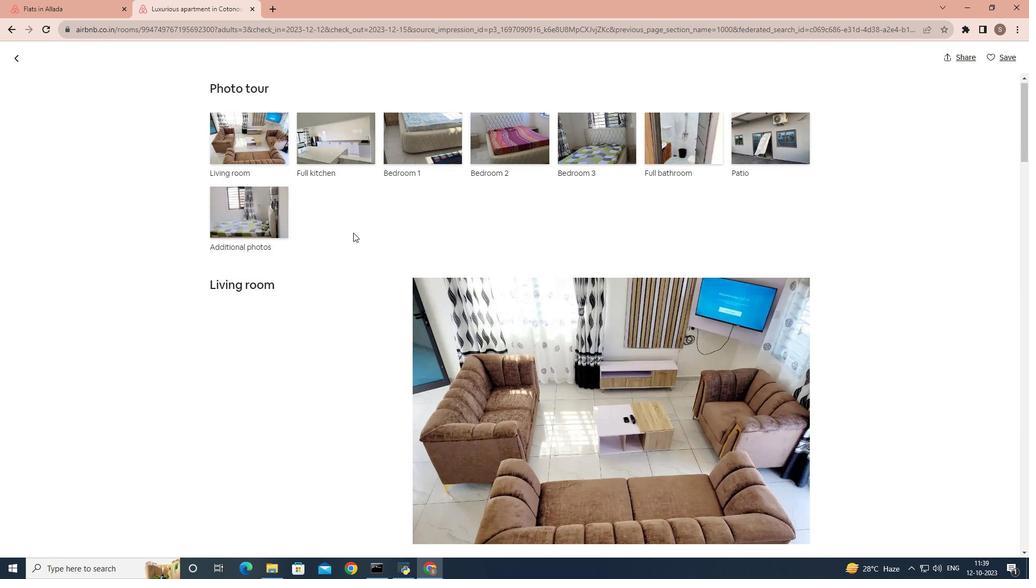 
Action: Mouse scrolled (349, 248) with delta (0, 0)
Screenshot: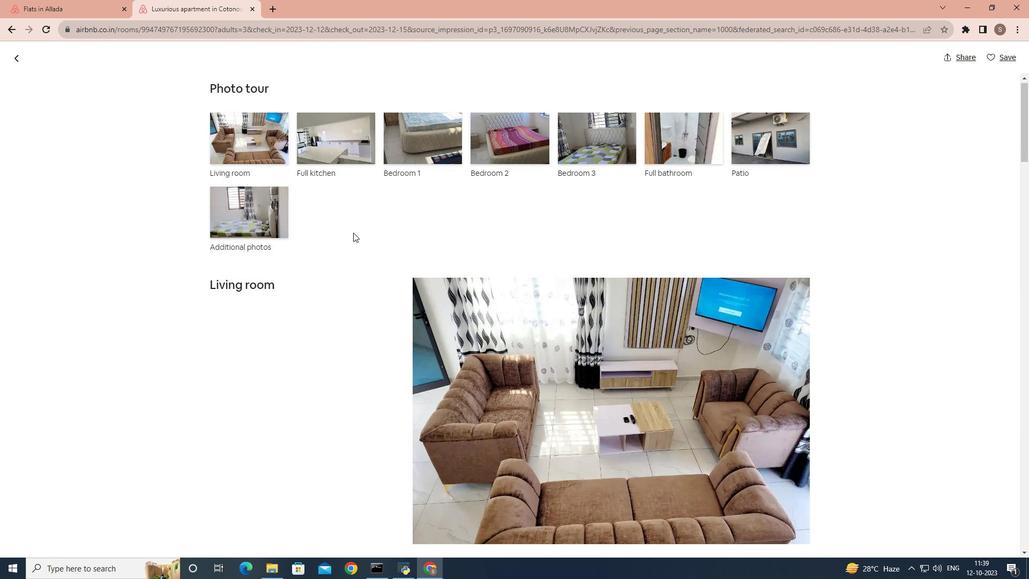 
Action: Mouse scrolled (349, 248) with delta (0, 0)
Screenshot: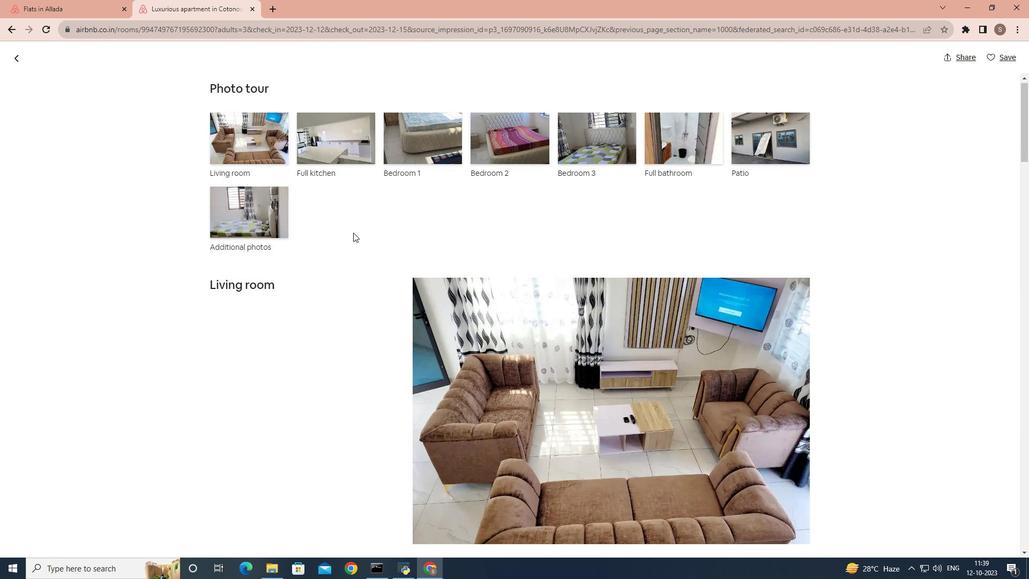 
Action: Mouse scrolled (349, 248) with delta (0, 0)
Screenshot: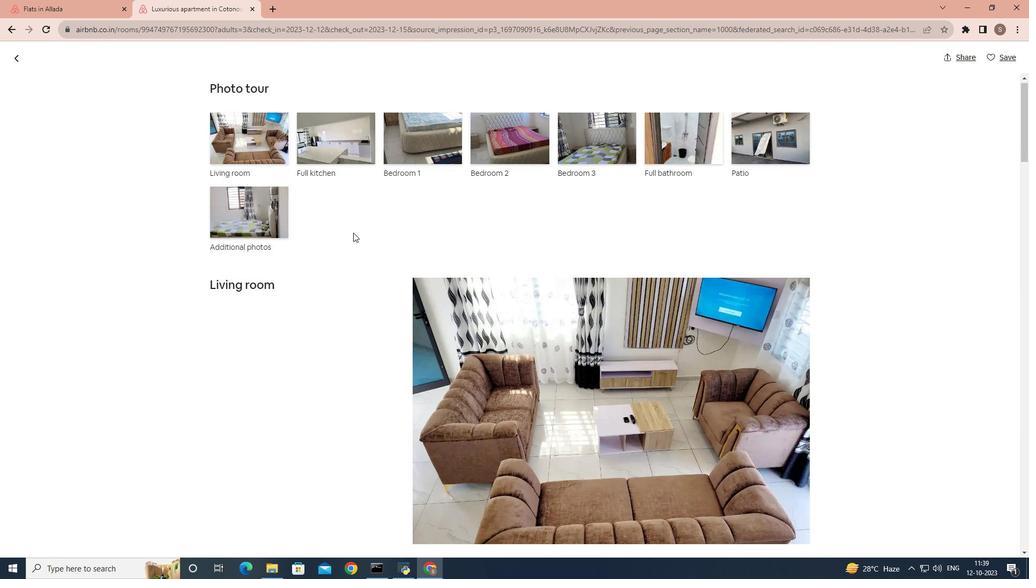 
Action: Mouse scrolled (349, 248) with delta (0, 0)
Screenshot: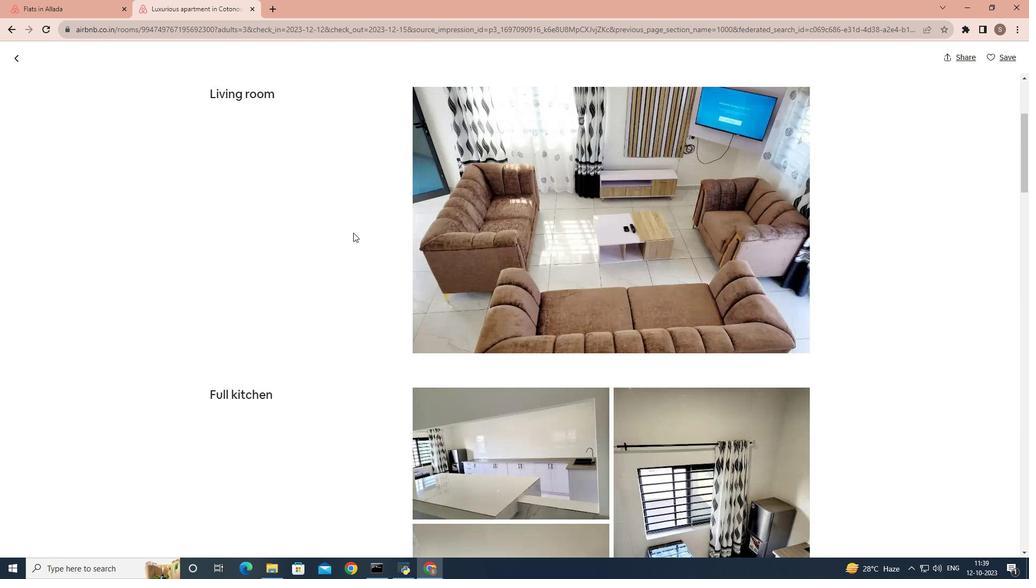 
Action: Mouse scrolled (349, 248) with delta (0, 0)
Screenshot: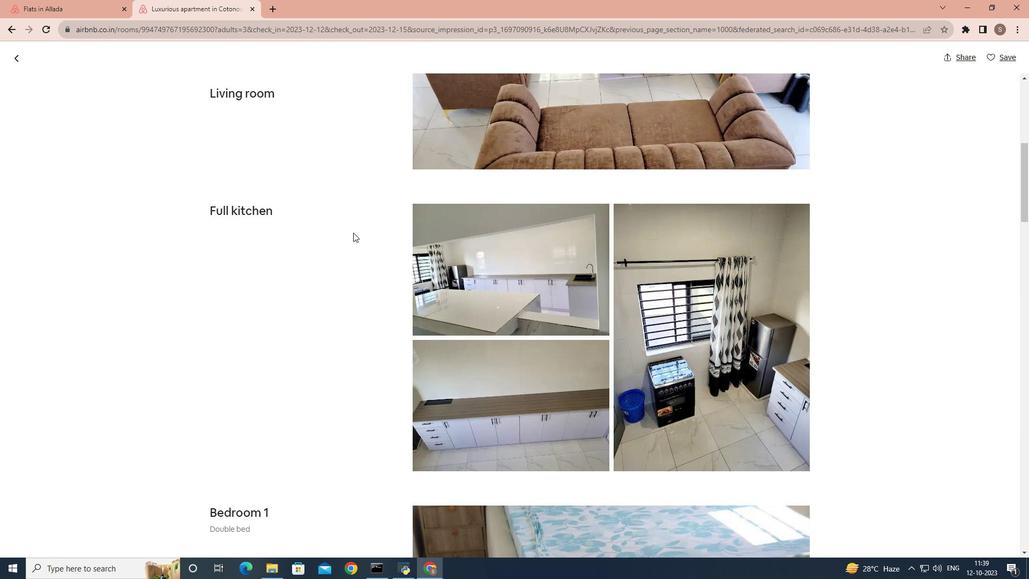 
Action: Mouse scrolled (349, 248) with delta (0, 0)
Screenshot: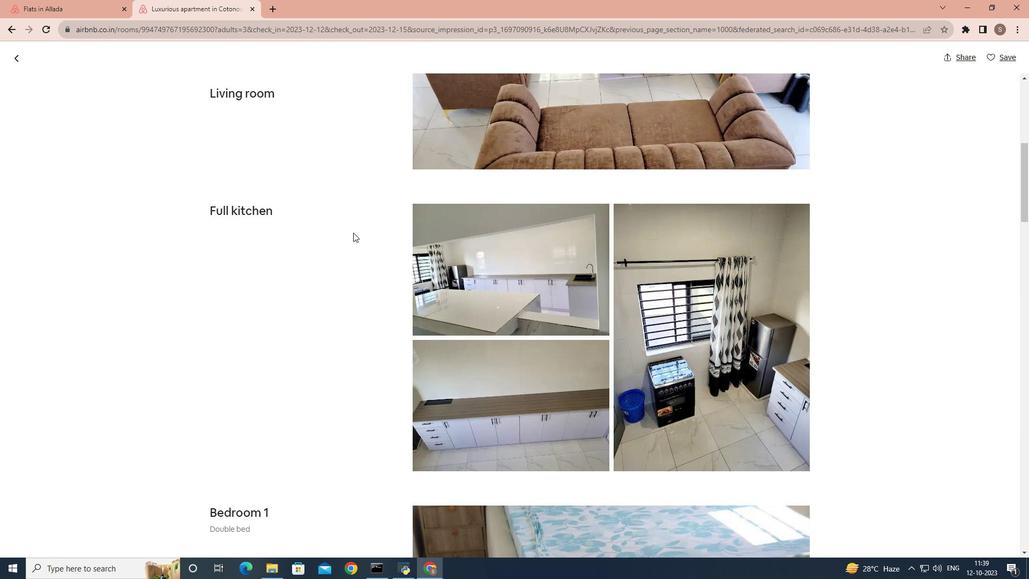 
Action: Mouse scrolled (349, 248) with delta (0, 0)
Screenshot: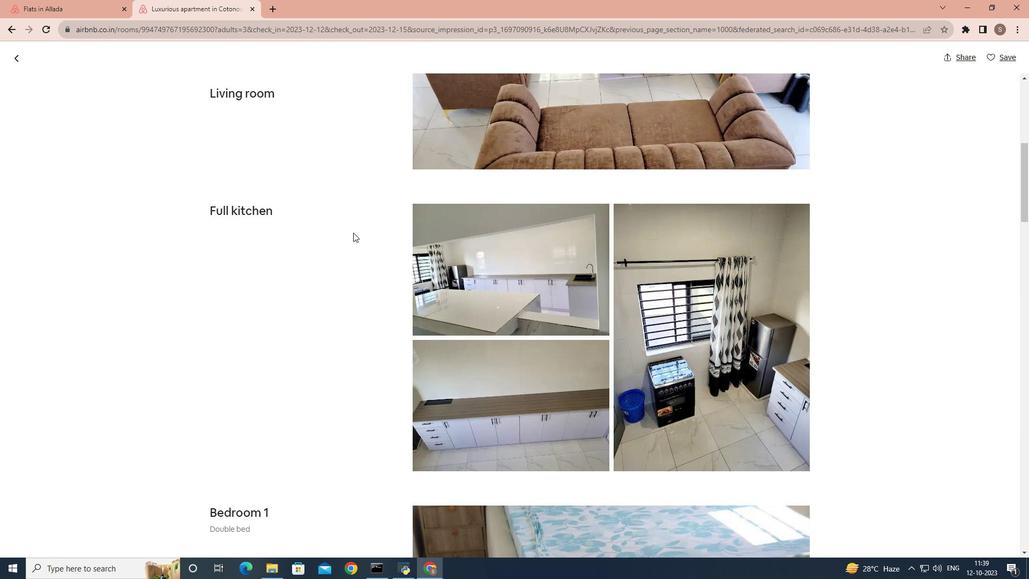 
Action: Mouse scrolled (349, 248) with delta (0, 0)
Screenshot: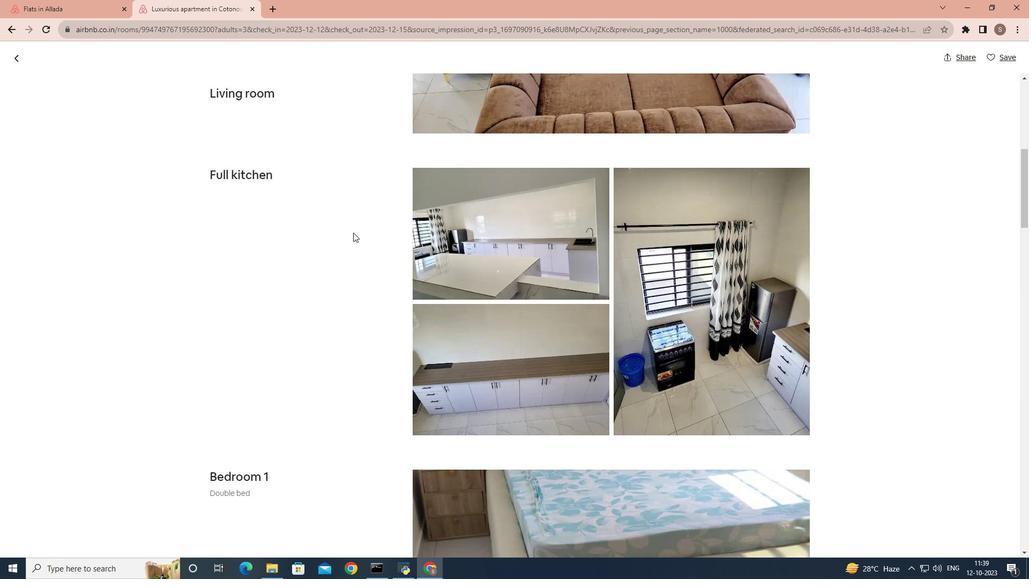 
Action: Mouse scrolled (349, 248) with delta (0, 0)
Screenshot: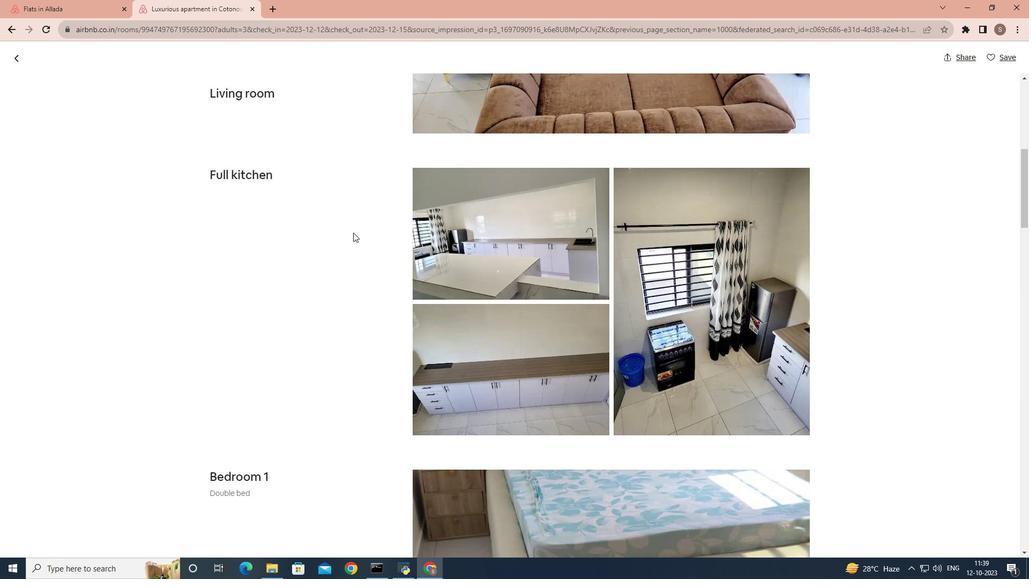 
Action: Mouse scrolled (349, 248) with delta (0, 0)
Screenshot: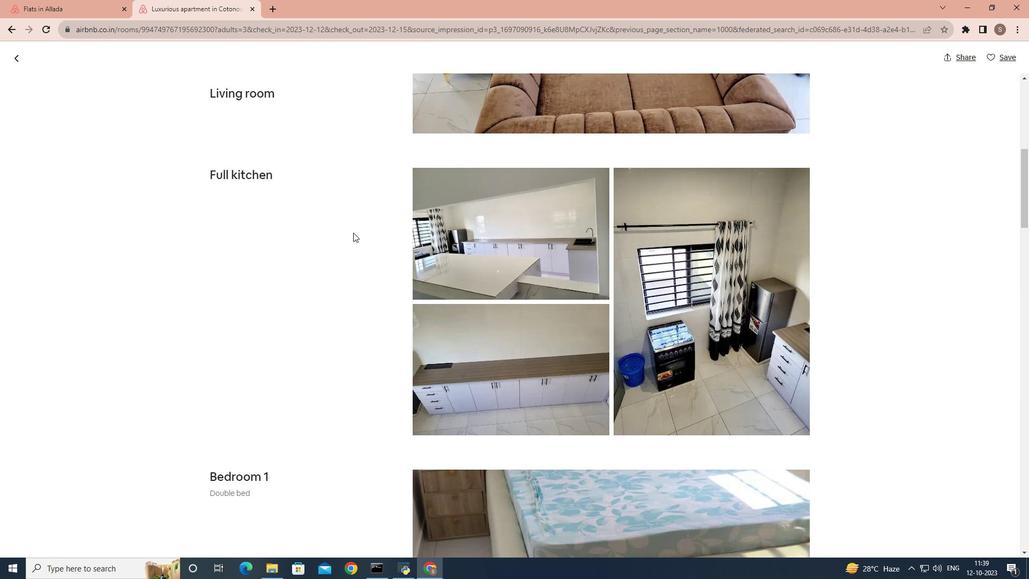 
Action: Mouse scrolled (349, 248) with delta (0, 0)
Screenshot: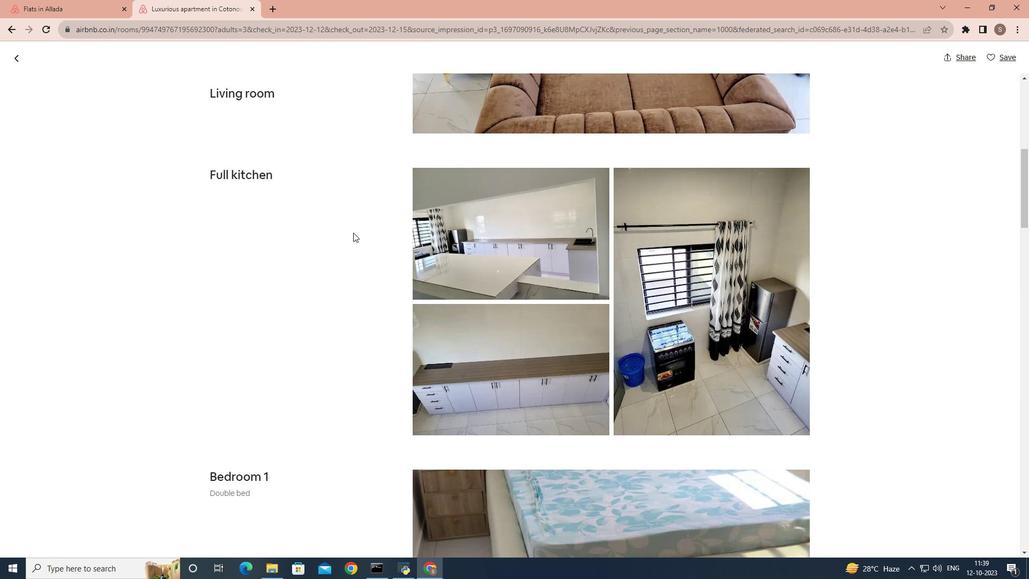 
Action: Mouse scrolled (349, 248) with delta (0, 0)
Screenshot: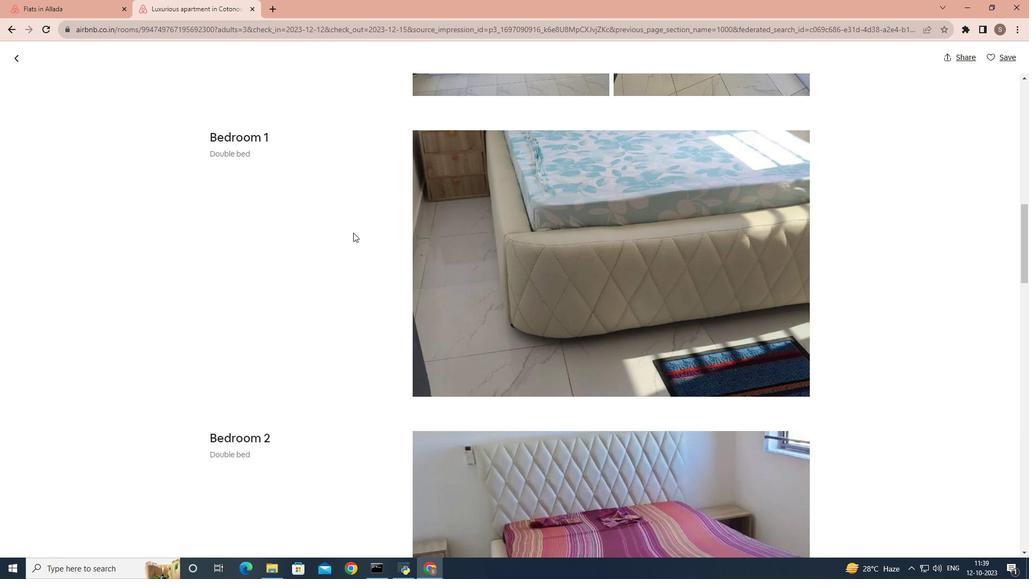 
Action: Mouse scrolled (349, 248) with delta (0, 0)
Screenshot: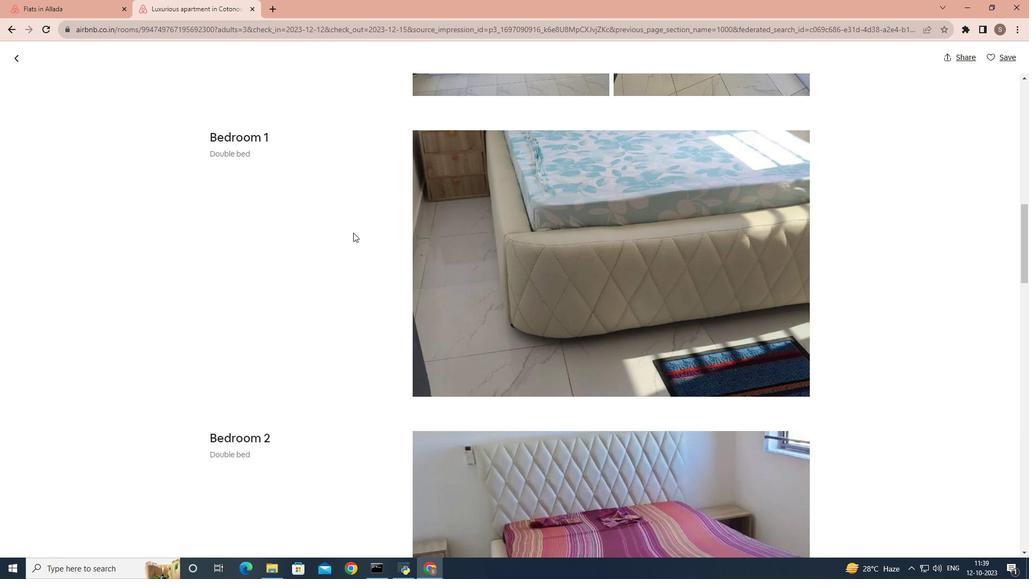 
Action: Mouse scrolled (349, 248) with delta (0, 0)
